 Task: Explore Airbnb listings in Palm Springs, California, known for its mid-century modern architecture and design.
Action: Mouse moved to (512, 100)
Screenshot: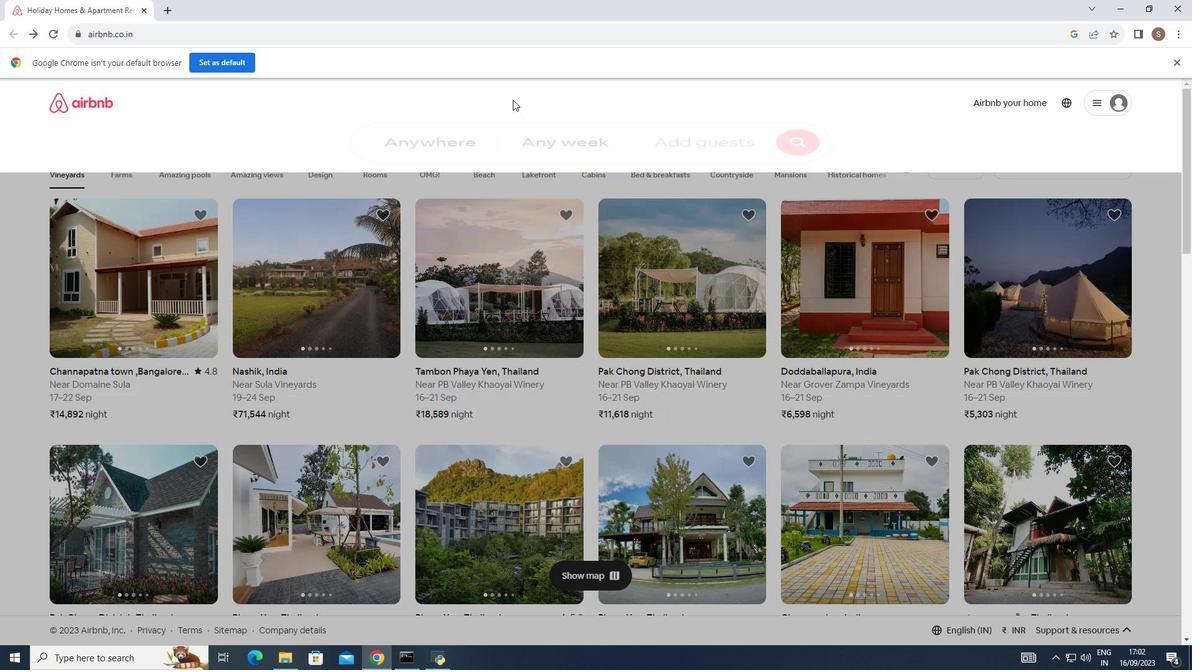
Action: Mouse pressed left at (512, 100)
Screenshot: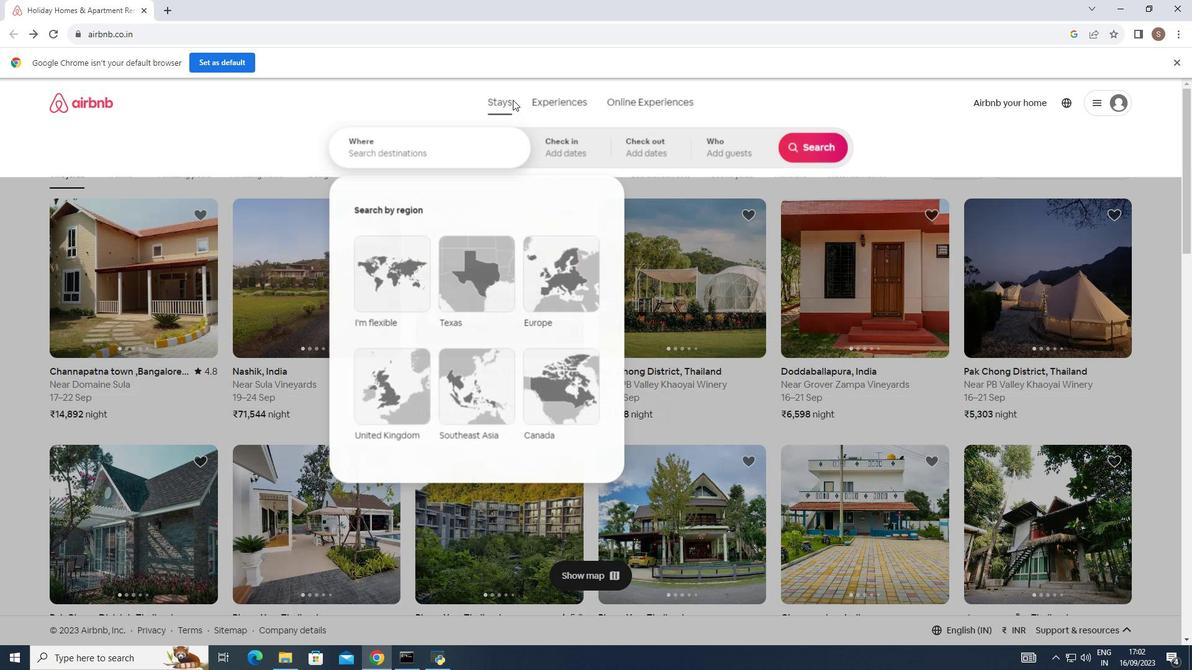 
Action: Mouse moved to (416, 137)
Screenshot: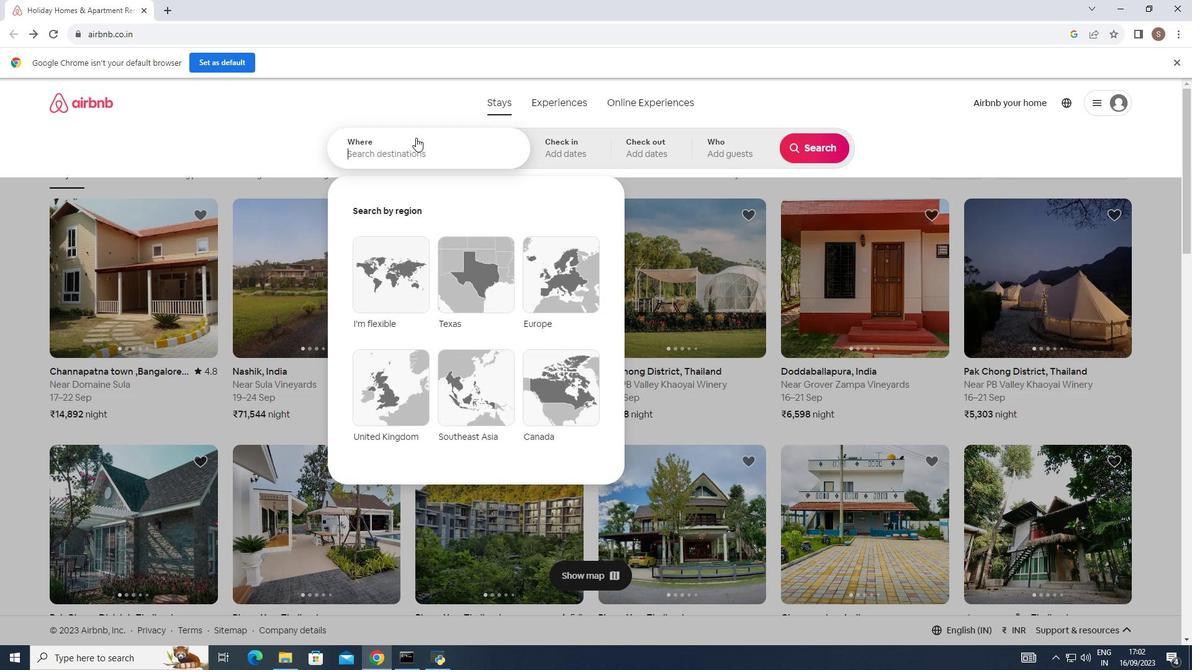 
Action: Mouse pressed left at (416, 137)
Screenshot: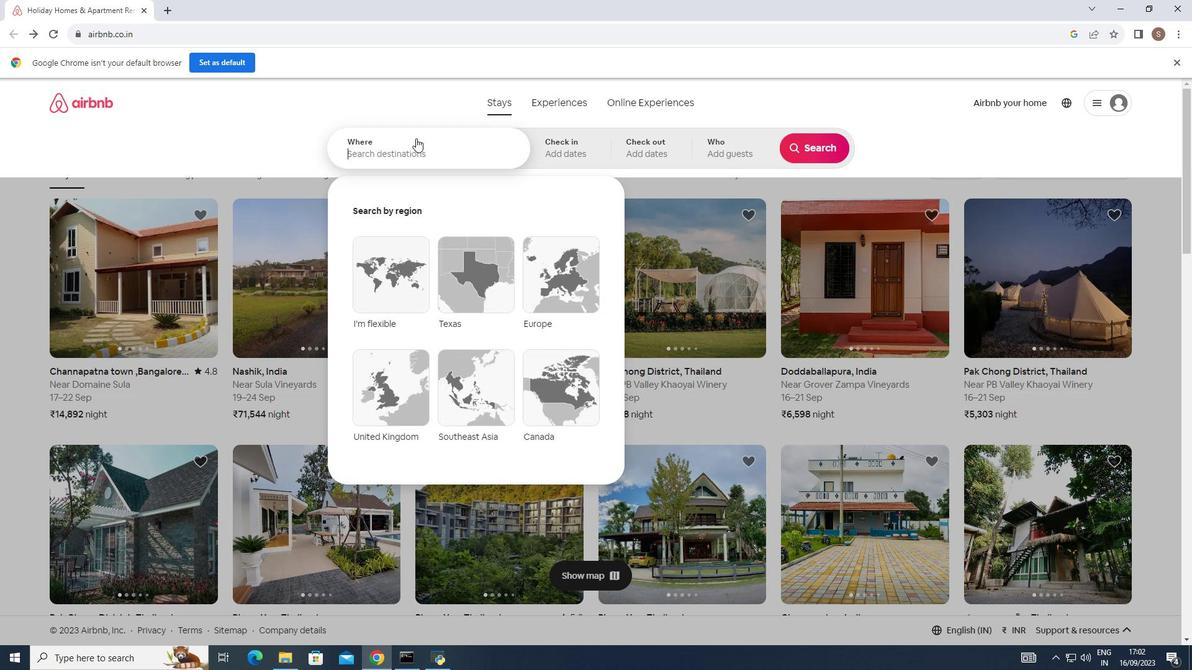 
Action: Mouse moved to (416, 138)
Screenshot: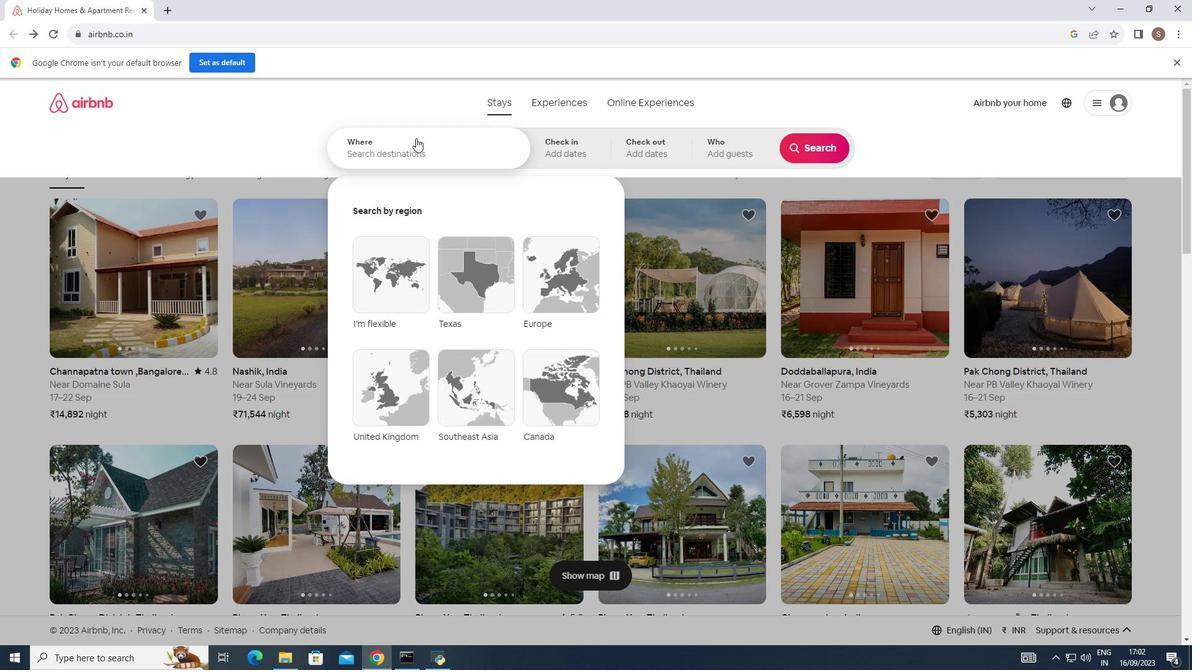 
Action: Key pressed palm<Key.space>springs<Key.space>calo<Key.backspace>ifornia<Key.enter>
Screenshot: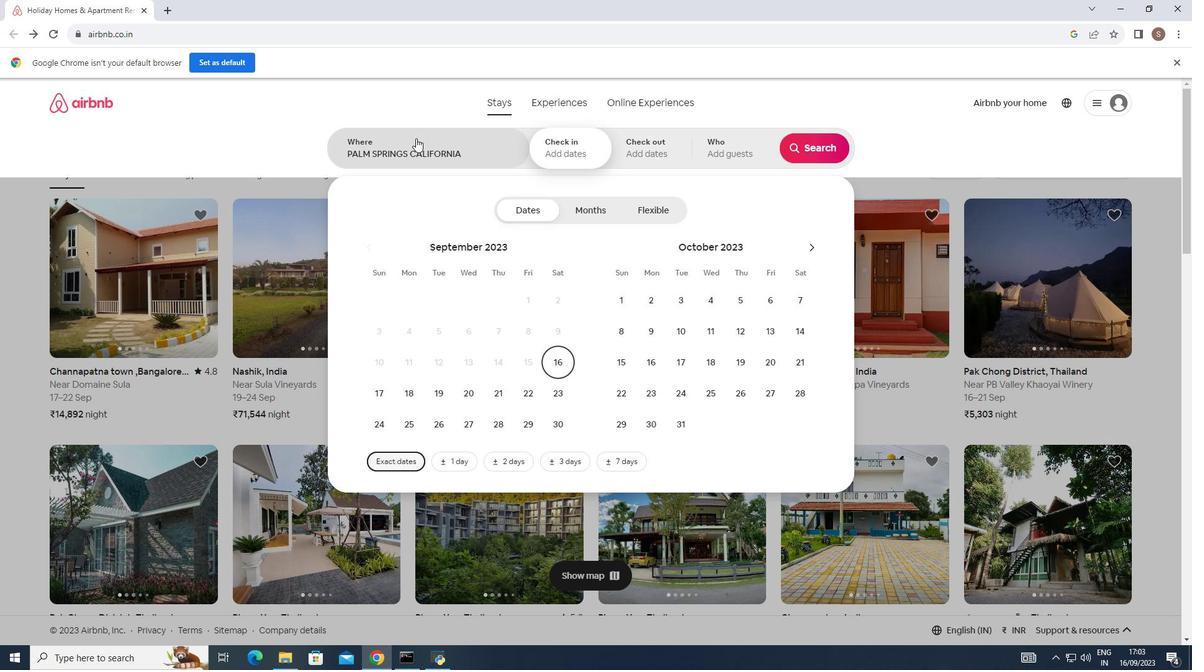 
Action: Mouse moved to (823, 149)
Screenshot: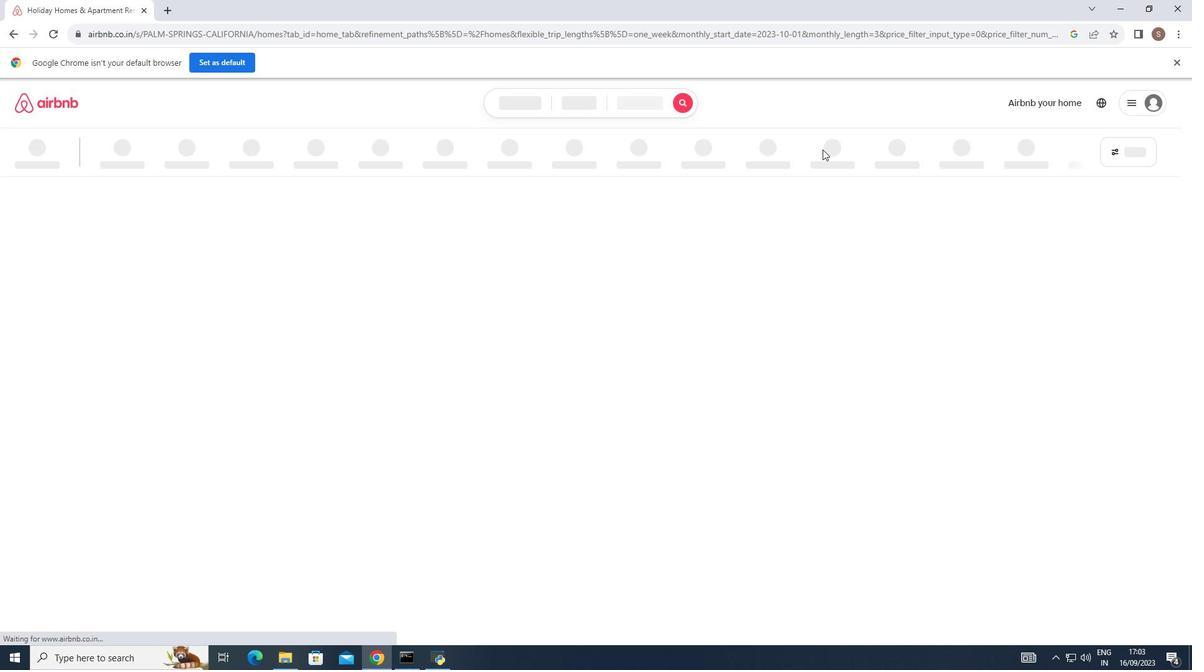 
Action: Mouse pressed left at (823, 149)
Screenshot: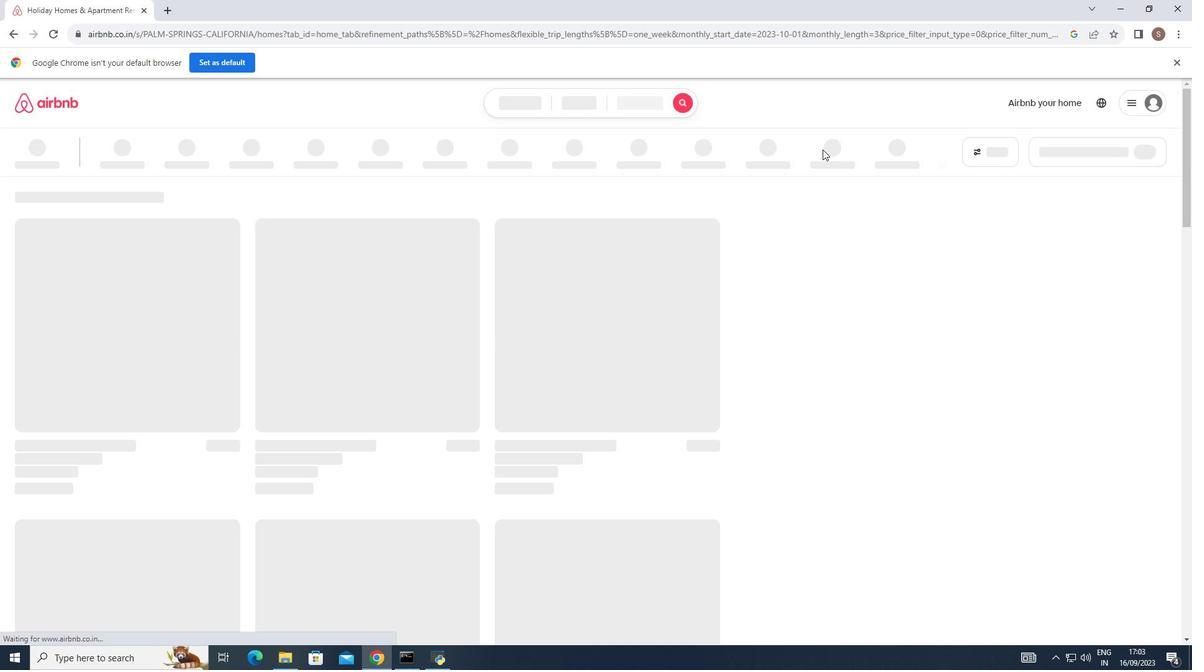 
Action: Mouse moved to (544, 329)
Screenshot: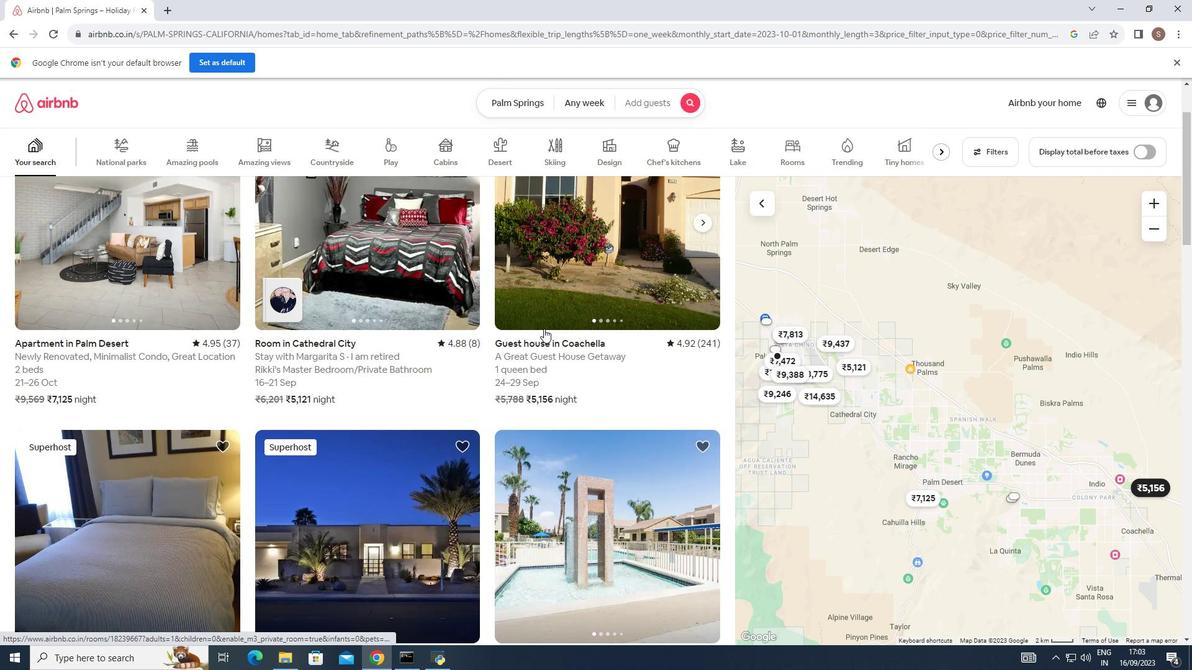 
Action: Mouse scrolled (544, 328) with delta (0, 0)
Screenshot: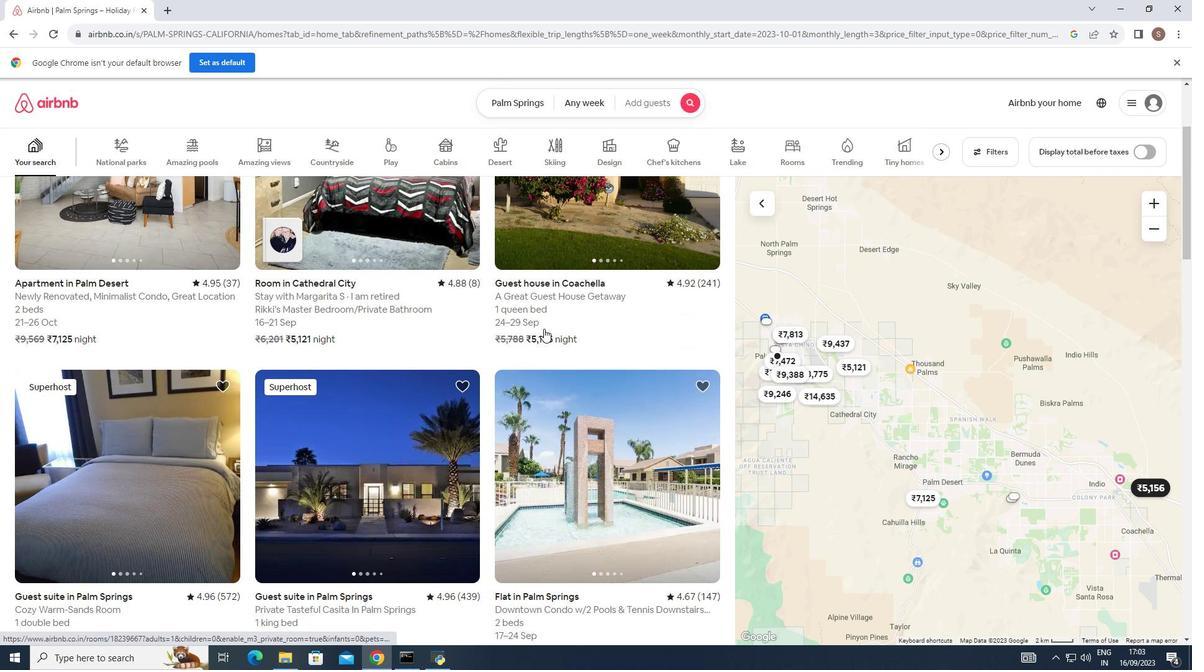 
Action: Mouse scrolled (544, 328) with delta (0, 0)
Screenshot: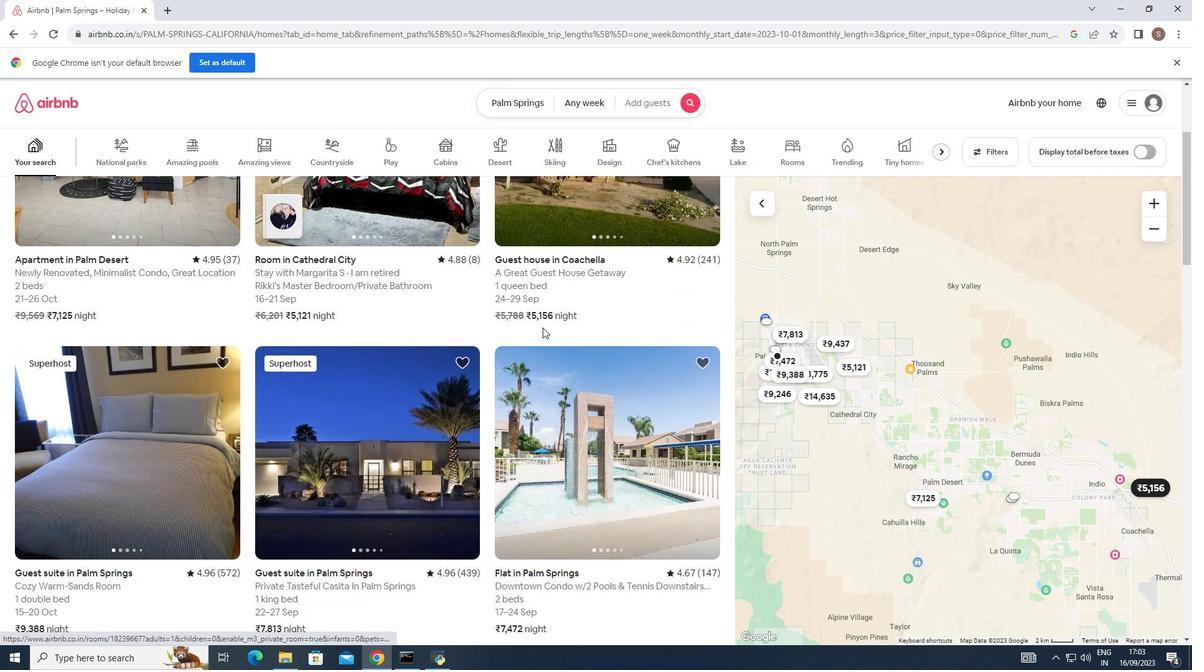 
Action: Mouse scrolled (544, 328) with delta (0, 0)
Screenshot: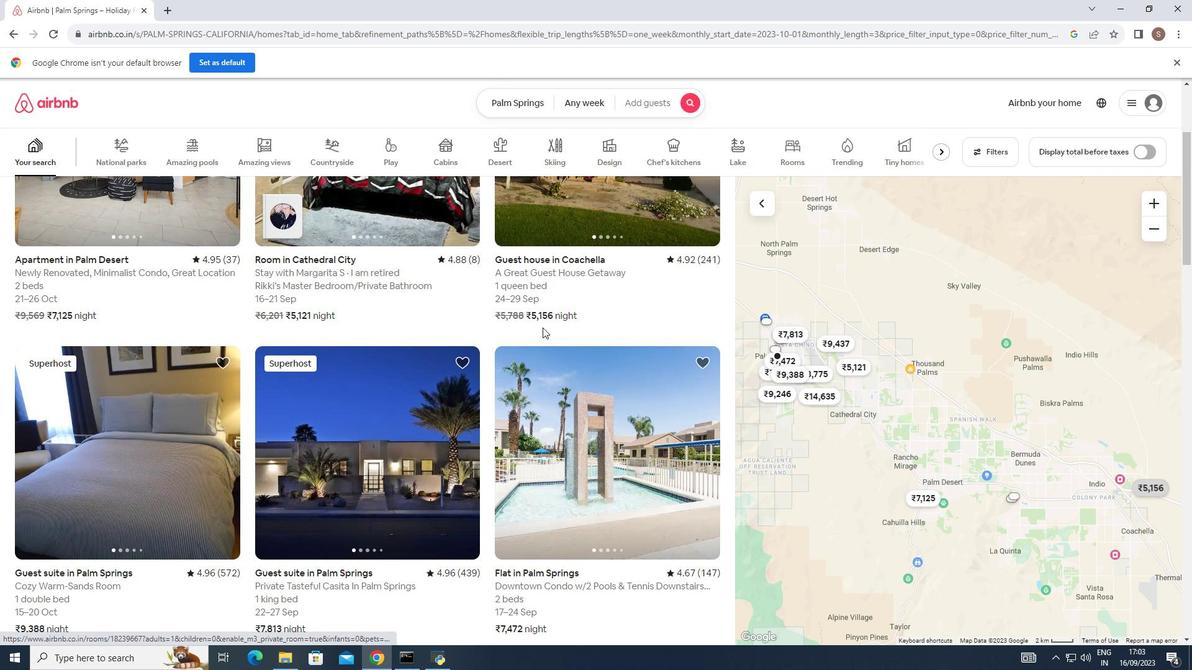 
Action: Mouse moved to (543, 328)
Screenshot: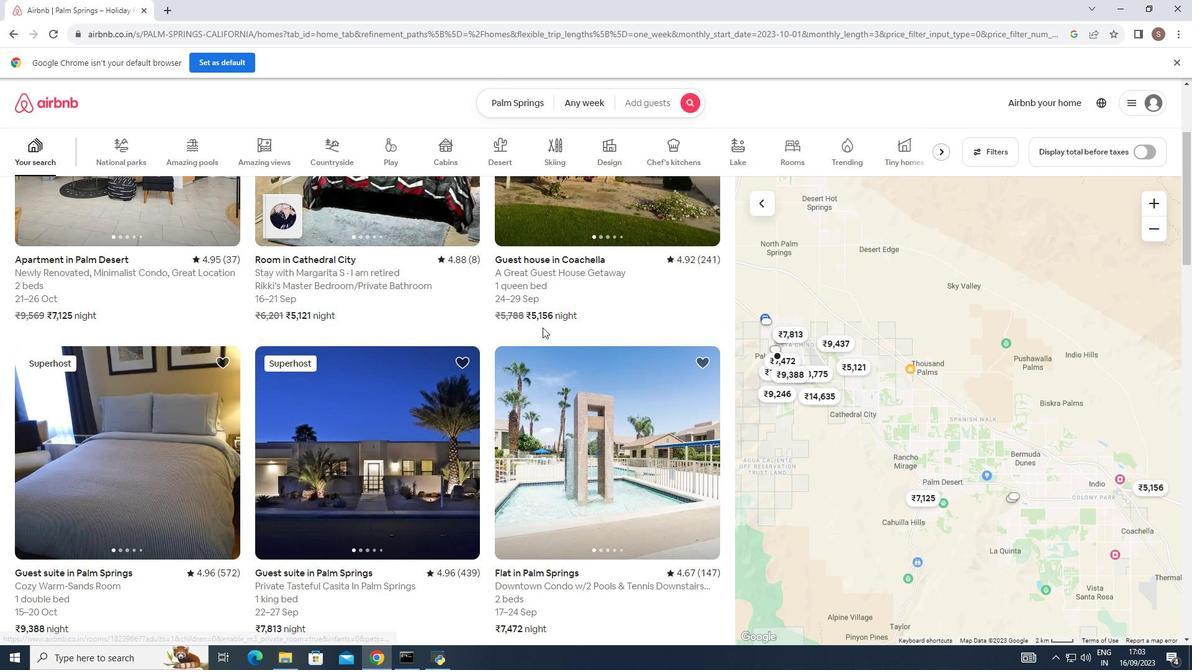 
Action: Mouse scrolled (543, 327) with delta (0, 0)
Screenshot: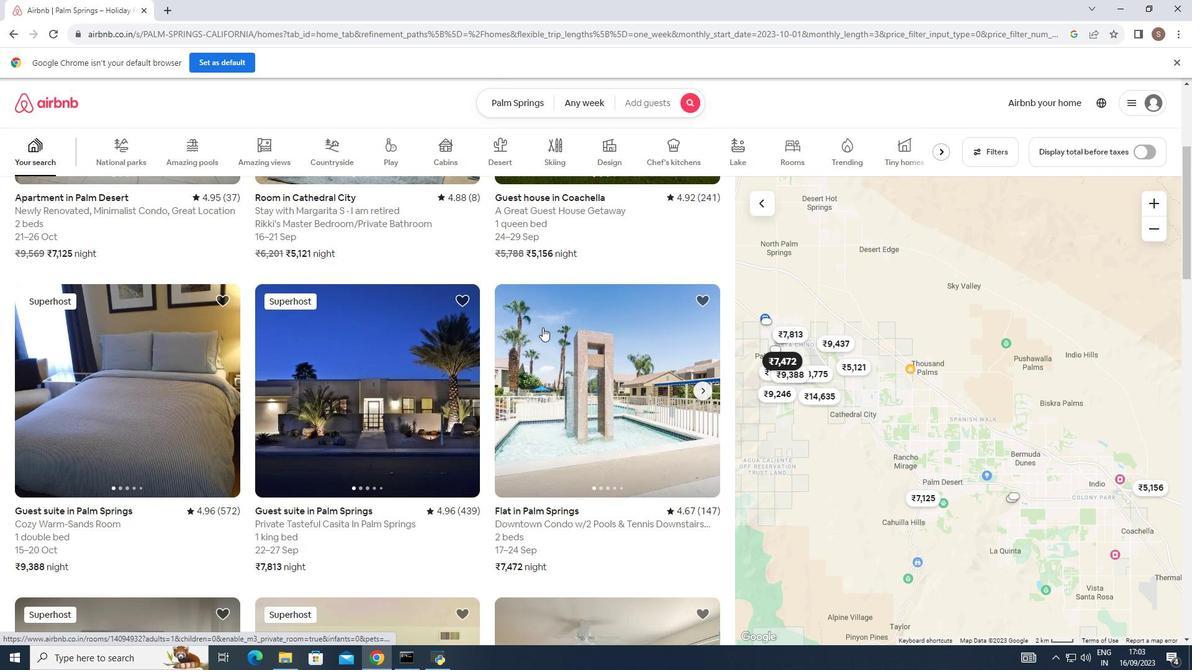 
Action: Mouse scrolled (543, 327) with delta (0, 0)
Screenshot: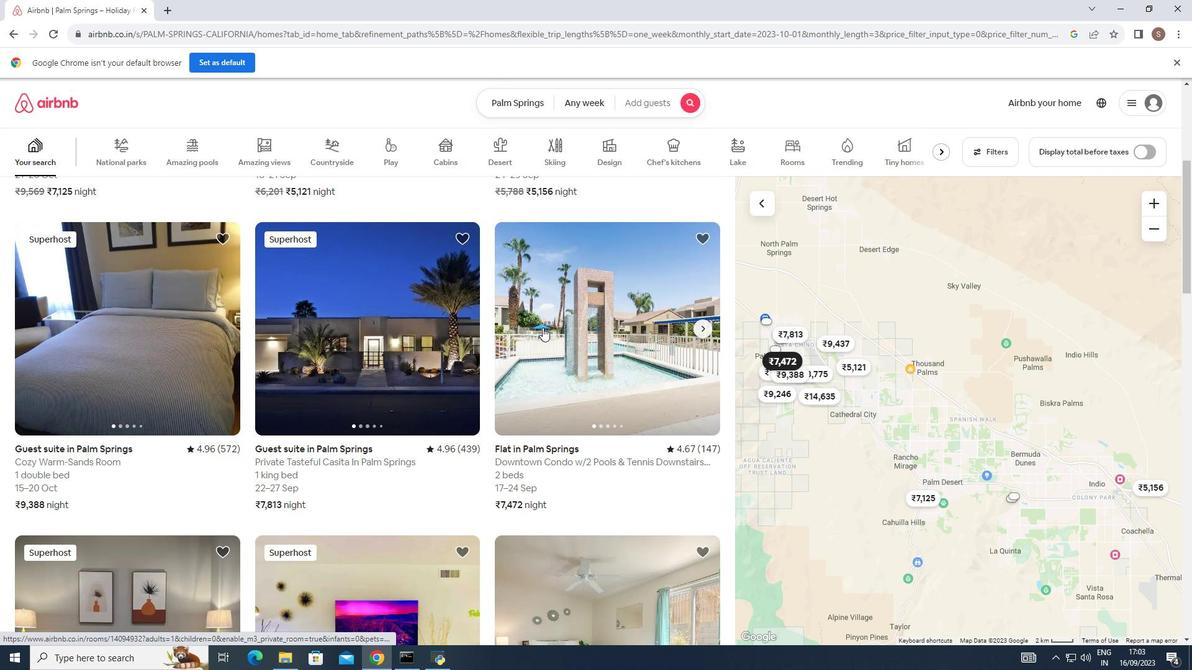 
Action: Mouse moved to (543, 326)
Screenshot: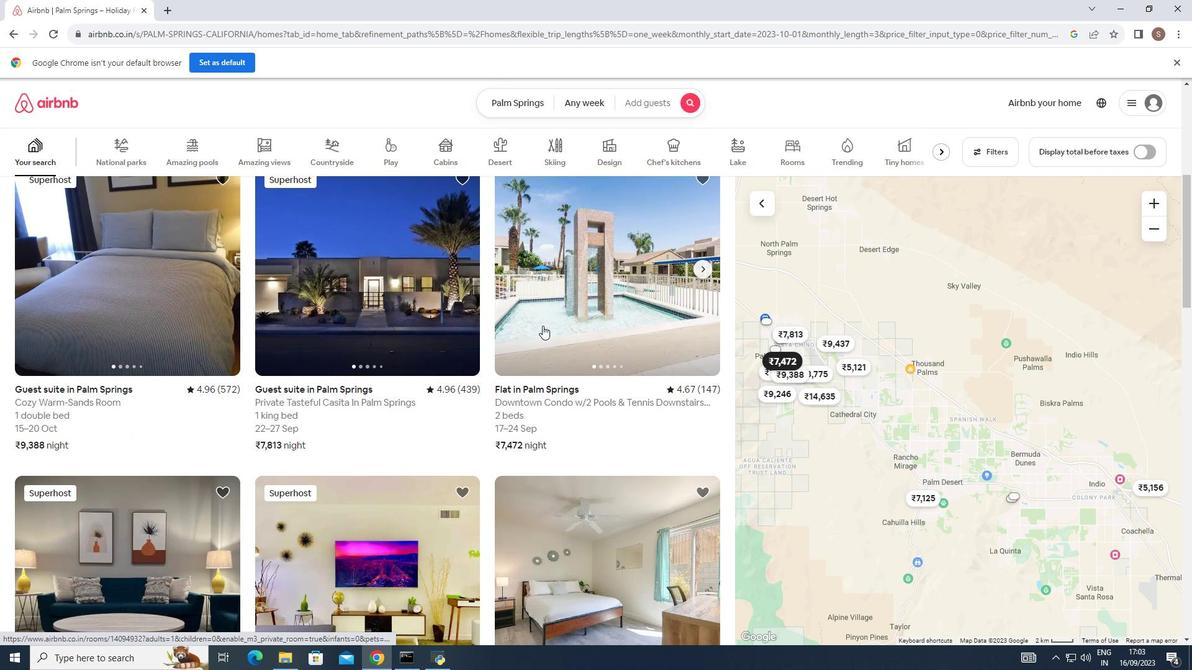 
Action: Mouse scrolled (543, 325) with delta (0, 0)
Screenshot: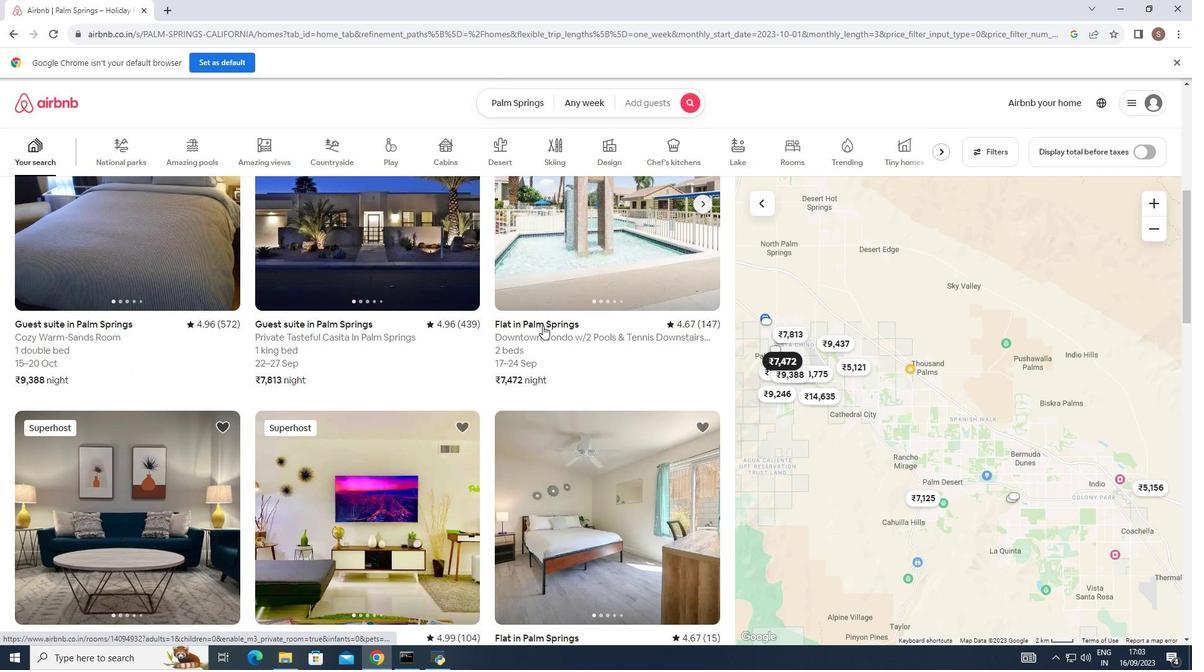 
Action: Mouse scrolled (543, 325) with delta (0, 0)
Screenshot: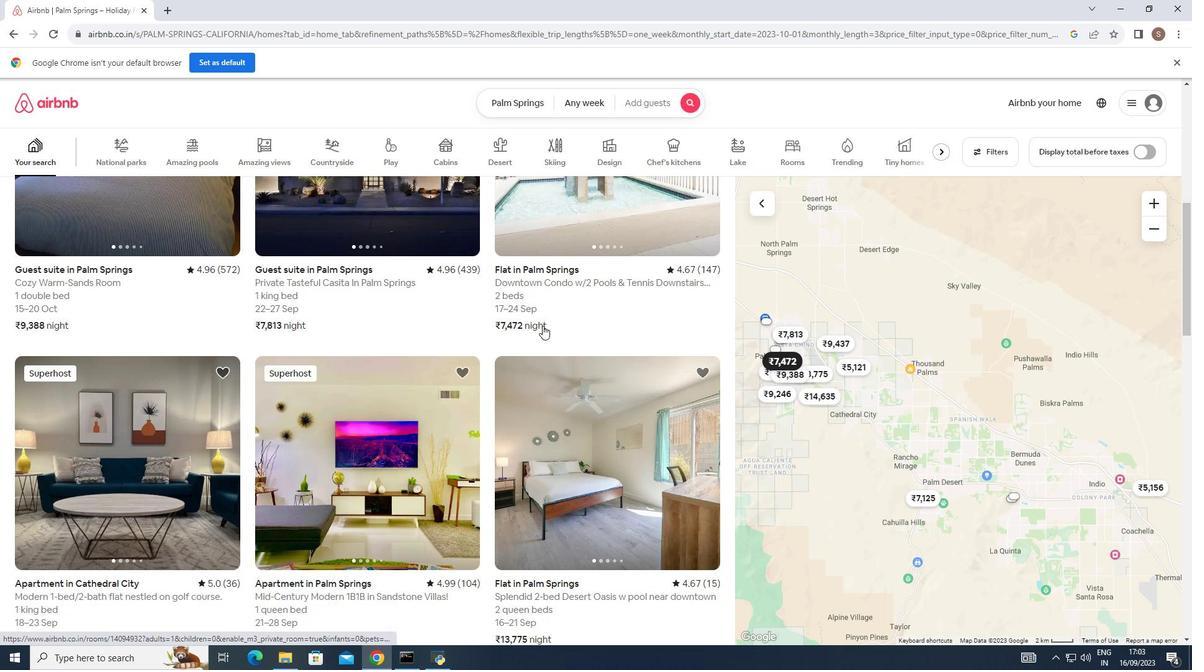 
Action: Mouse scrolled (543, 325) with delta (0, 0)
Screenshot: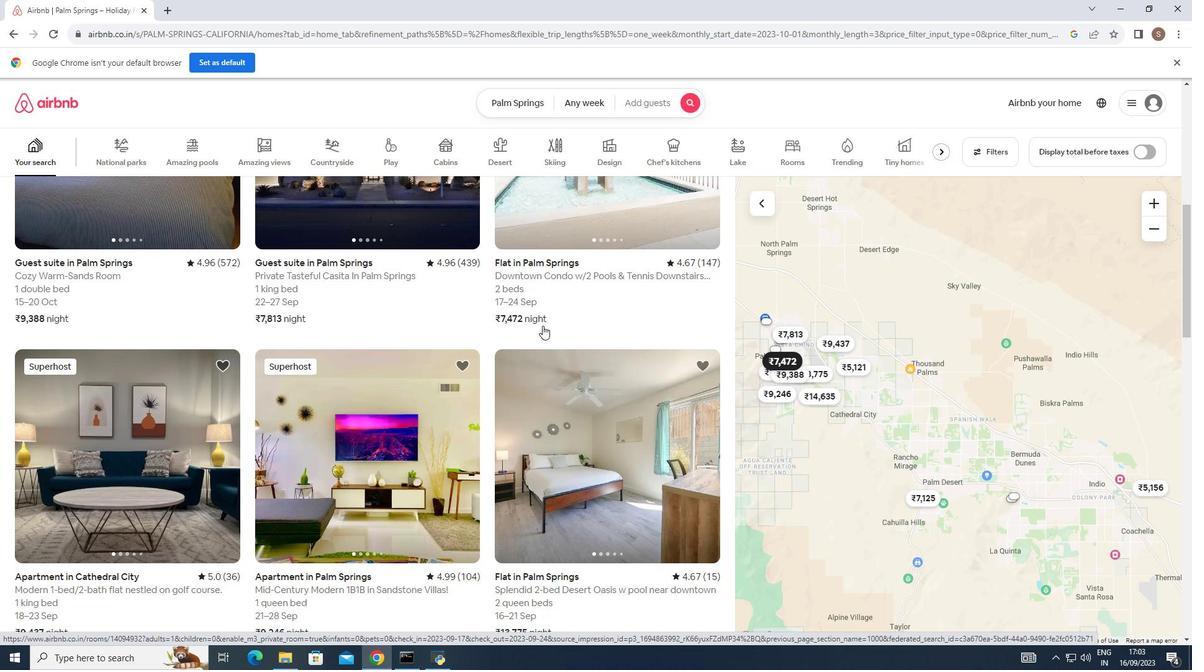 
Action: Mouse scrolled (543, 325) with delta (0, 0)
Screenshot: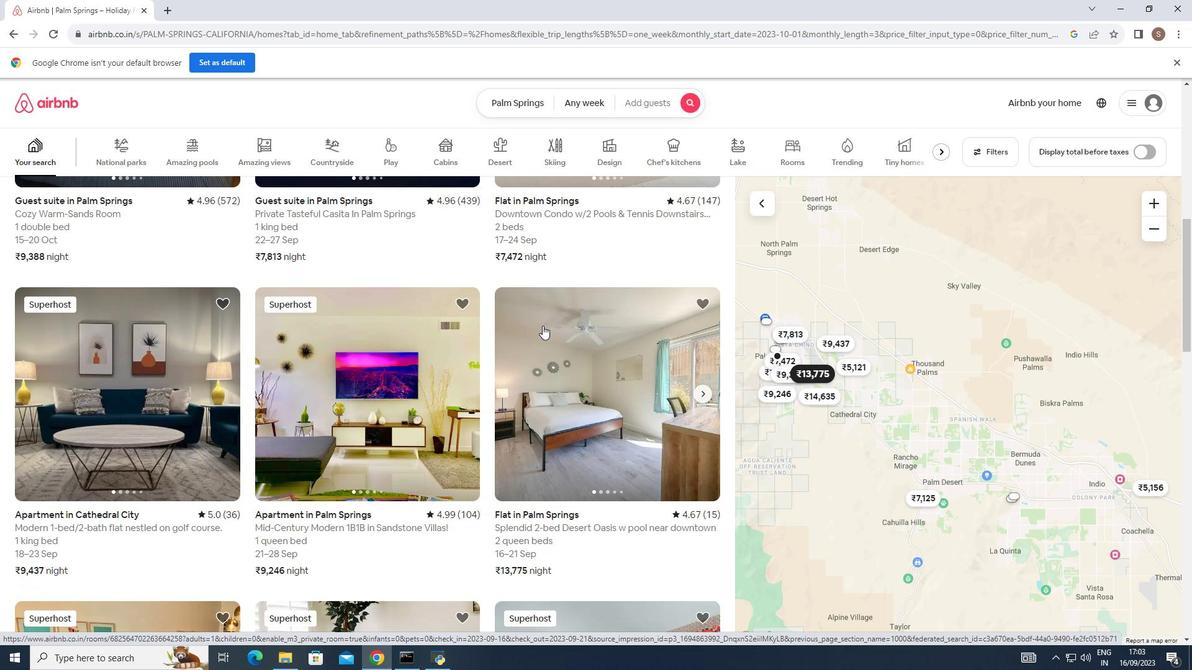 
Action: Mouse moved to (543, 321)
Screenshot: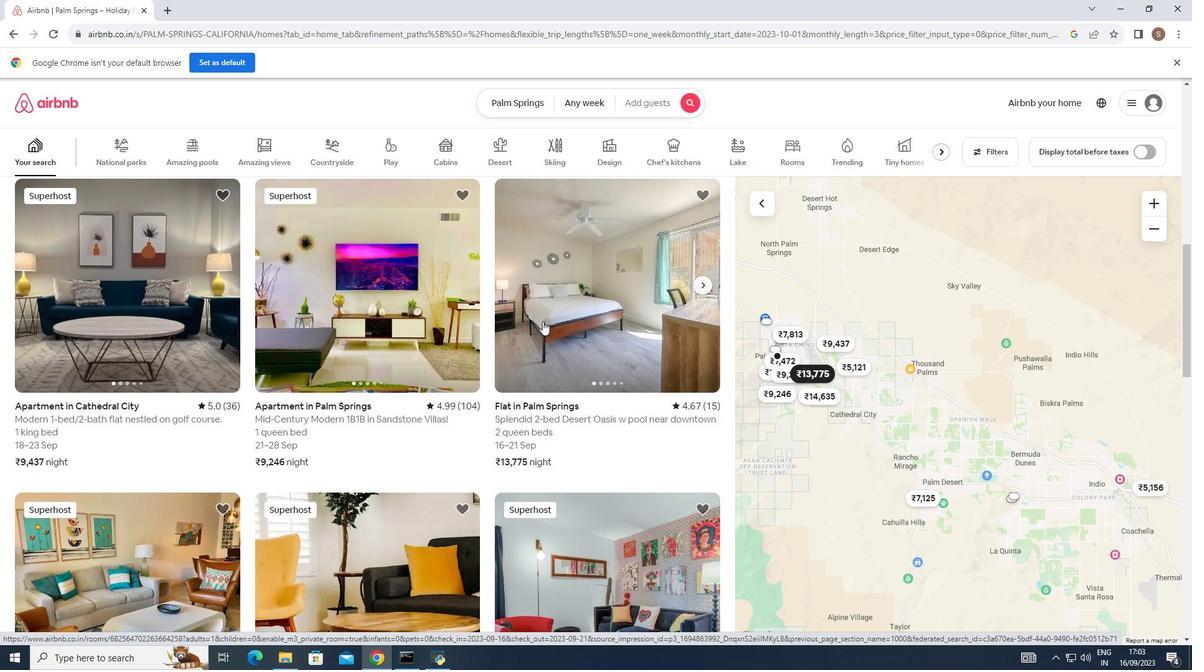 
Action: Mouse scrolled (543, 321) with delta (0, 0)
Screenshot: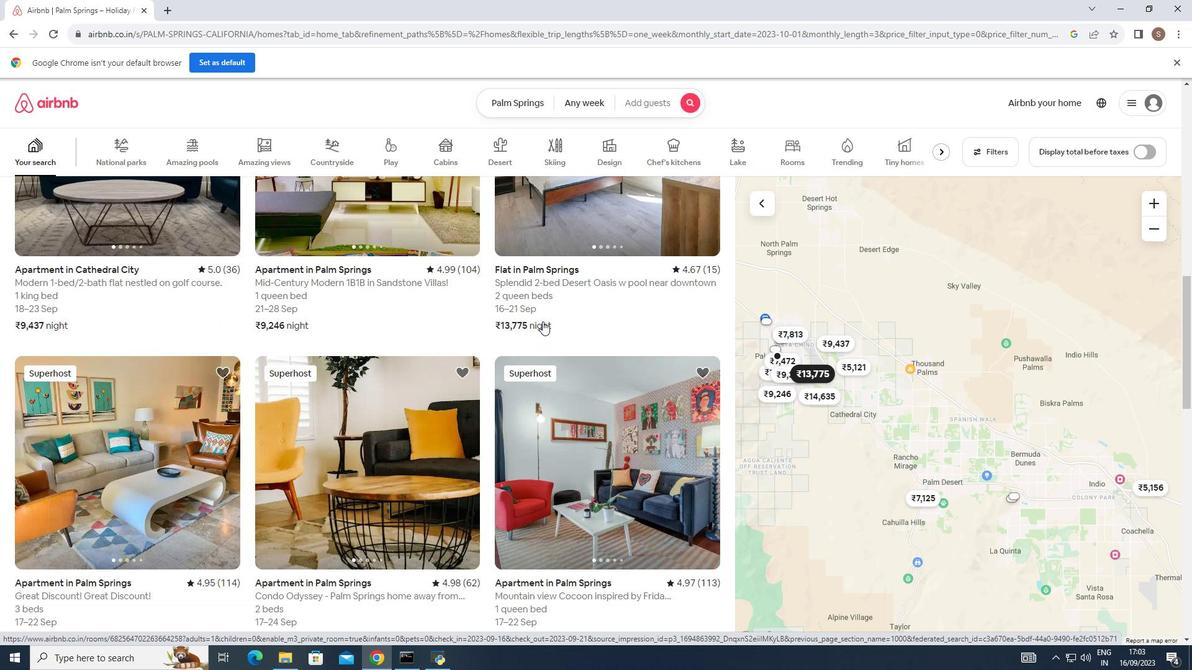 
Action: Mouse scrolled (543, 321) with delta (0, 0)
Screenshot: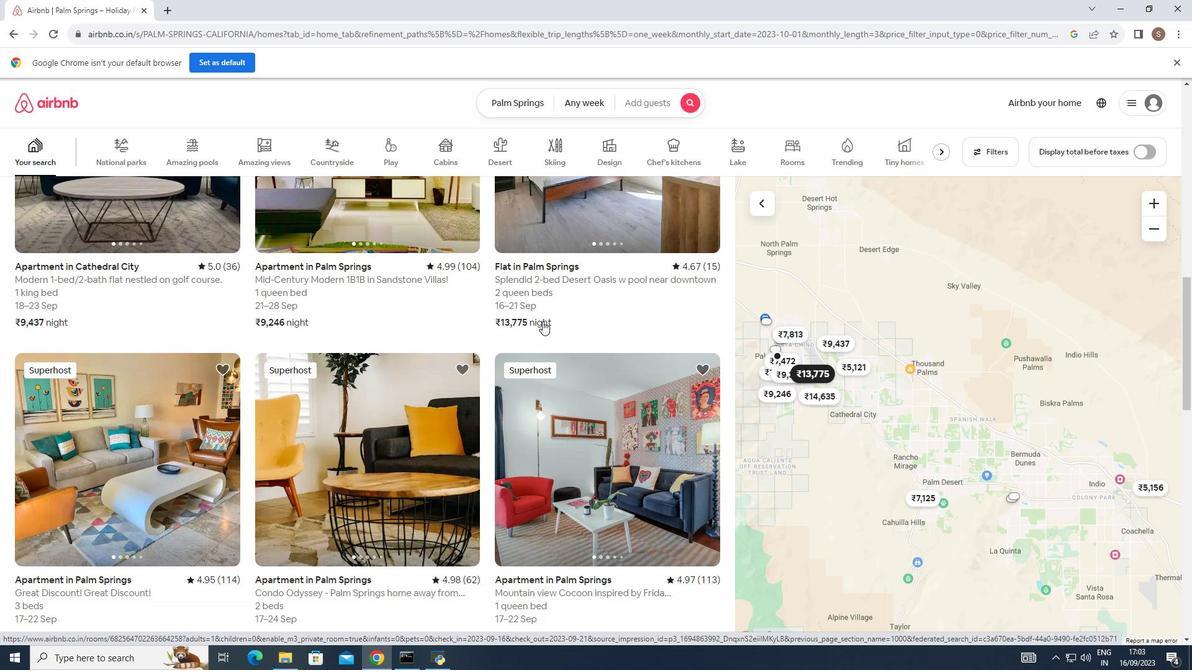 
Action: Mouse scrolled (543, 321) with delta (0, 0)
Screenshot: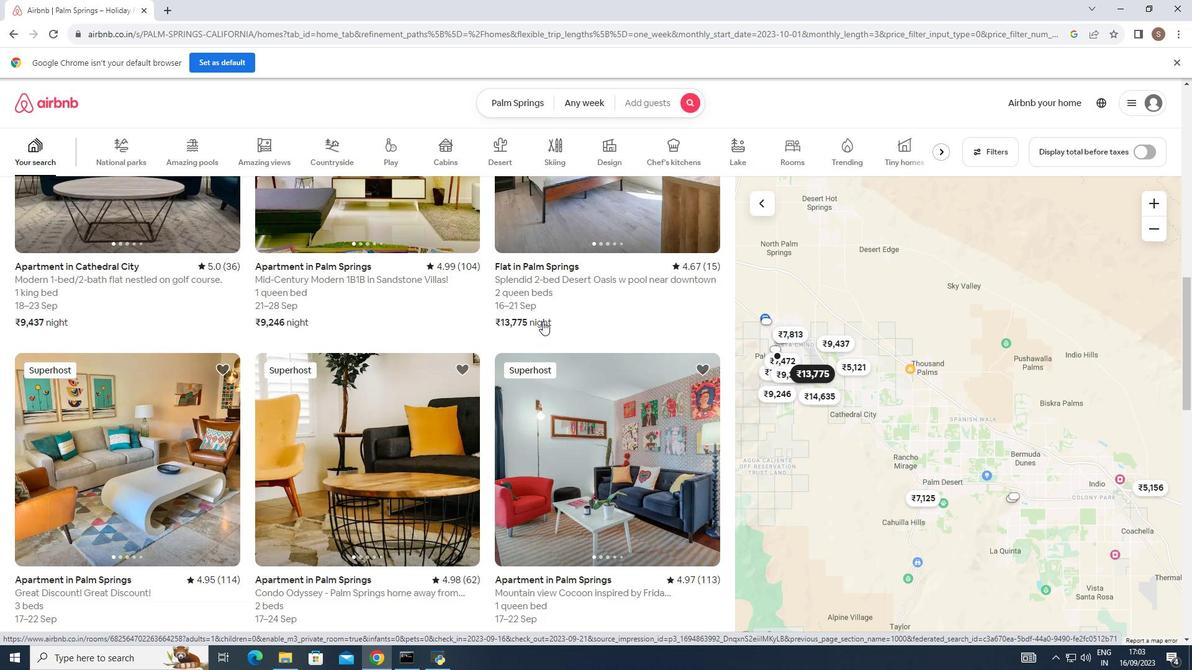 
Action: Mouse scrolled (543, 321) with delta (0, 0)
Screenshot: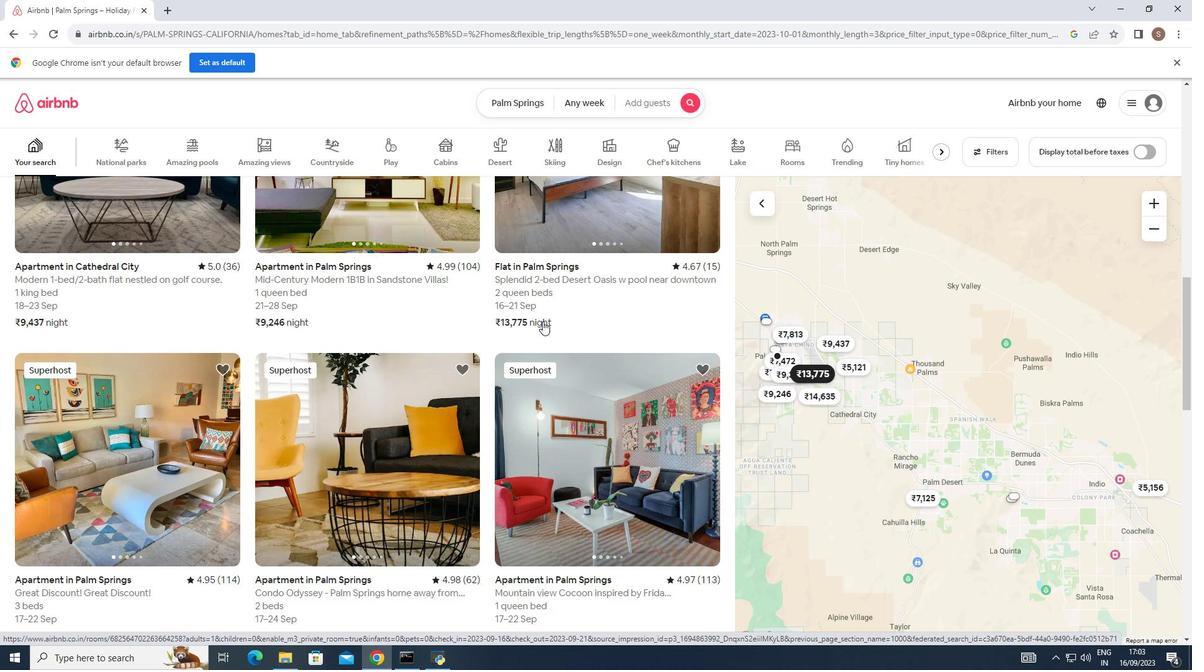 
Action: Mouse moved to (543, 319)
Screenshot: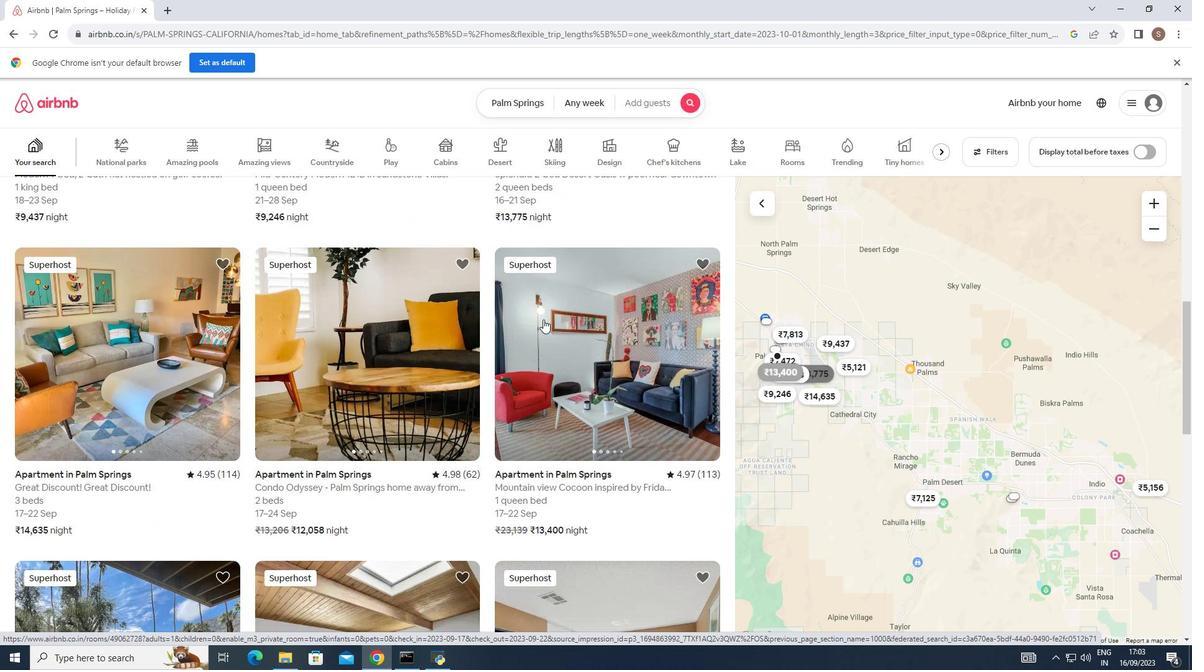
Action: Mouse scrolled (543, 319) with delta (0, 0)
Screenshot: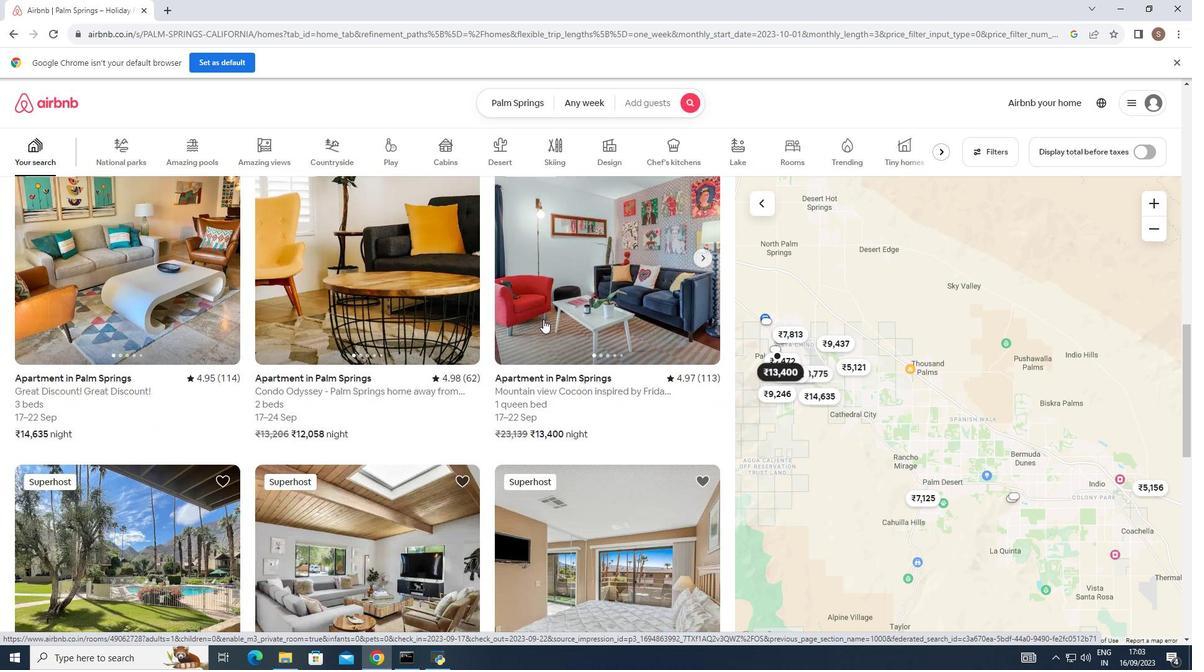 
Action: Mouse scrolled (543, 319) with delta (0, 0)
Screenshot: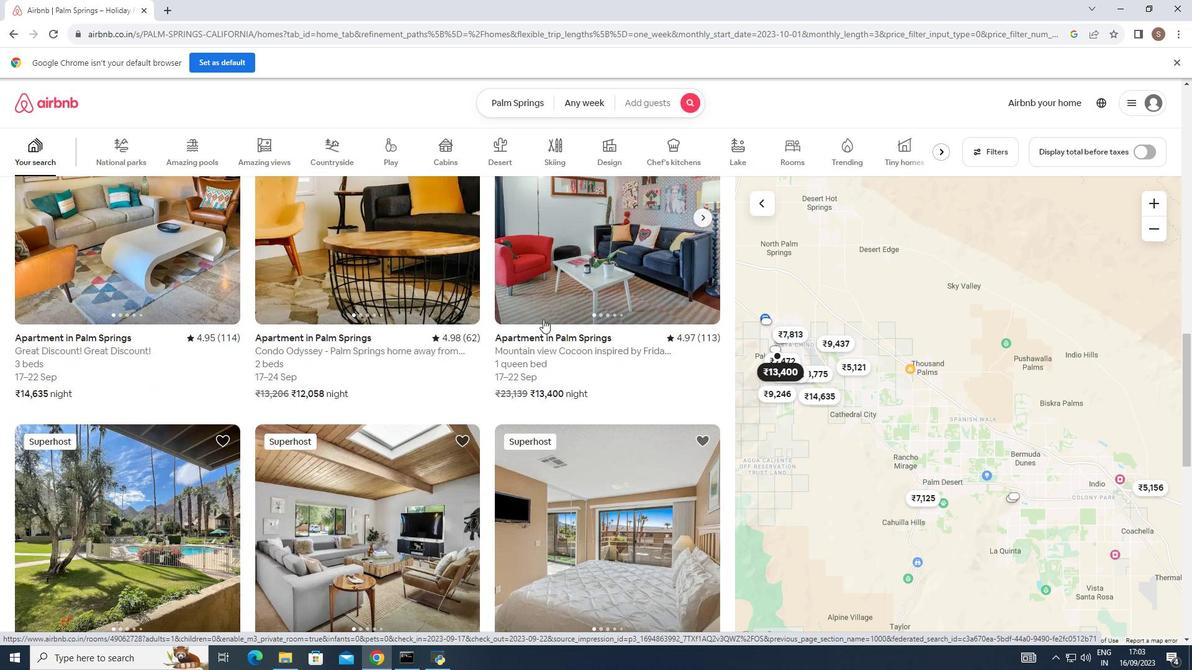 
Action: Mouse scrolled (543, 319) with delta (0, 0)
Screenshot: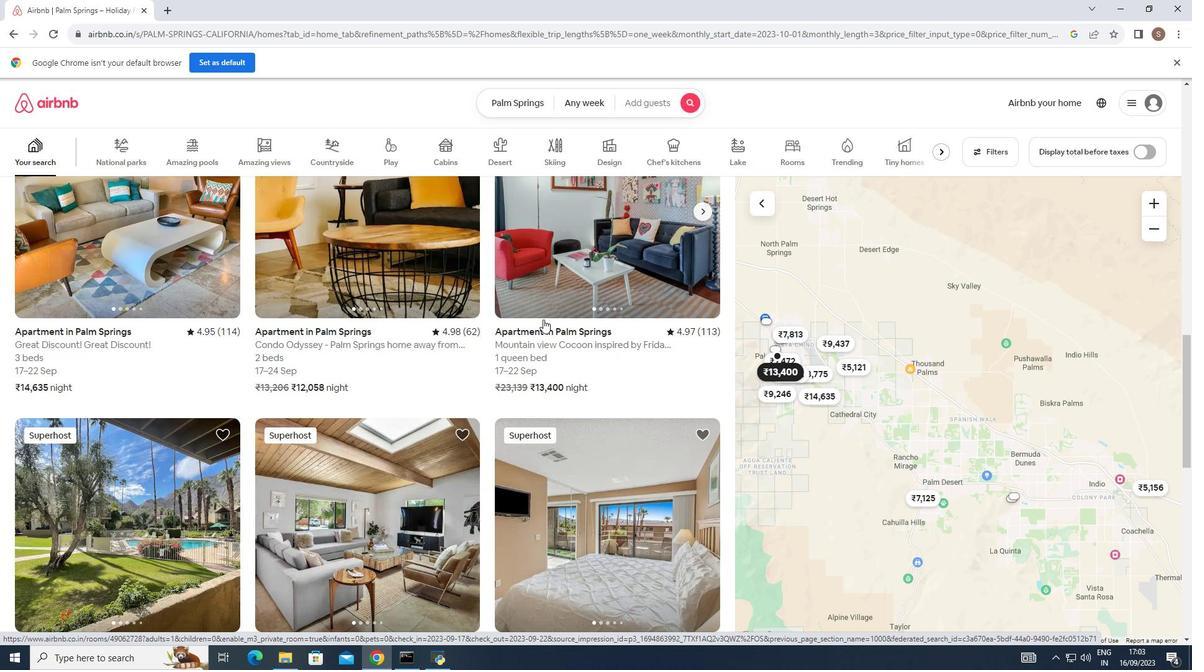 
Action: Mouse scrolled (543, 319) with delta (0, 0)
Screenshot: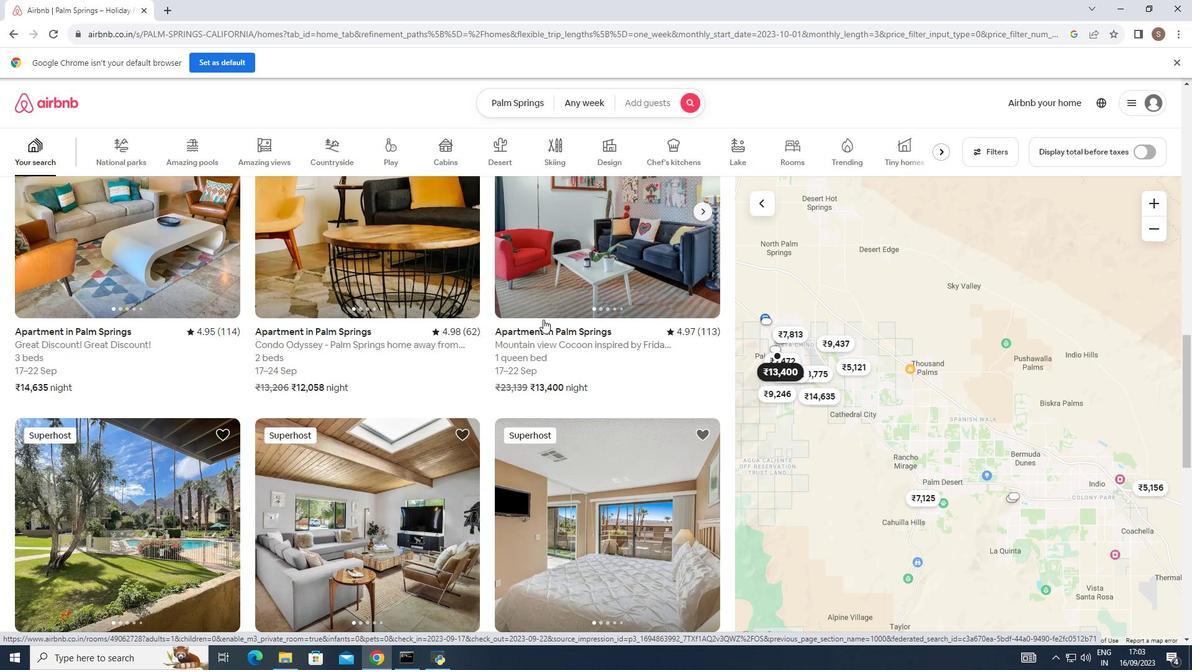
Action: Mouse moved to (544, 318)
Screenshot: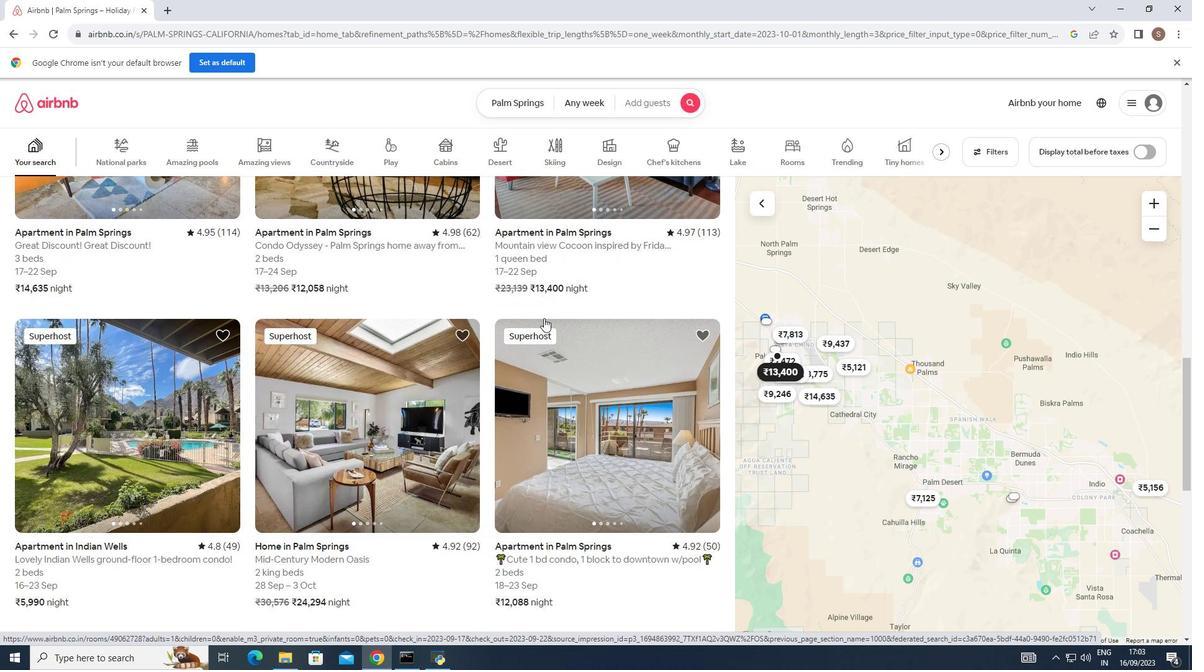 
Action: Mouse scrolled (544, 318) with delta (0, 0)
Screenshot: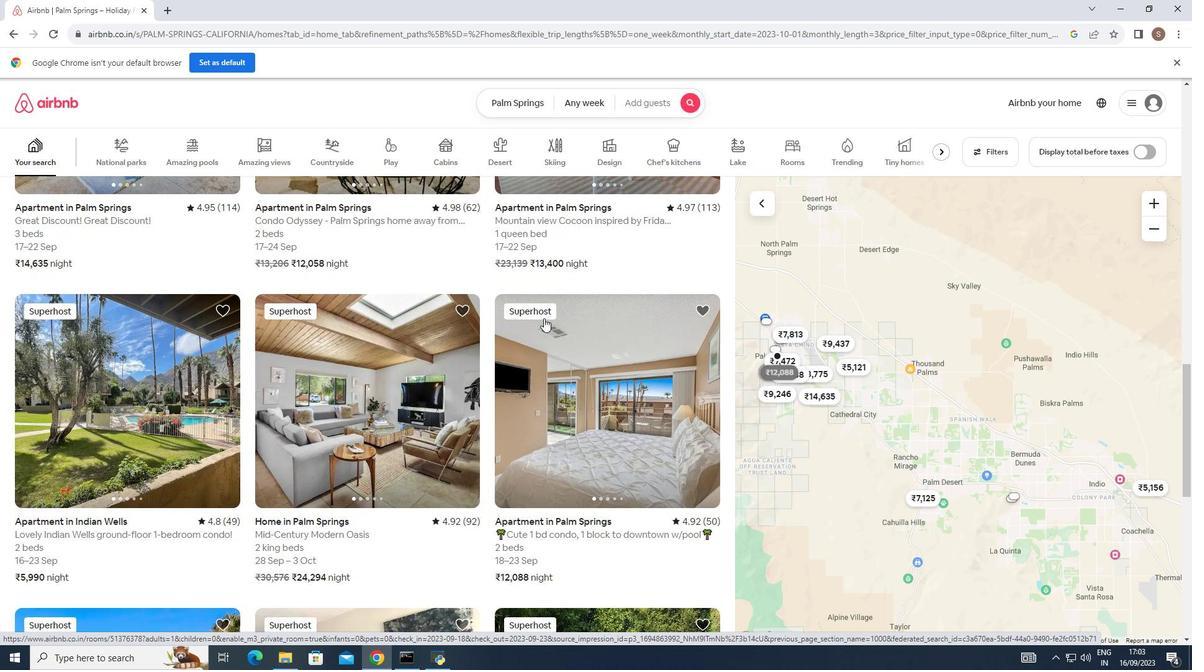 
Action: Mouse scrolled (544, 318) with delta (0, 0)
Screenshot: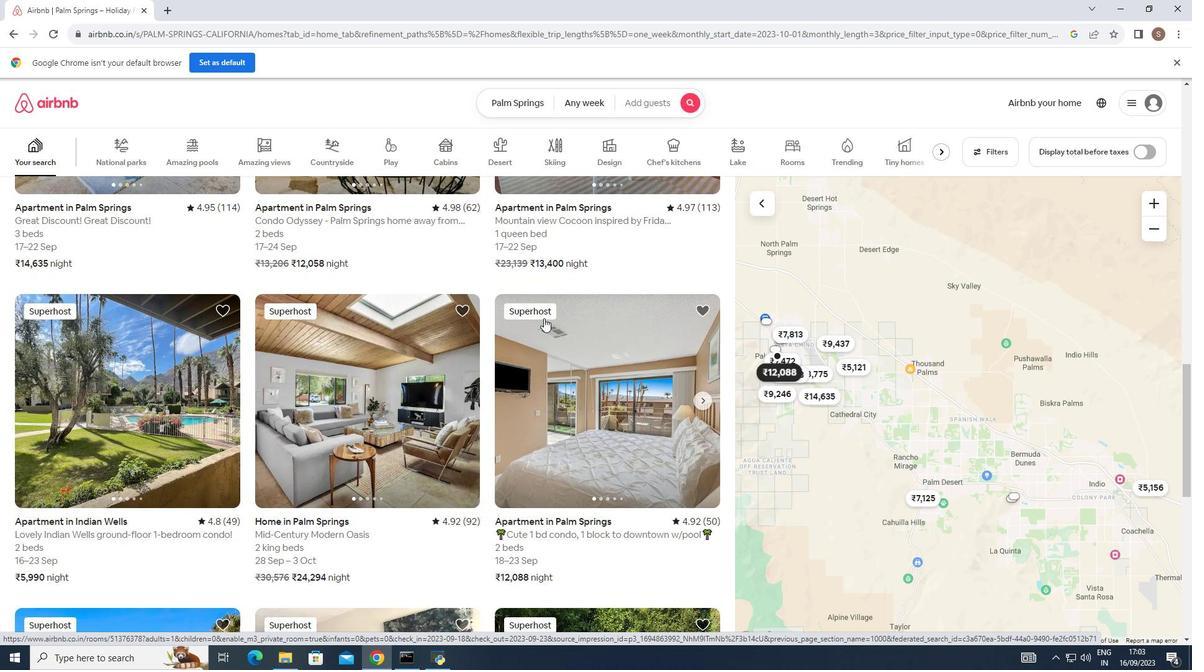 
Action: Mouse scrolled (544, 318) with delta (0, 0)
Screenshot: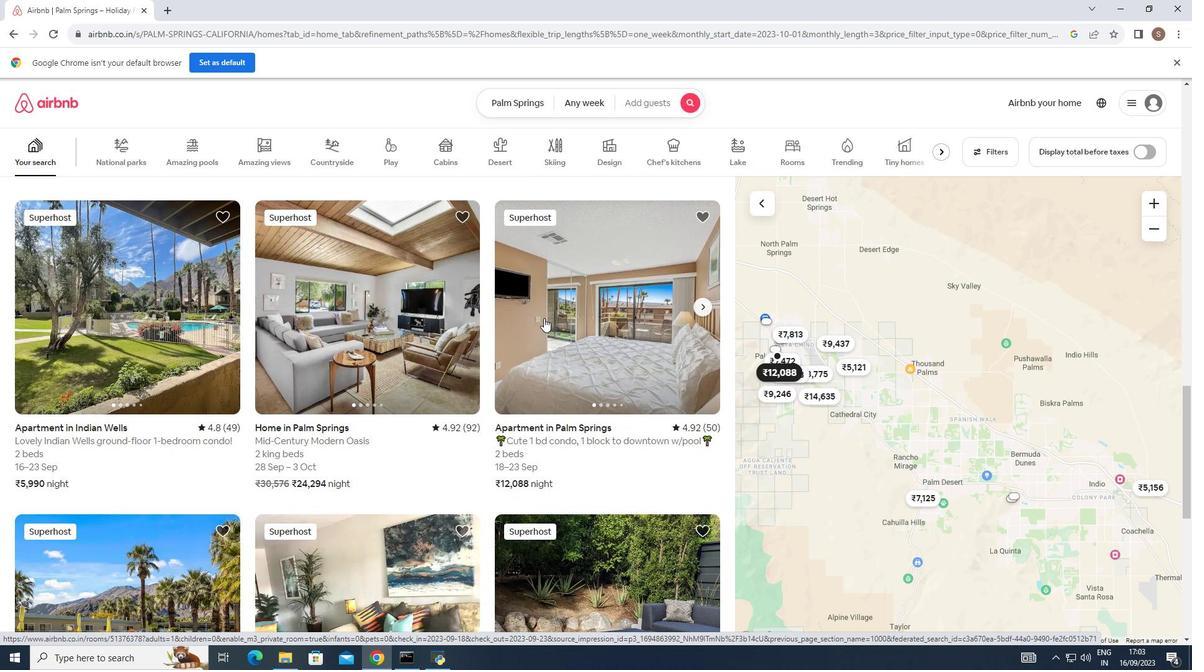 
Action: Mouse scrolled (544, 318) with delta (0, 0)
Screenshot: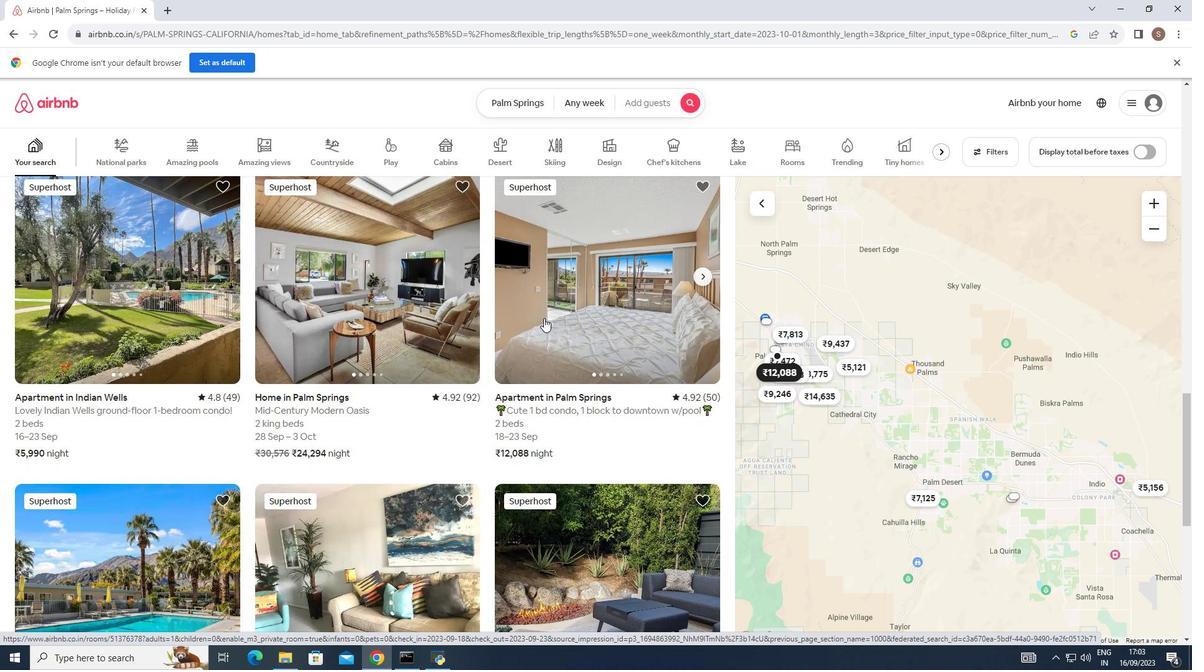 
Action: Mouse scrolled (544, 318) with delta (0, 0)
Screenshot: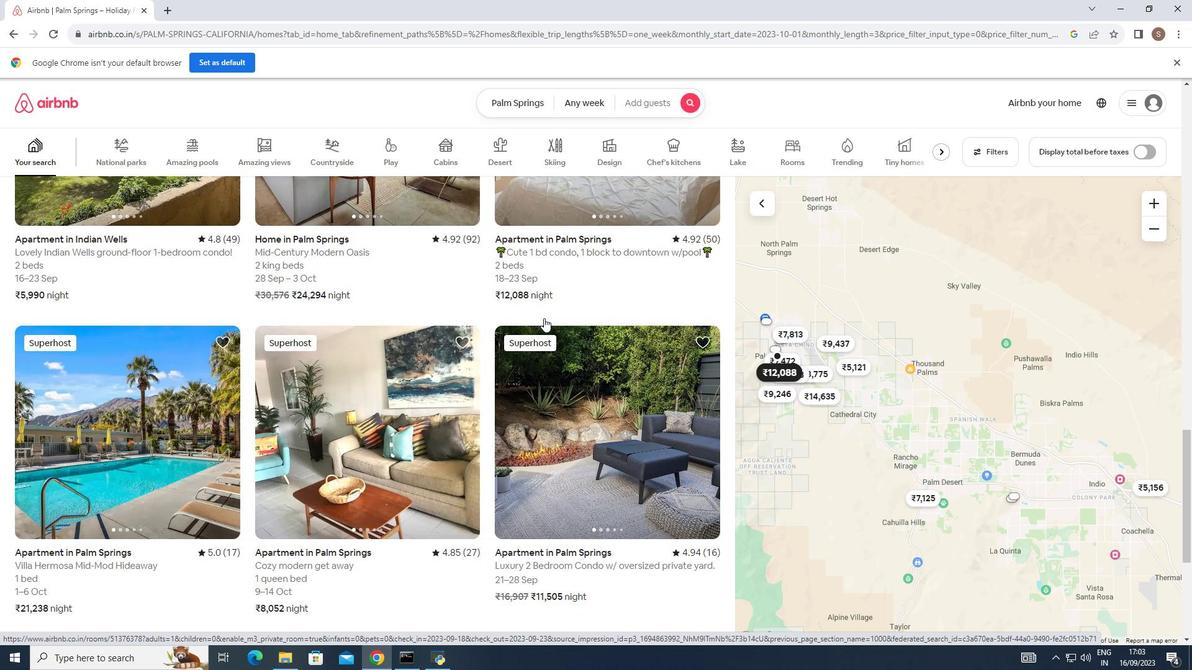 
Action: Mouse scrolled (544, 318) with delta (0, 0)
Screenshot: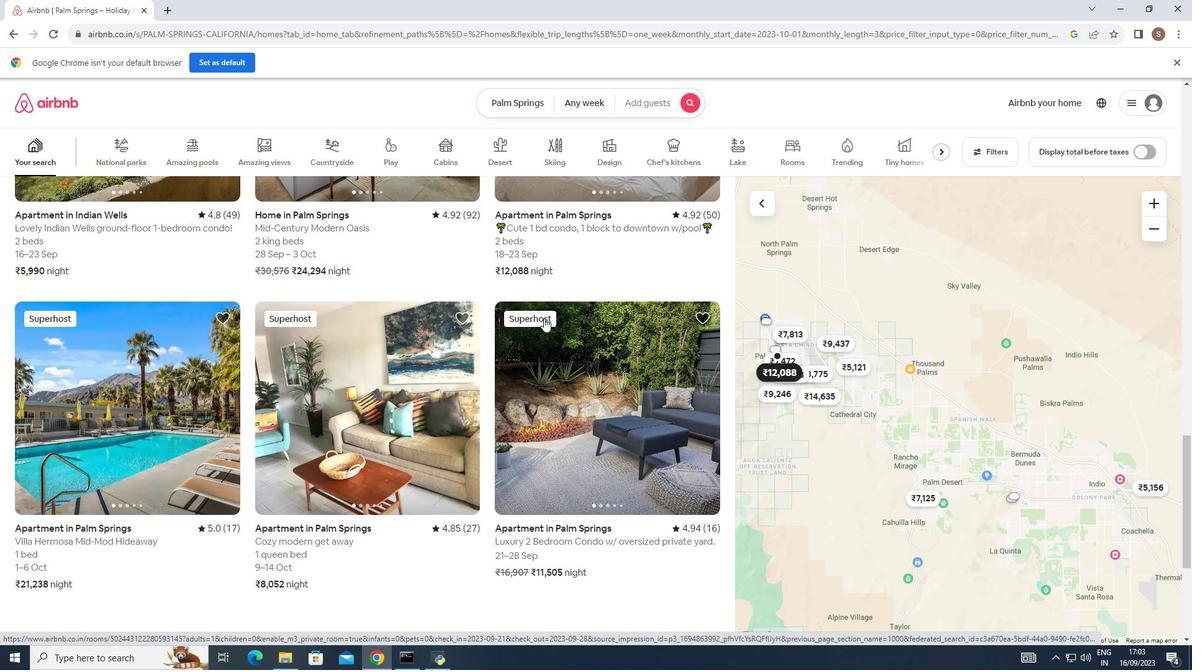 
Action: Mouse scrolled (544, 318) with delta (0, 0)
Screenshot: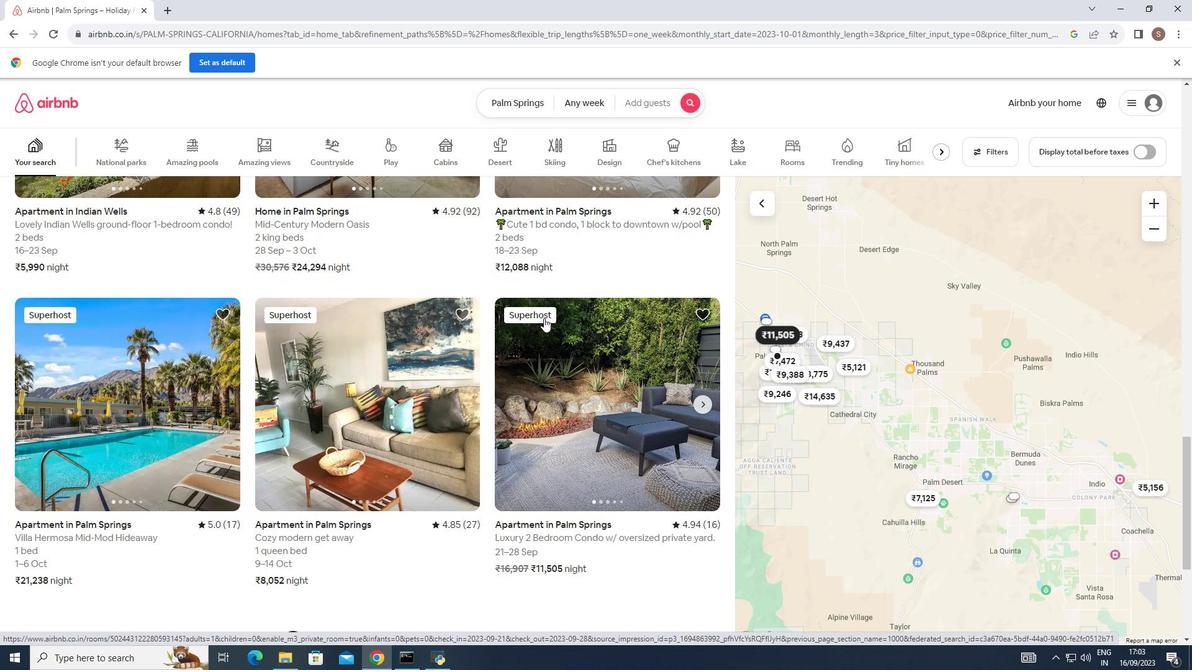 
Action: Mouse moved to (524, 318)
Screenshot: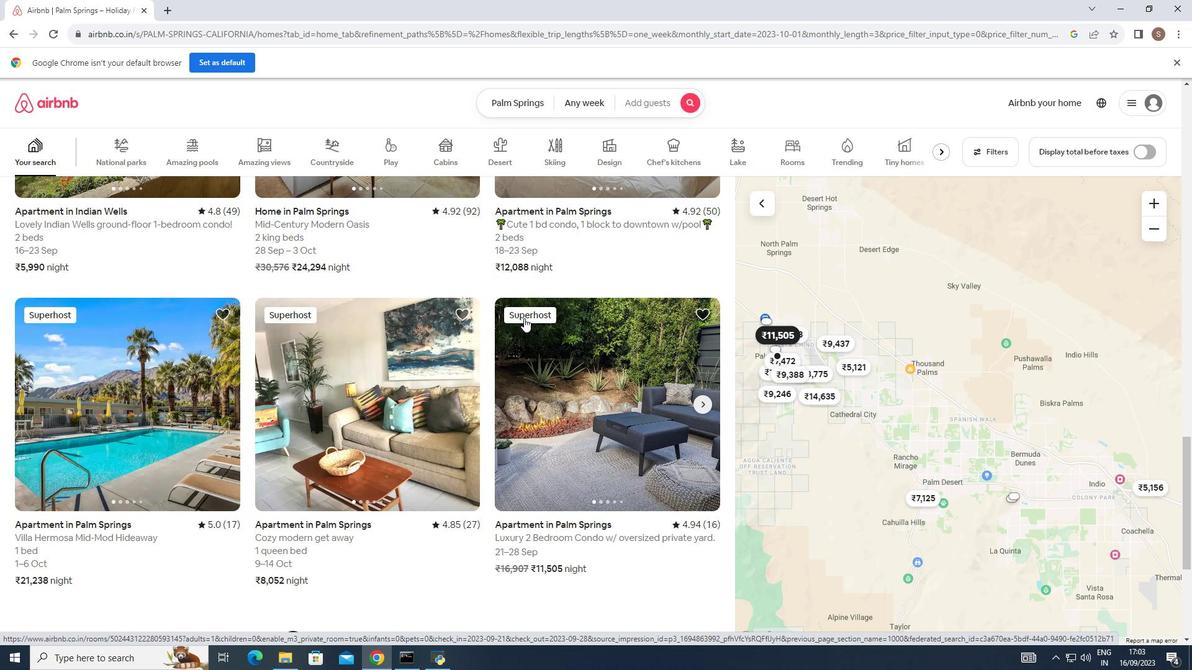 
Action: Mouse scrolled (524, 318) with delta (0, 0)
Screenshot: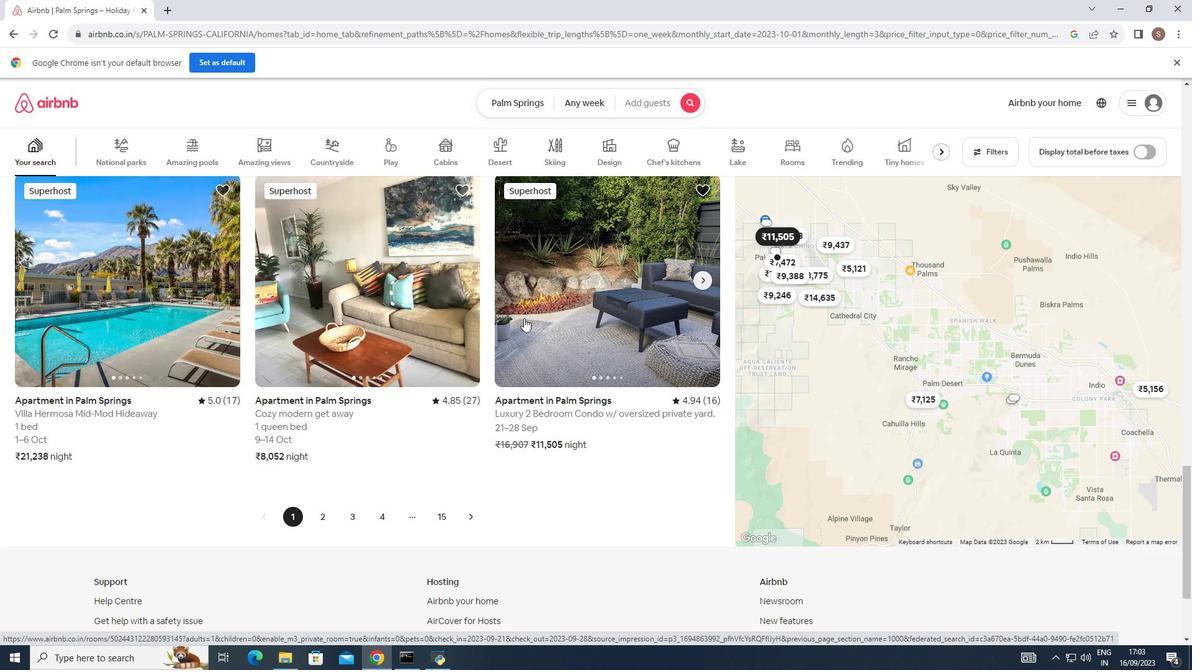 
Action: Mouse scrolled (524, 318) with delta (0, 0)
Screenshot: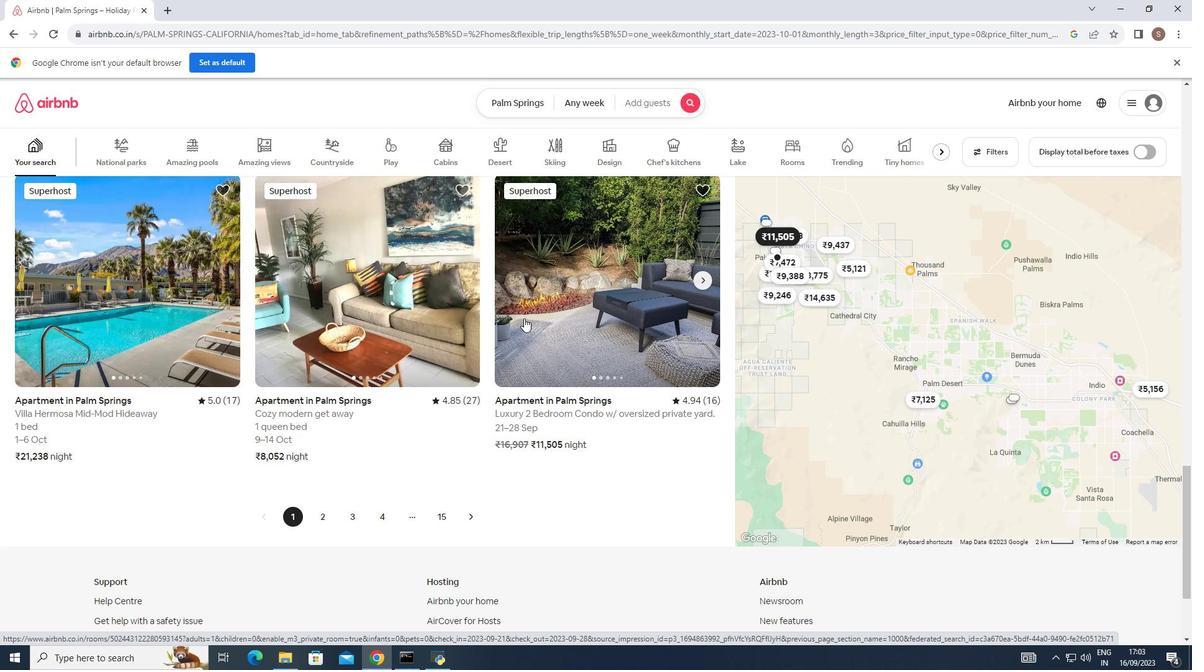 
Action: Mouse scrolled (524, 319) with delta (0, 0)
Screenshot: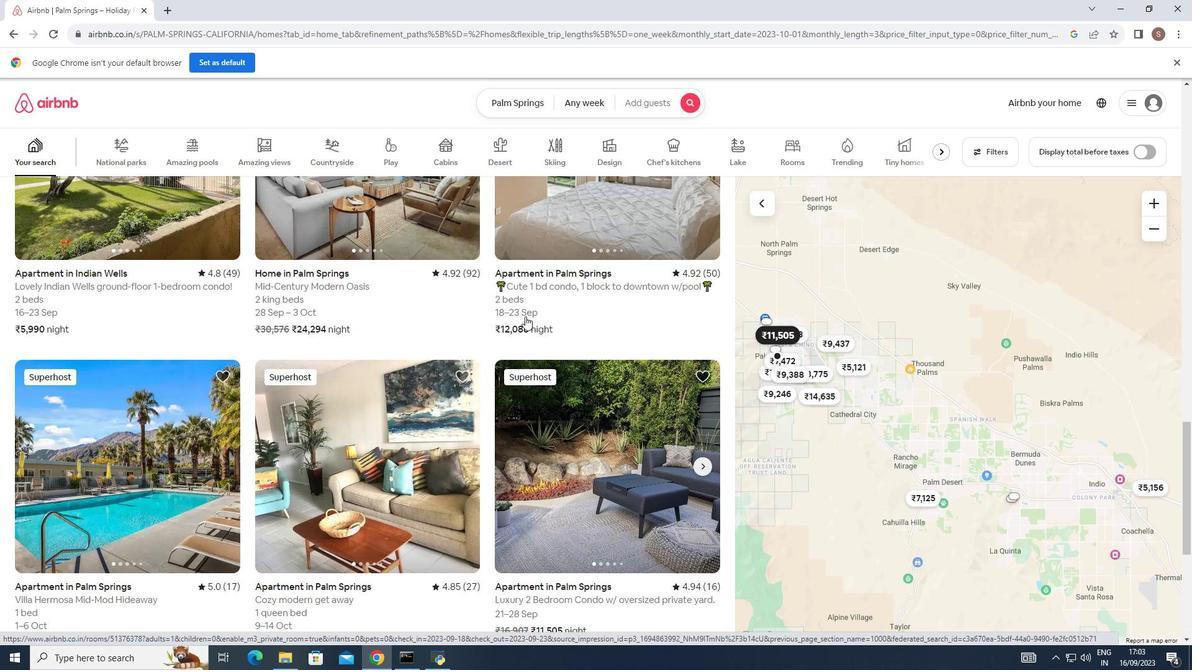 
Action: Mouse scrolled (524, 319) with delta (0, 0)
Screenshot: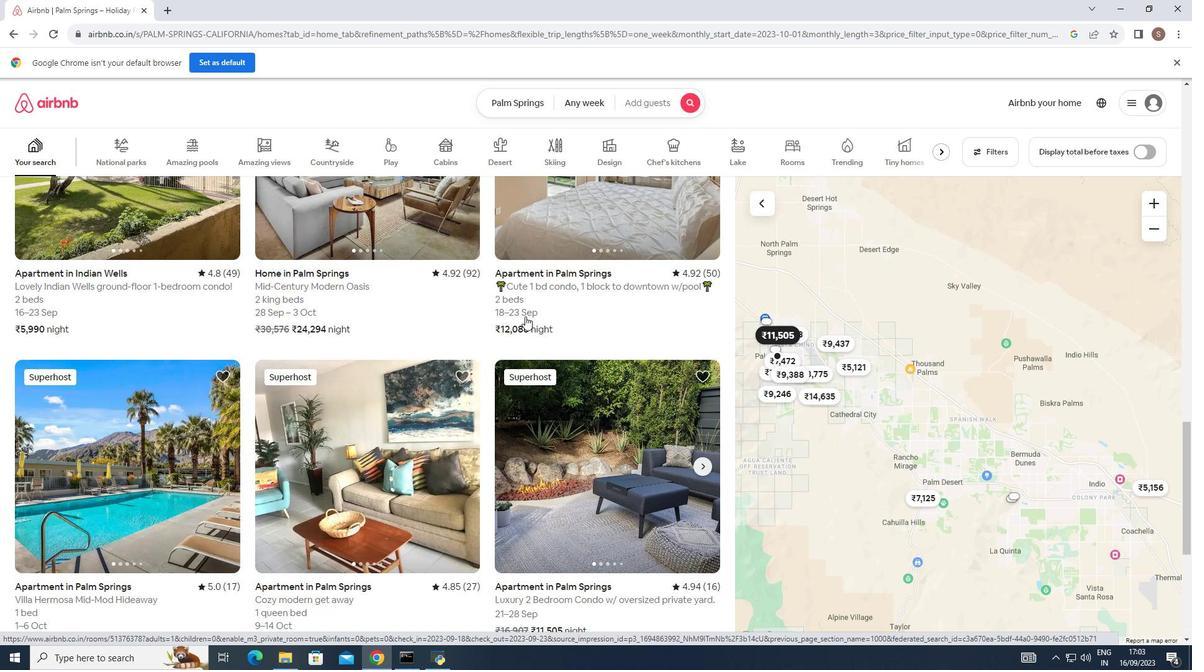 
Action: Mouse moved to (524, 318)
Screenshot: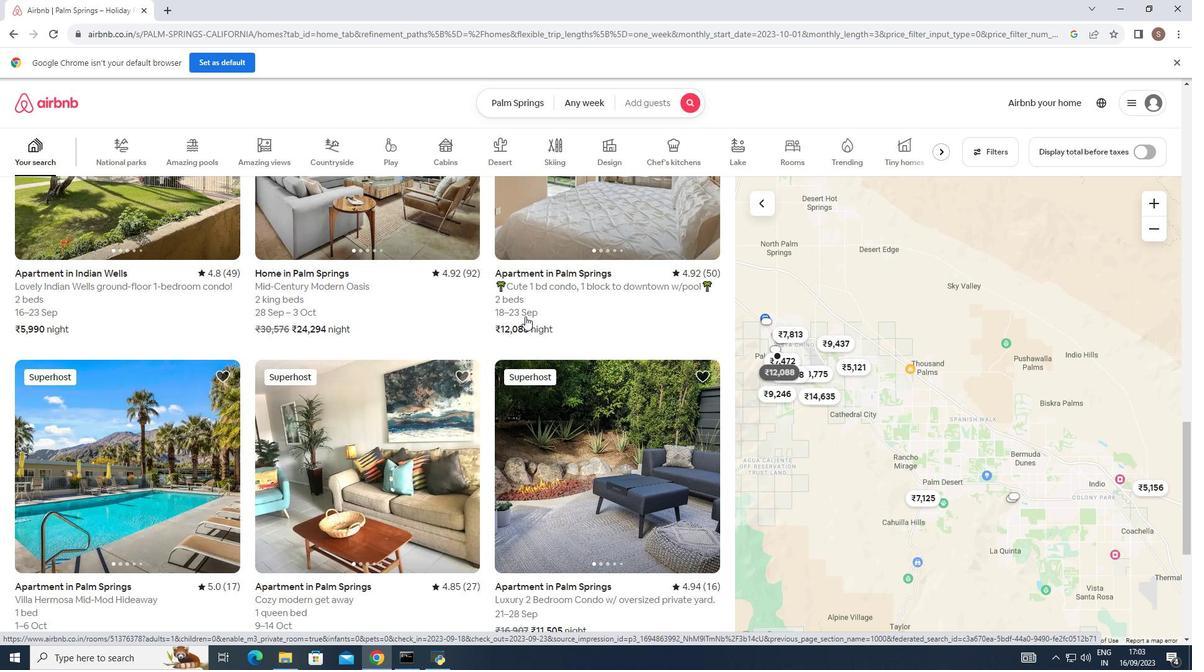 
Action: Mouse scrolled (524, 319) with delta (0, 0)
Screenshot: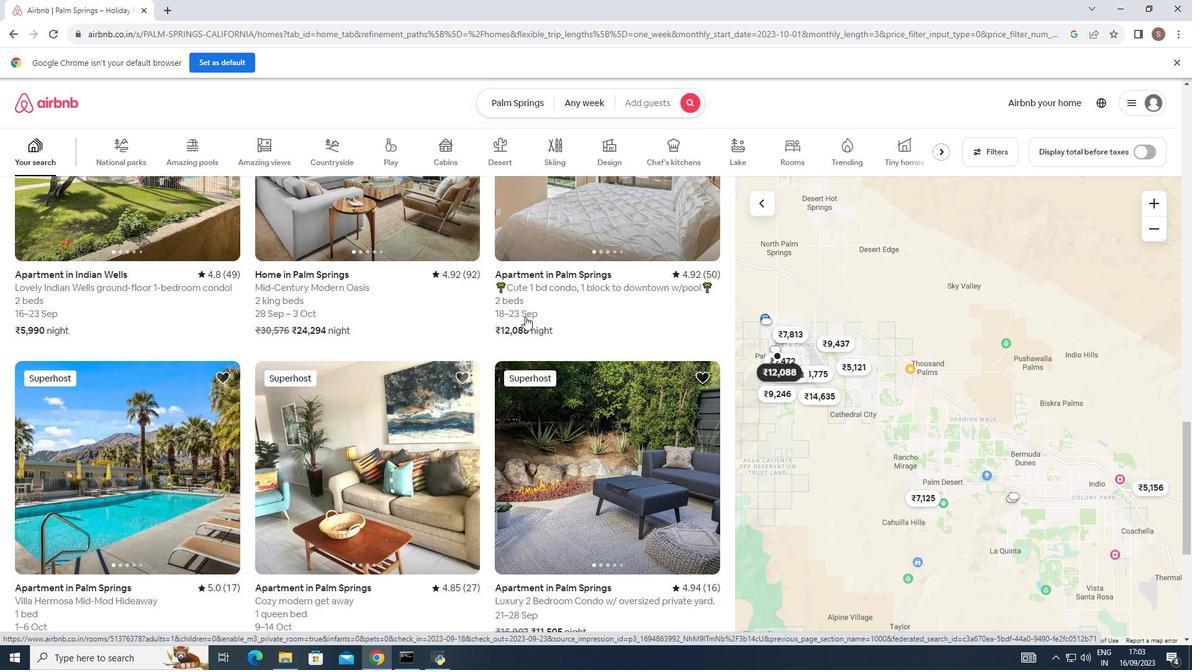 
Action: Mouse moved to (525, 316)
Screenshot: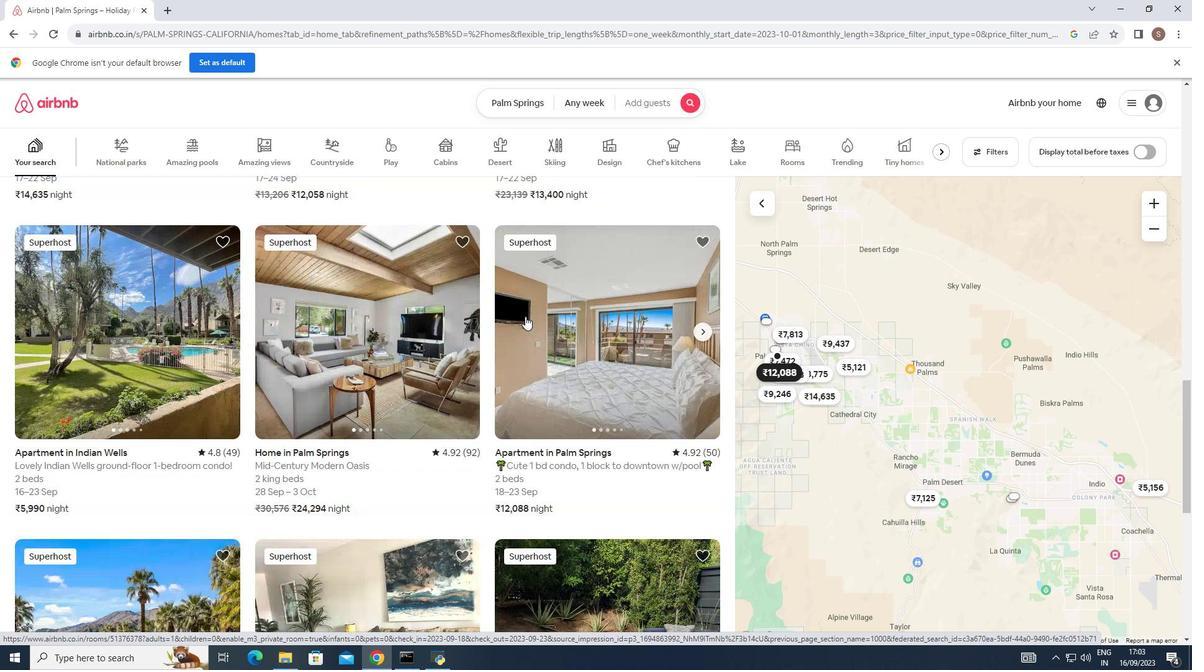 
Action: Mouse scrolled (525, 317) with delta (0, 0)
Screenshot: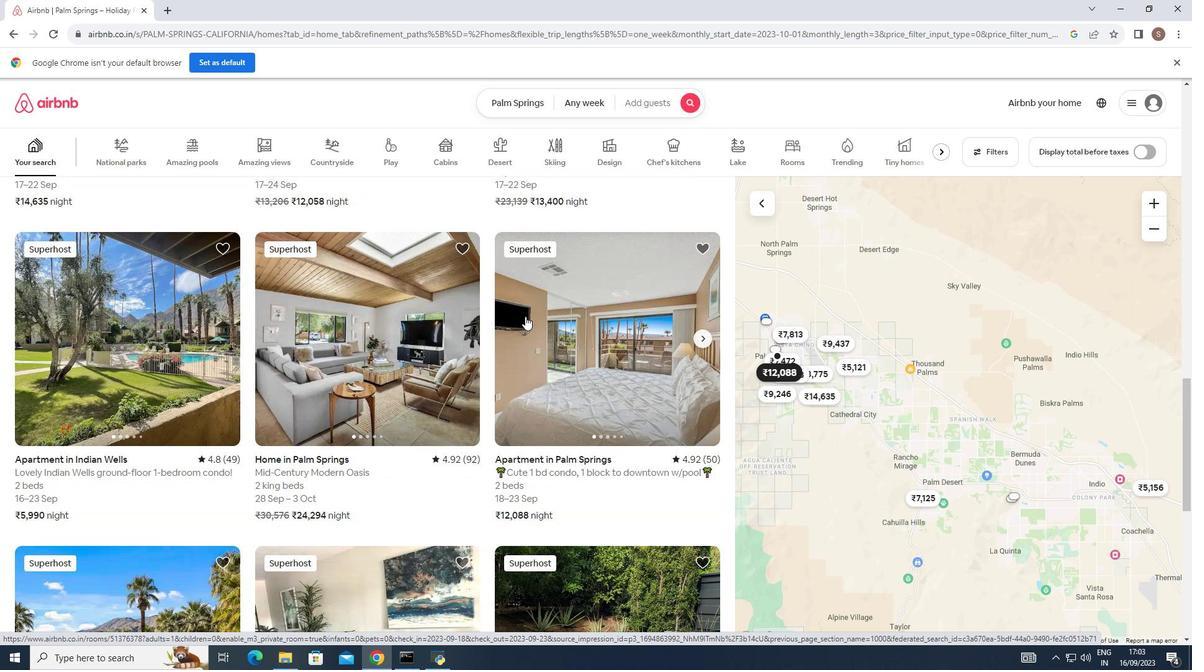 
Action: Mouse scrolled (525, 317) with delta (0, 0)
Screenshot: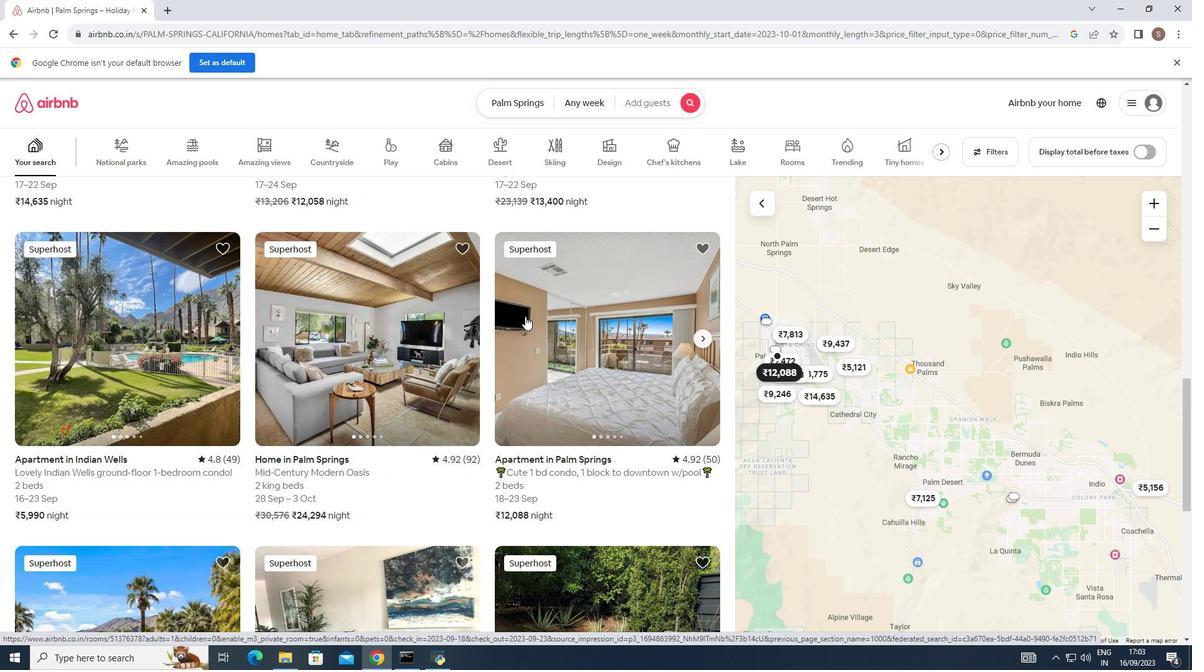 
Action: Mouse scrolled (525, 317) with delta (0, 0)
Screenshot: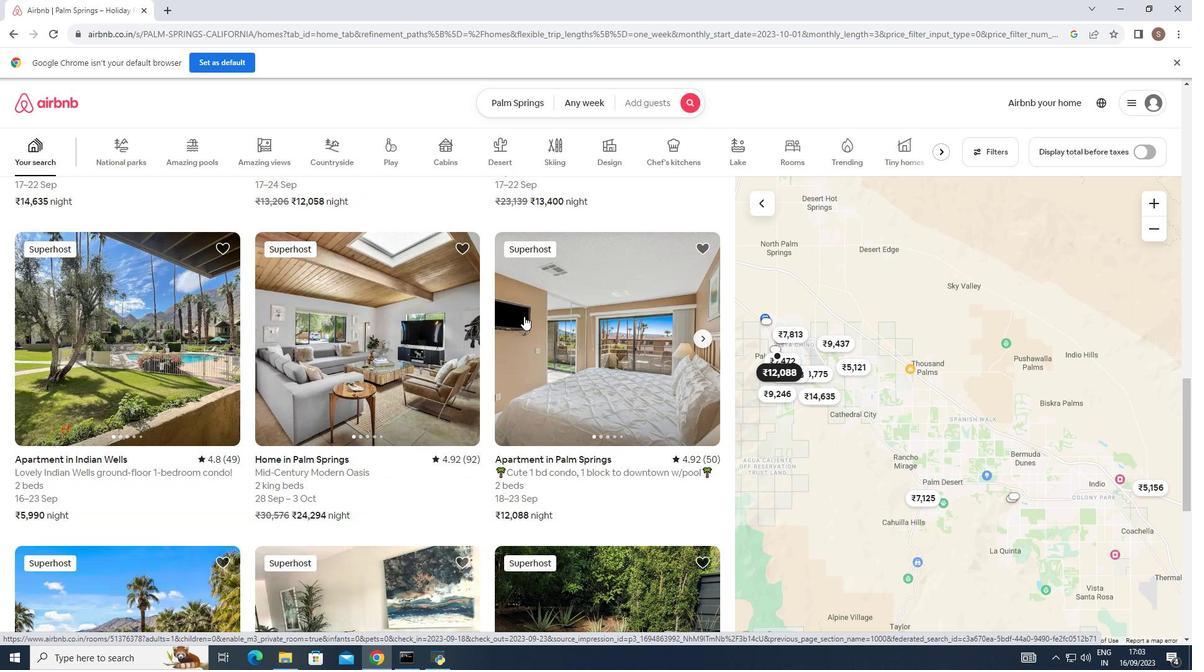 
Action: Mouse moved to (500, 318)
Screenshot: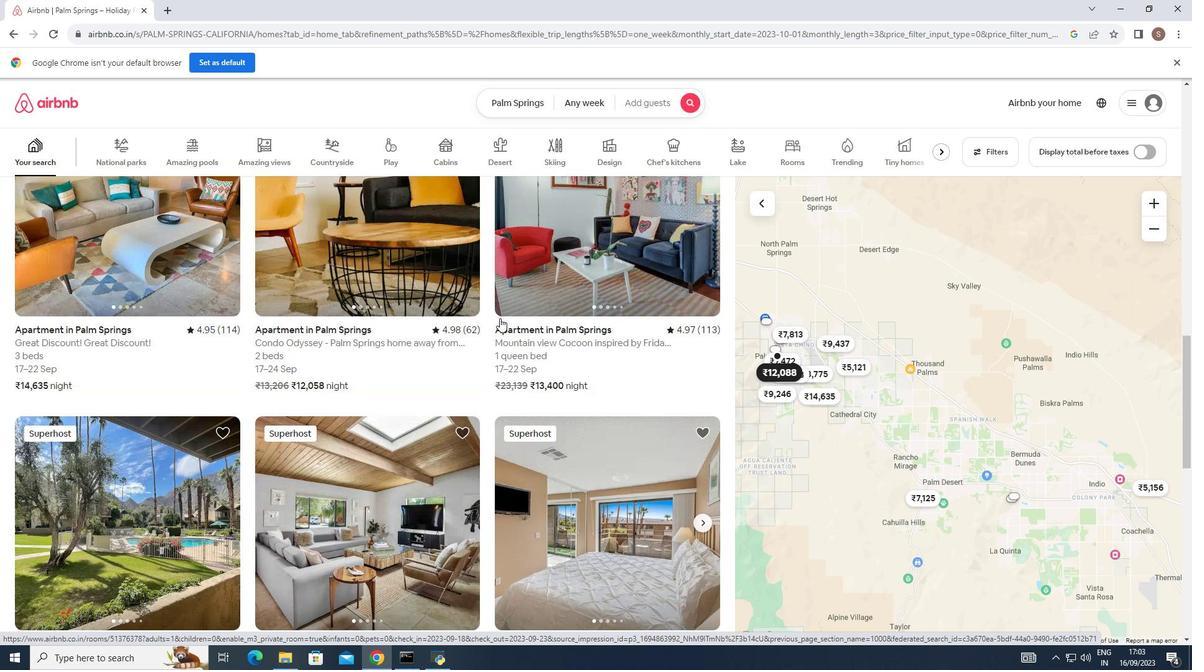 
Action: Mouse scrolled (500, 319) with delta (0, 0)
Screenshot: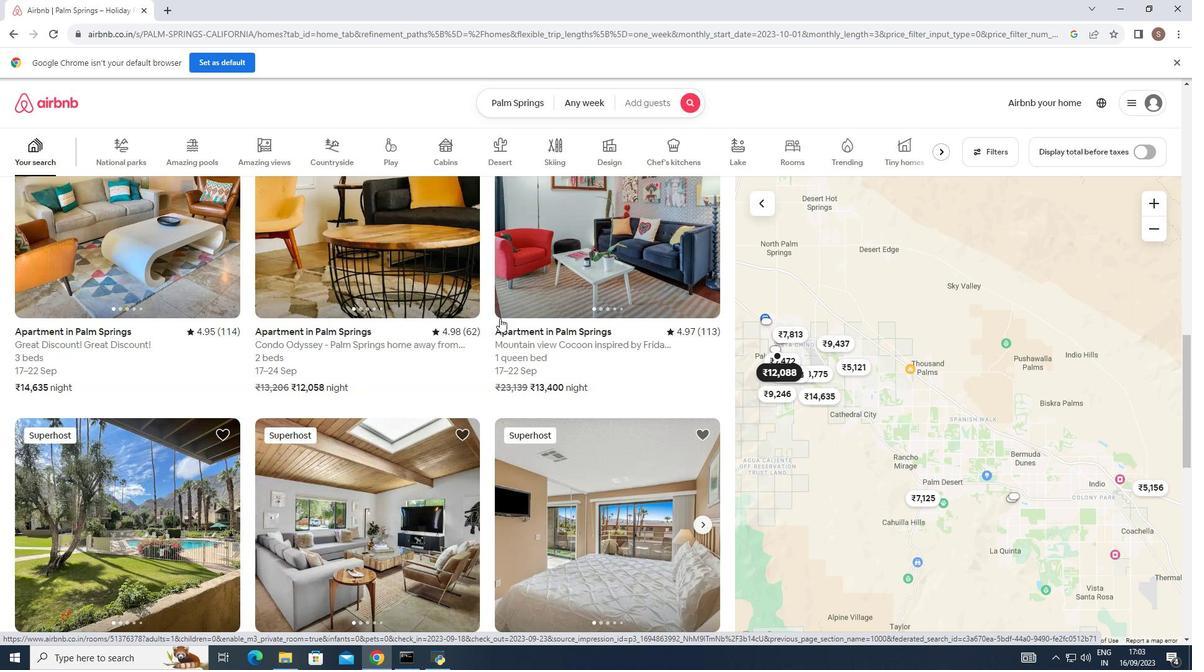 
Action: Mouse scrolled (500, 319) with delta (0, 0)
Screenshot: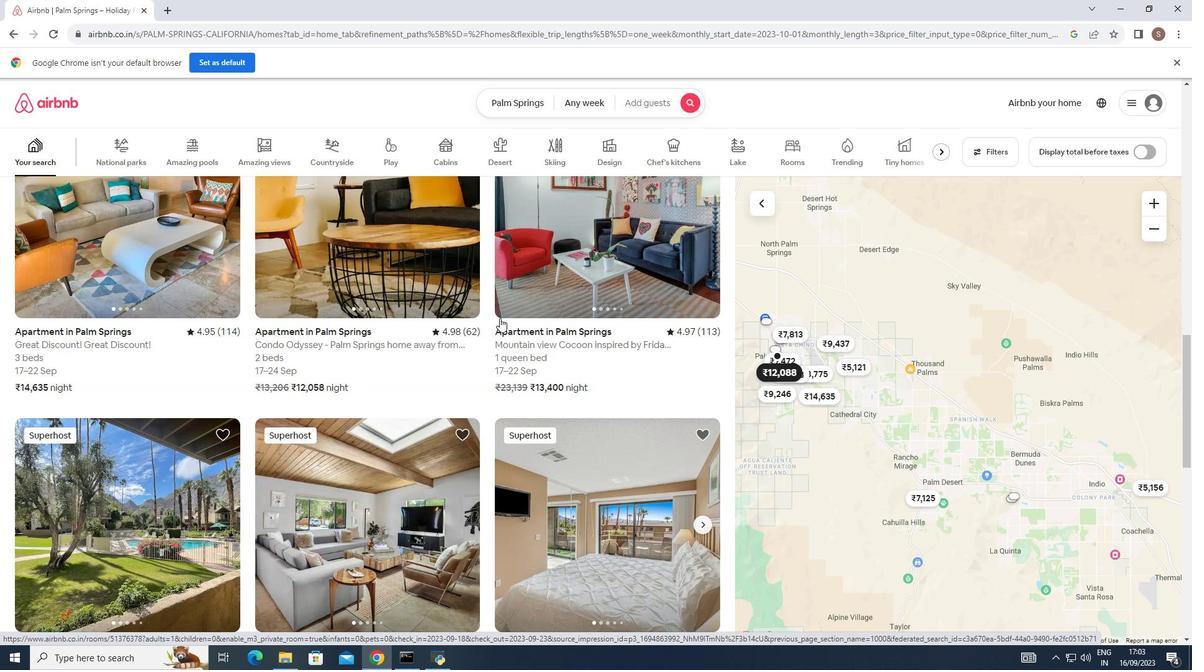 
Action: Mouse scrolled (500, 319) with delta (0, 0)
Screenshot: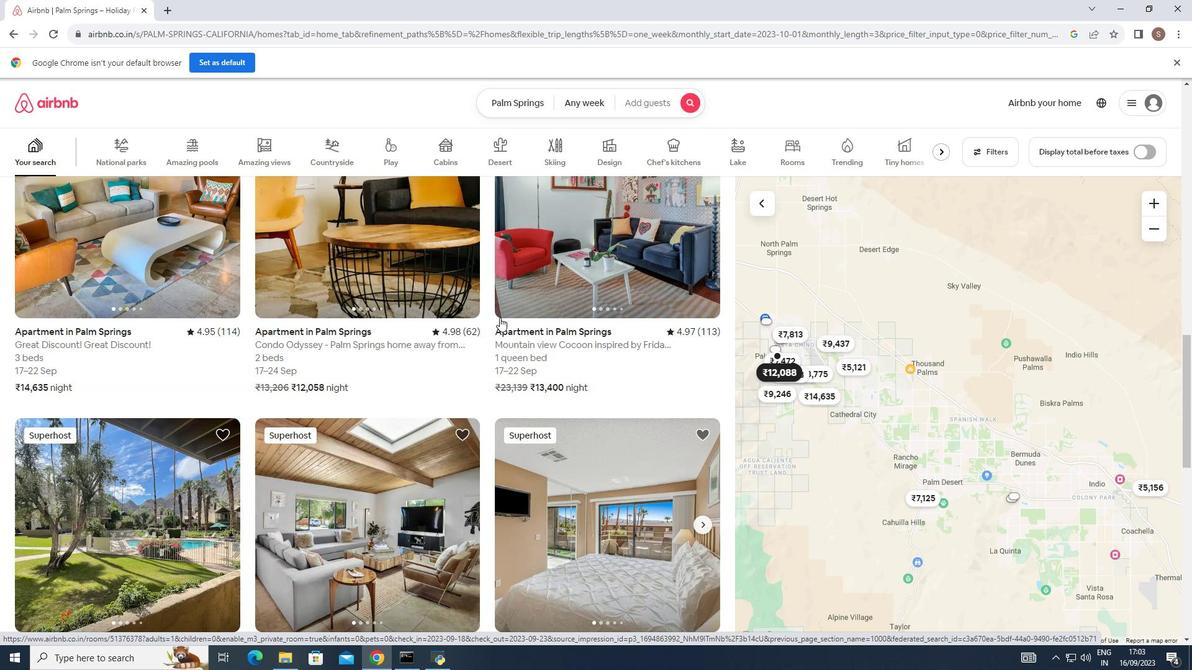 
Action: Mouse moved to (500, 318)
Screenshot: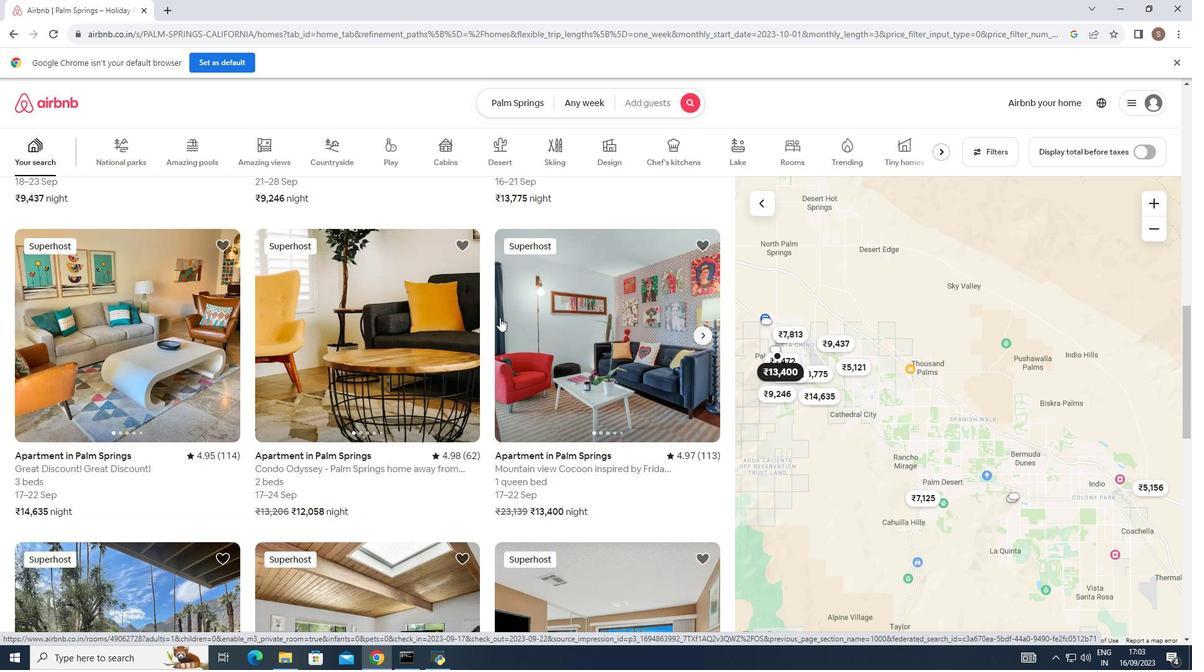 
Action: Mouse scrolled (500, 318) with delta (0, 0)
Screenshot: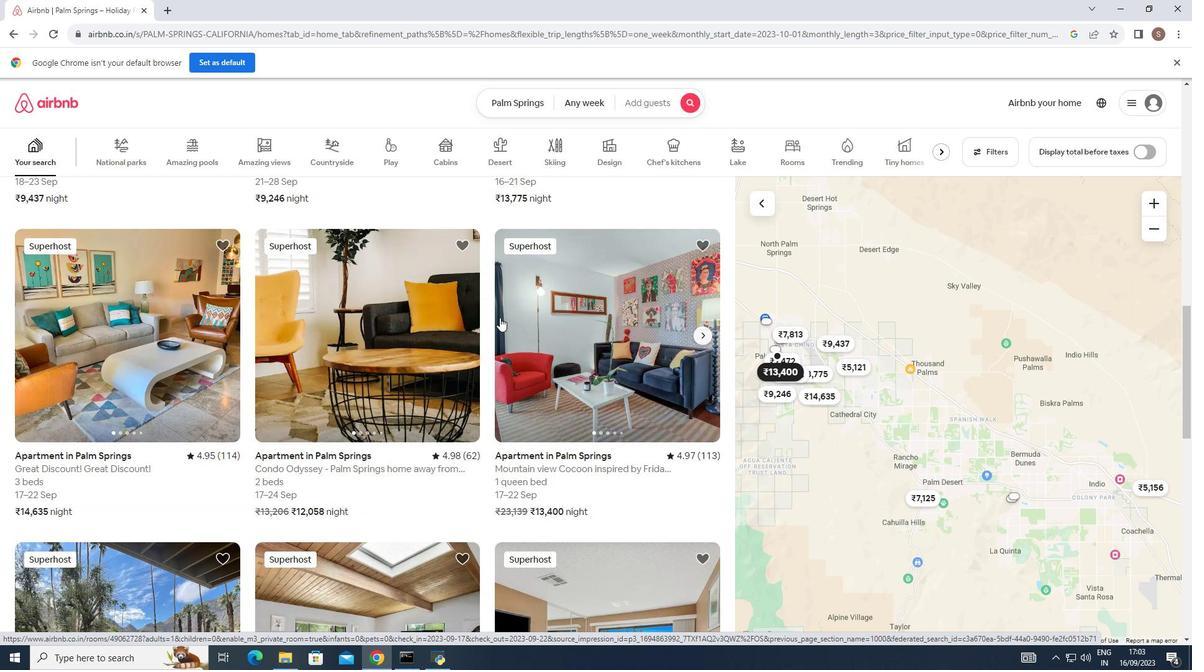 
Action: Mouse scrolled (500, 318) with delta (0, 0)
Screenshot: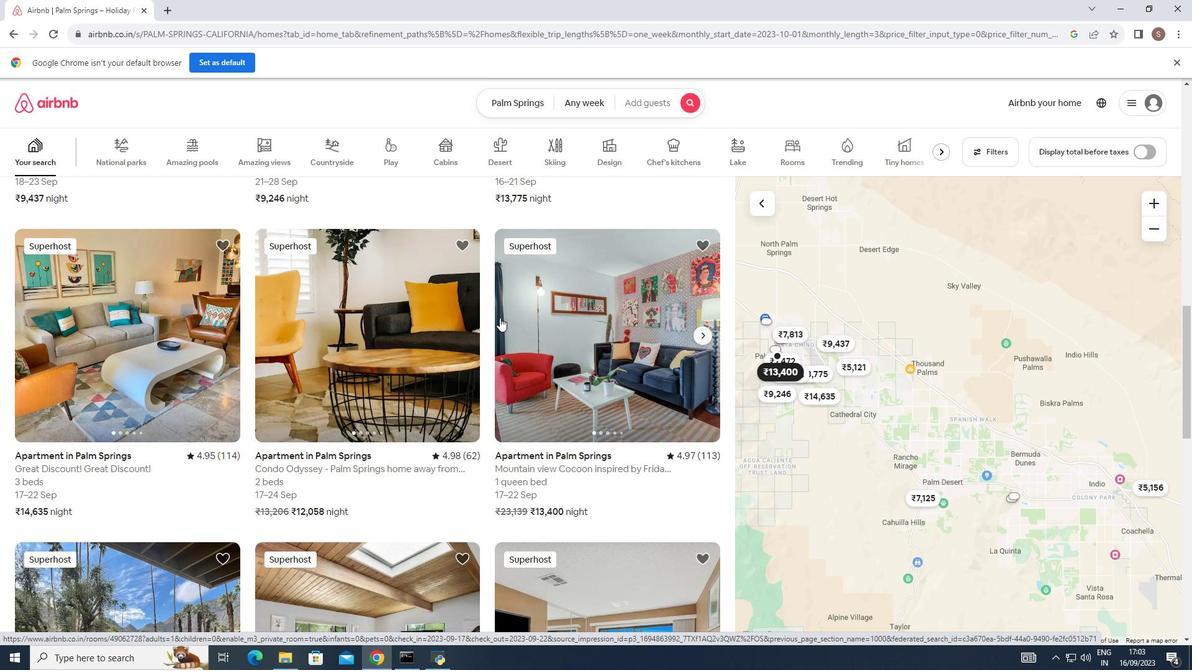 
Action: Mouse scrolled (500, 317) with delta (0, 0)
Screenshot: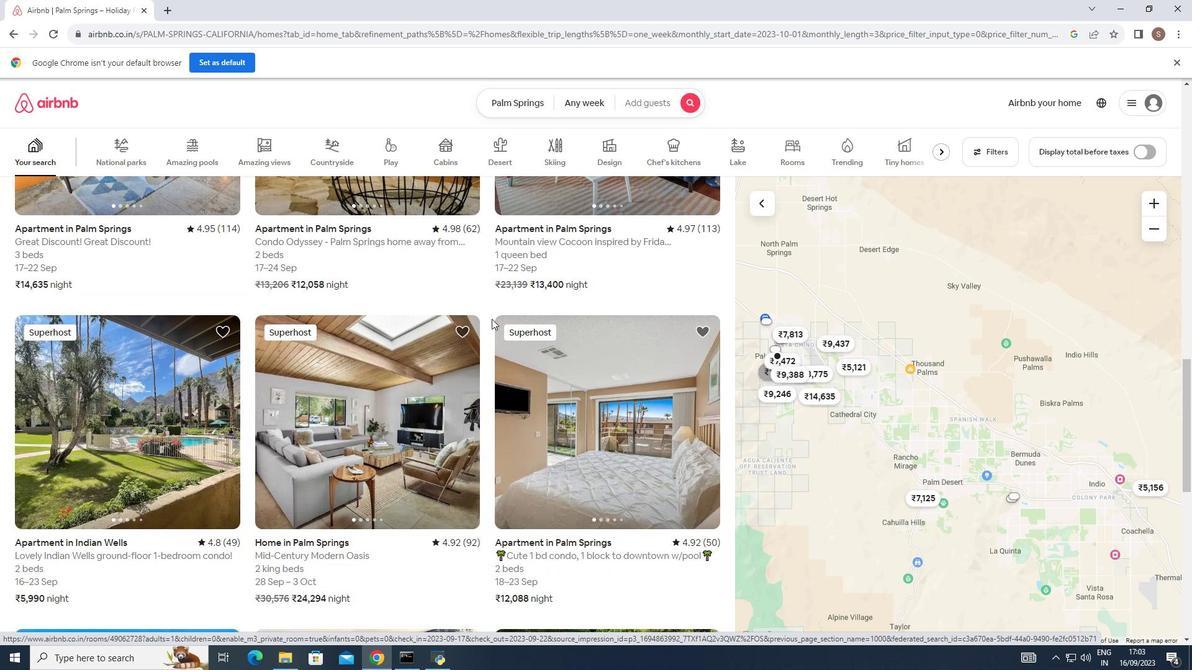 
Action: Mouse scrolled (500, 317) with delta (0, 0)
Screenshot: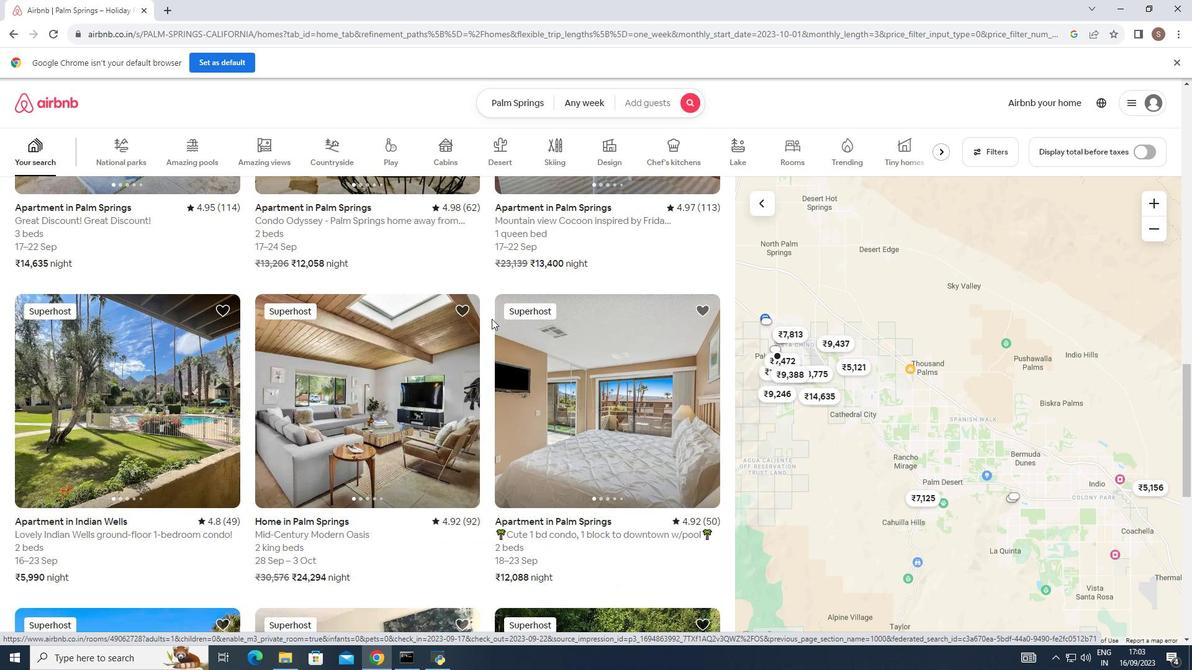
Action: Mouse scrolled (500, 317) with delta (0, 0)
Screenshot: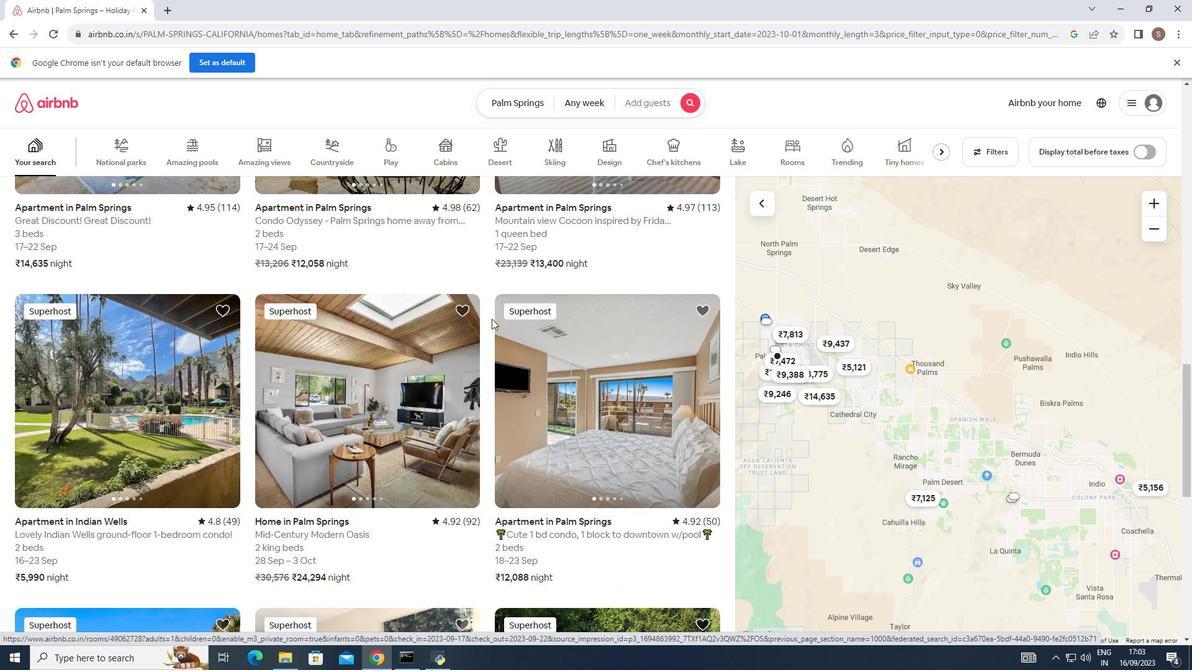 
Action: Mouse moved to (496, 319)
Screenshot: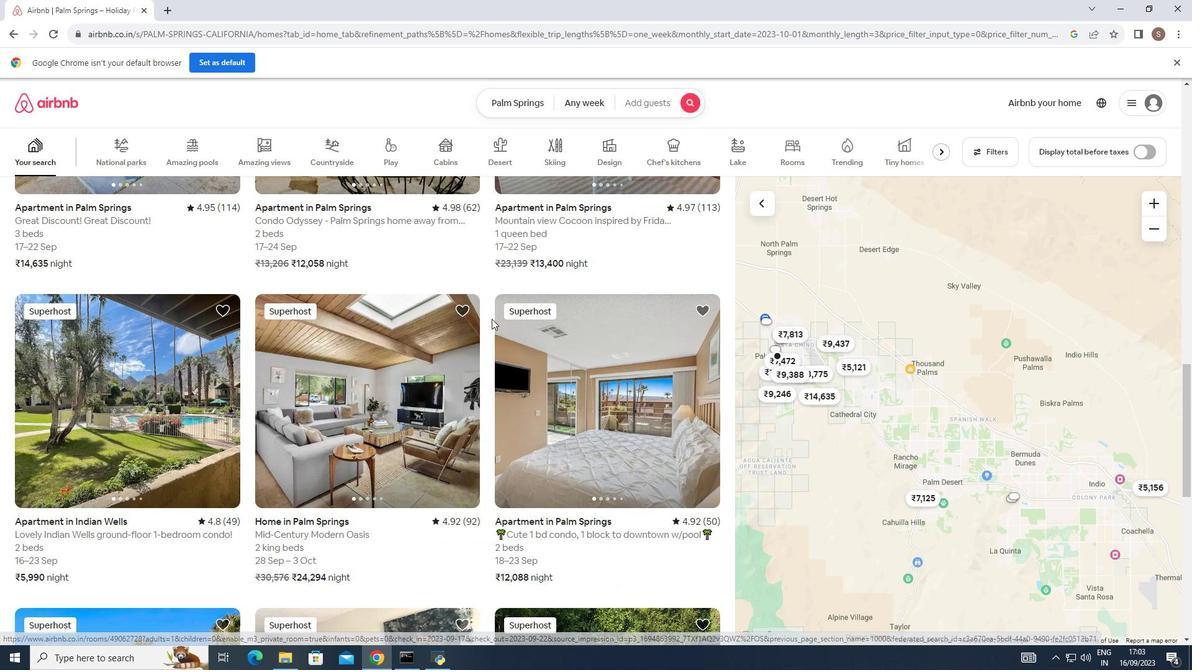 
Action: Mouse scrolled (496, 318) with delta (0, 0)
Screenshot: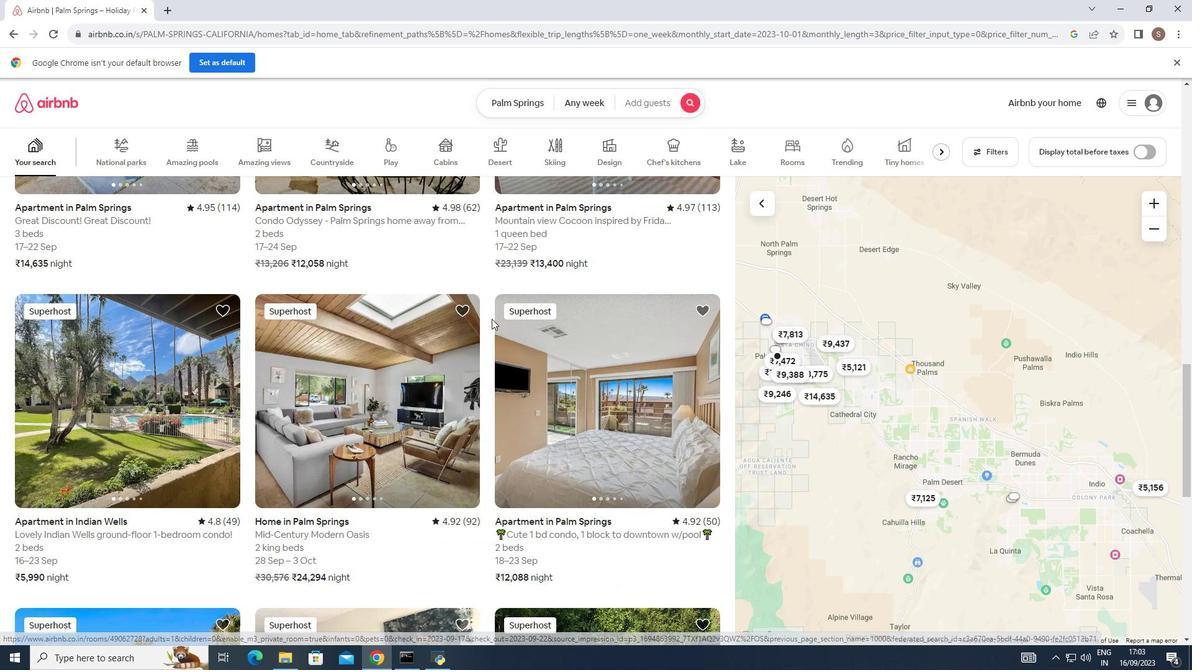 
Action: Mouse moved to (492, 319)
Screenshot: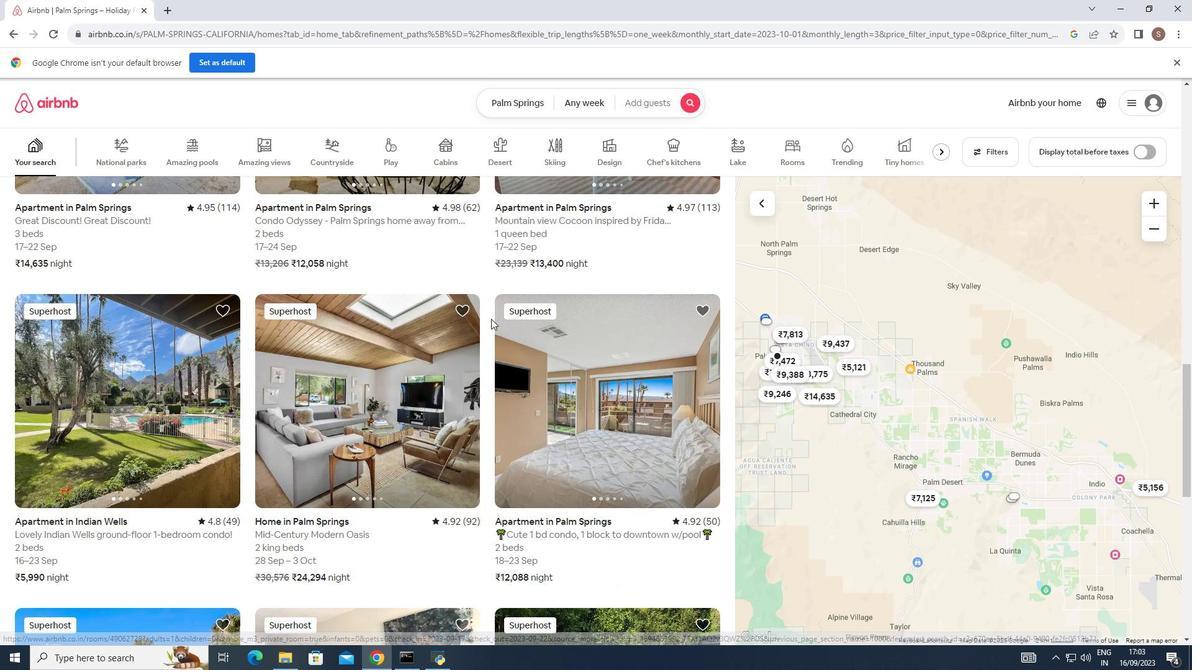 
Action: Mouse scrolled (492, 318) with delta (0, 0)
Screenshot: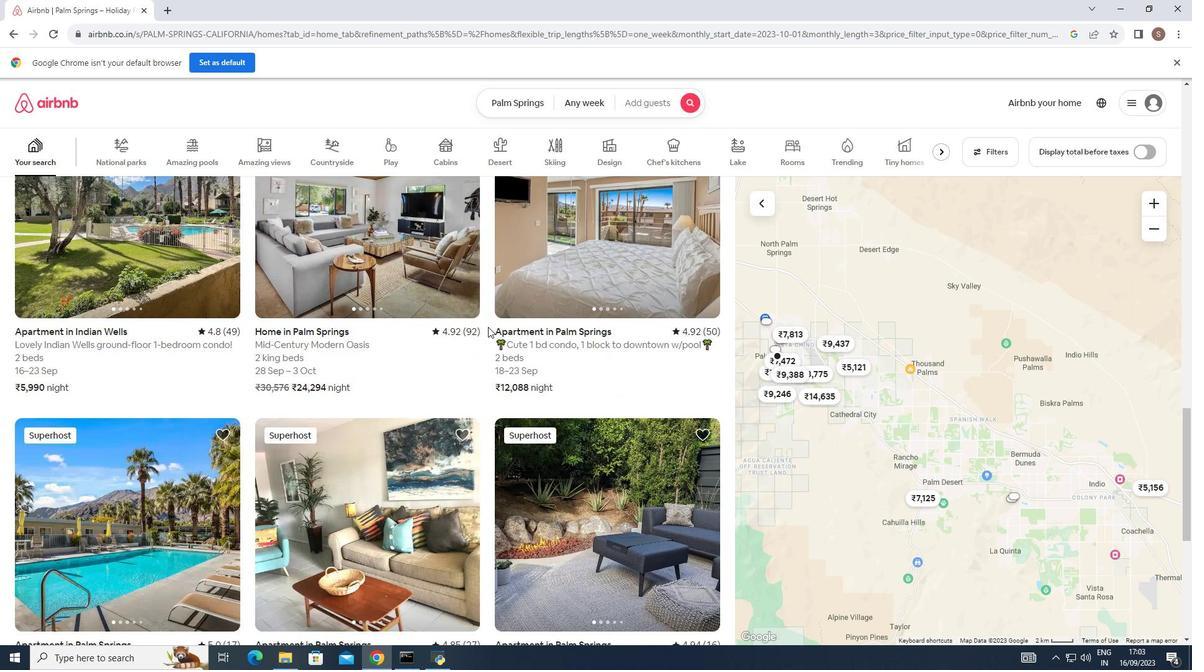 
Action: Mouse moved to (489, 322)
Screenshot: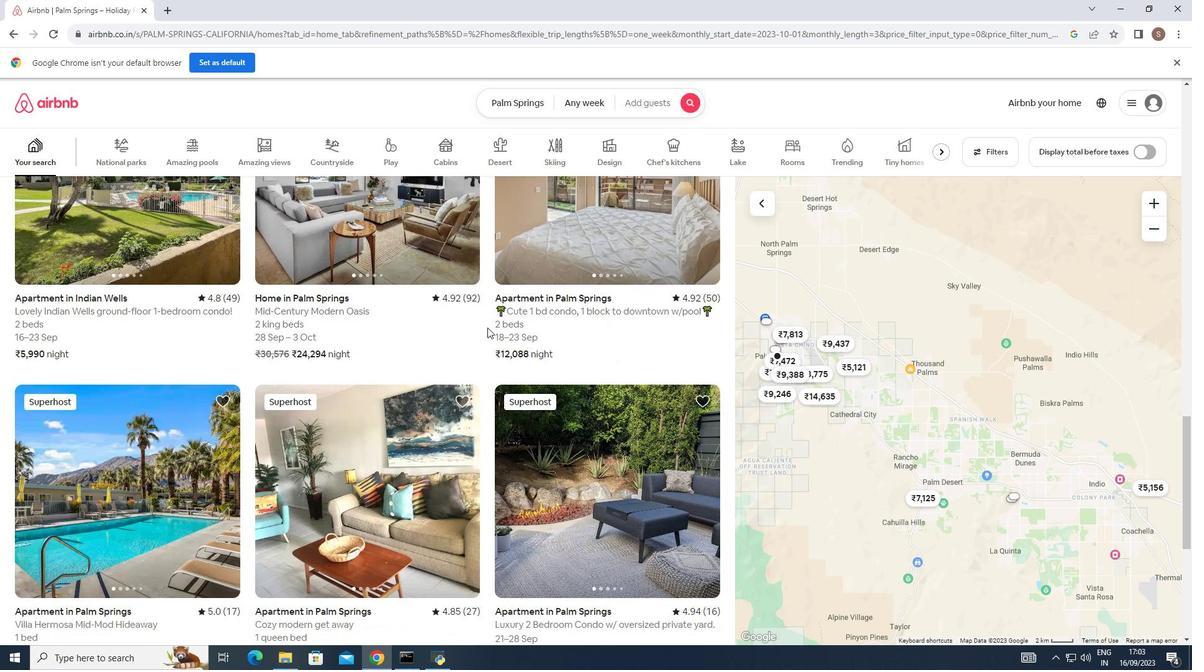 
Action: Mouse scrolled (489, 321) with delta (0, 0)
Screenshot: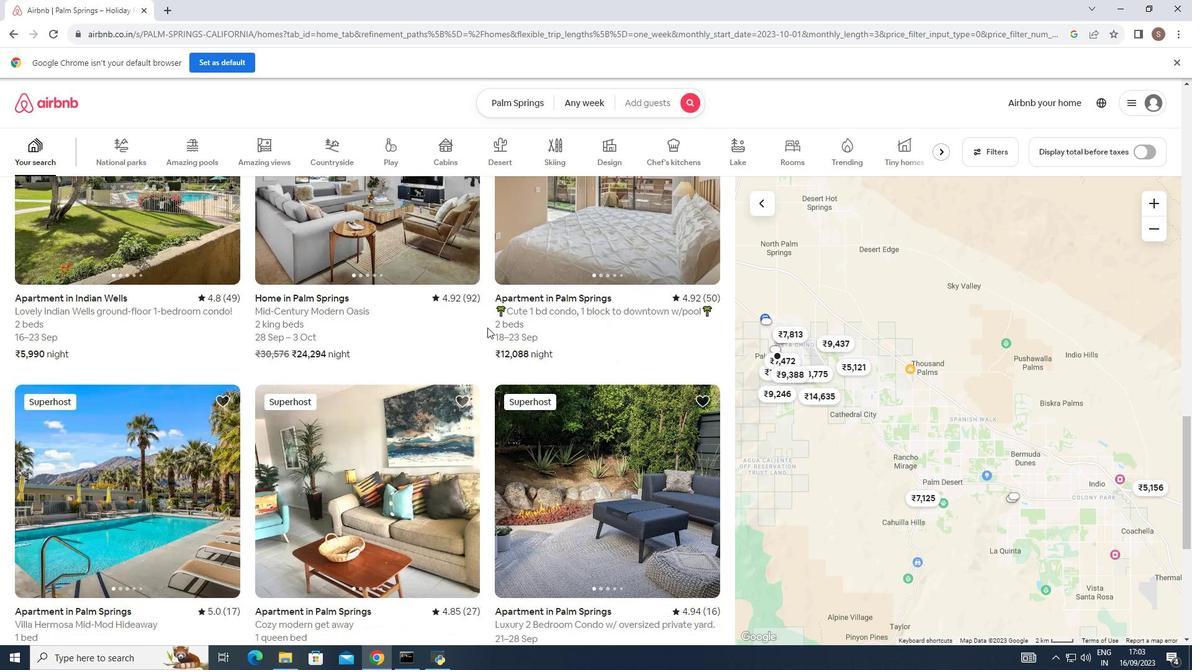 
Action: Mouse moved to (488, 325)
Screenshot: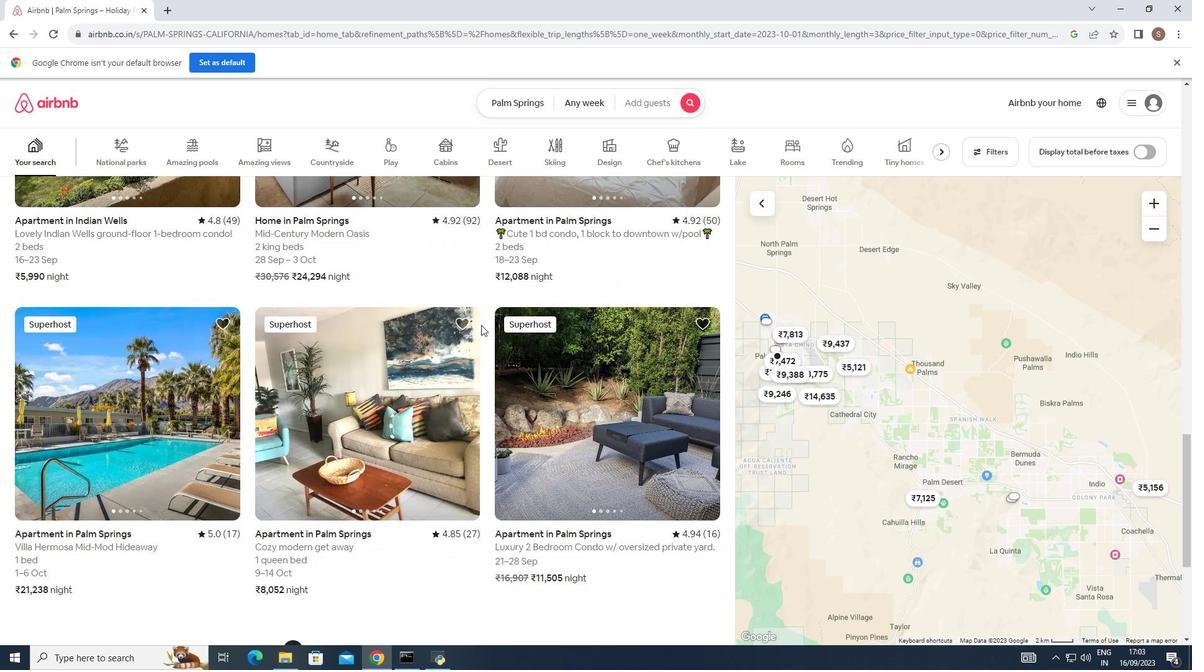
Action: Mouse scrolled (488, 324) with delta (0, 0)
Screenshot: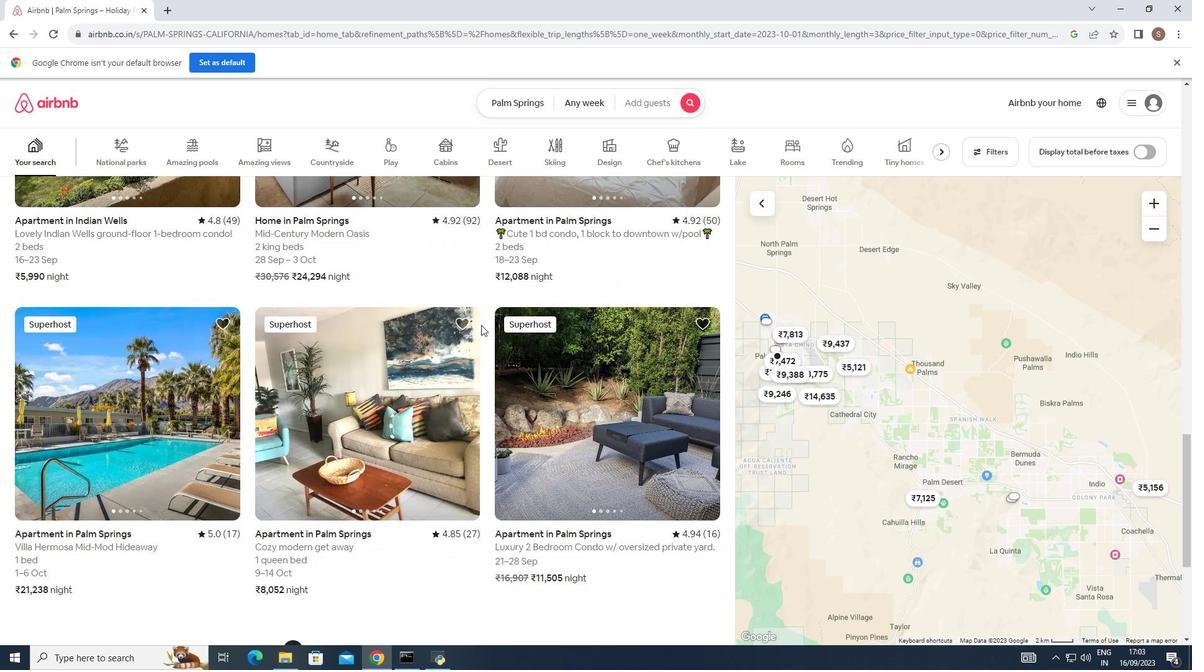 
Action: Mouse moved to (488, 327)
Screenshot: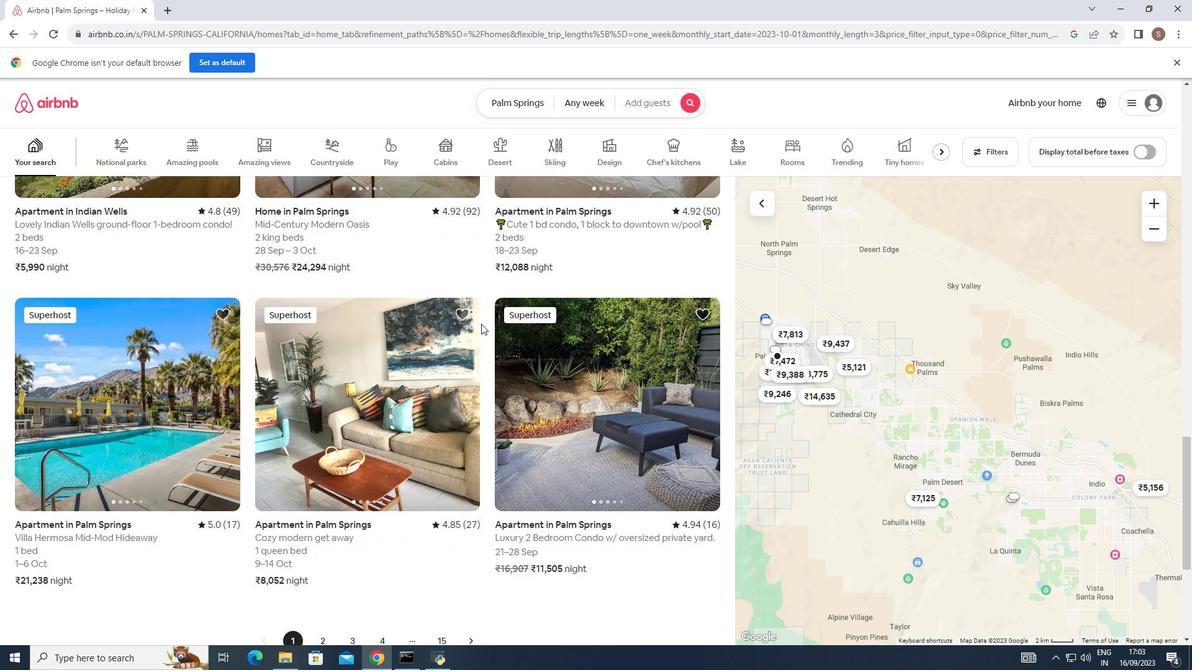 
Action: Mouse scrolled (488, 326) with delta (0, 0)
Screenshot: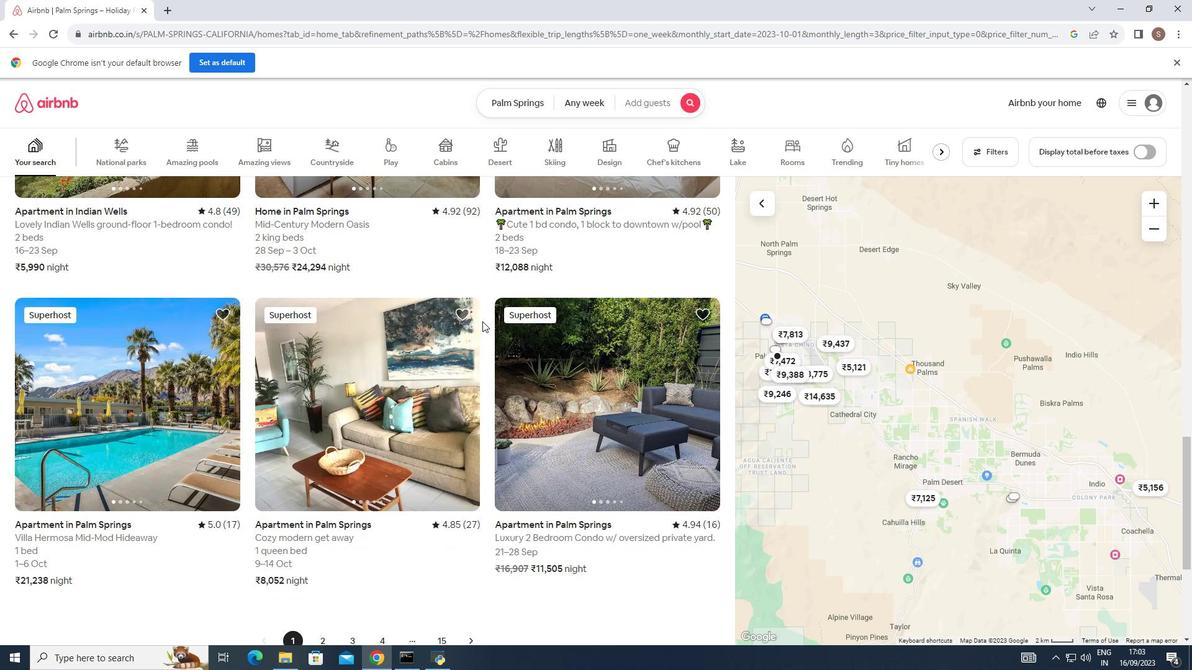 
Action: Mouse moved to (488, 328)
Screenshot: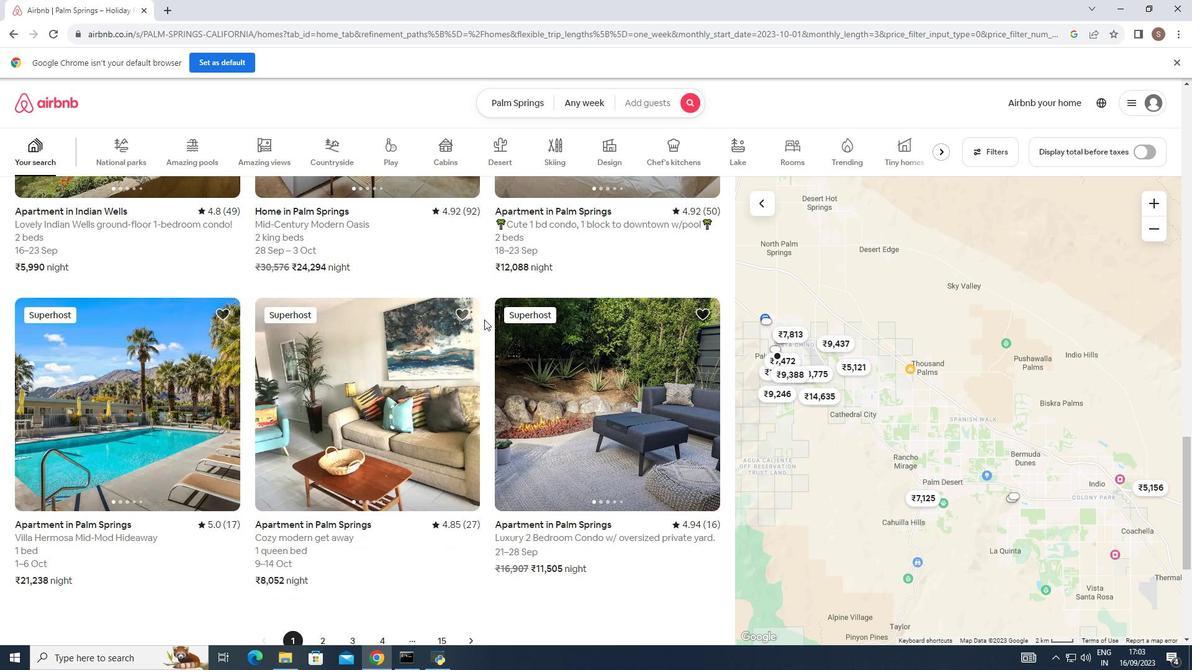 
Action: Mouse scrolled (488, 327) with delta (0, 0)
Screenshot: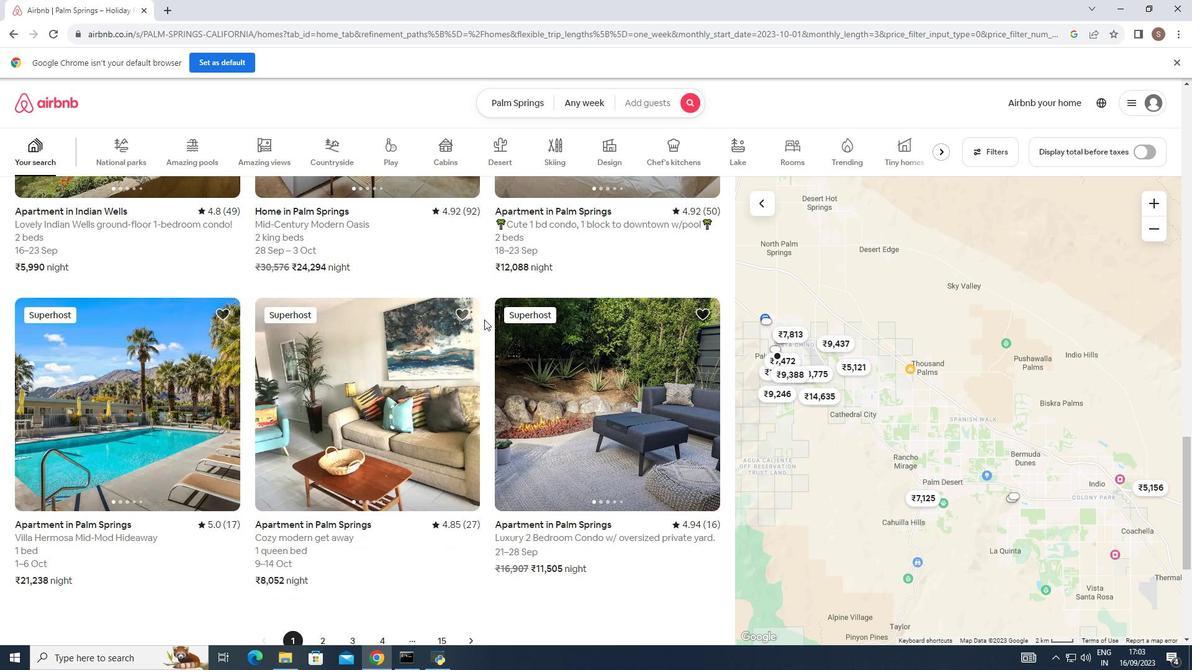 
Action: Mouse moved to (484, 323)
Screenshot: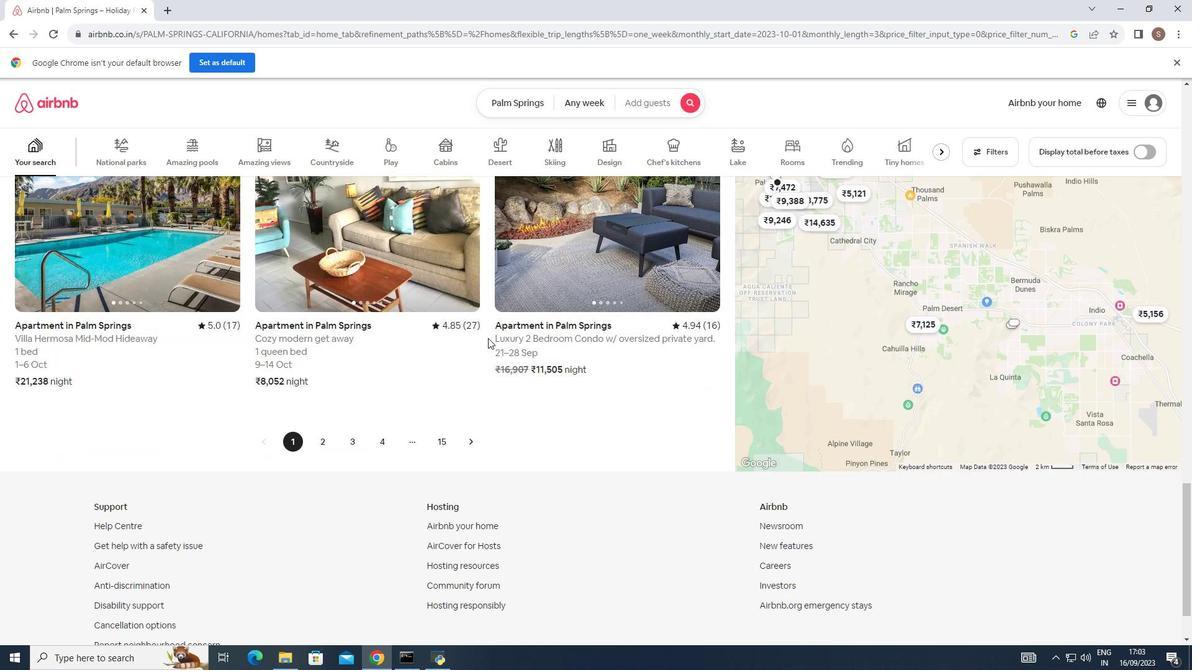 
Action: Mouse scrolled (484, 323) with delta (0, 0)
Screenshot: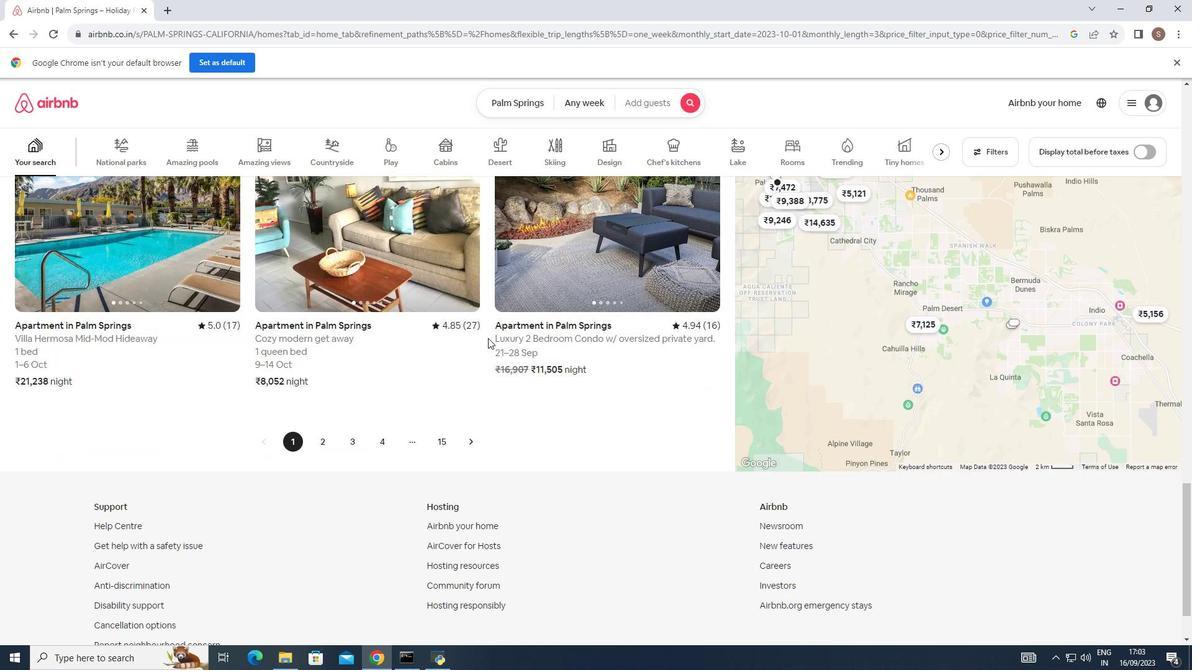 
Action: Mouse moved to (484, 329)
Screenshot: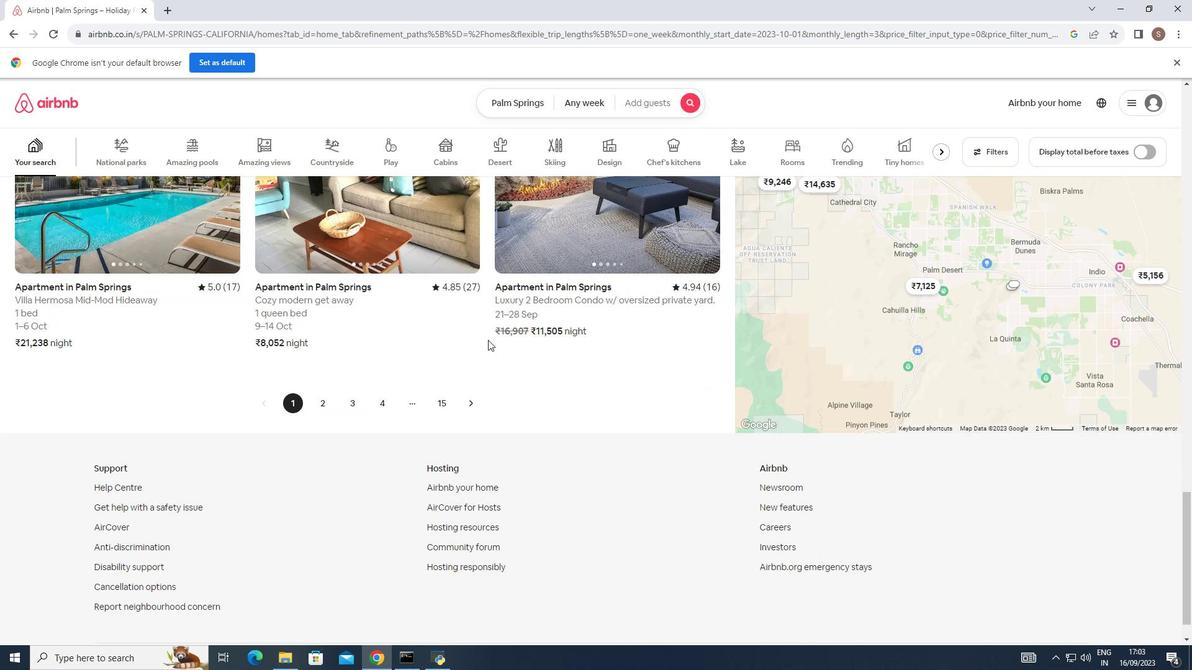 
Action: Mouse scrolled (484, 329) with delta (0, 0)
Screenshot: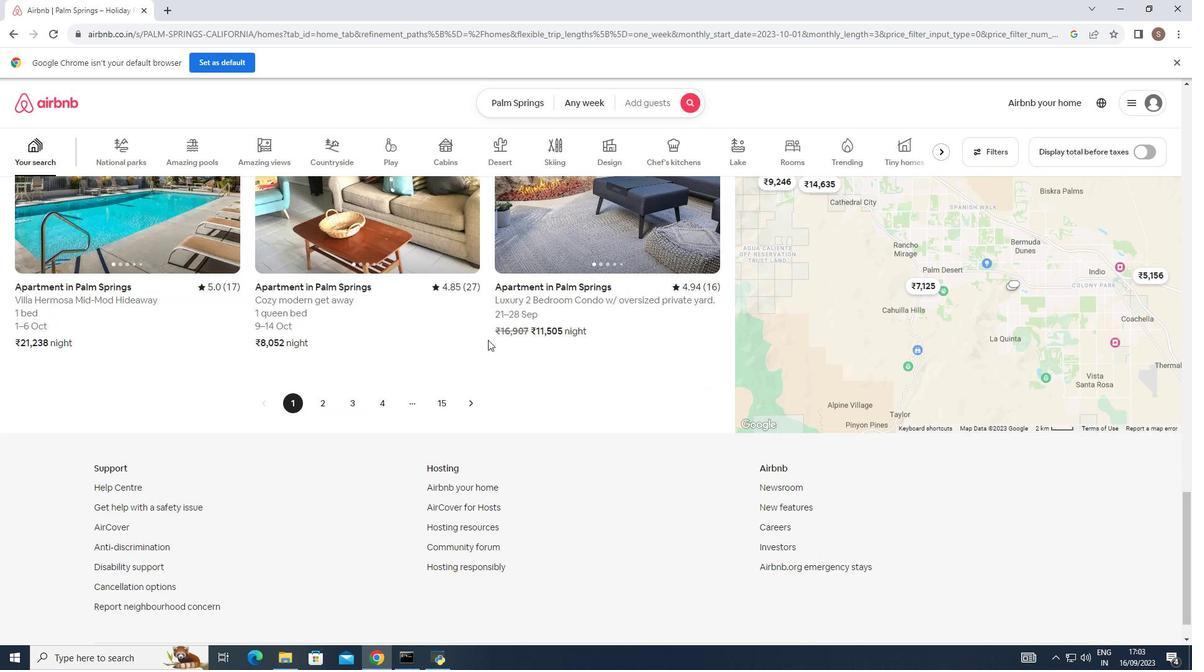 
Action: Mouse moved to (487, 334)
Screenshot: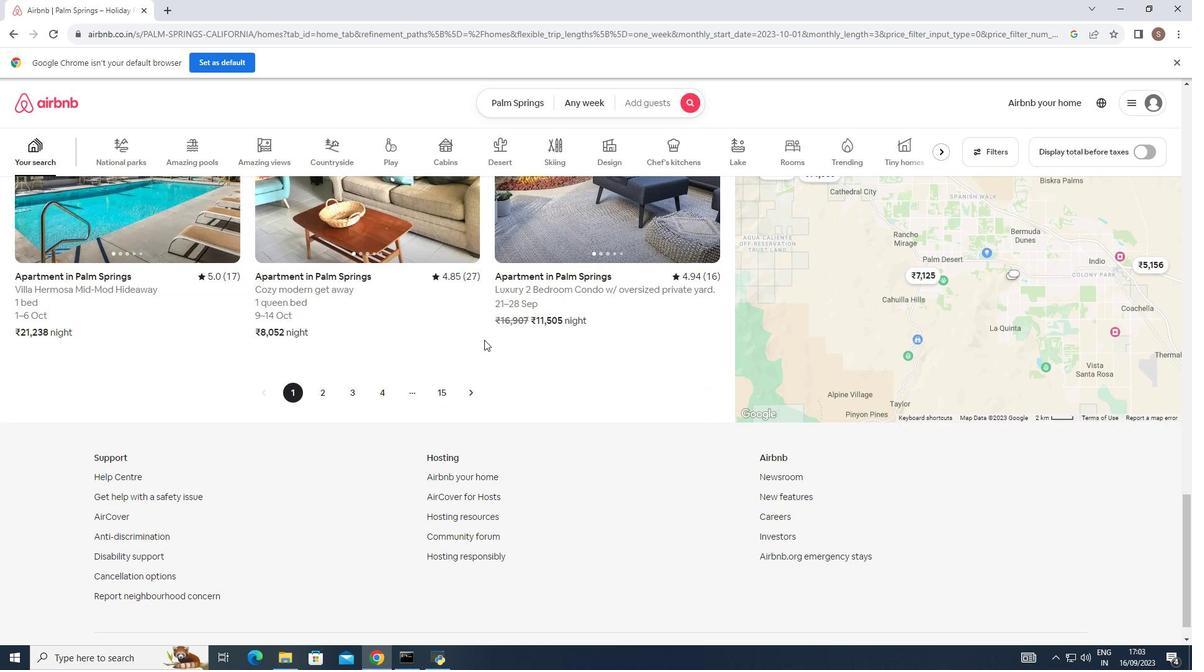 
Action: Mouse scrolled (487, 334) with delta (0, 0)
Screenshot: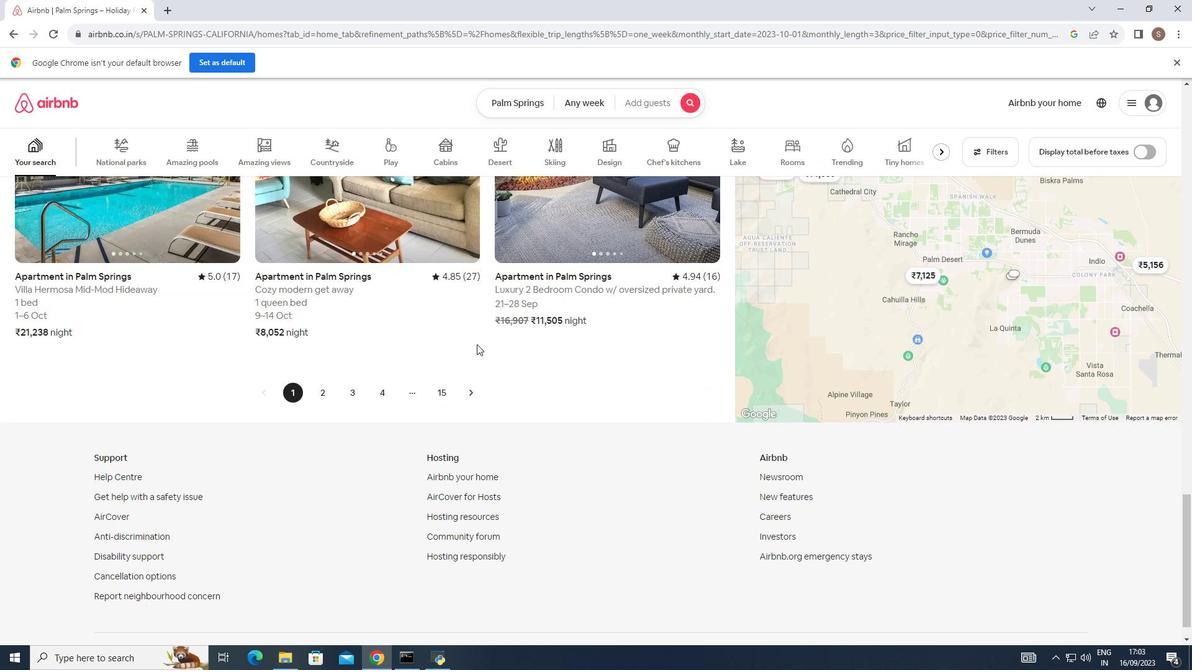 
Action: Mouse moved to (488, 337)
Screenshot: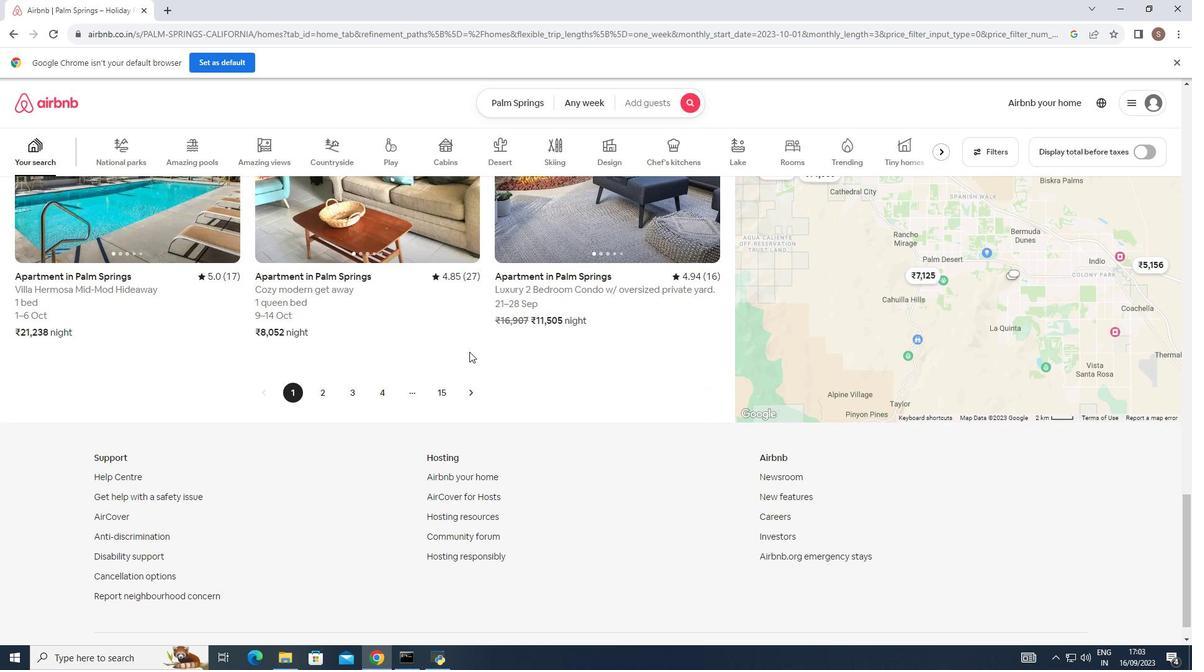 
Action: Mouse scrolled (488, 337) with delta (0, 0)
Screenshot: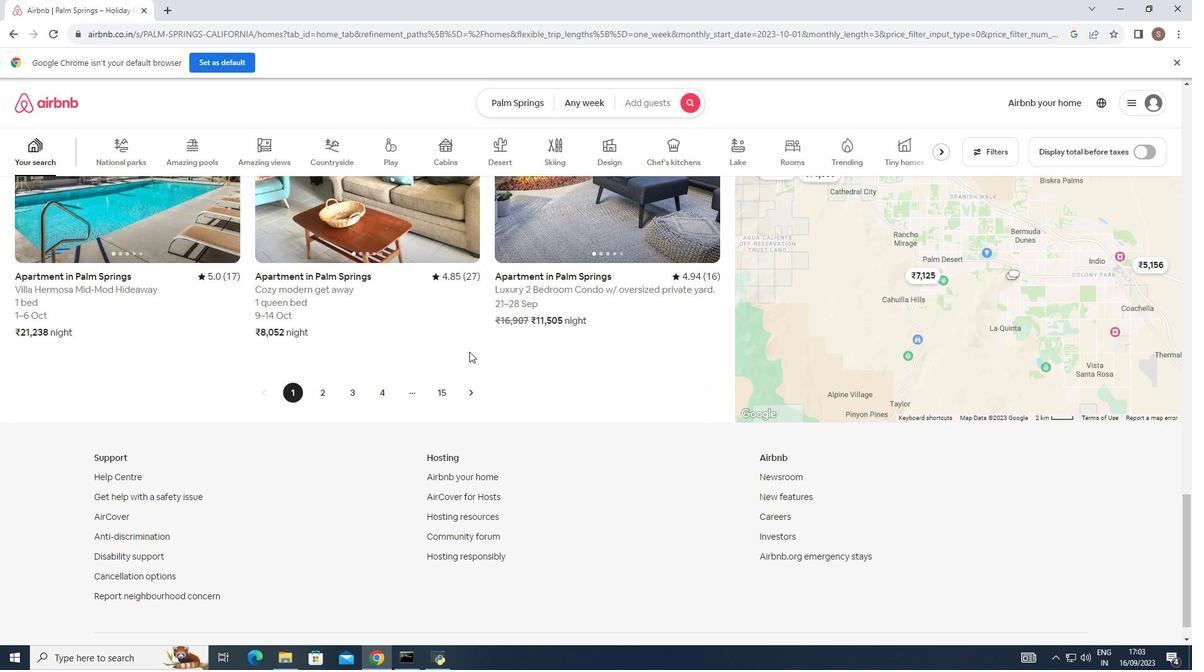 
Action: Mouse moved to (474, 395)
Screenshot: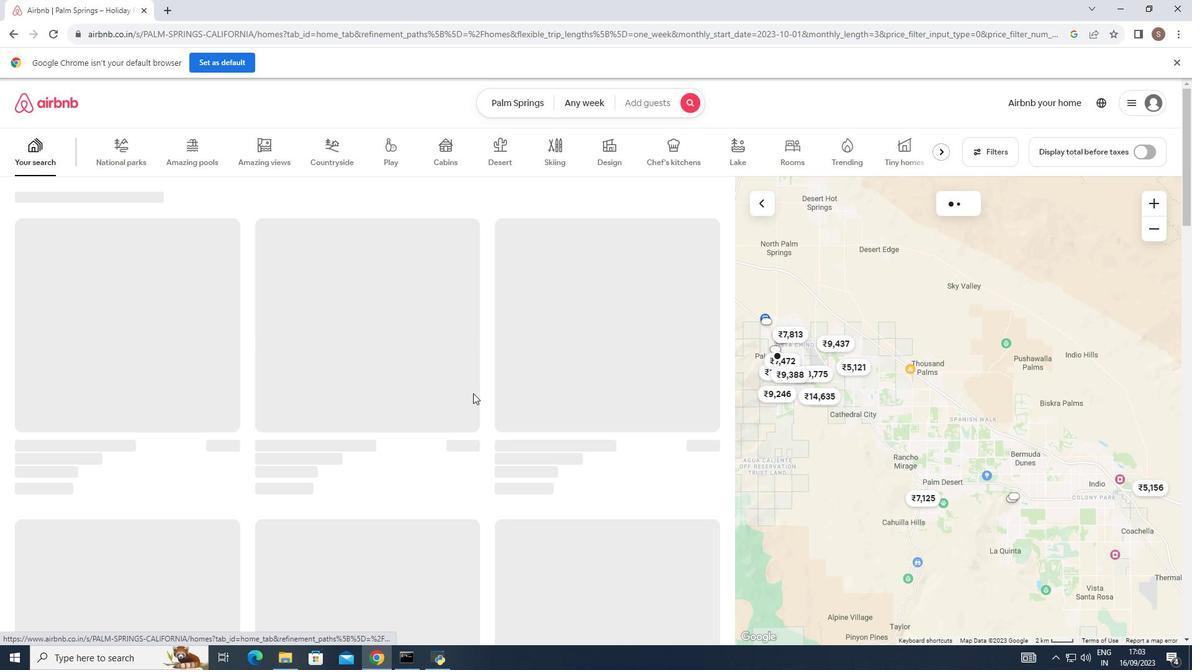 
Action: Mouse pressed left at (474, 395)
Screenshot: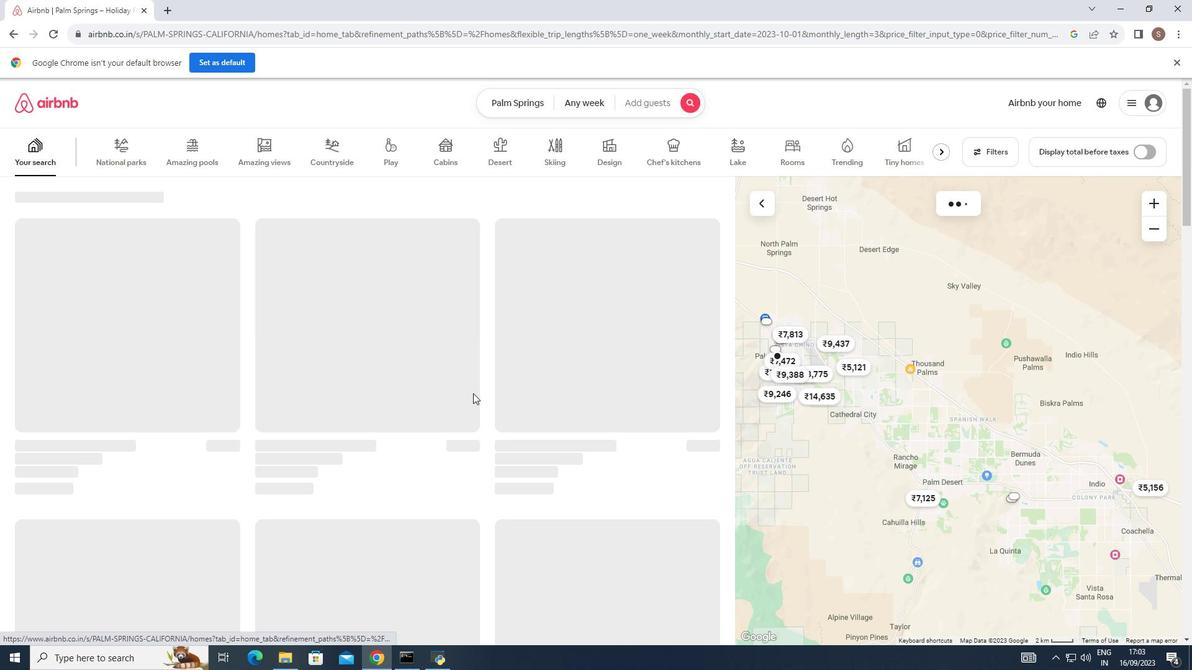 
Action: Mouse moved to (446, 346)
Screenshot: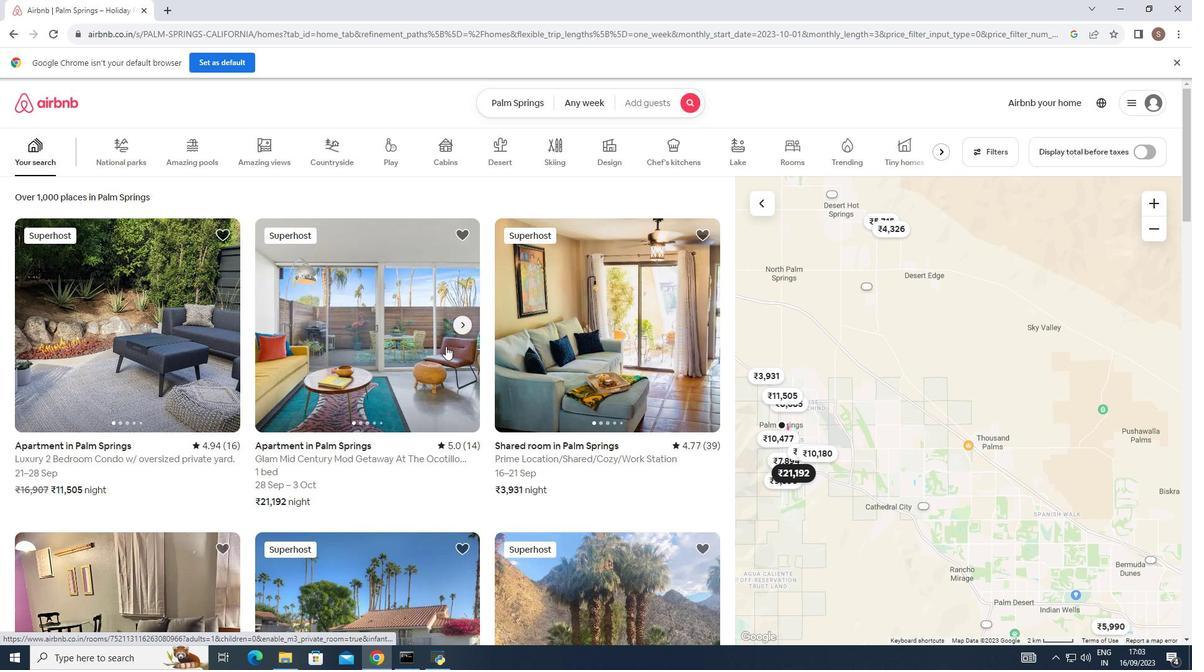 
Action: Mouse scrolled (446, 346) with delta (0, 0)
Screenshot: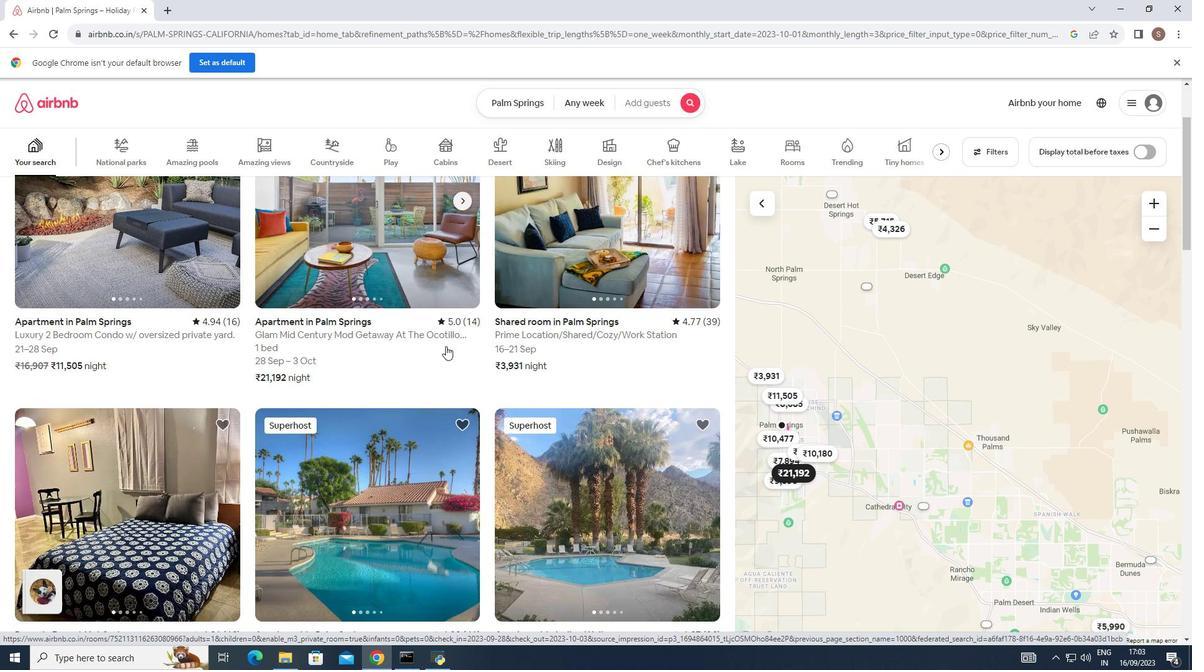 
Action: Mouse scrolled (446, 346) with delta (0, 0)
Screenshot: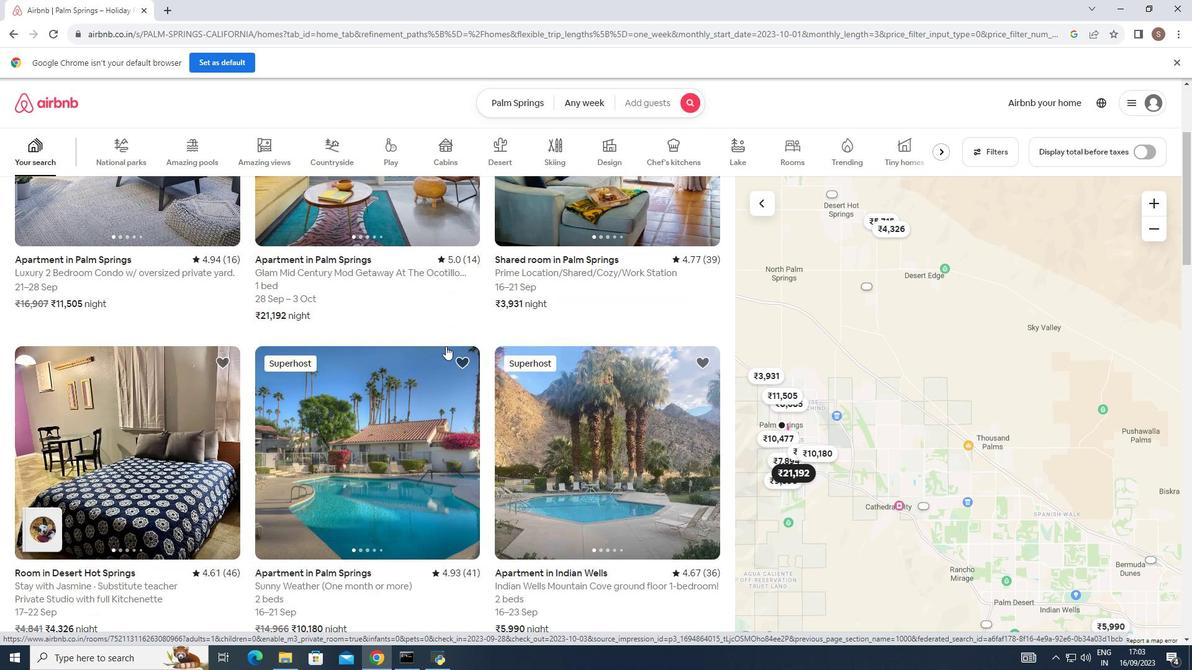 
Action: Mouse scrolled (446, 346) with delta (0, 0)
Screenshot: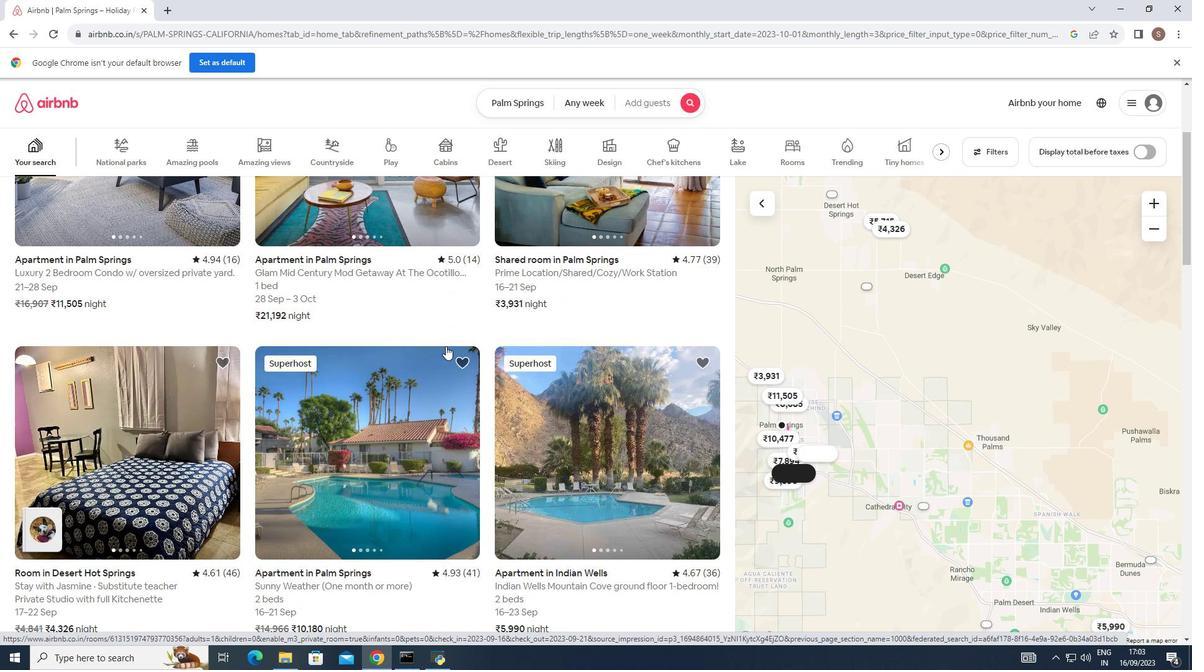 
Action: Mouse moved to (446, 346)
Screenshot: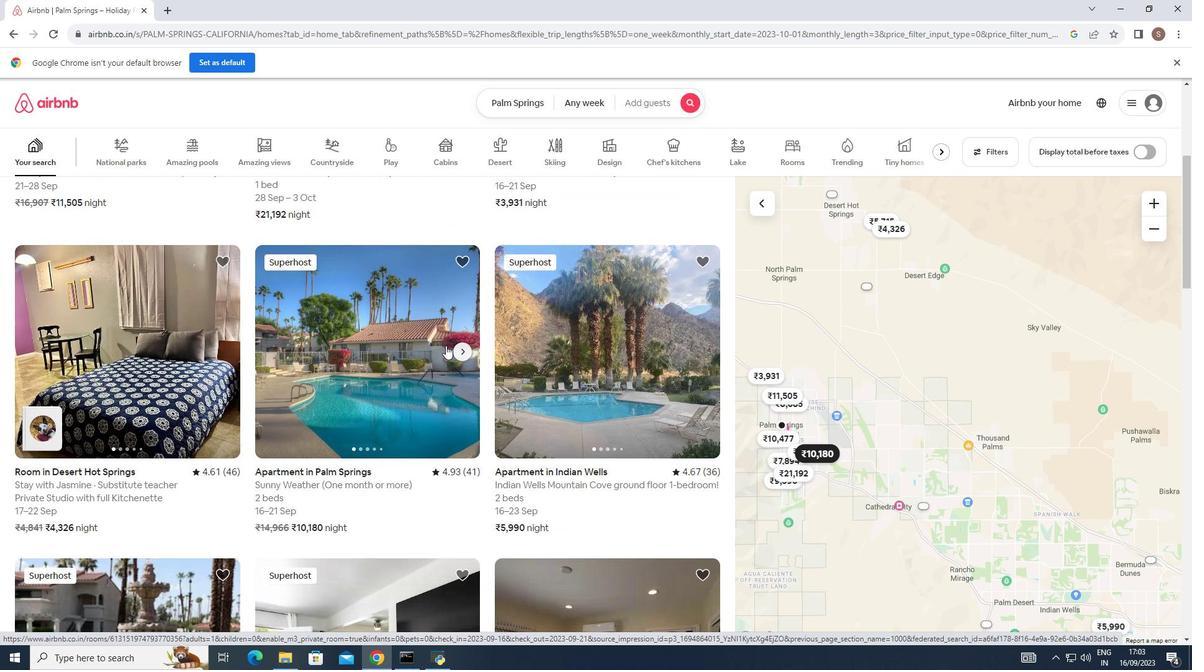 
Action: Mouse scrolled (446, 345) with delta (0, 0)
Screenshot: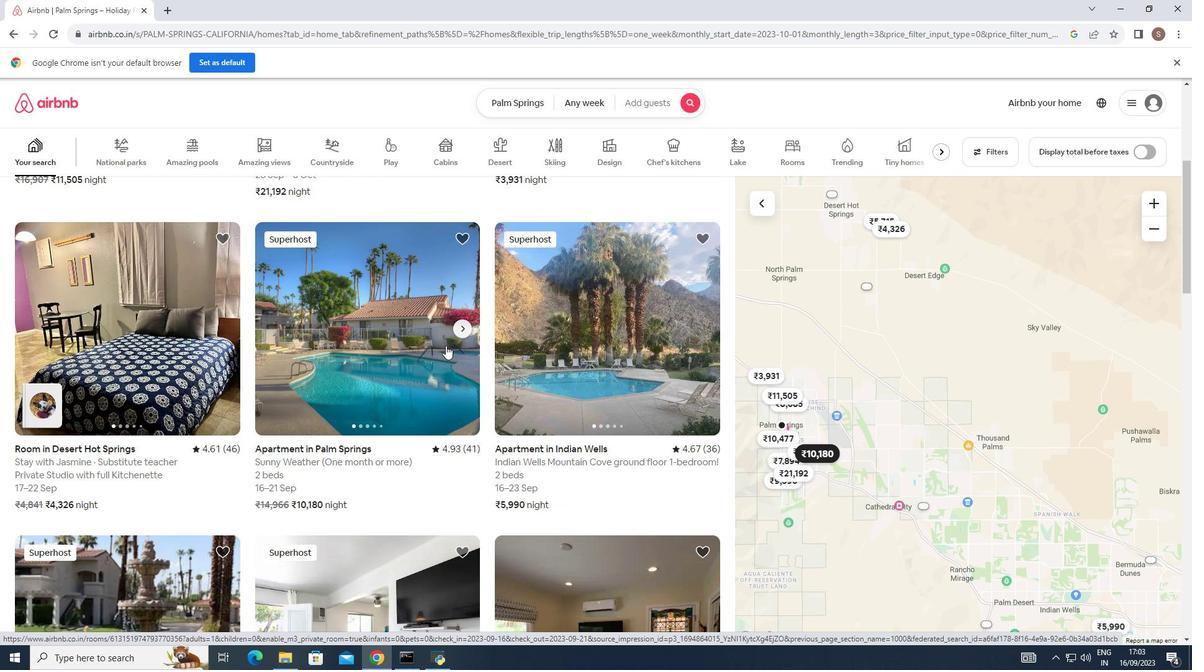 
Action: Mouse scrolled (446, 345) with delta (0, 0)
Screenshot: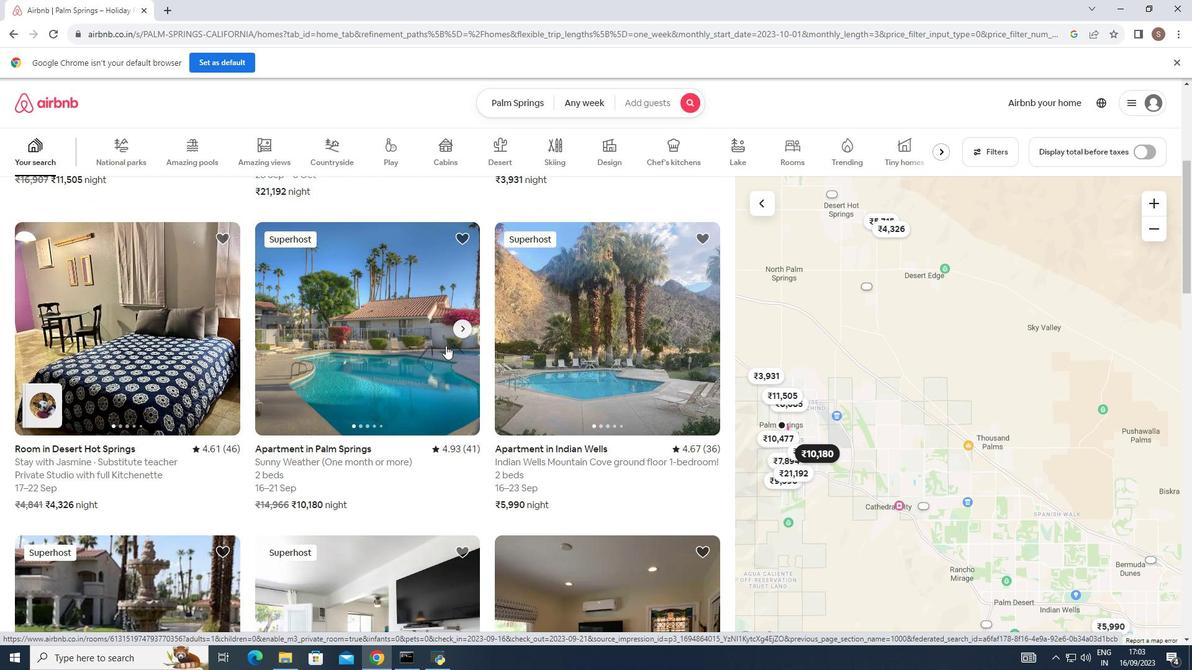 
Action: Mouse moved to (446, 346)
Screenshot: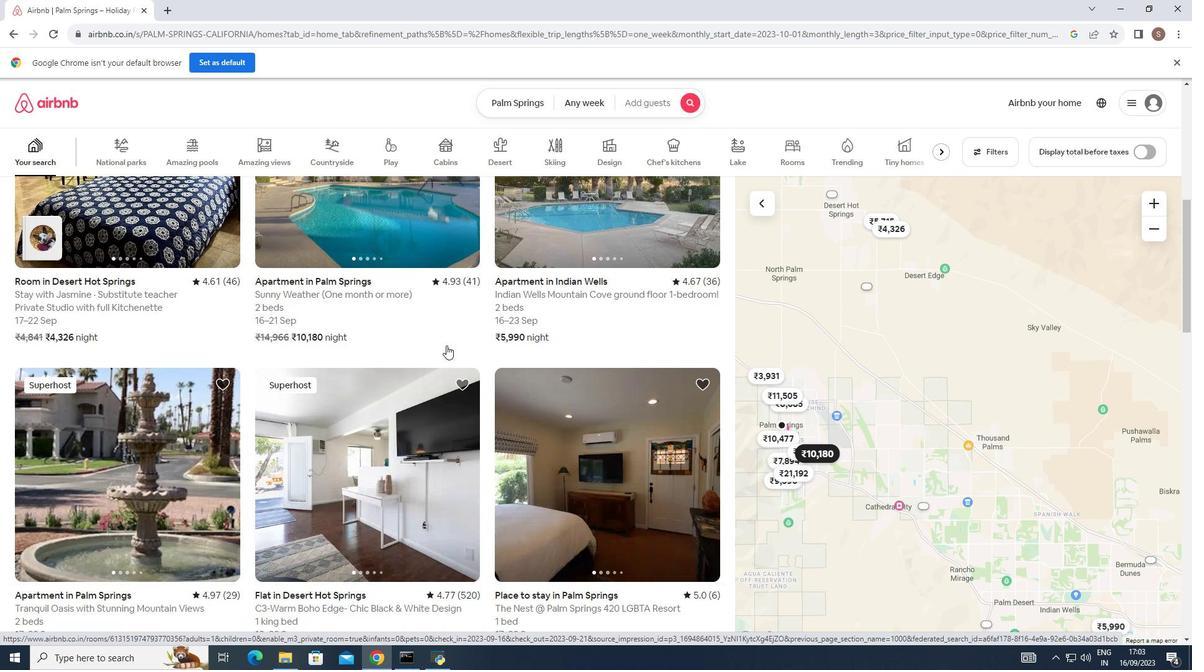 
Action: Mouse scrolled (446, 345) with delta (0, 0)
Screenshot: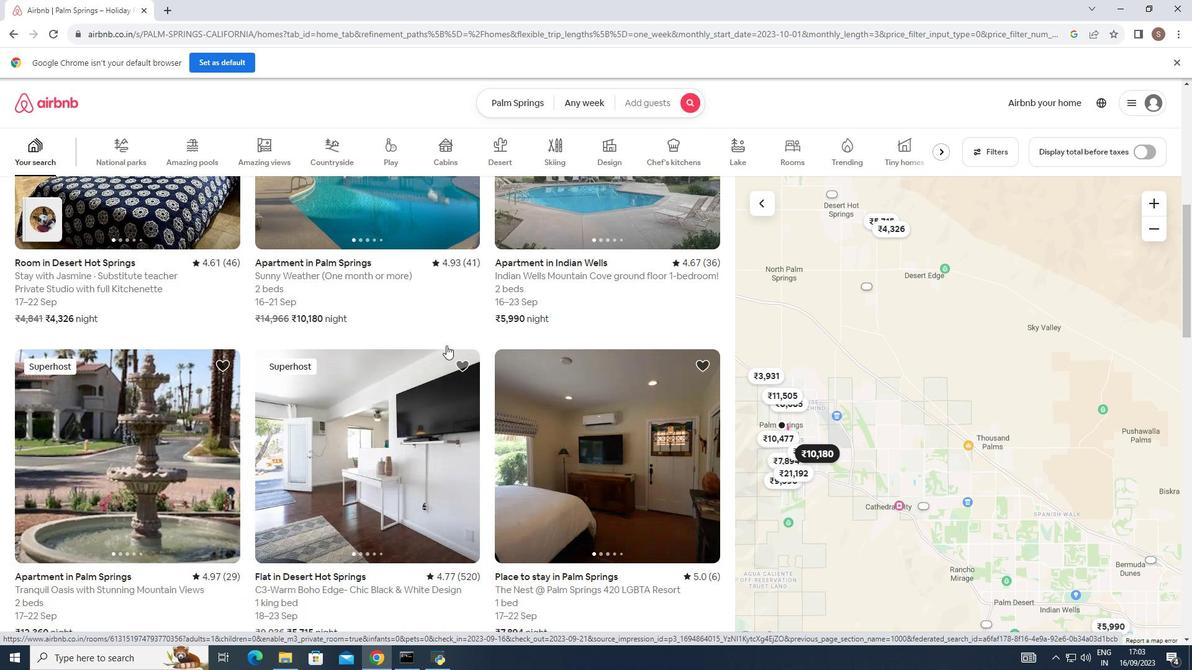 
Action: Mouse scrolled (446, 345) with delta (0, 0)
Screenshot: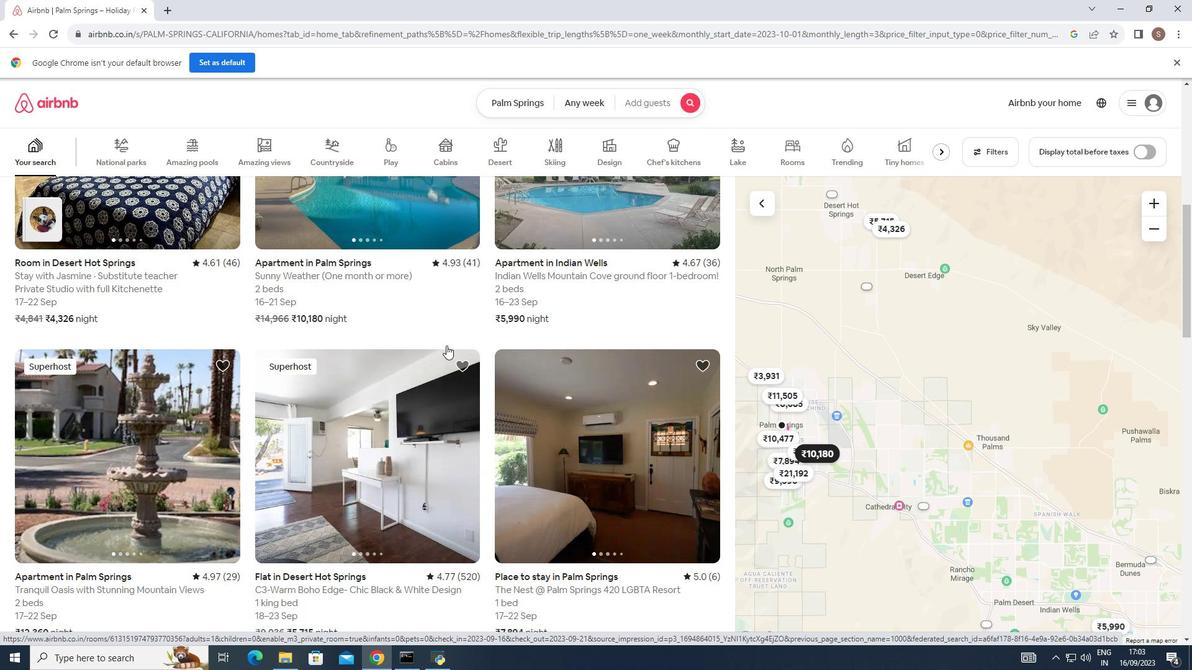 
Action: Mouse scrolled (446, 345) with delta (0, 0)
Screenshot: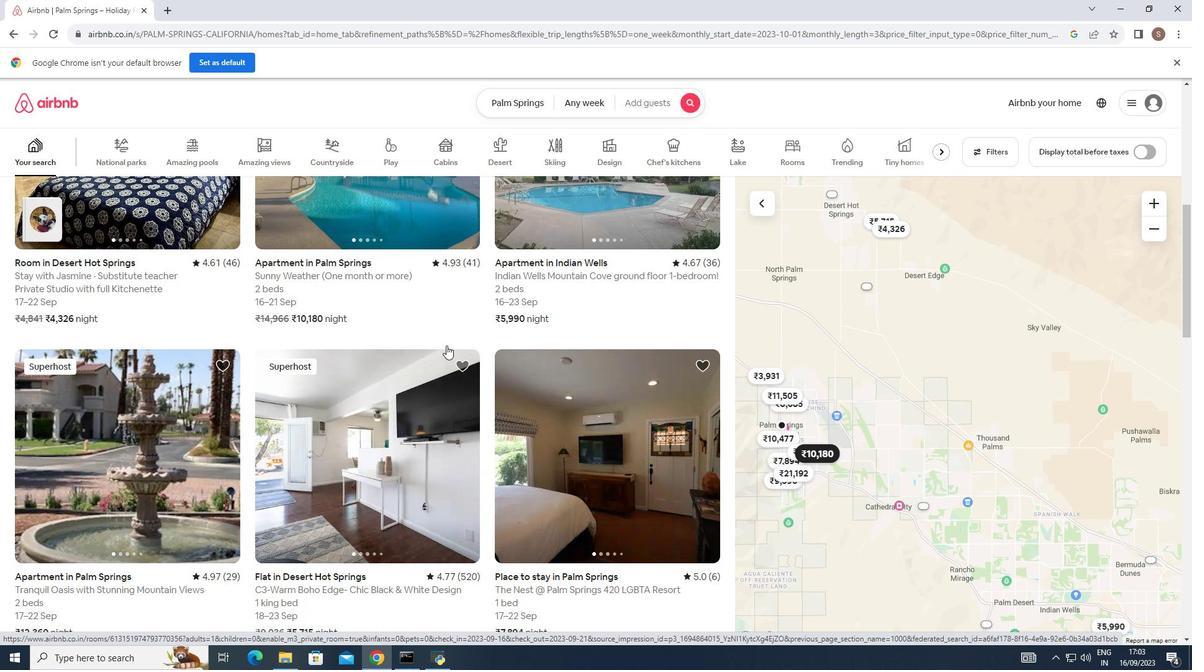 
Action: Mouse moved to (447, 345)
Screenshot: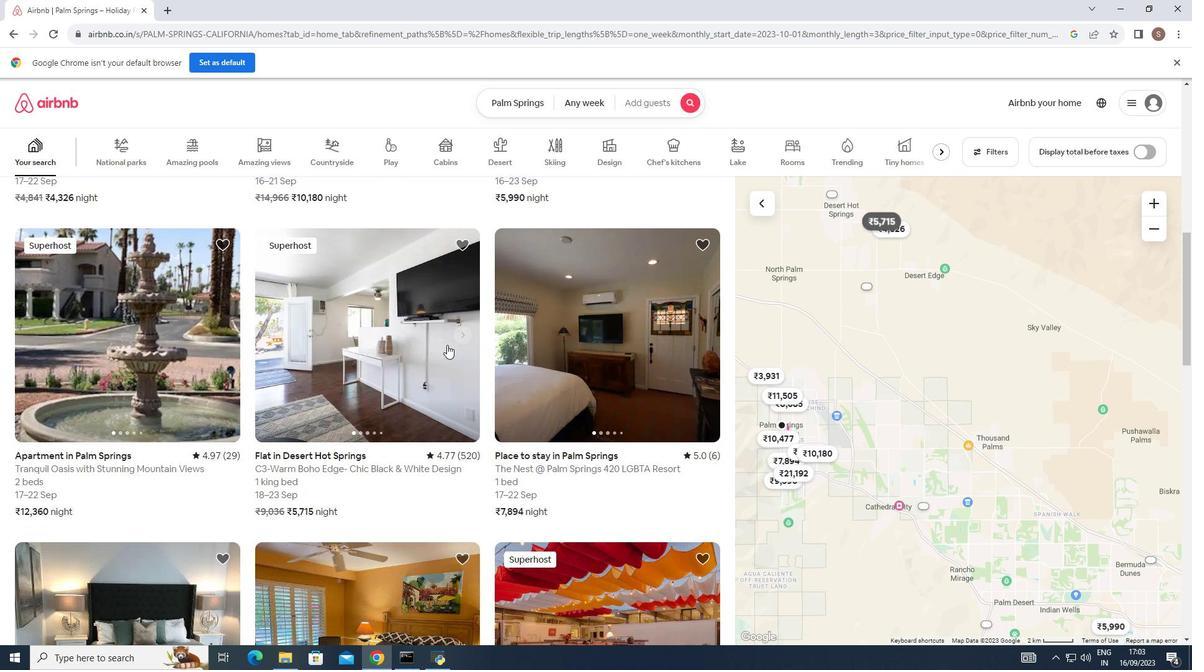 
Action: Mouse scrolled (447, 344) with delta (0, 0)
Screenshot: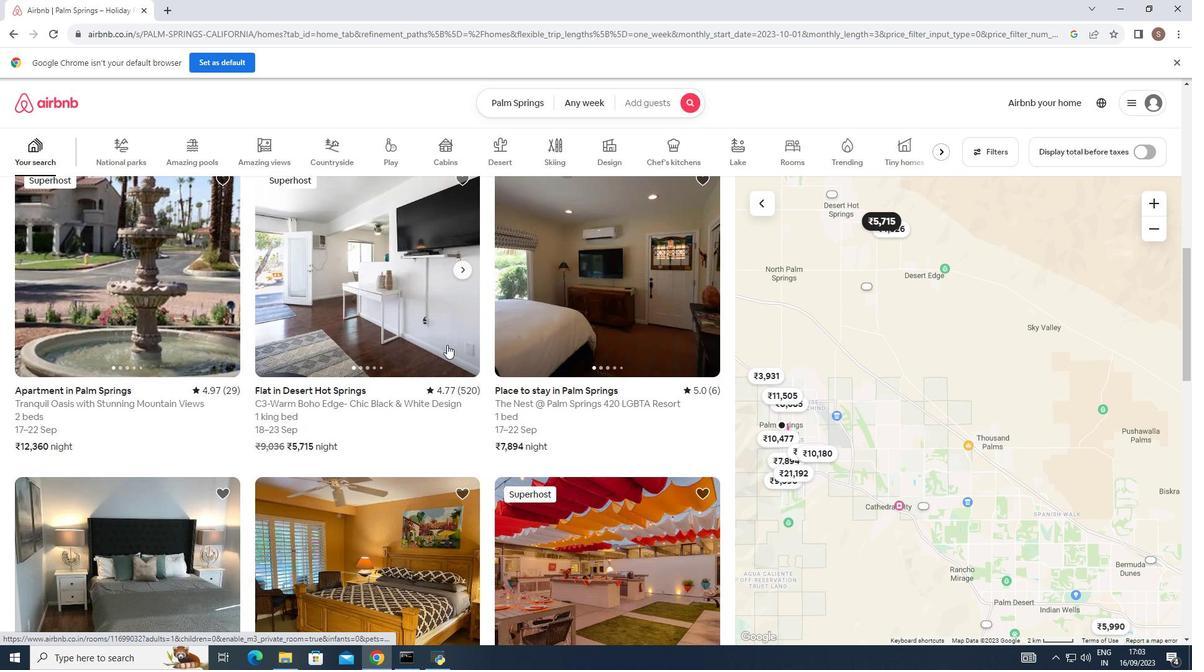 
Action: Mouse scrolled (447, 344) with delta (0, 0)
Screenshot: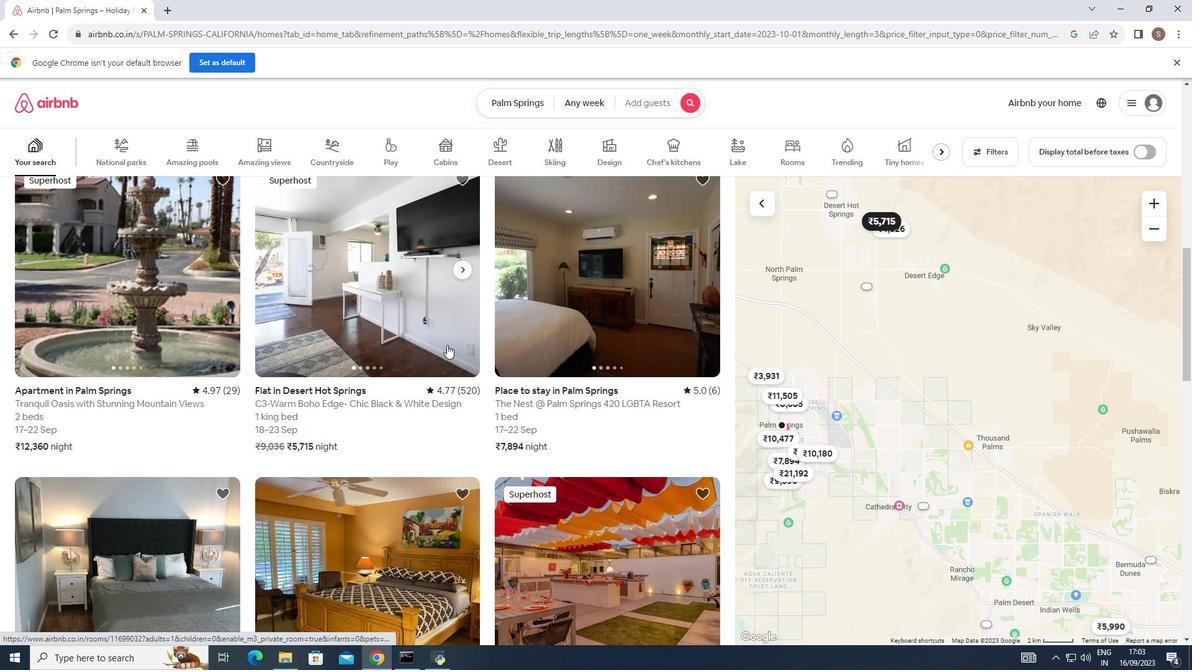 
Action: Mouse scrolled (447, 344) with delta (0, 0)
Screenshot: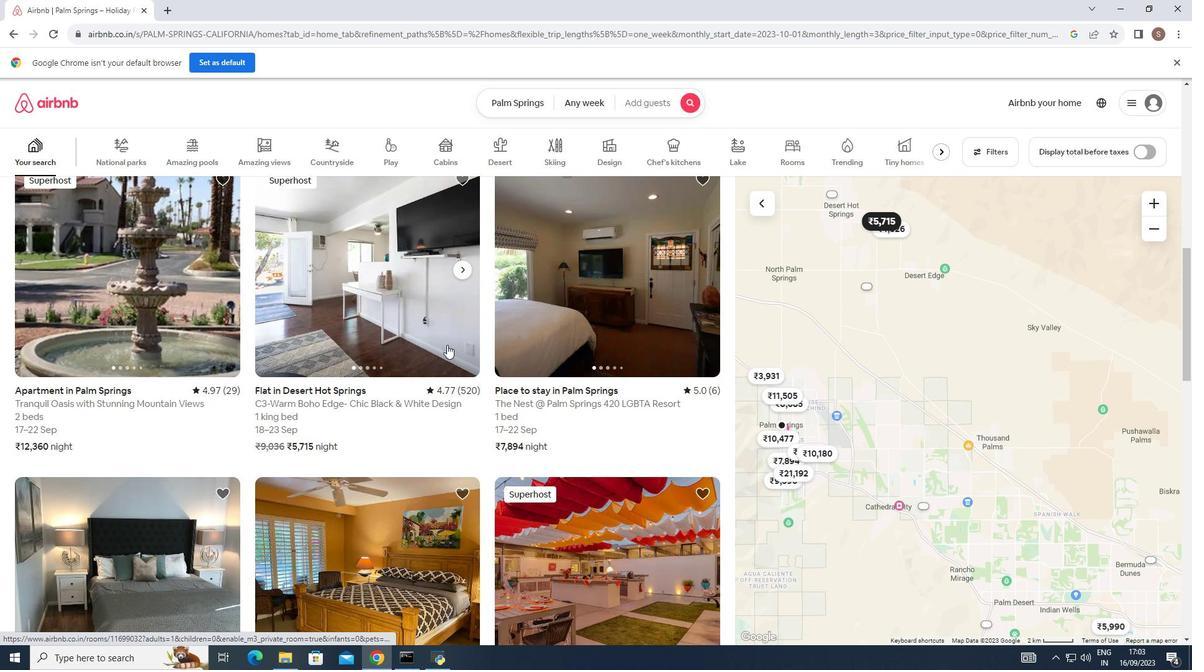 
Action: Mouse scrolled (447, 344) with delta (0, 0)
Screenshot: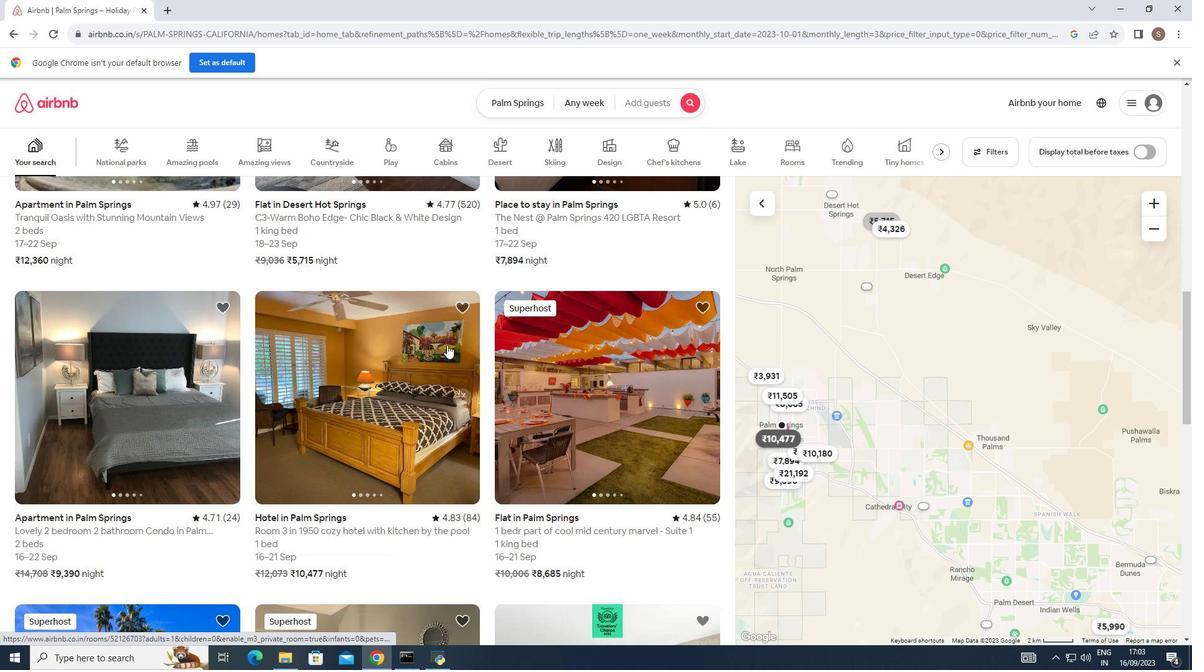
Action: Mouse scrolled (447, 344) with delta (0, 0)
Screenshot: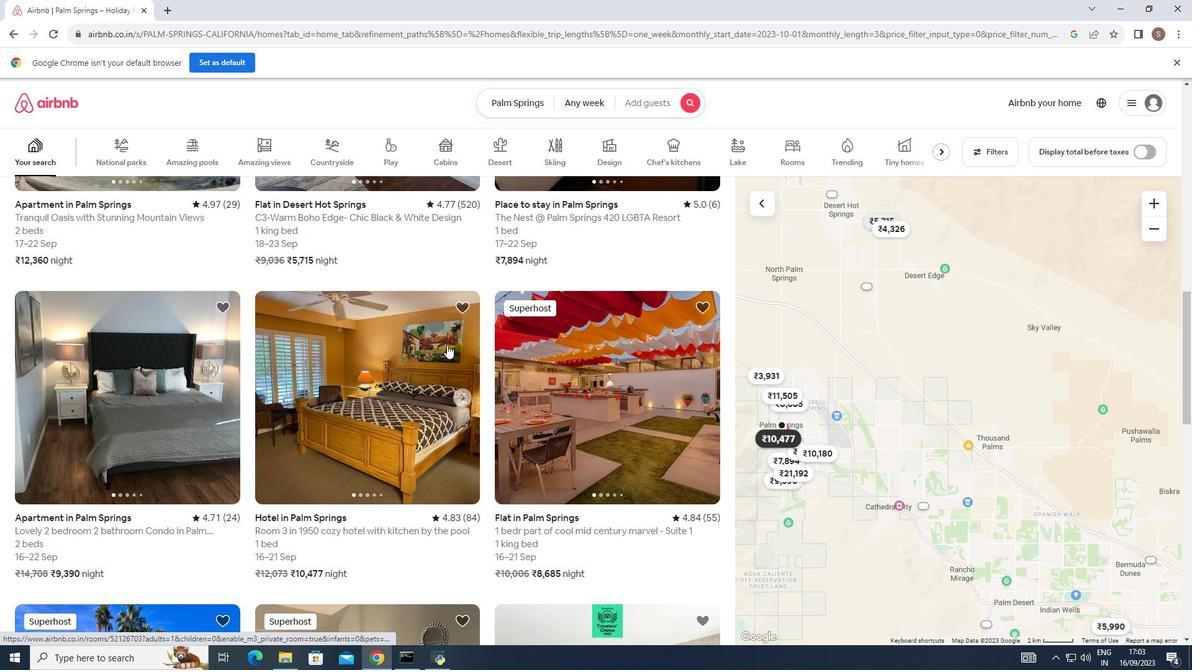 
Action: Mouse scrolled (447, 344) with delta (0, 0)
Screenshot: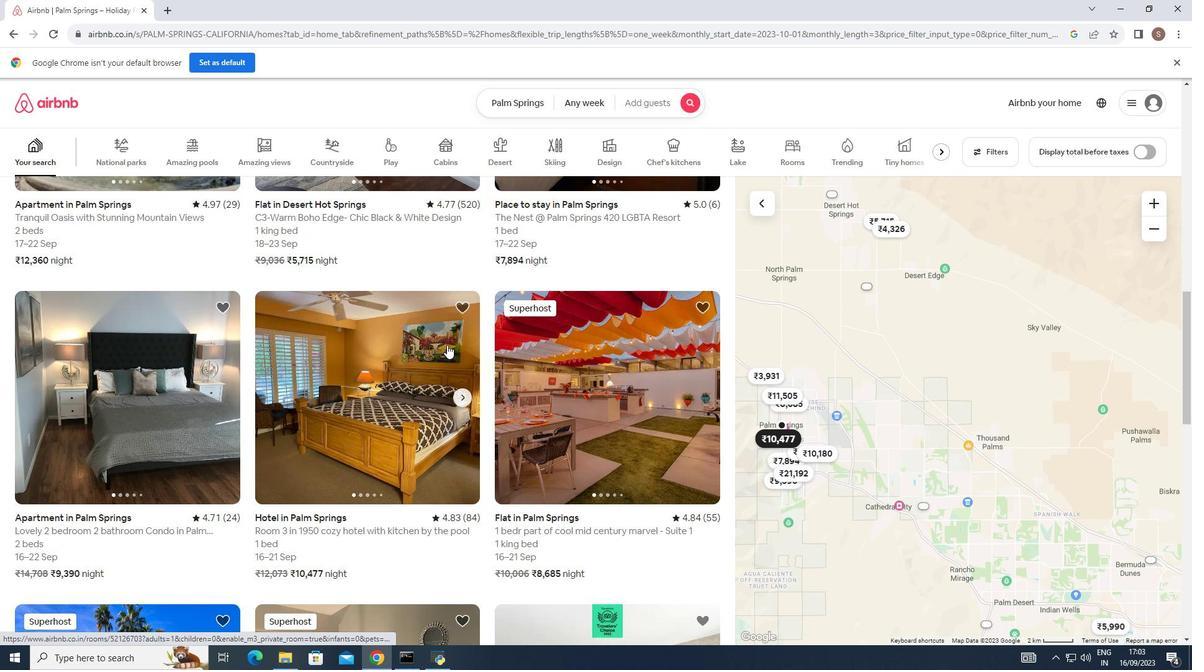 
Action: Mouse moved to (447, 345)
Screenshot: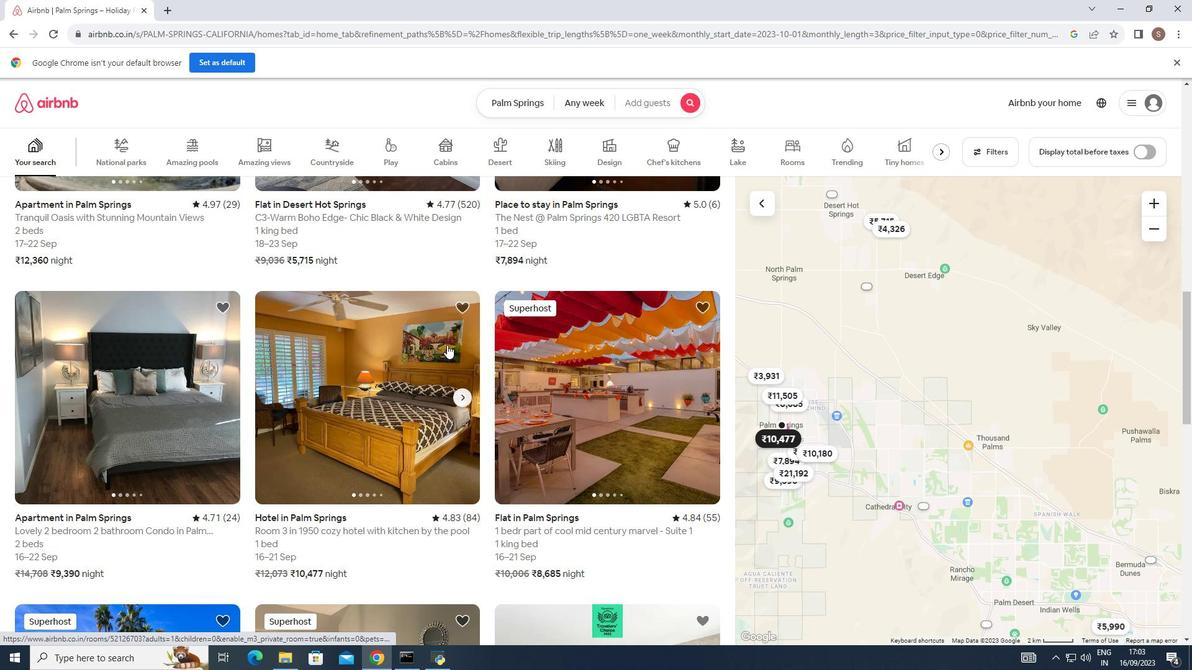 
Action: Mouse scrolled (447, 344) with delta (0, 0)
Screenshot: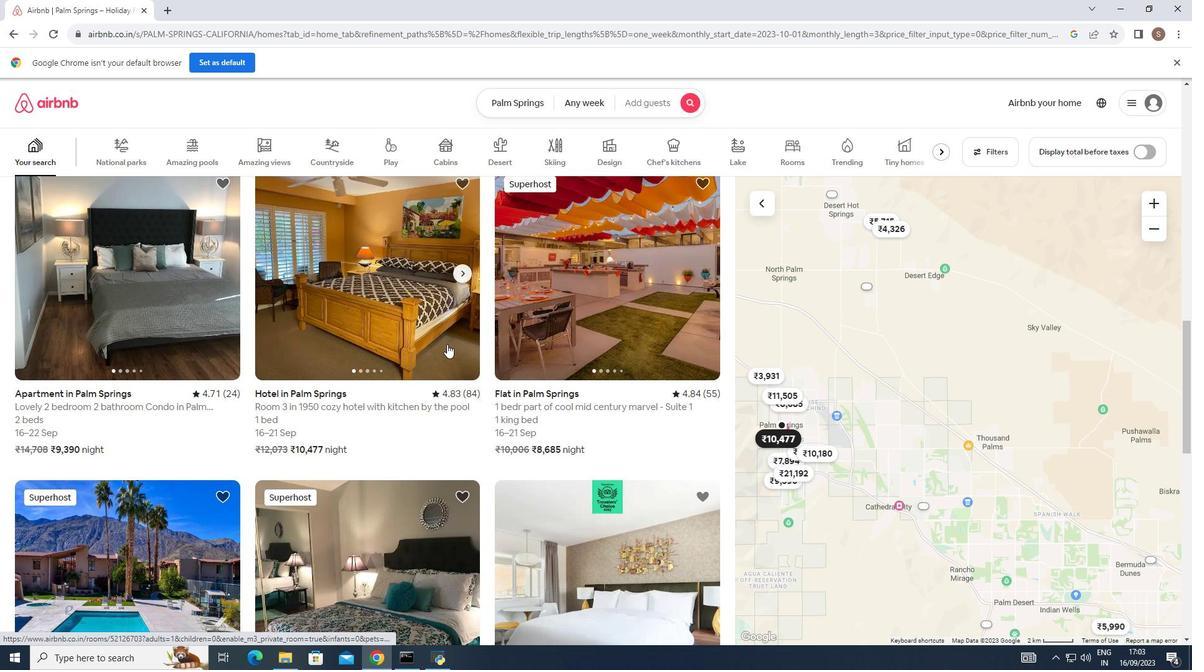 
Action: Mouse scrolled (447, 344) with delta (0, 0)
Screenshot: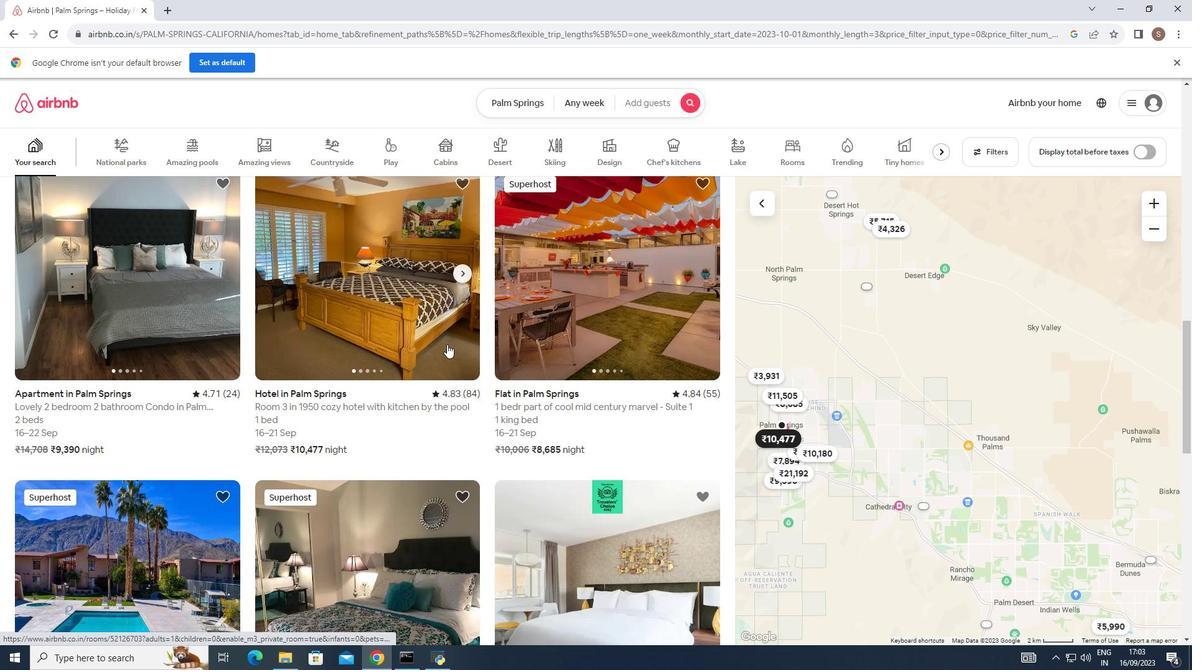 
Action: Mouse moved to (579, 281)
Screenshot: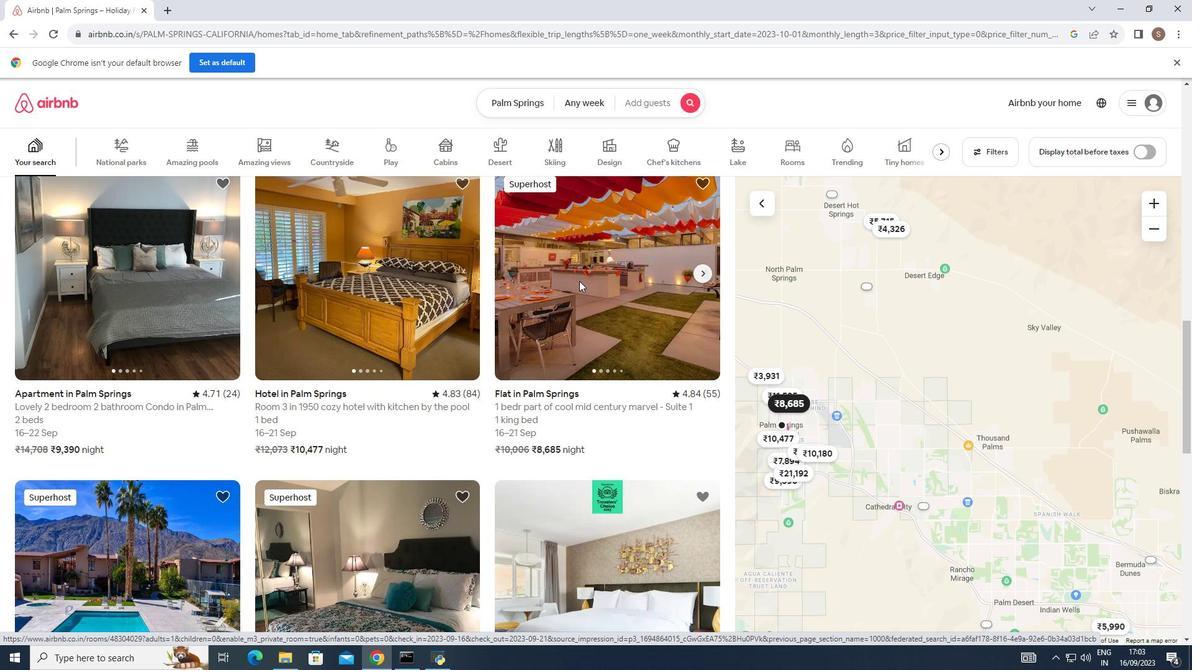 
Action: Mouse pressed left at (579, 281)
Screenshot: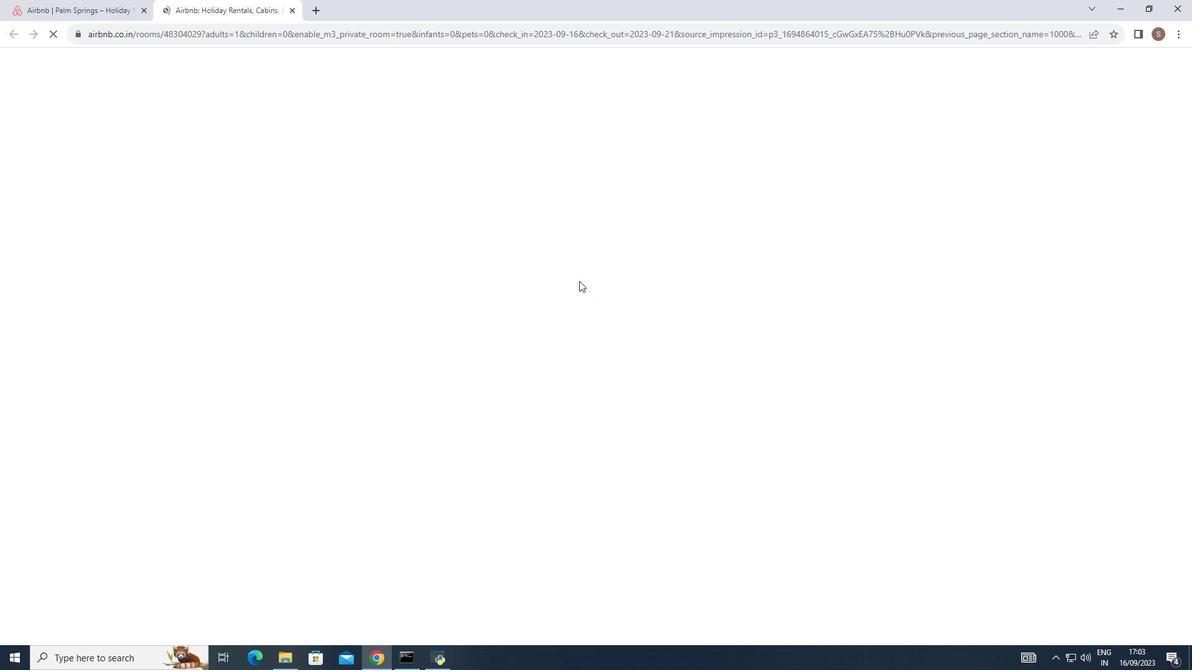 
Action: Mouse moved to (476, 348)
Screenshot: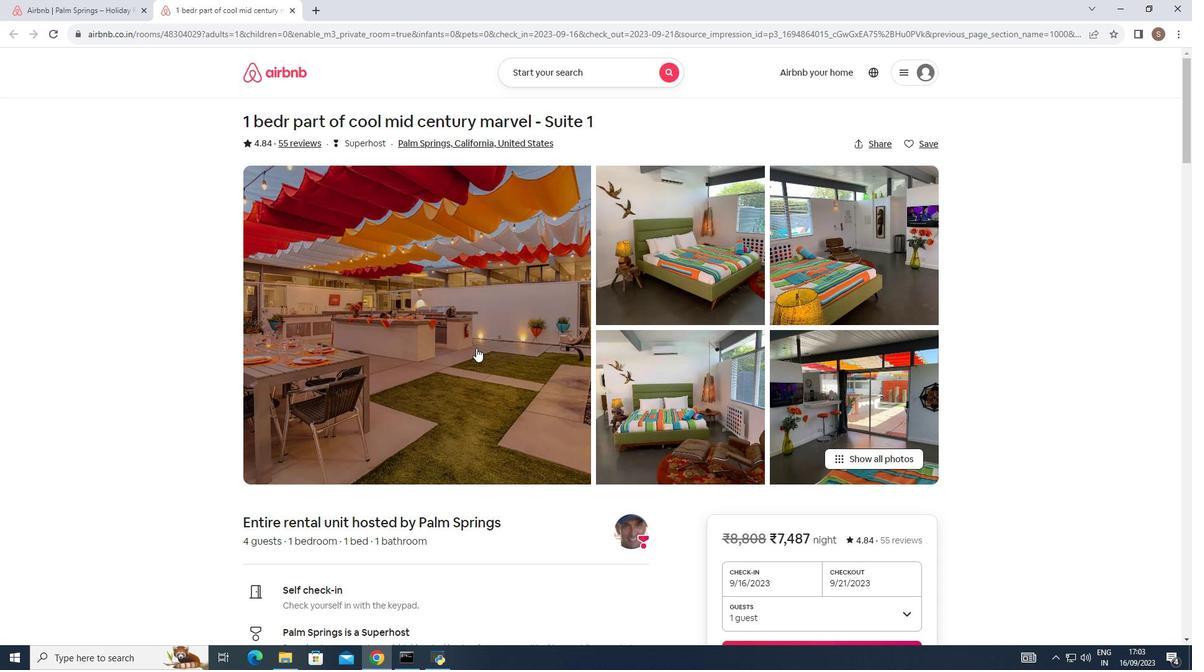 
Action: Mouse scrolled (476, 347) with delta (0, 0)
Screenshot: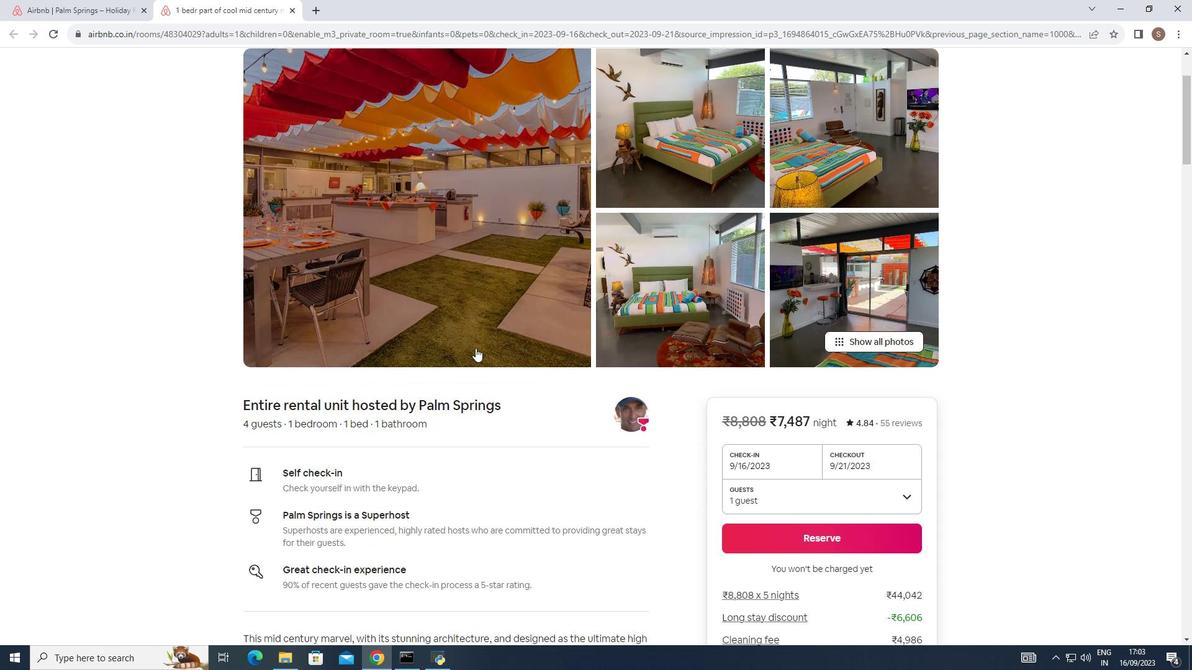 
Action: Mouse moved to (475, 348)
Screenshot: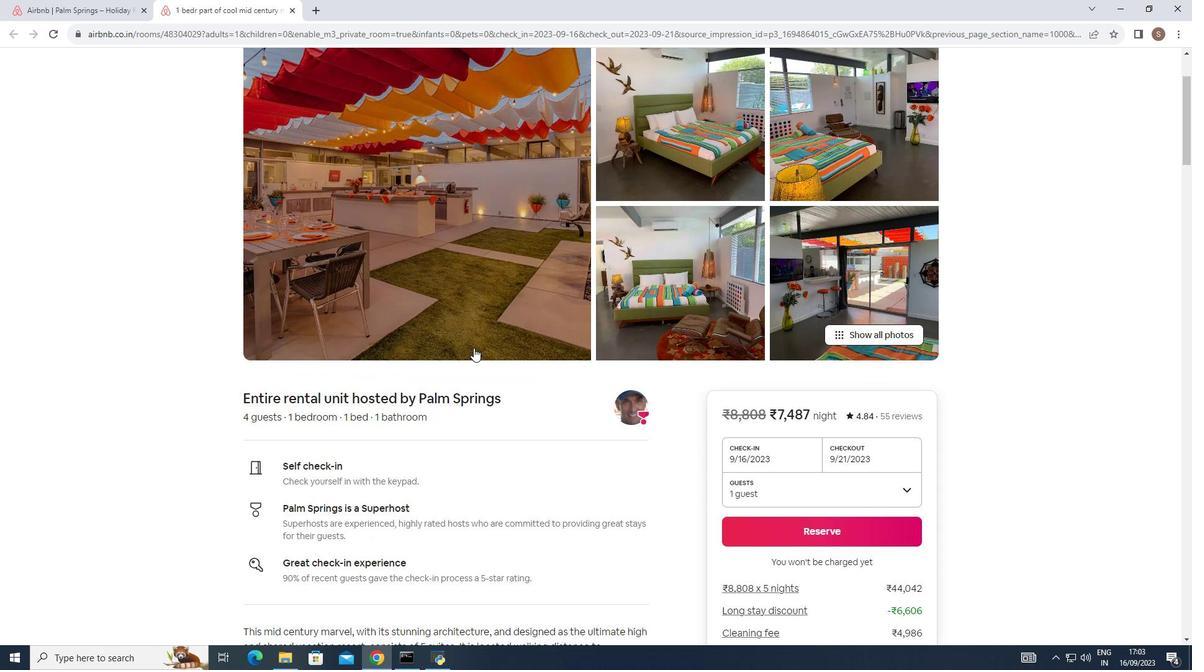
Action: Mouse scrolled (475, 347) with delta (0, 0)
Screenshot: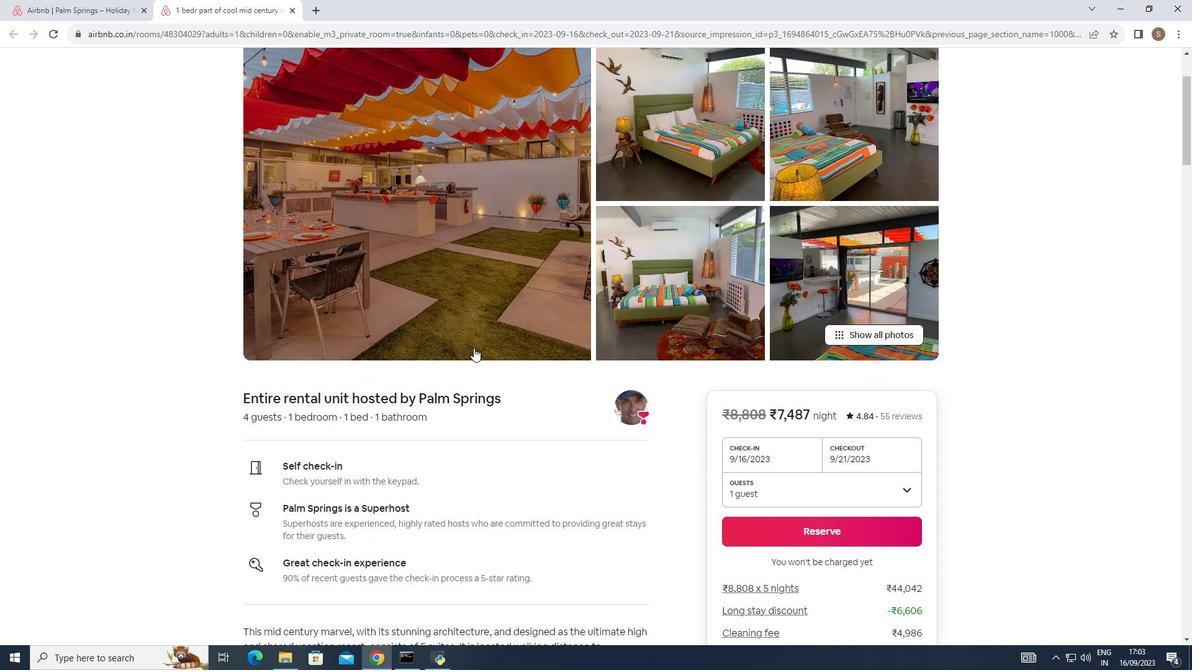 
Action: Mouse moved to (474, 348)
Screenshot: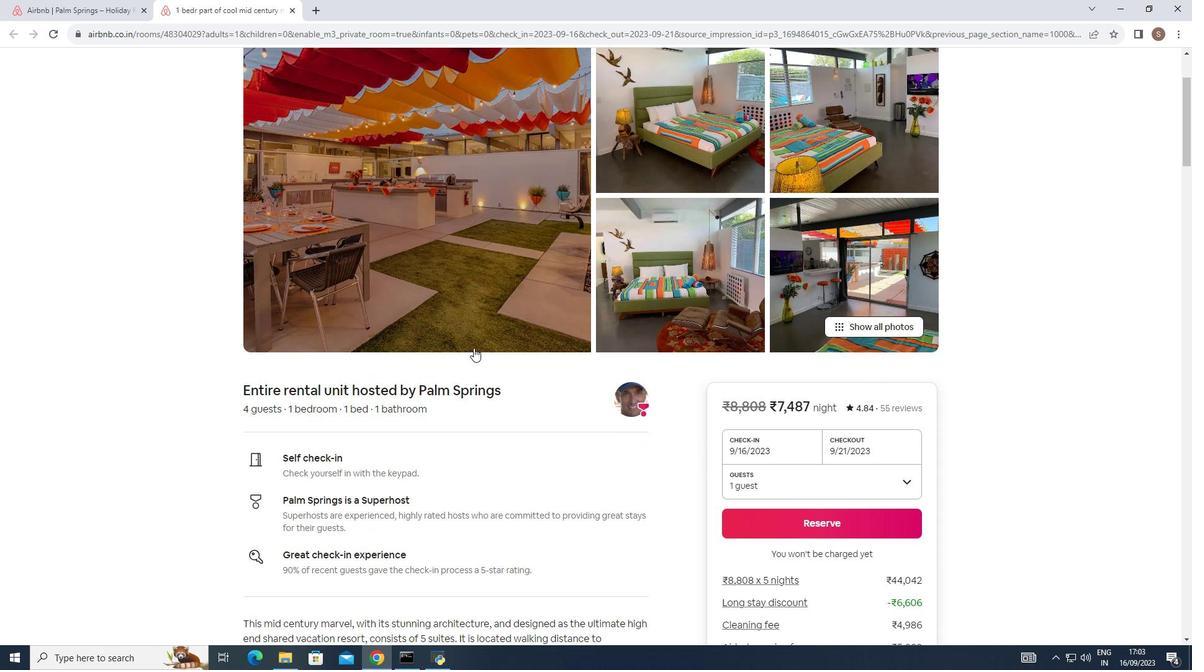 
Action: Mouse scrolled (474, 347) with delta (0, 0)
Screenshot: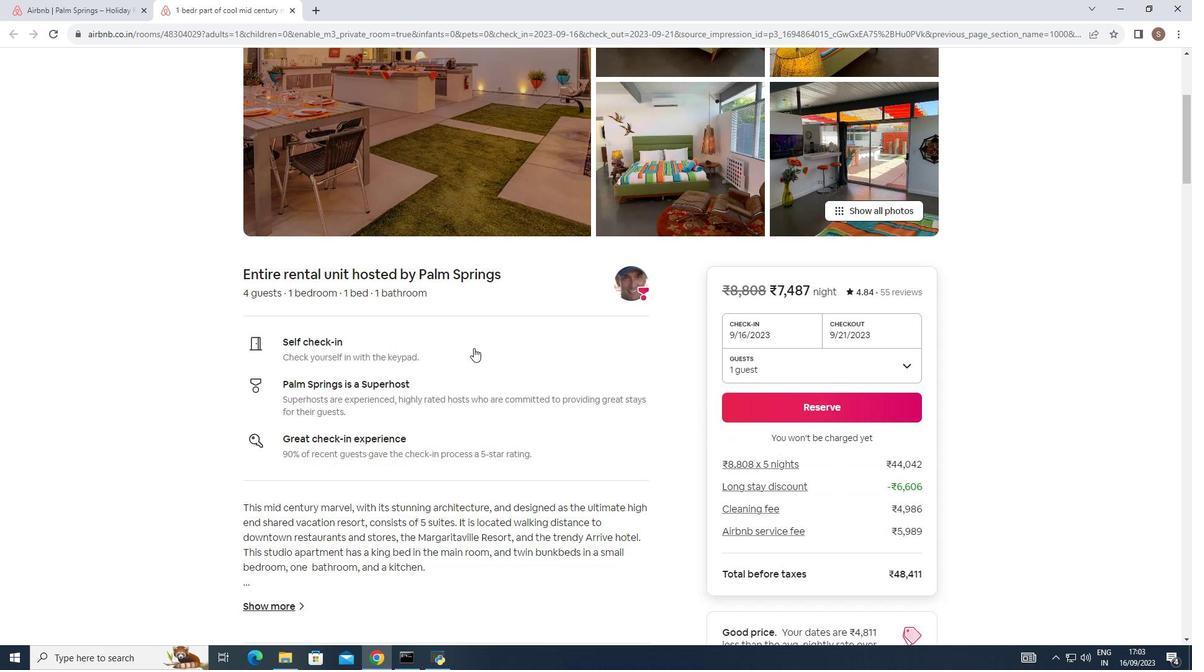 
Action: Mouse scrolled (474, 347) with delta (0, 0)
Screenshot: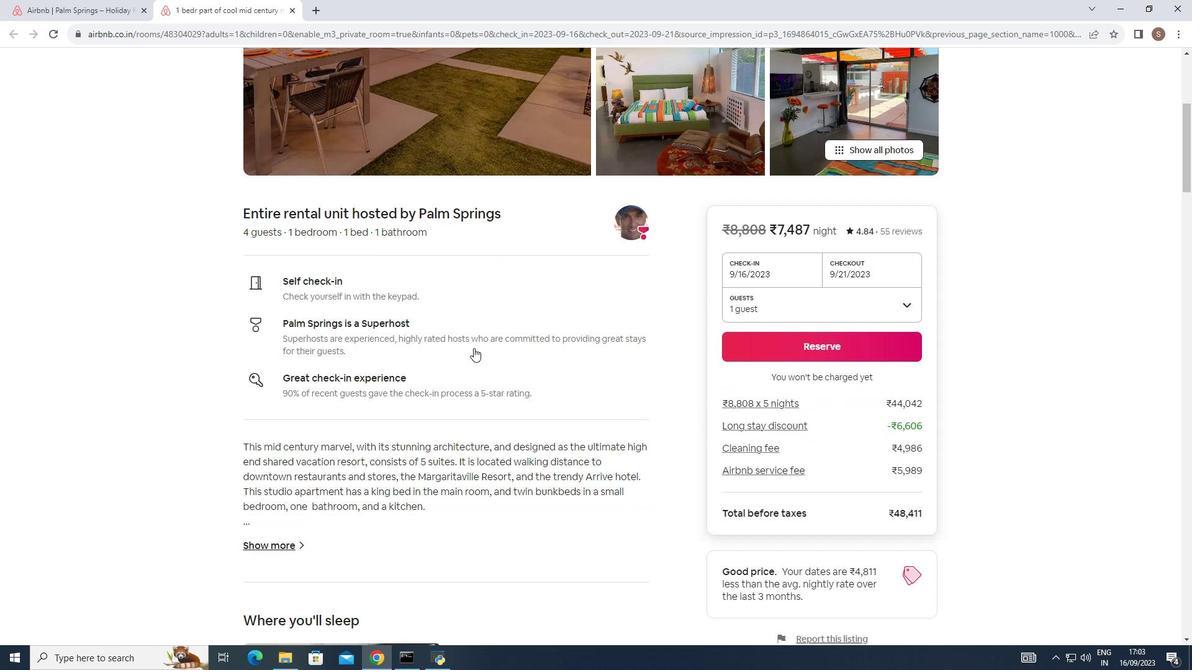 
Action: Mouse scrolled (474, 347) with delta (0, 0)
Screenshot: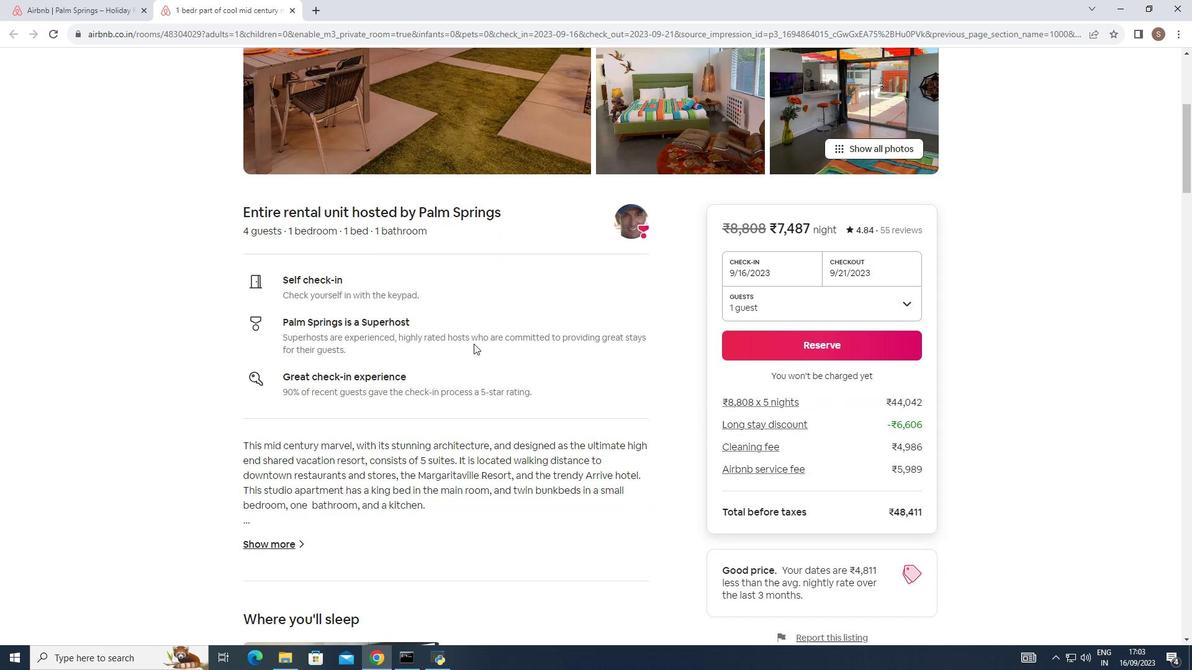 
Action: Mouse moved to (474, 343)
Screenshot: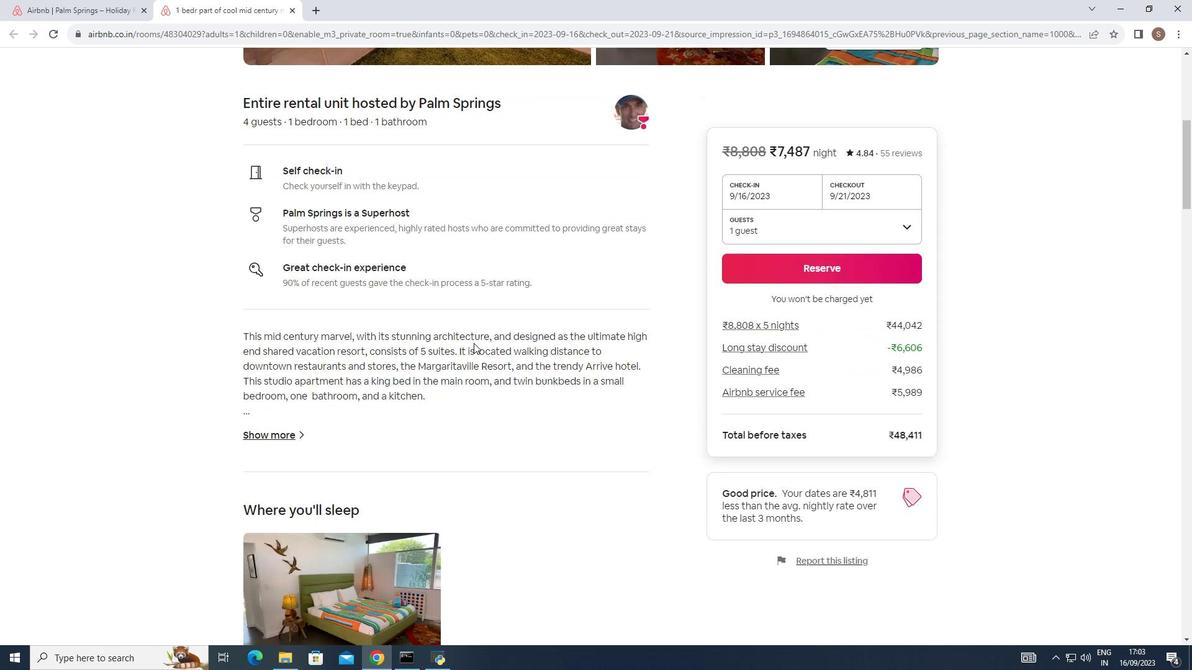 
Action: Mouse scrolled (474, 342) with delta (0, 0)
Screenshot: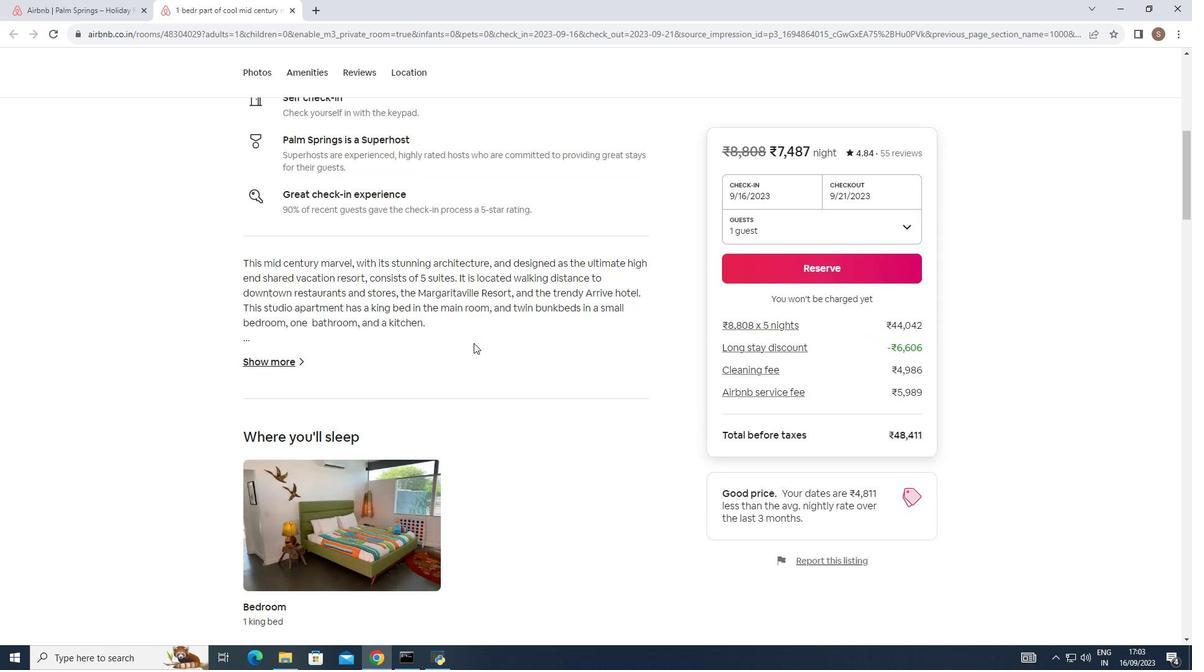 
Action: Mouse scrolled (474, 342) with delta (0, 0)
Screenshot: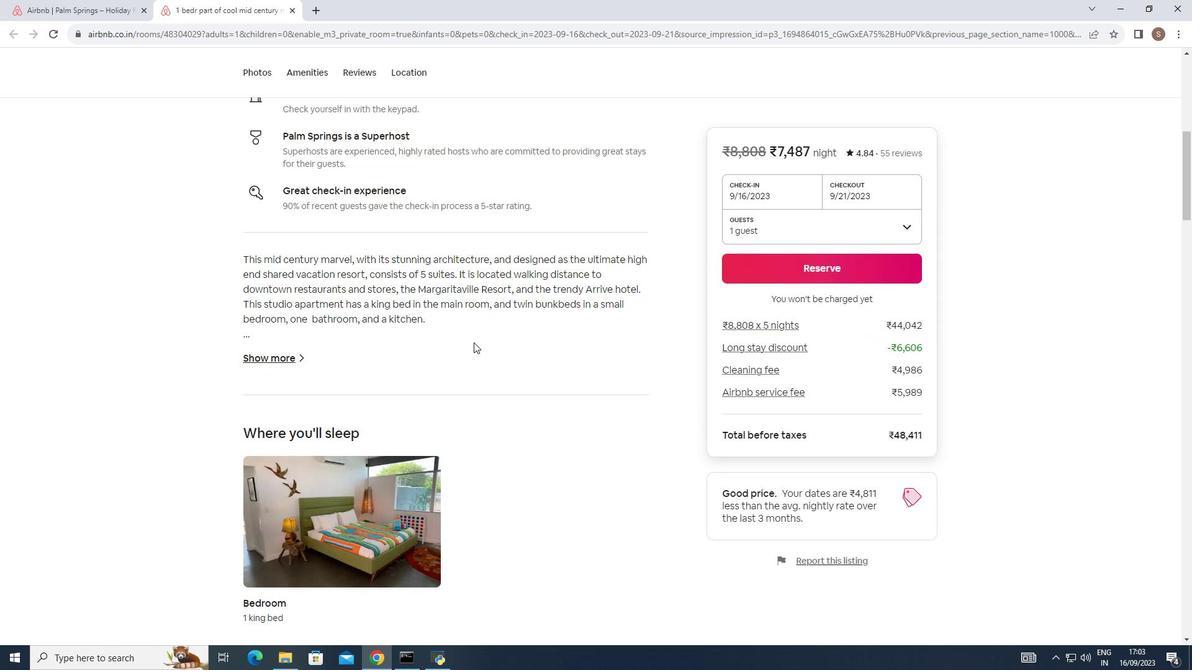 
Action: Mouse scrolled (474, 342) with delta (0, 0)
Screenshot: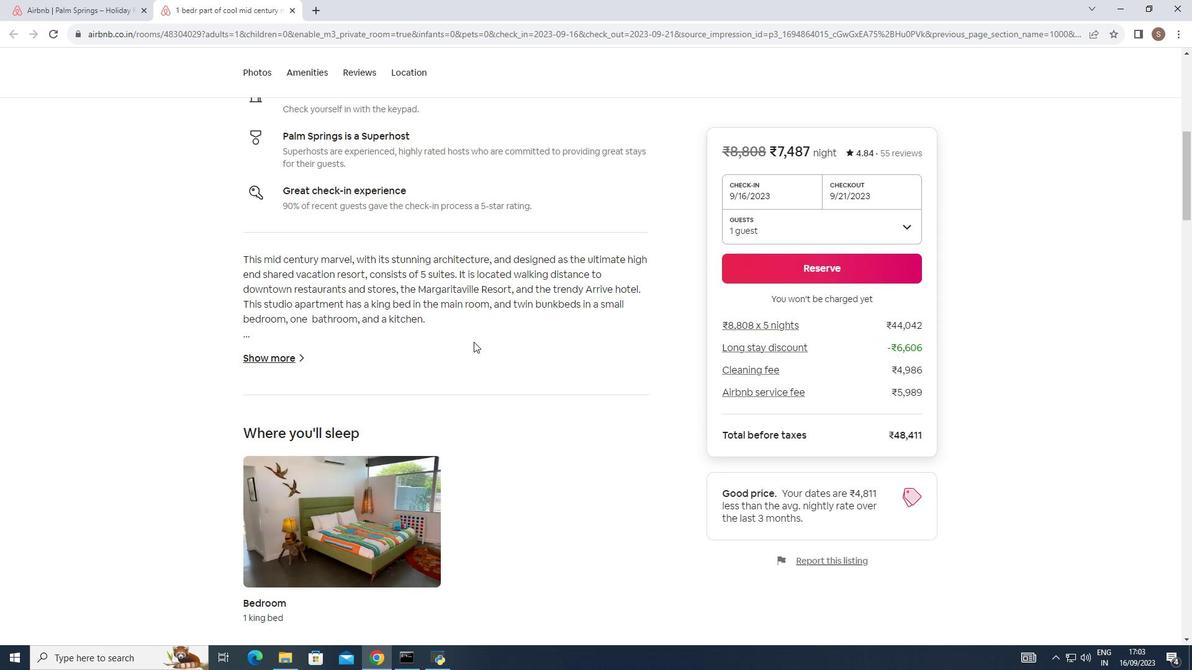 
Action: Mouse moved to (474, 342)
Screenshot: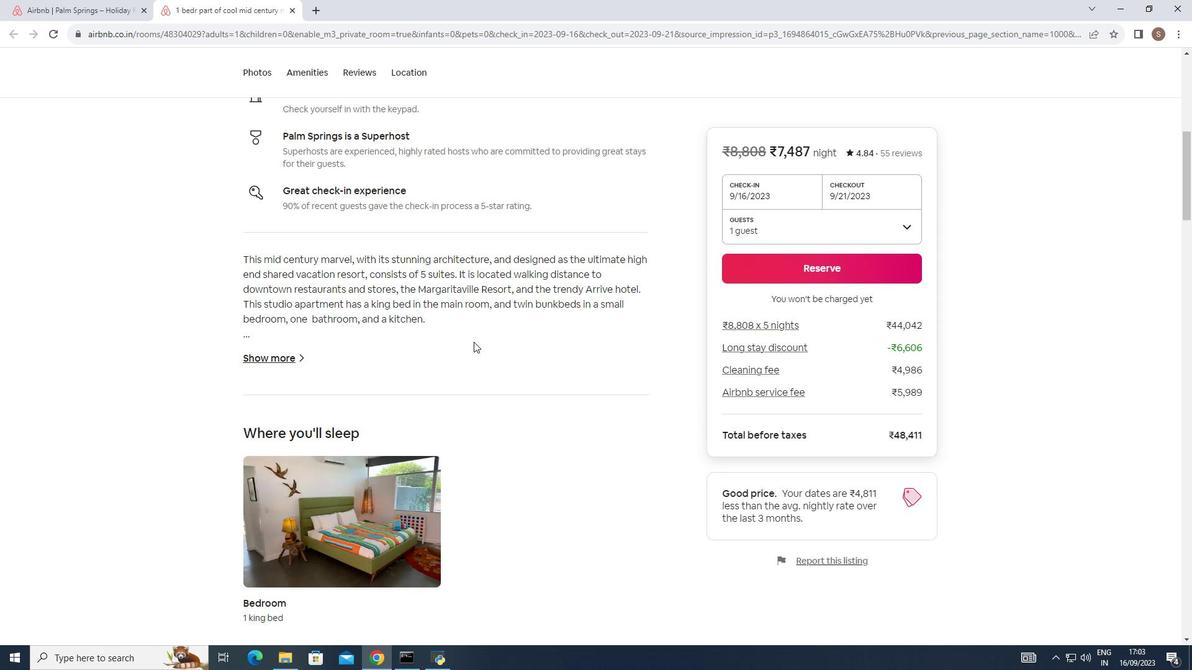 
Action: Mouse scrolled (474, 341) with delta (0, 0)
Screenshot: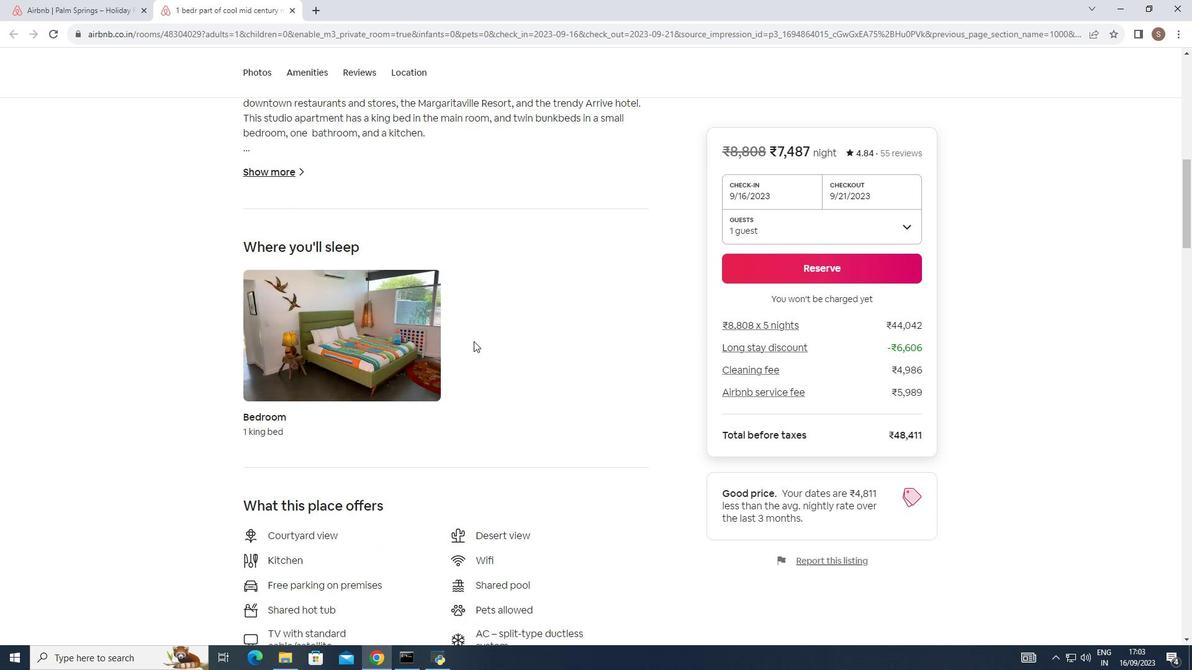 
Action: Mouse scrolled (474, 341) with delta (0, 0)
Screenshot: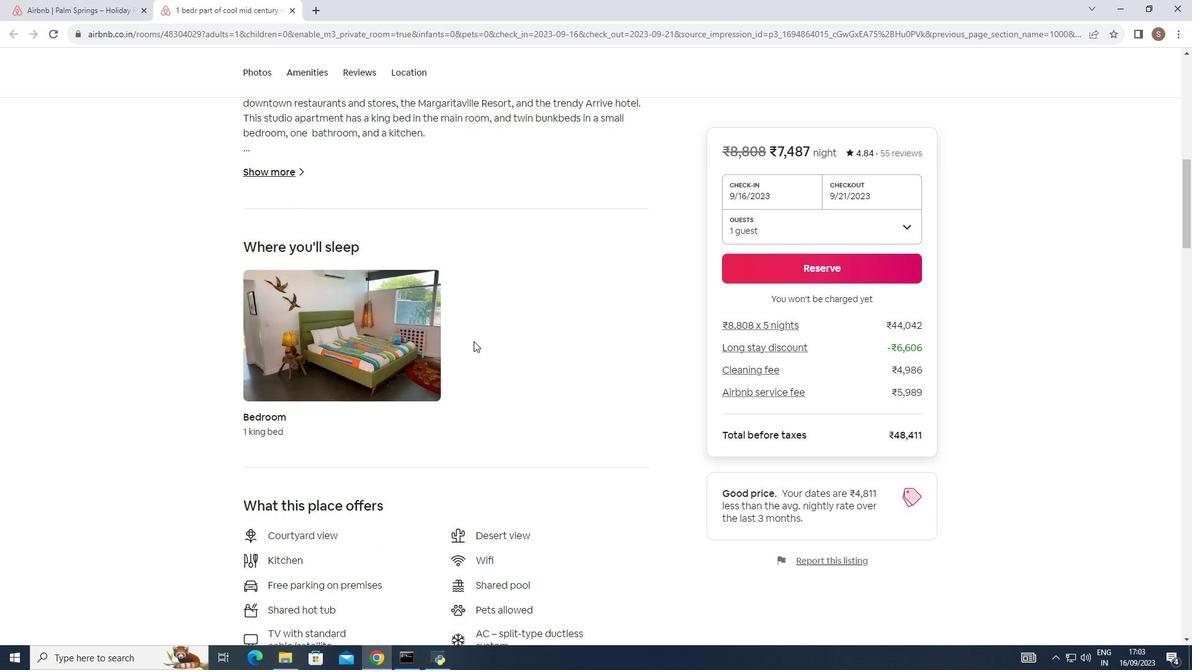 
Action: Mouse scrolled (474, 341) with delta (0, 0)
Screenshot: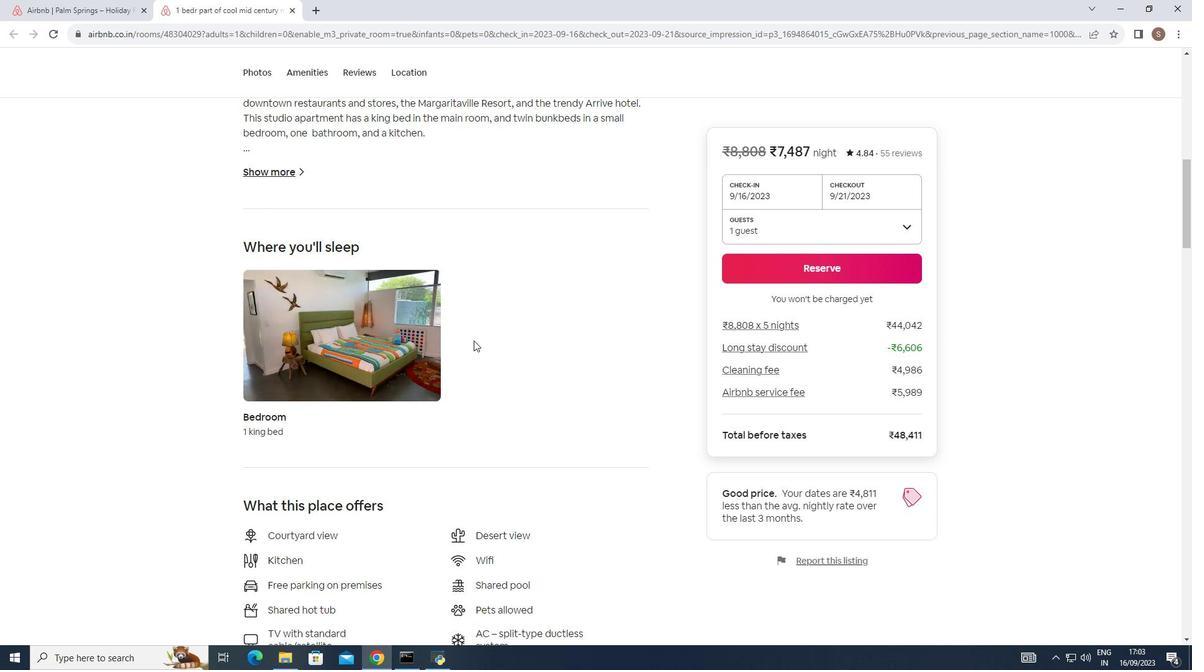 
Action: Mouse moved to (474, 341)
Screenshot: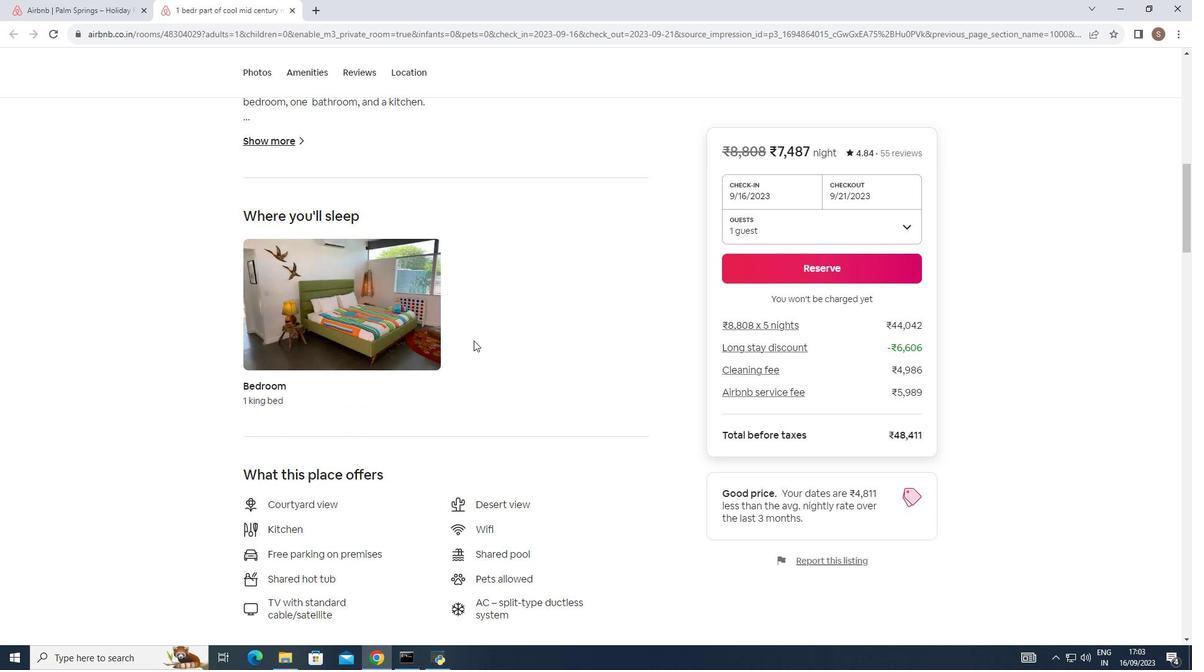 
Action: Mouse scrolled (474, 340) with delta (0, 0)
Screenshot: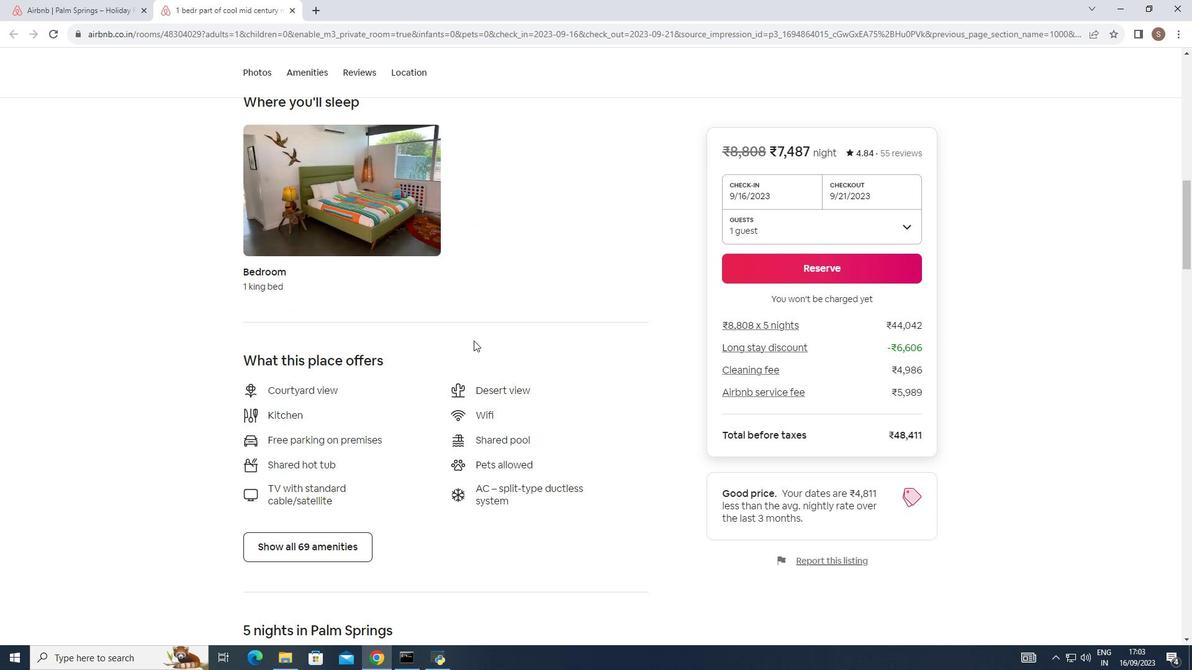 
Action: Mouse scrolled (474, 340) with delta (0, 0)
Screenshot: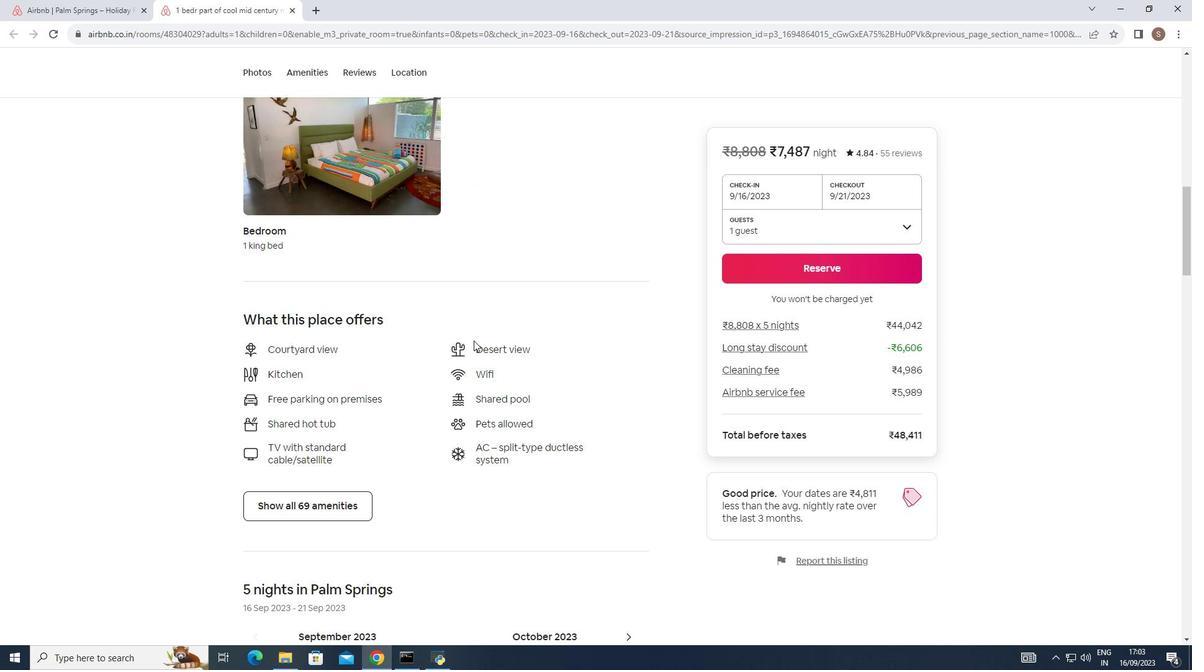 
Action: Mouse scrolled (474, 340) with delta (0, 0)
Screenshot: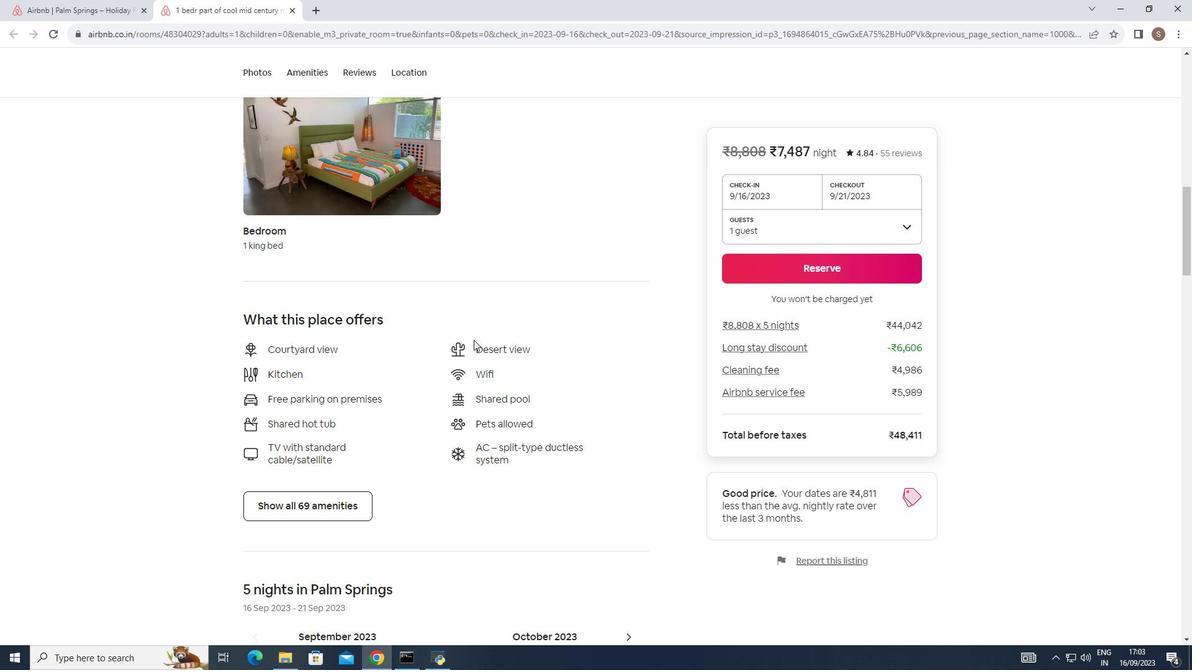 
Action: Mouse moved to (474, 339)
Screenshot: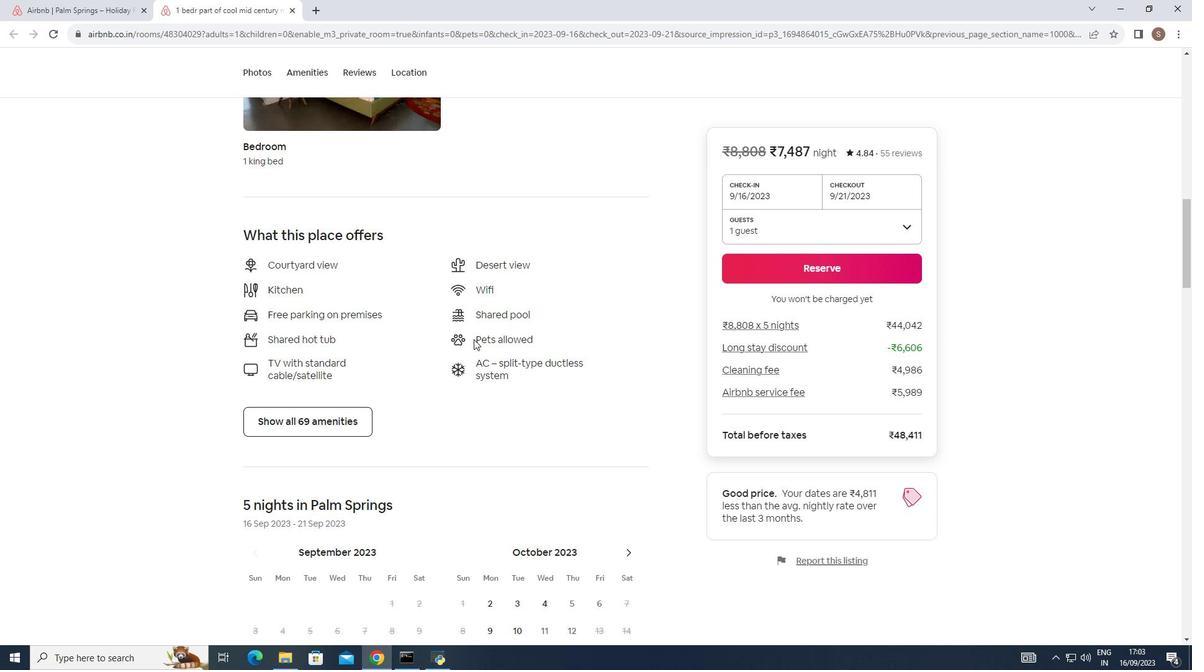 
Action: Mouse scrolled (474, 339) with delta (0, 0)
Screenshot: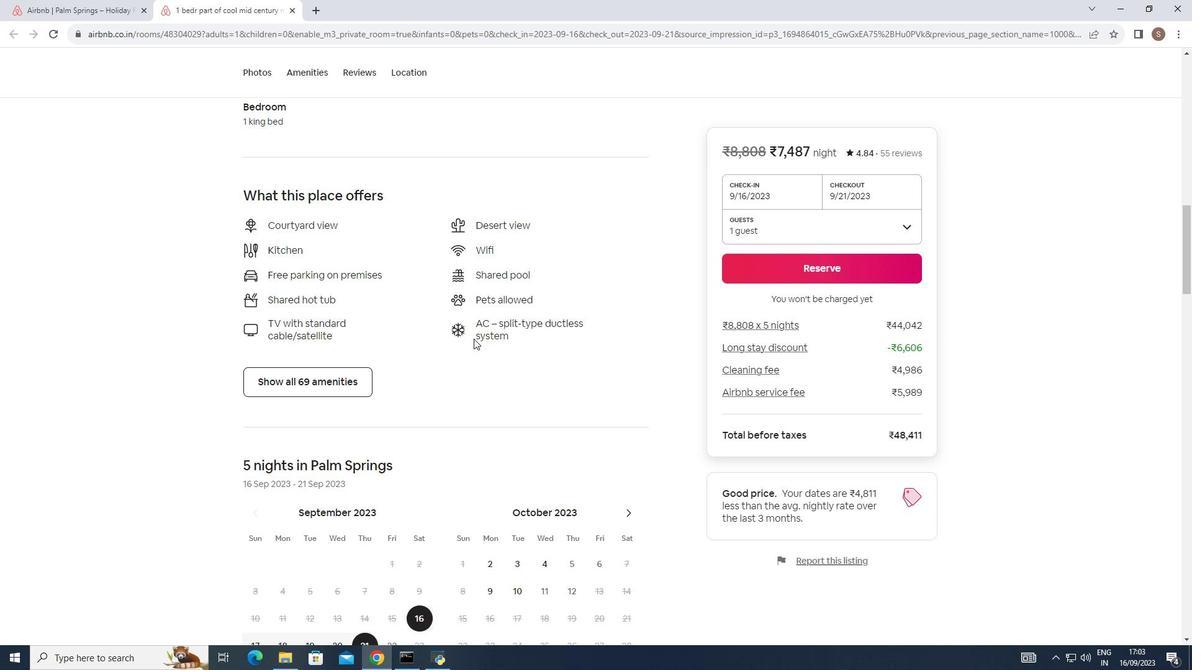 
Action: Mouse scrolled (474, 339) with delta (0, 0)
Screenshot: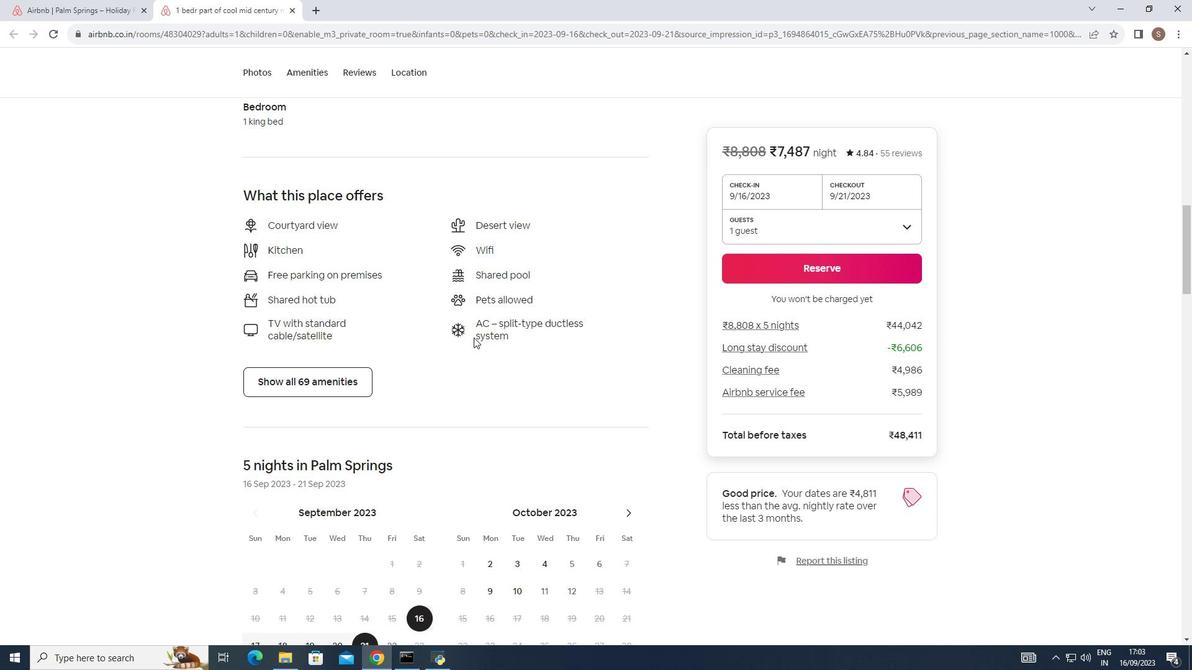 
Action: Mouse moved to (474, 336)
Screenshot: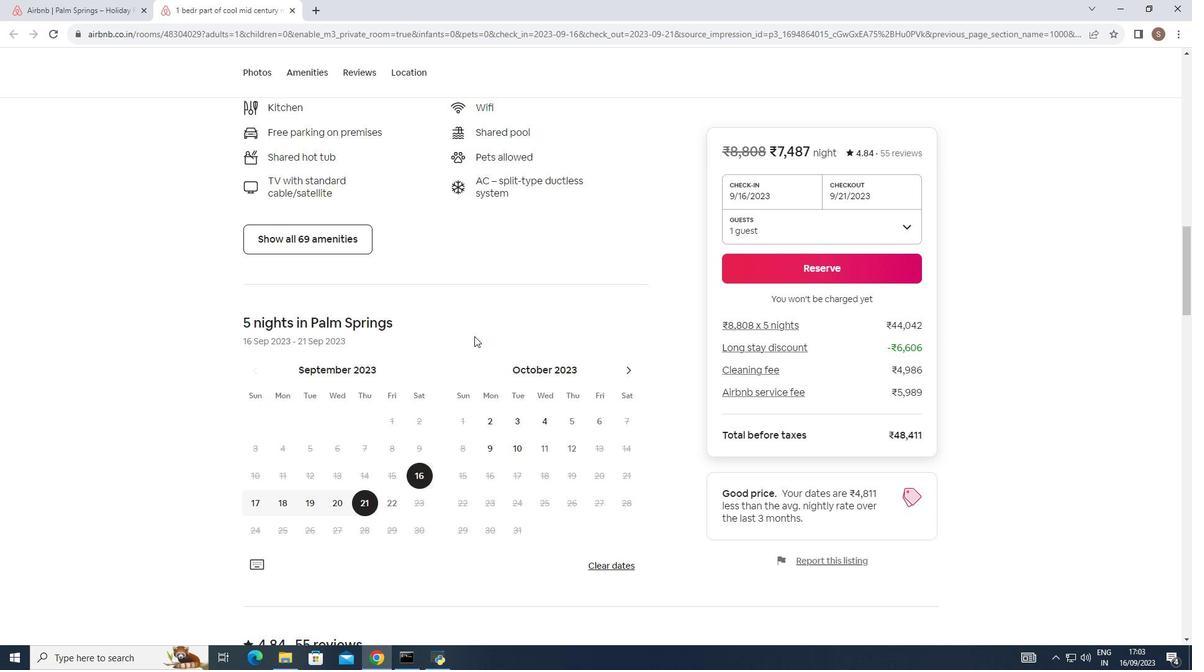 
Action: Mouse scrolled (474, 336) with delta (0, 0)
Screenshot: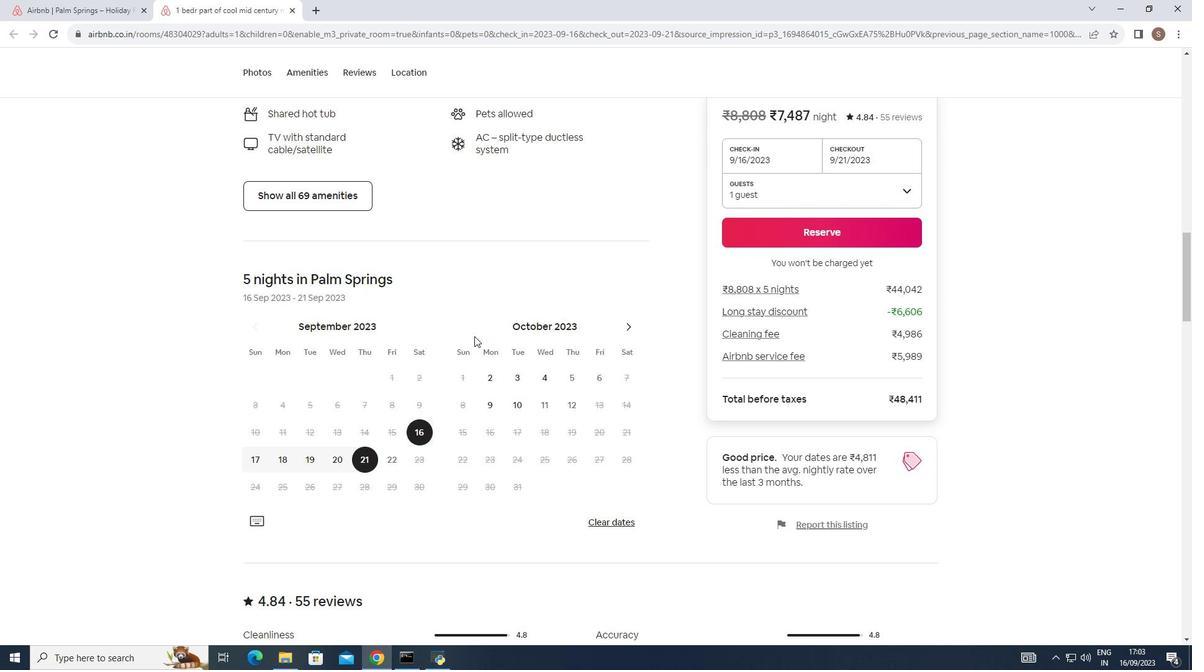 
Action: Mouse scrolled (474, 336) with delta (0, 0)
Screenshot: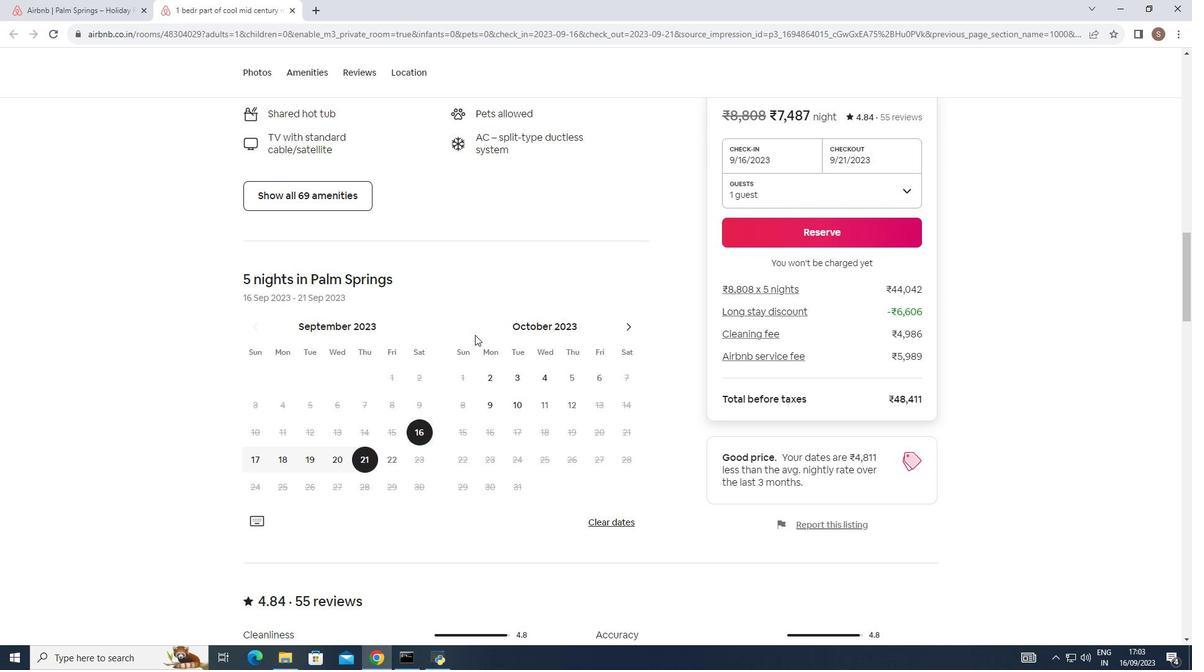 
Action: Mouse scrolled (474, 336) with delta (0, 0)
Screenshot: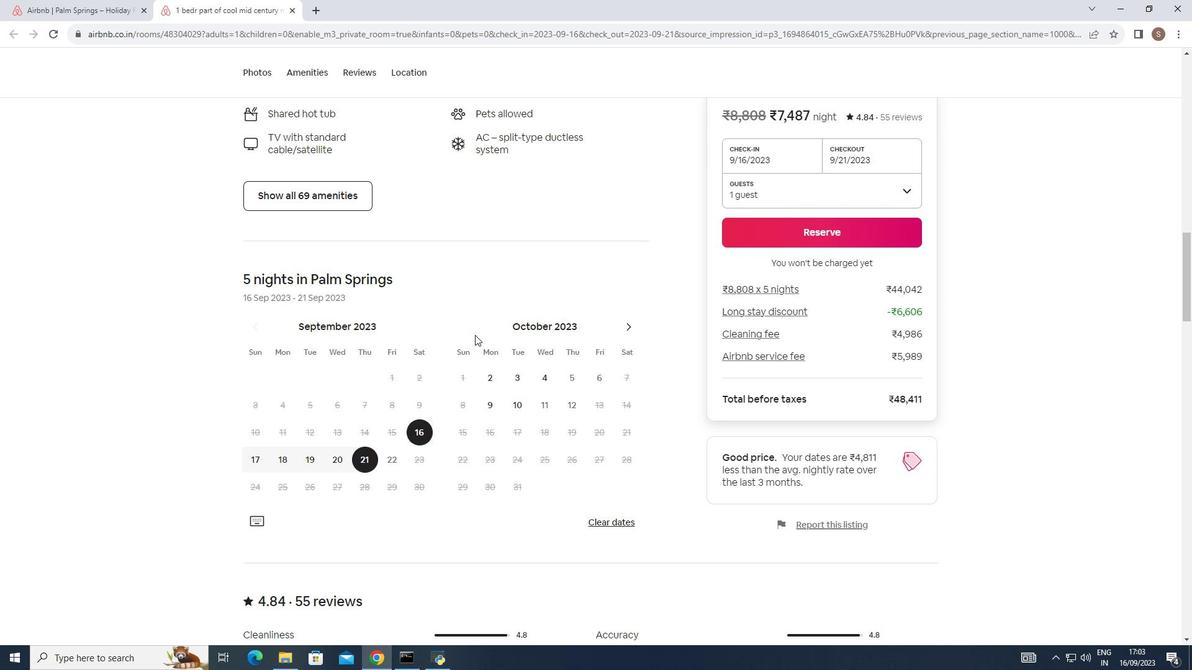 
Action: Mouse moved to (475, 335)
Screenshot: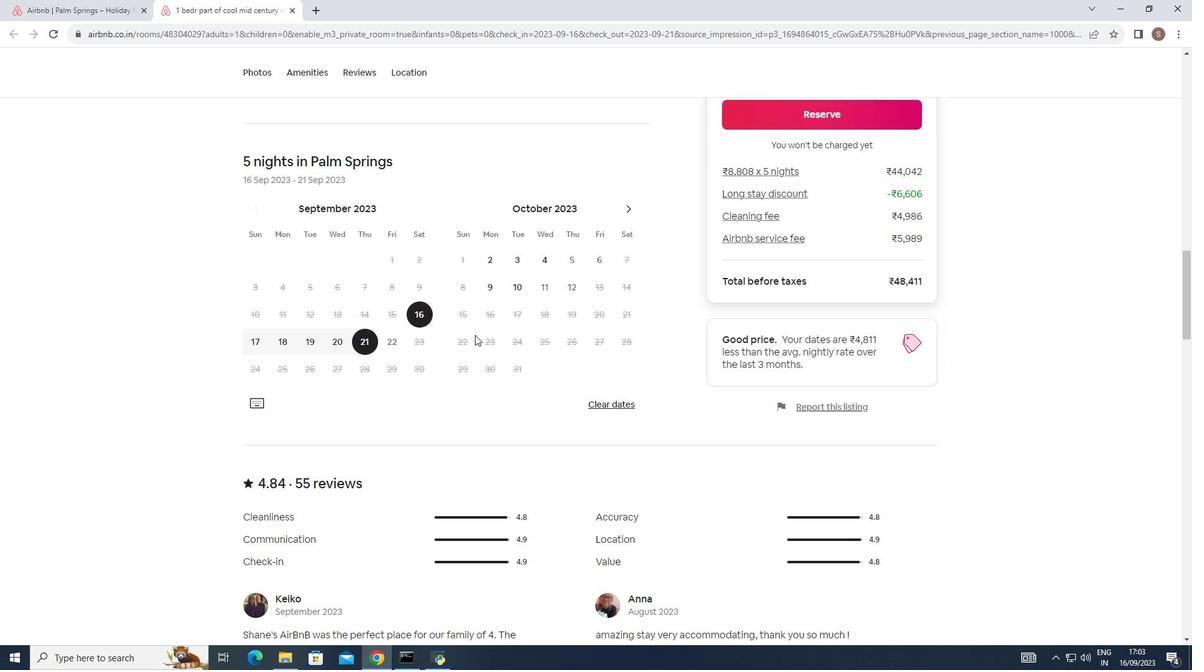 
Action: Mouse scrolled (475, 334) with delta (0, 0)
Screenshot: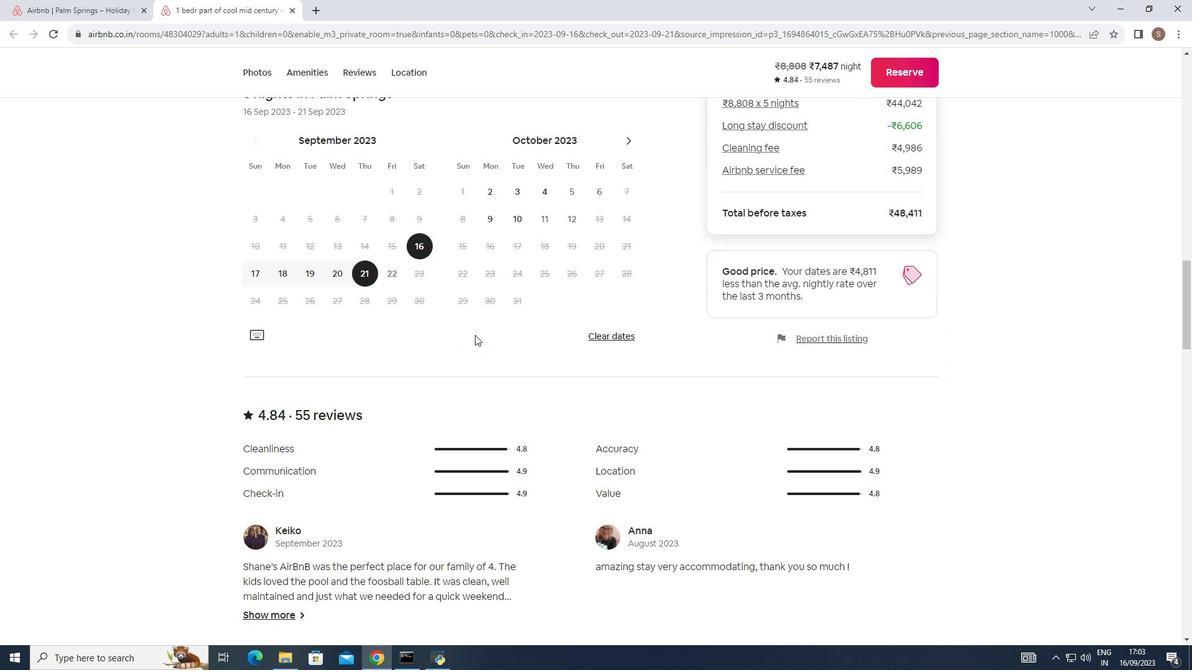 
Action: Mouse scrolled (475, 334) with delta (0, 0)
Screenshot: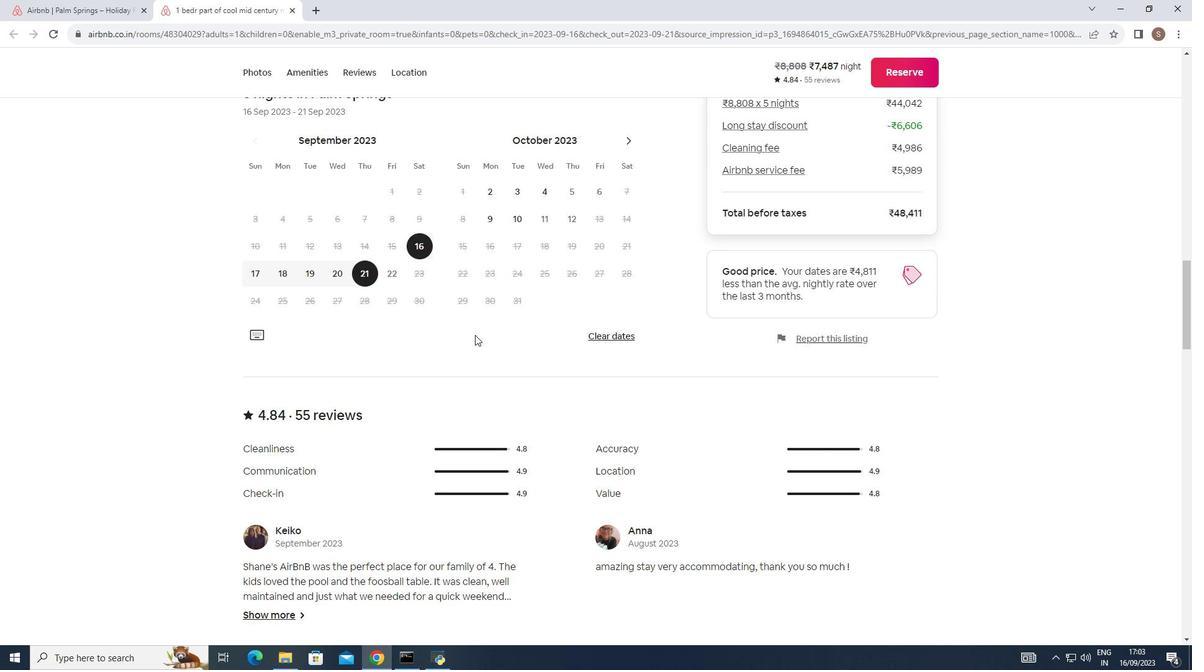 
Action: Mouse scrolled (475, 334) with delta (0, 0)
Screenshot: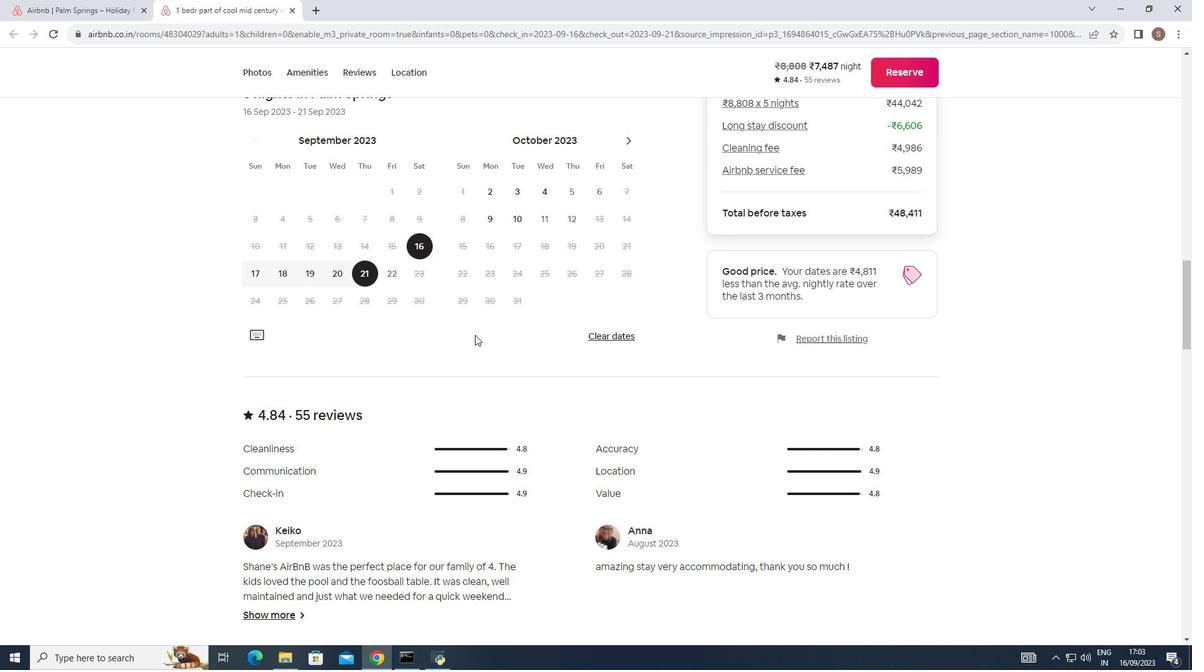 
Action: Mouse moved to (476, 334)
Screenshot: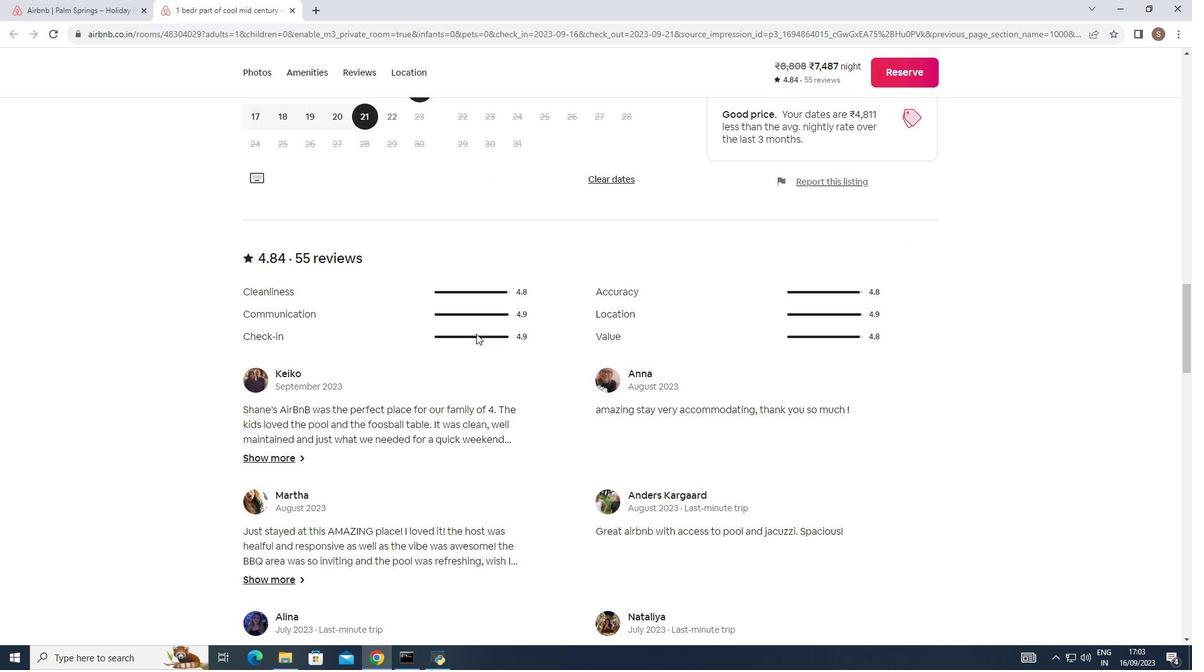 
Action: Mouse scrolled (476, 333) with delta (0, 0)
Screenshot: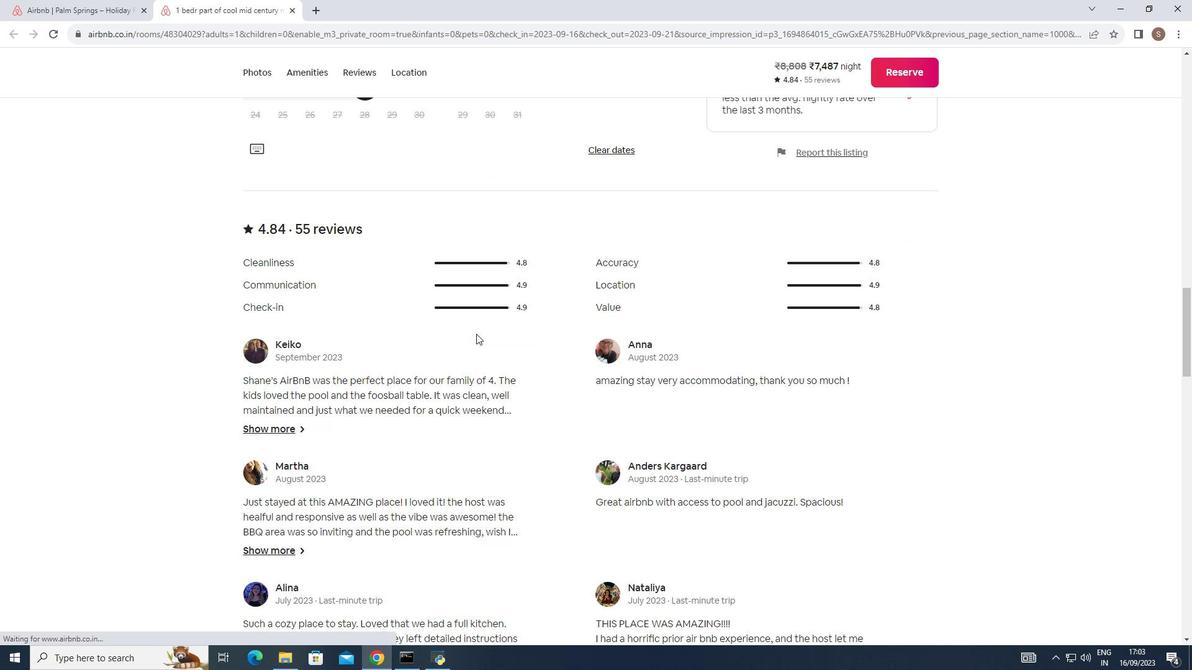 
Action: Mouse scrolled (476, 333) with delta (0, 0)
Screenshot: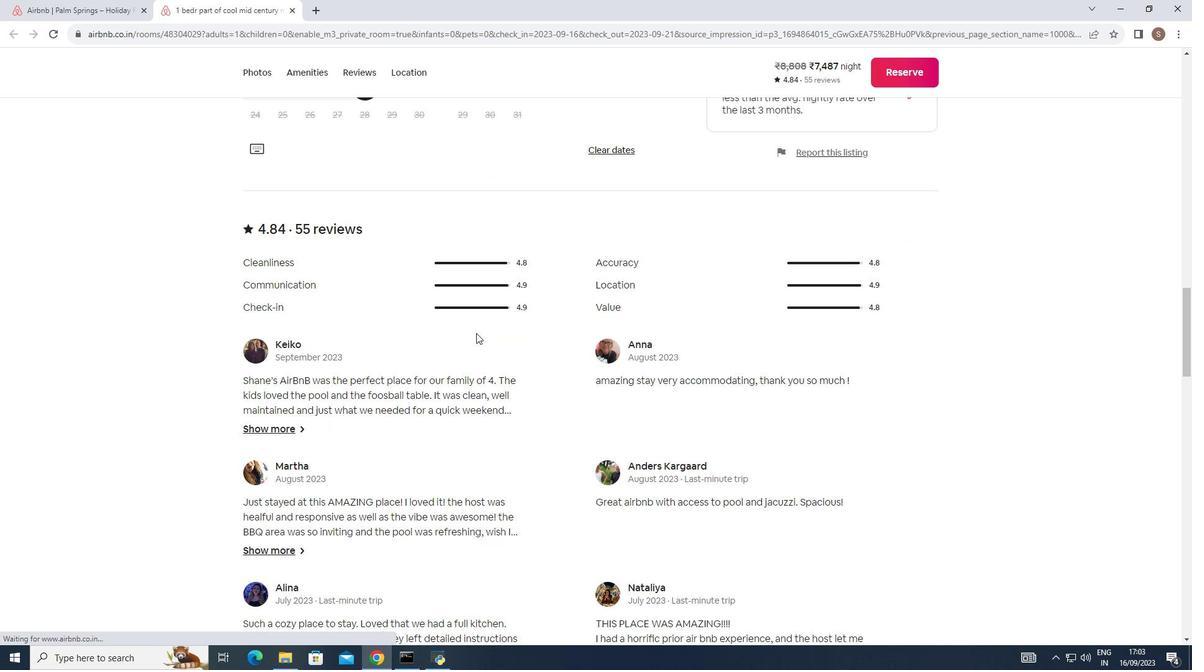 
Action: Mouse scrolled (476, 333) with delta (0, 0)
Screenshot: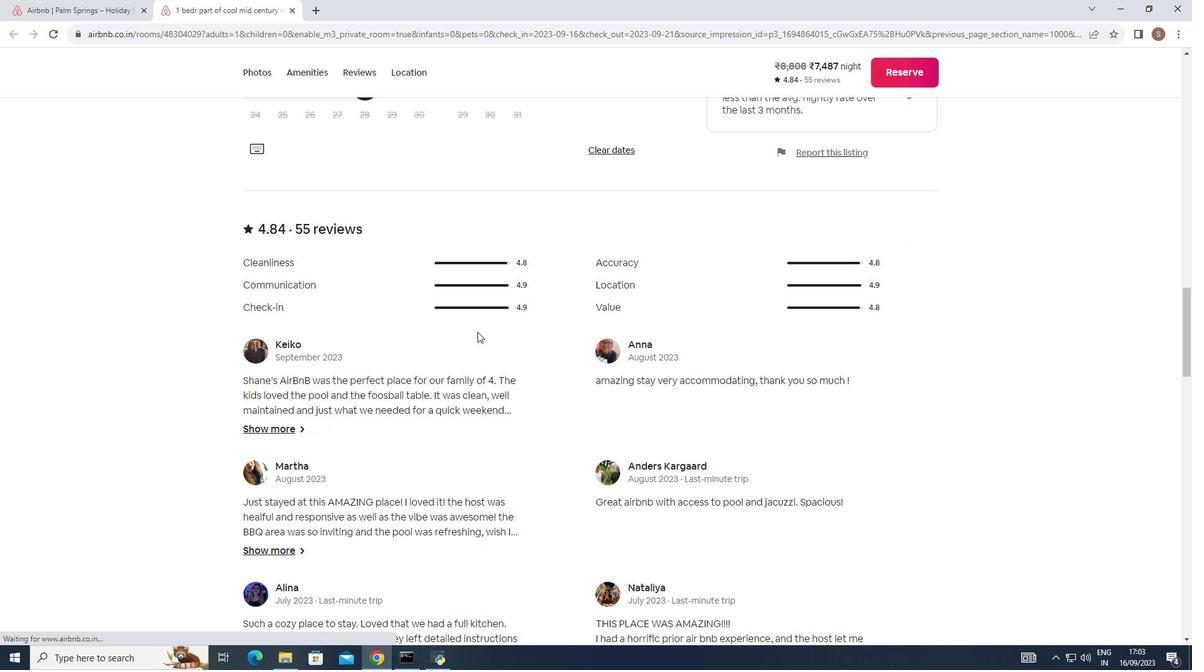 
Action: Mouse moved to (478, 331)
Screenshot: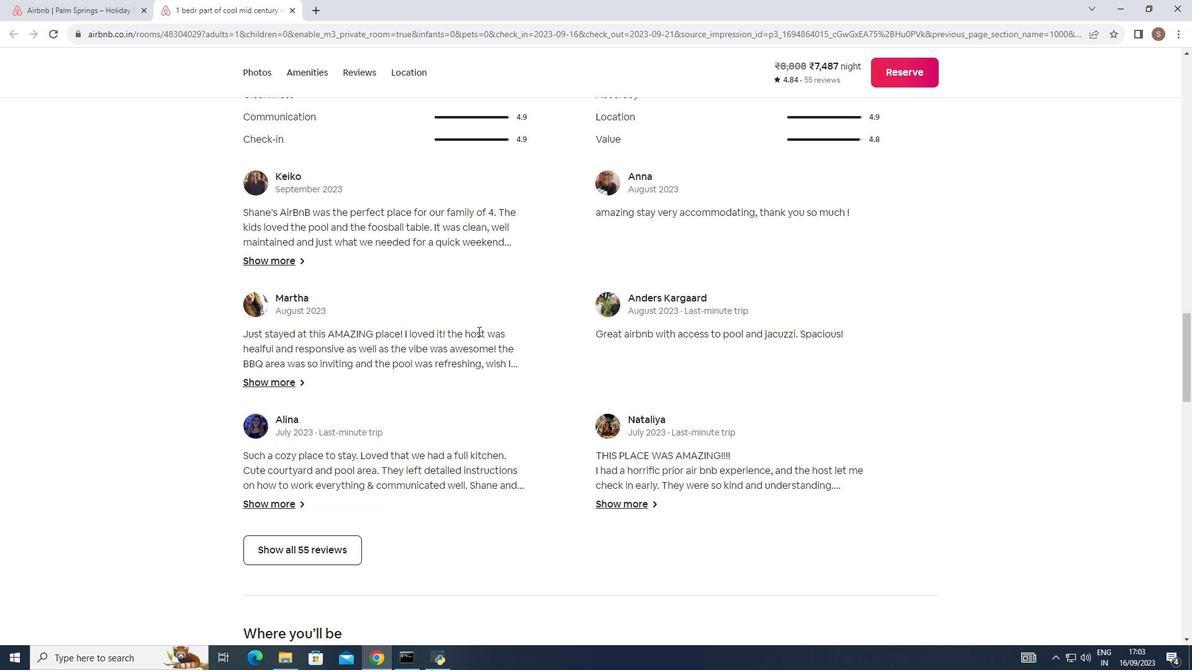 
Action: Mouse scrolled (478, 331) with delta (0, 0)
Screenshot: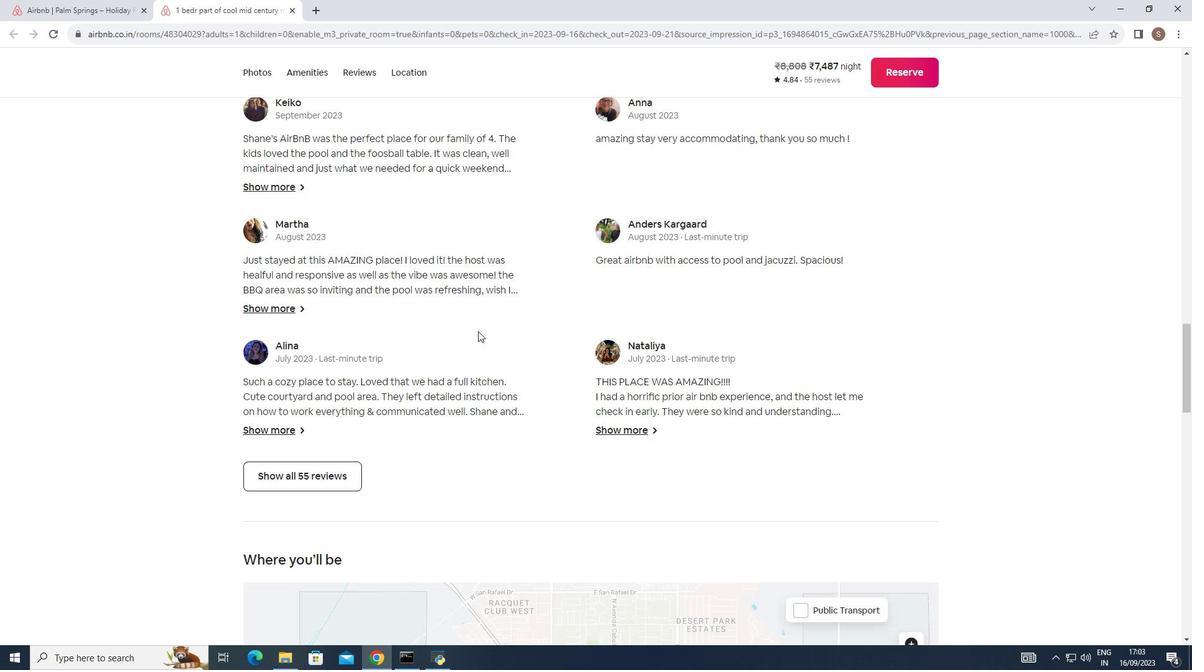 
Action: Mouse scrolled (478, 331) with delta (0, 0)
Screenshot: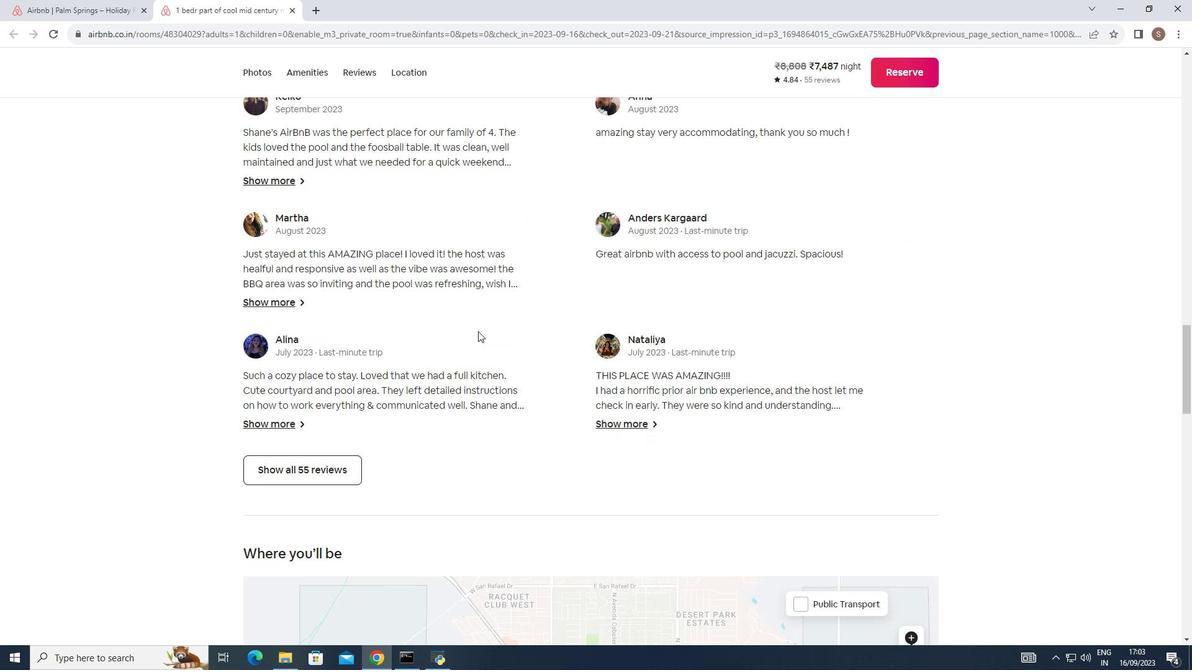 
Action: Mouse scrolled (478, 331) with delta (0, 0)
Screenshot: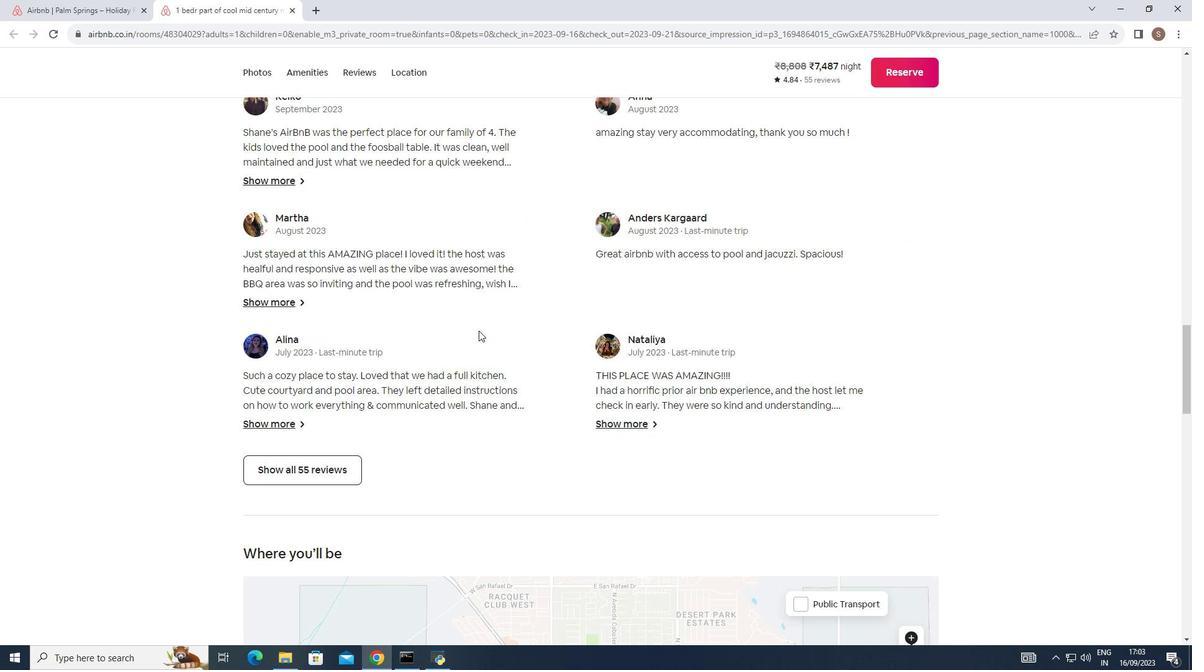 
Action: Mouse scrolled (478, 331) with delta (0, 0)
Screenshot: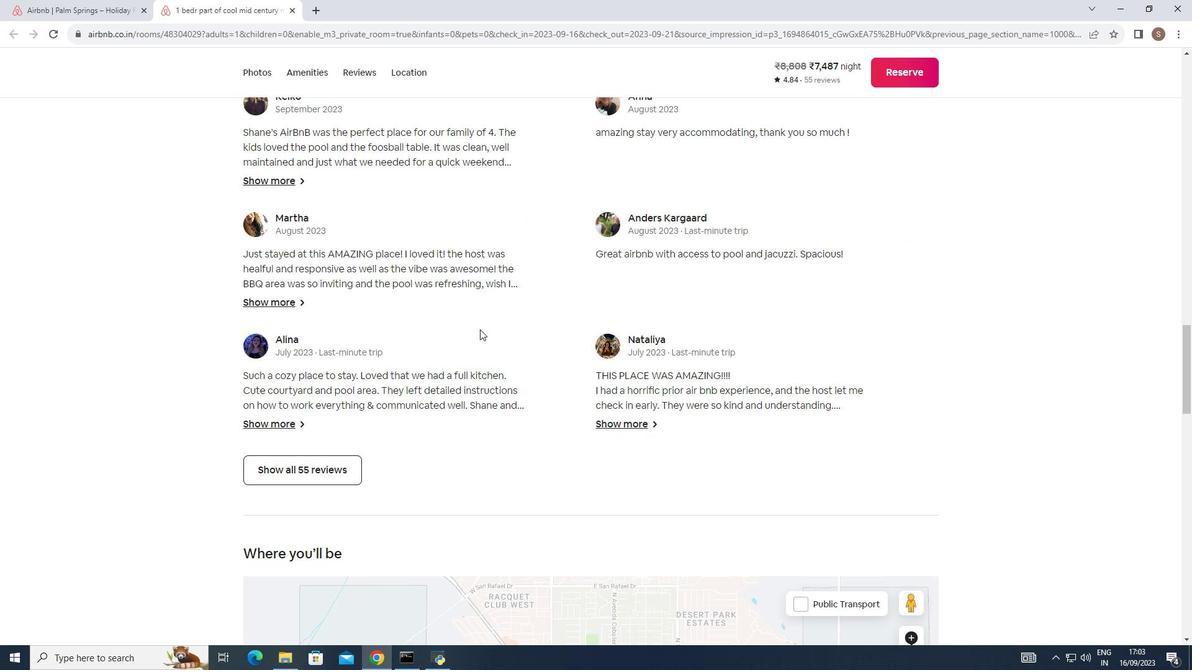 
Action: Mouse moved to (480, 329)
Screenshot: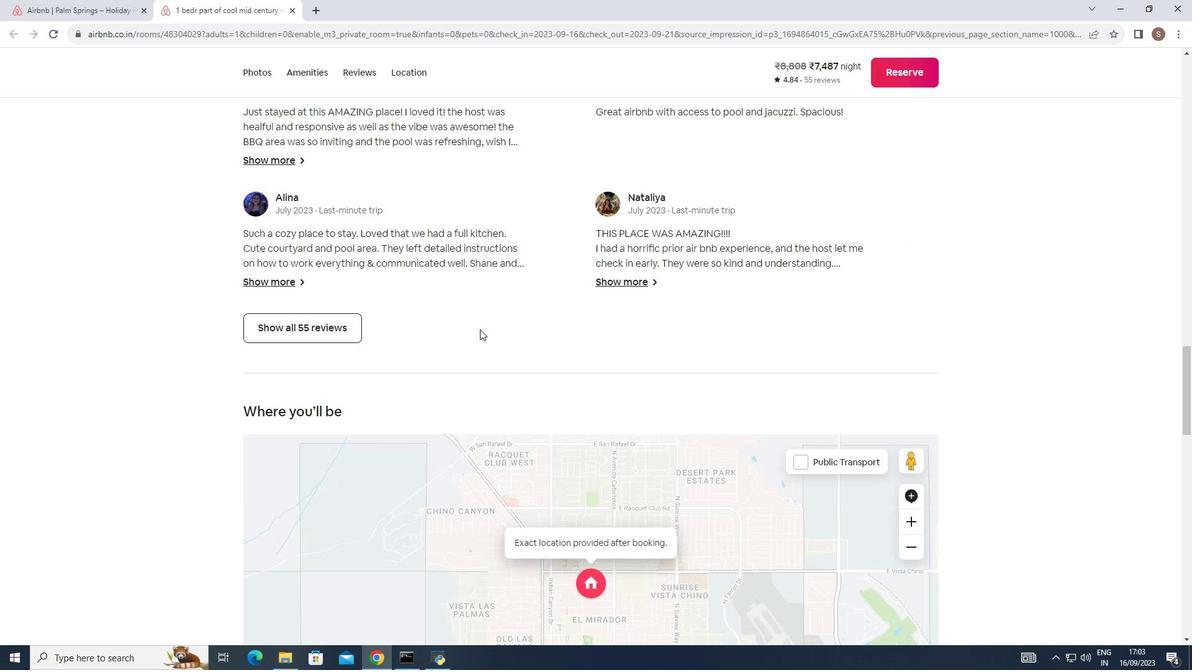 
Action: Mouse scrolled (480, 329) with delta (0, 0)
Screenshot: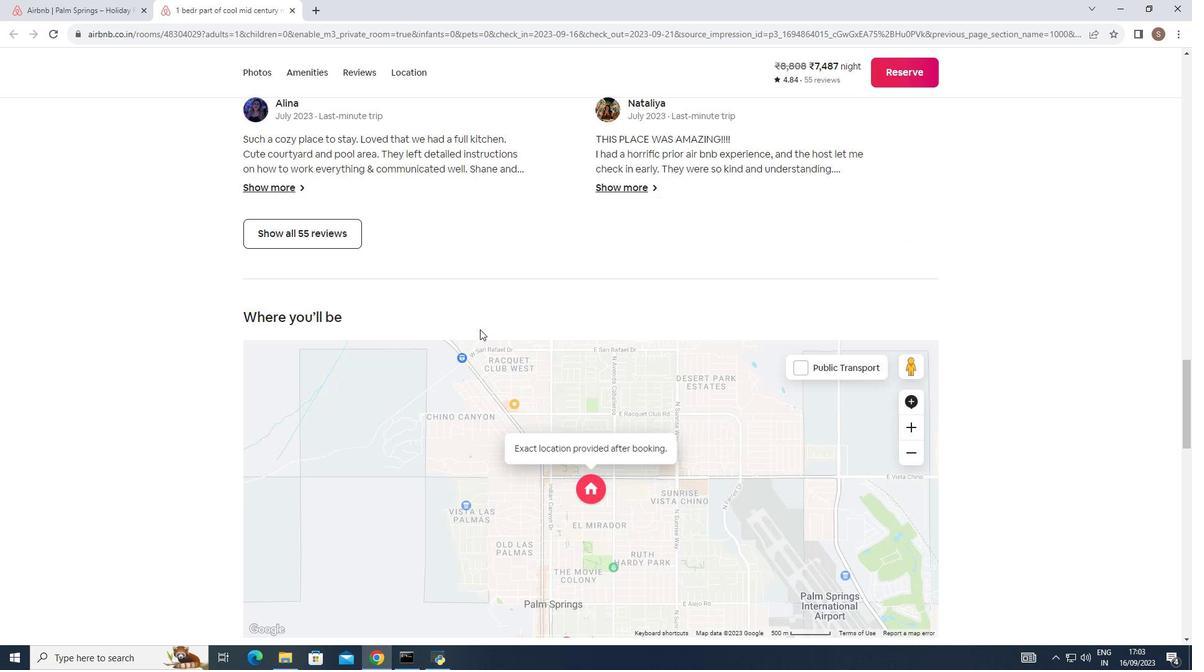 
Action: Mouse scrolled (480, 329) with delta (0, 0)
Screenshot: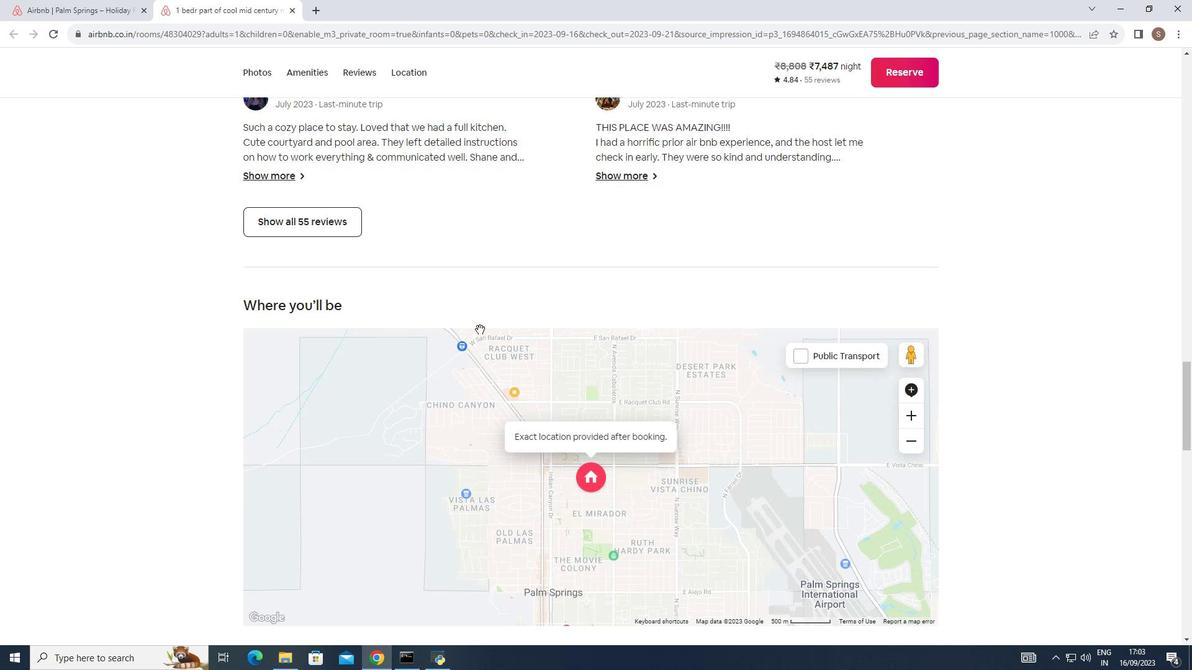 
Action: Mouse scrolled (480, 329) with delta (0, 0)
Screenshot: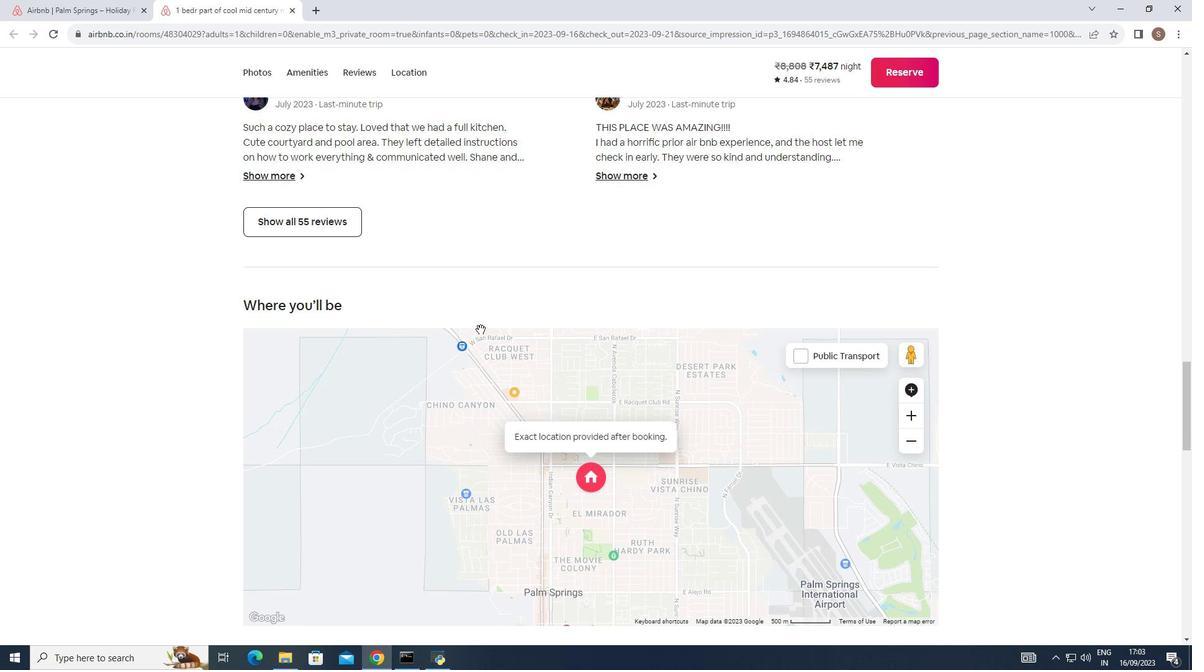 
Action: Mouse scrolled (480, 329) with delta (0, 0)
Screenshot: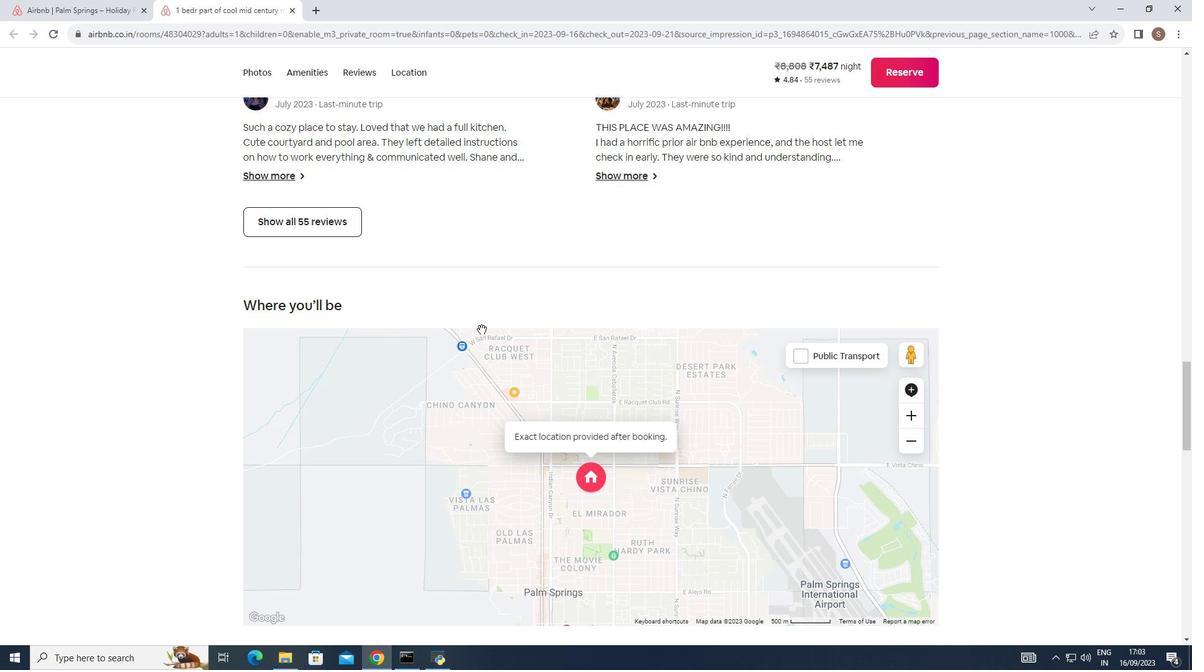 
Action: Mouse moved to (484, 328)
Screenshot: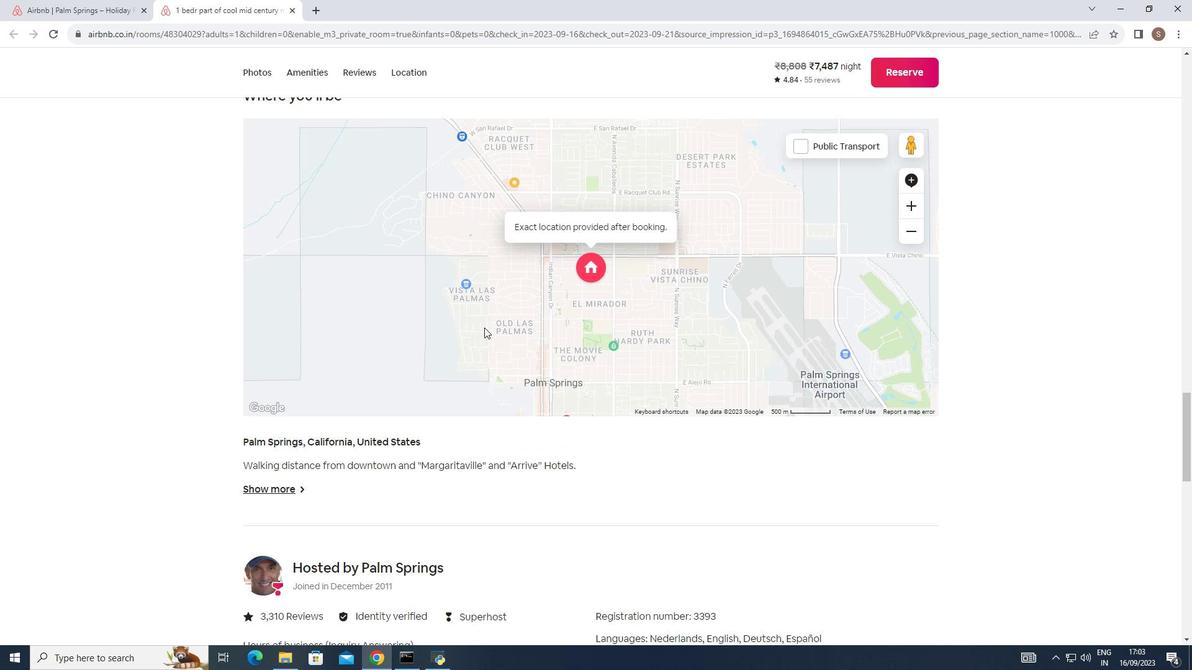 
Action: Mouse scrolled (484, 327) with delta (0, 0)
Screenshot: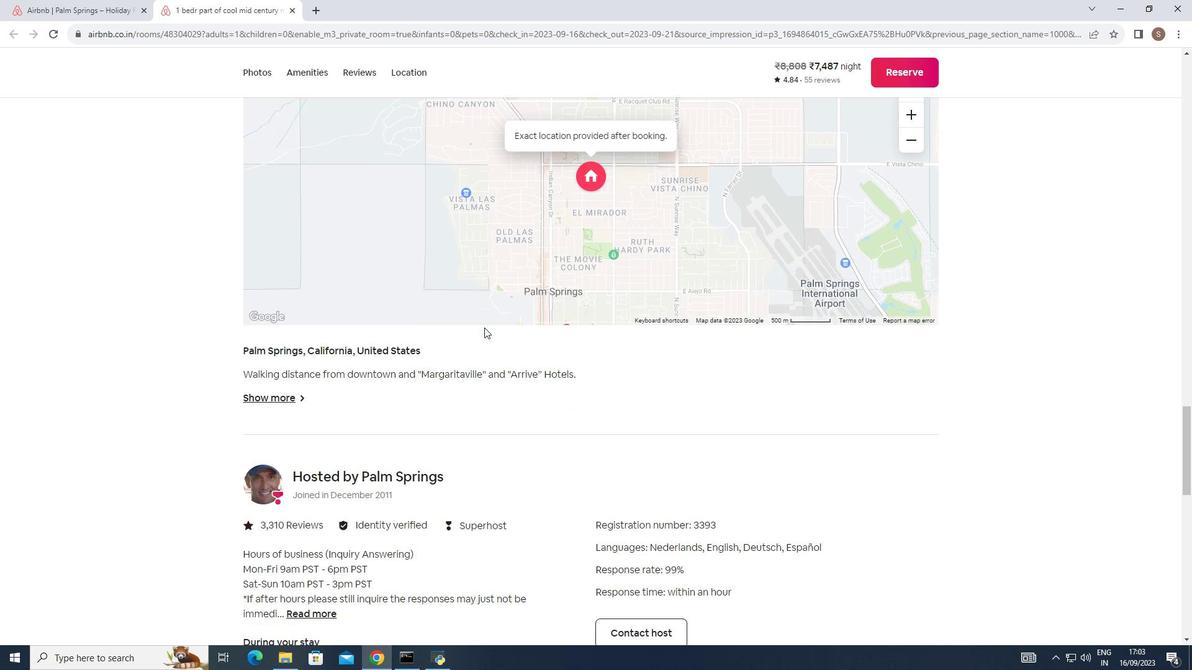 
Action: Mouse scrolled (484, 327) with delta (0, 0)
Screenshot: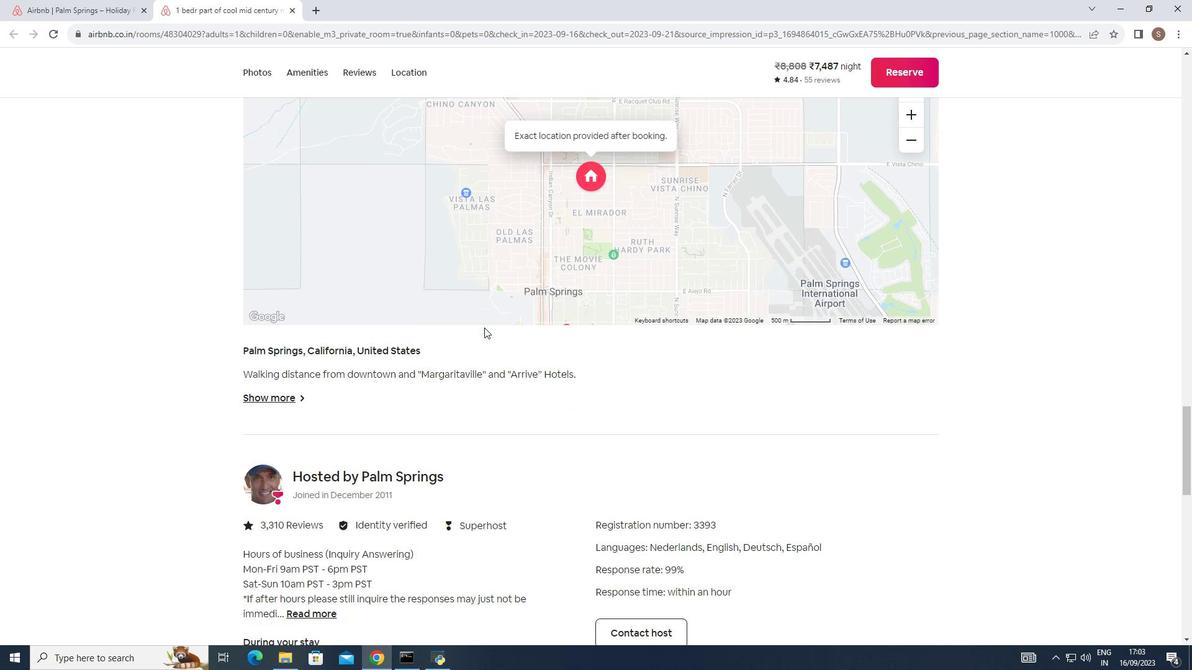 
Action: Mouse scrolled (484, 327) with delta (0, 0)
Screenshot: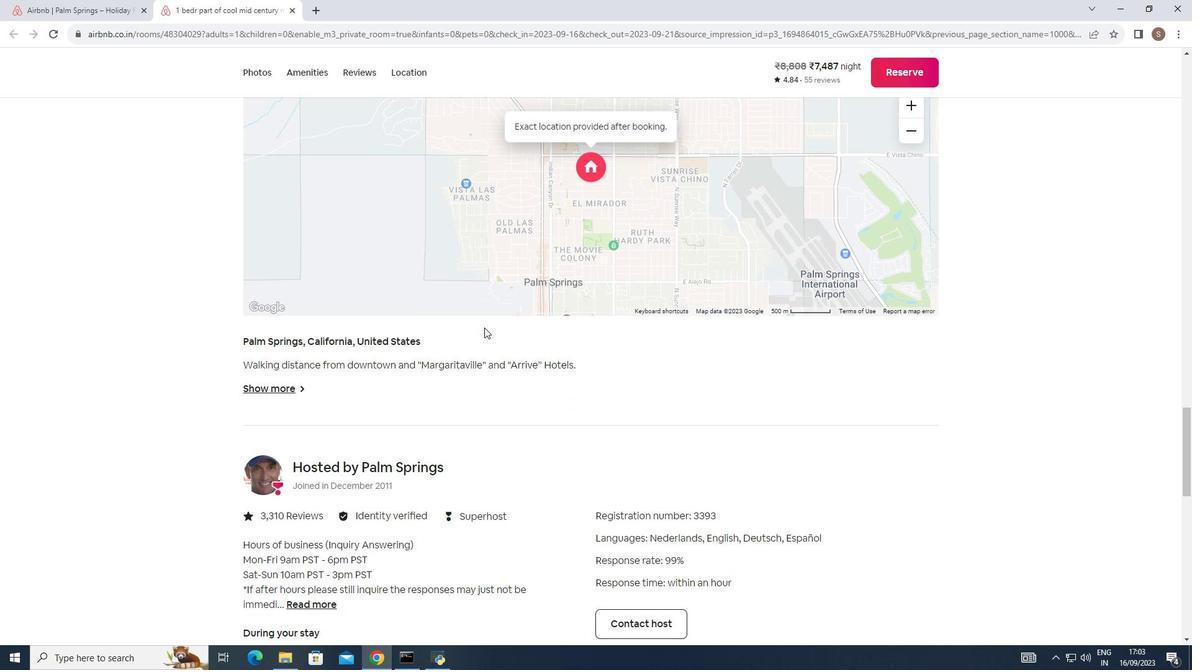 
Action: Mouse moved to (484, 328)
Screenshot: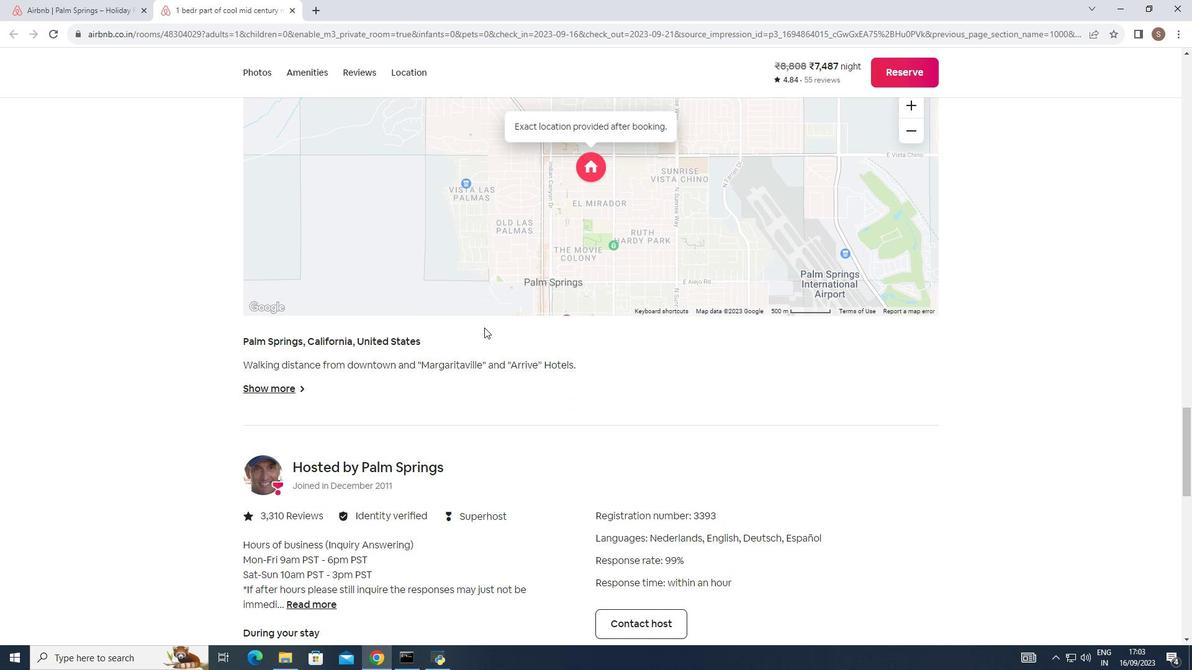 
Action: Mouse scrolled (484, 327) with delta (0, 0)
Screenshot: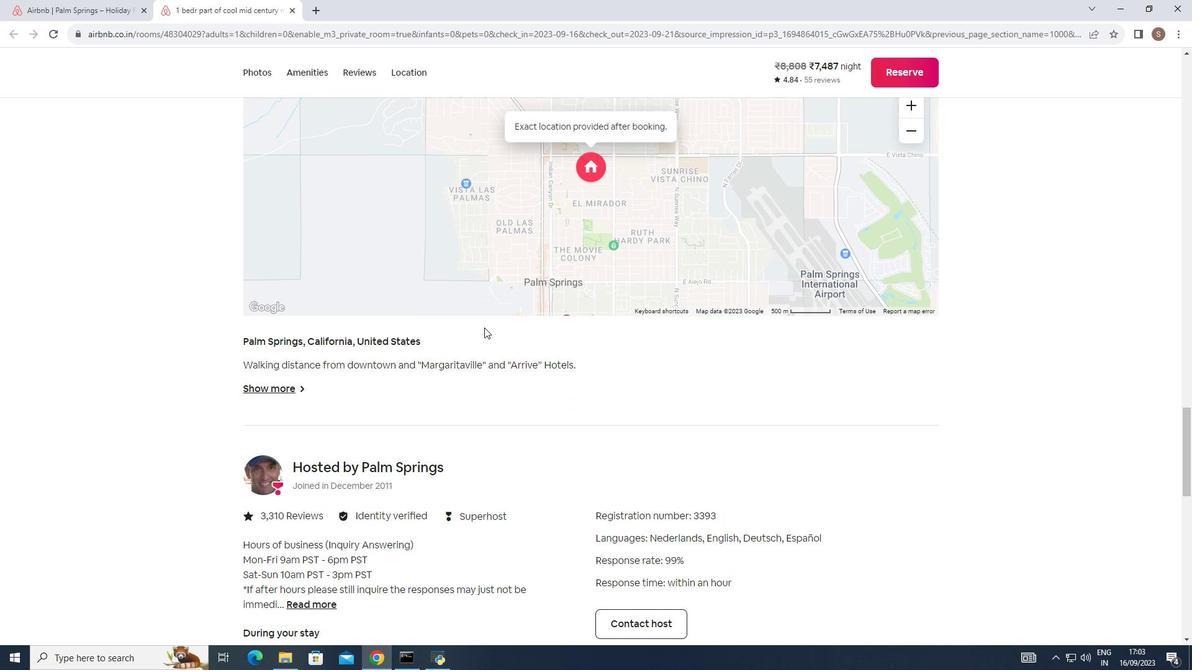 
Action: Mouse scrolled (484, 327) with delta (0, 0)
Screenshot: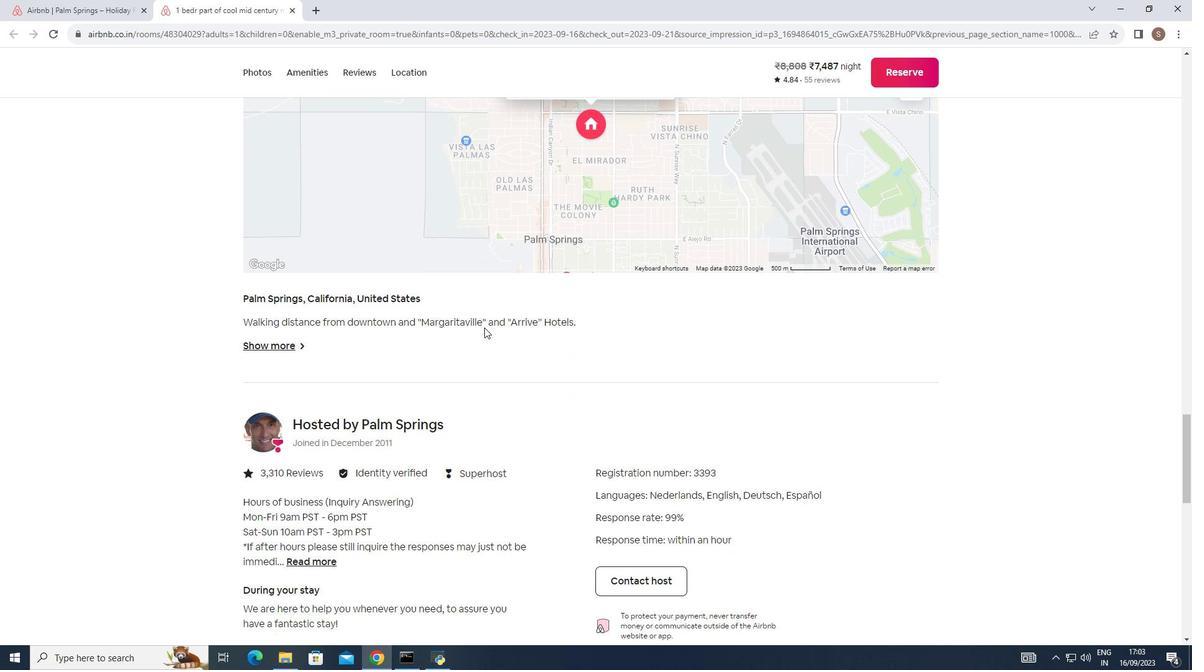 
Action: Mouse scrolled (484, 327) with delta (0, 0)
Screenshot: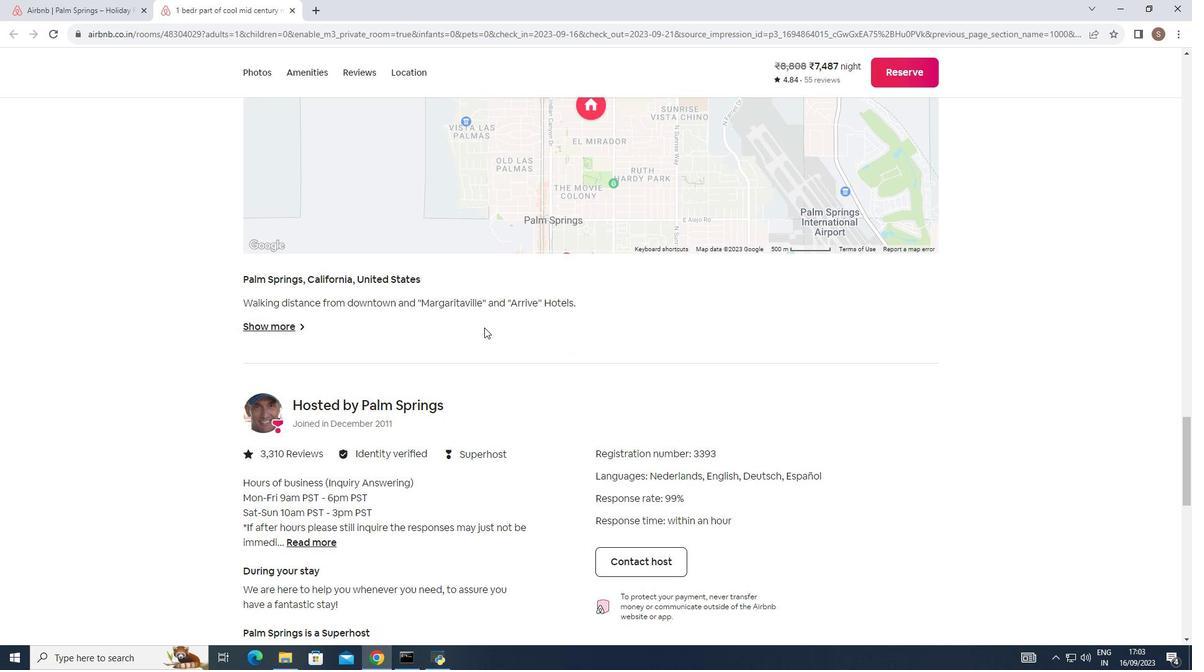 
Action: Mouse scrolled (484, 327) with delta (0, 0)
Screenshot: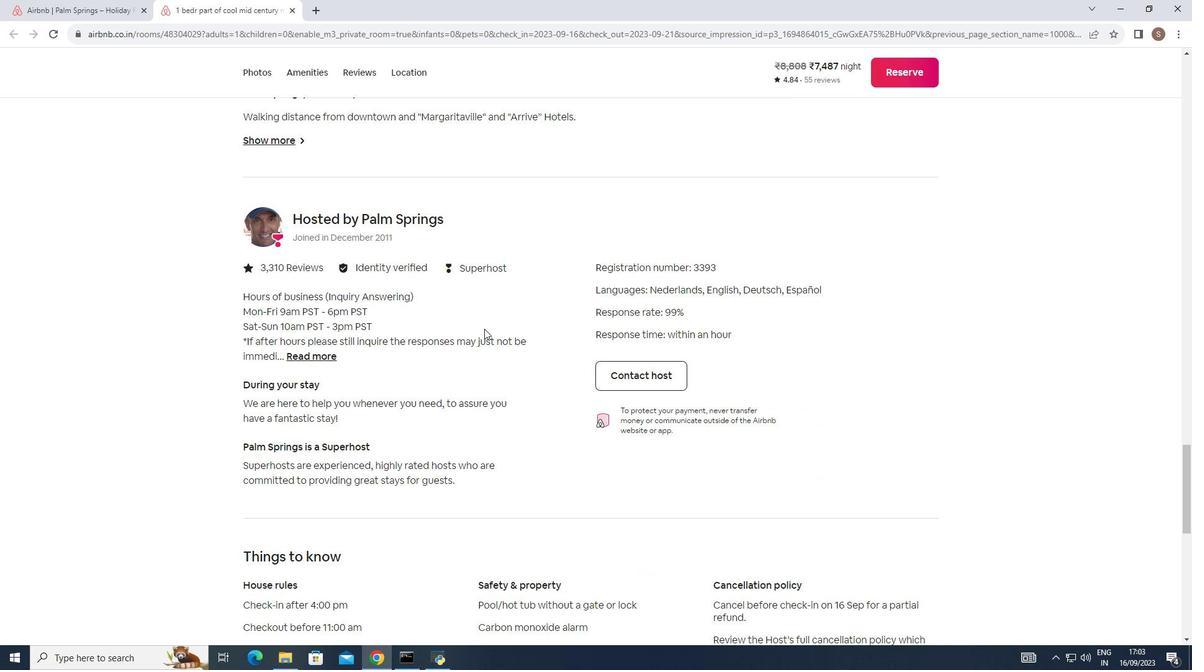 
Action: Mouse scrolled (484, 327) with delta (0, 0)
Screenshot: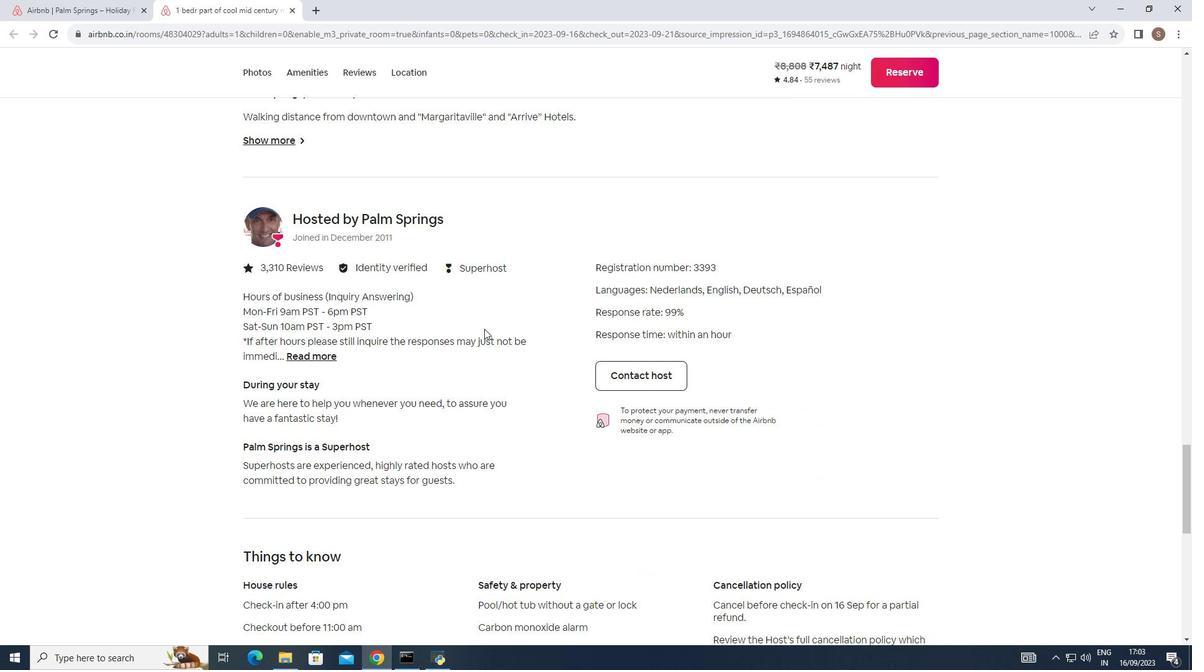 
Action: Mouse moved to (484, 329)
Screenshot: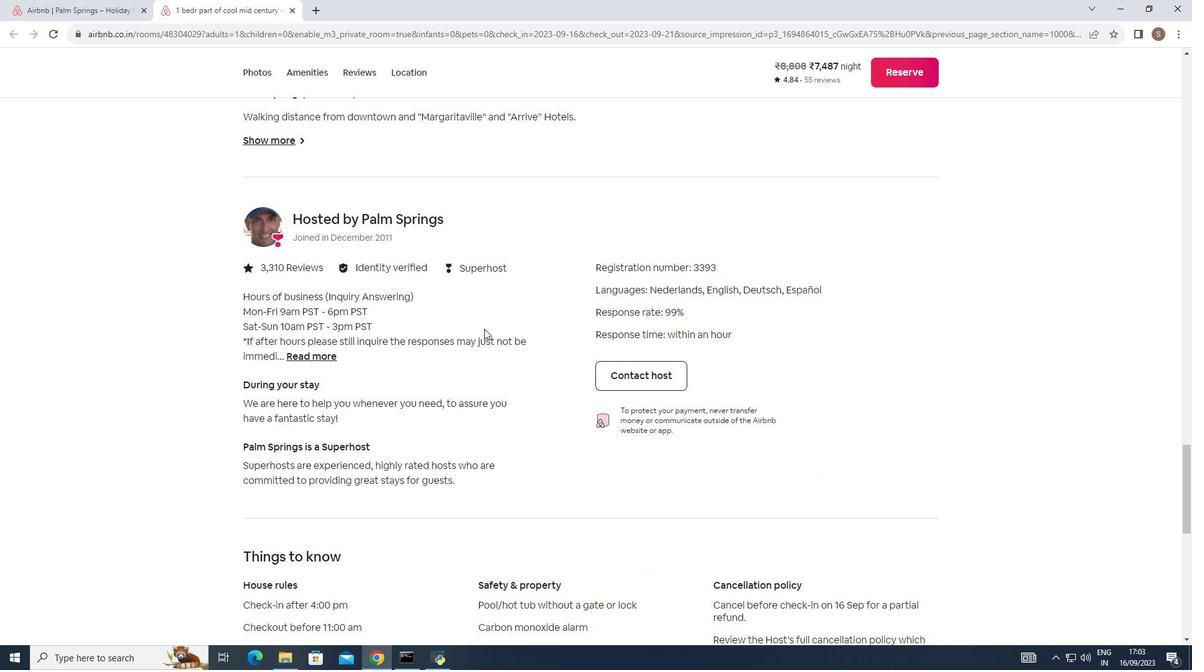 
Action: Mouse scrolled (484, 328) with delta (0, 0)
Screenshot: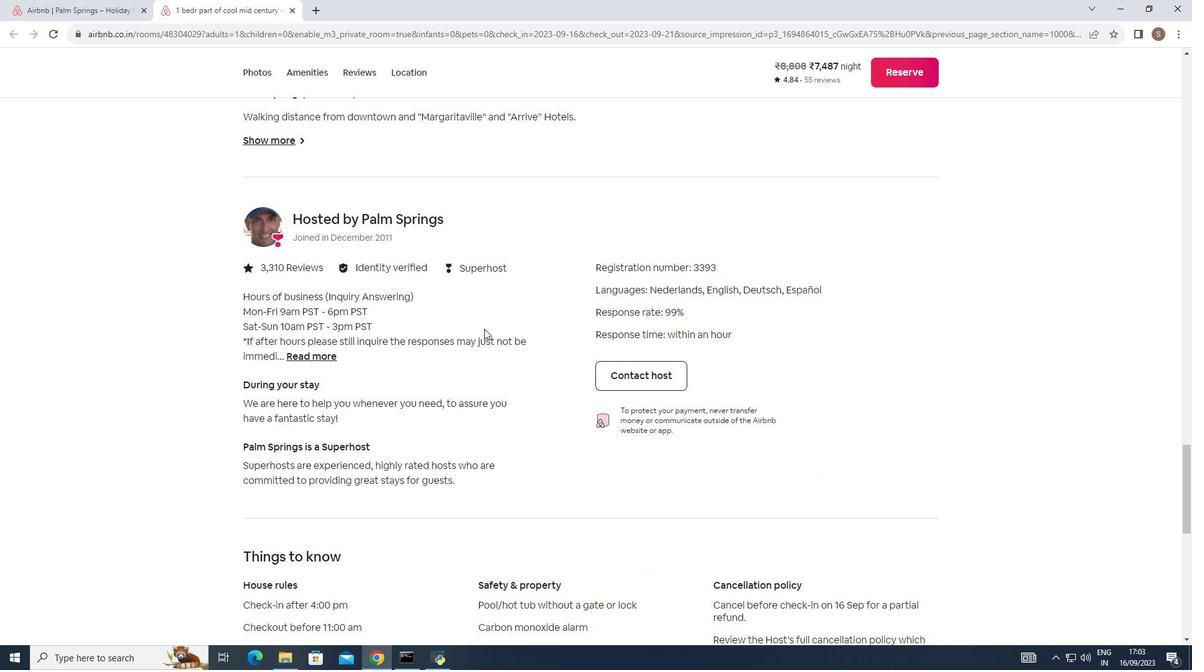 
Action: Mouse moved to (484, 329)
Screenshot: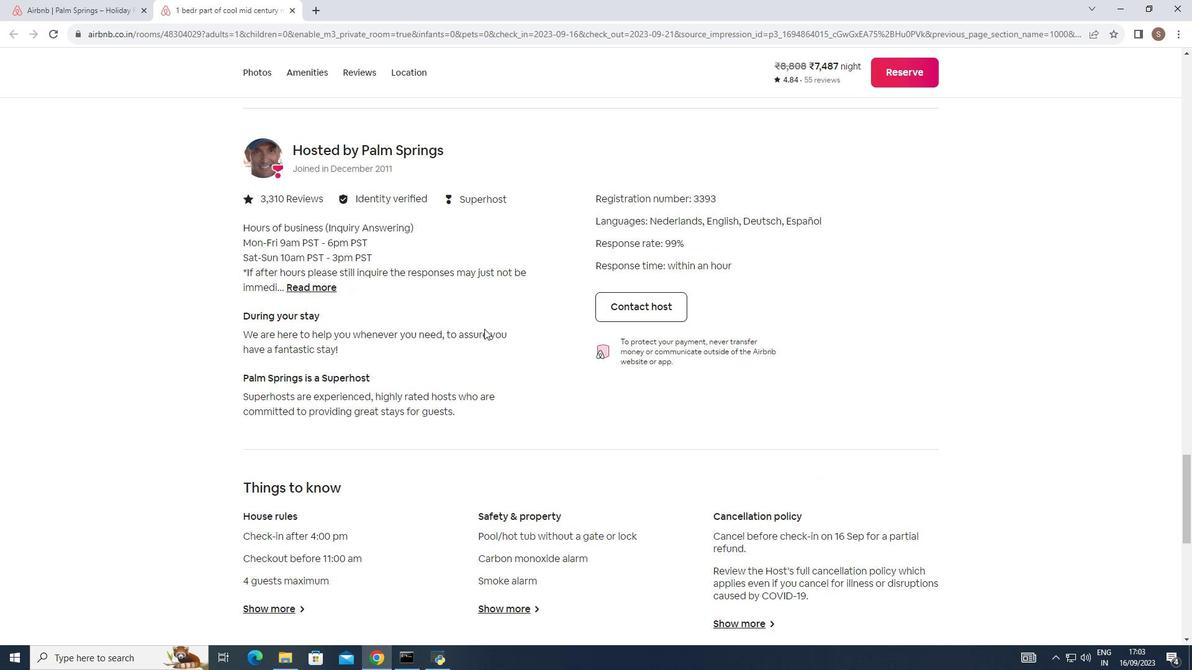 
Action: Mouse scrolled (484, 328) with delta (0, 0)
Screenshot: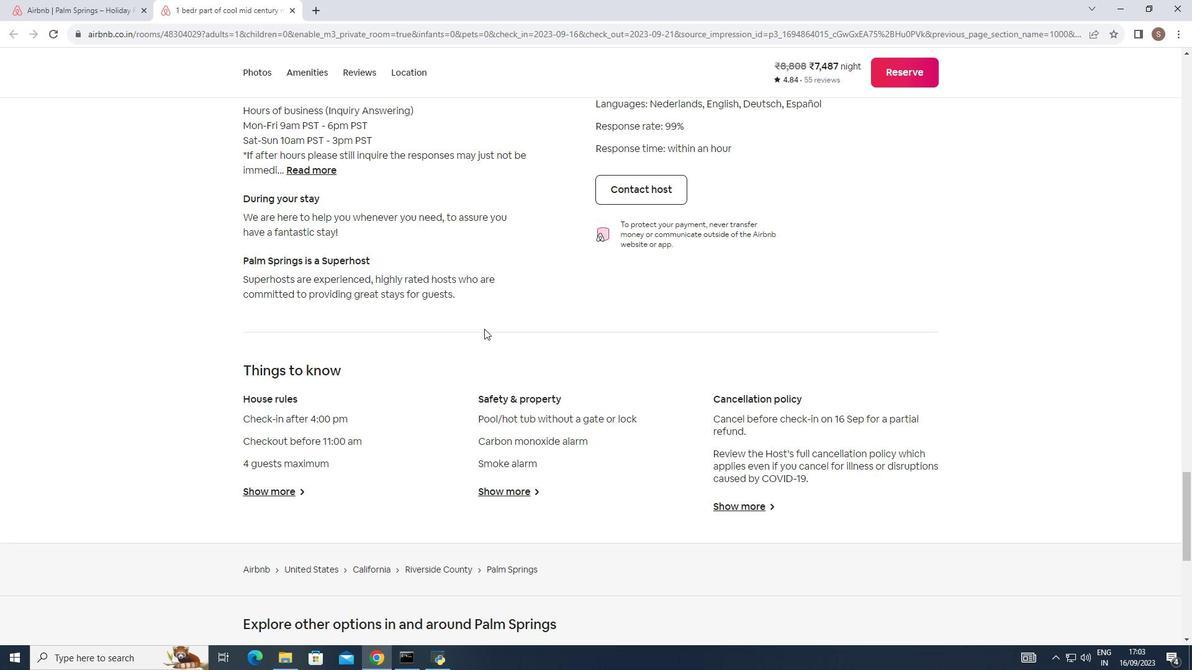 
Action: Mouse scrolled (484, 328) with delta (0, 0)
Screenshot: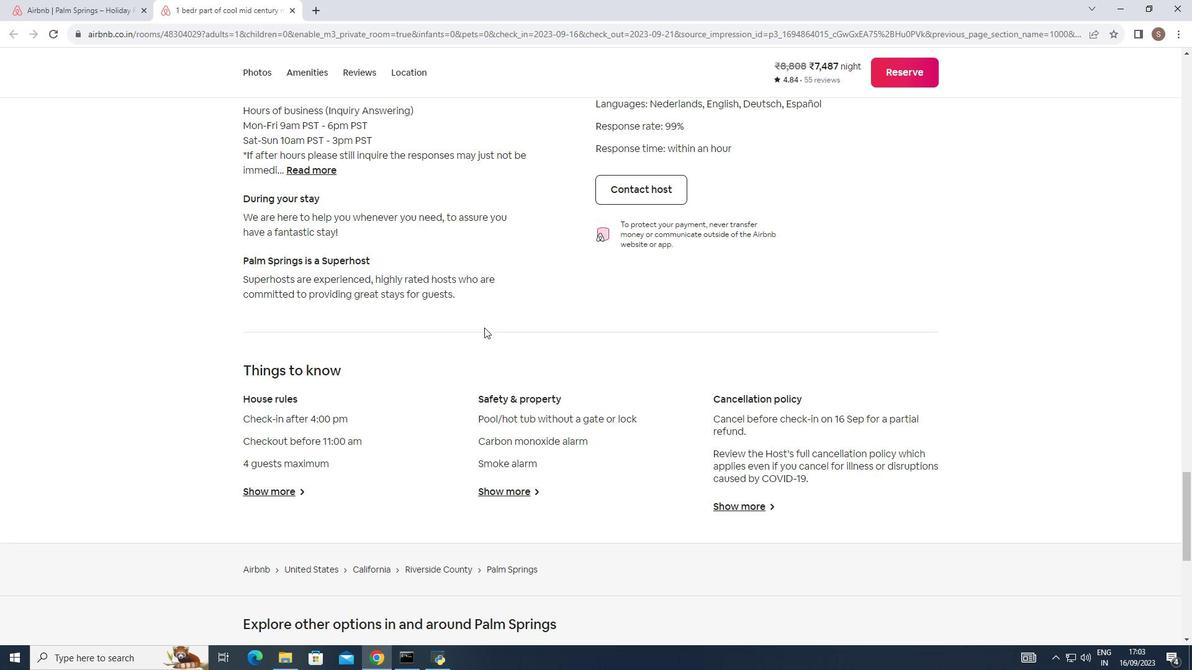 
Action: Mouse scrolled (484, 328) with delta (0, 0)
Screenshot: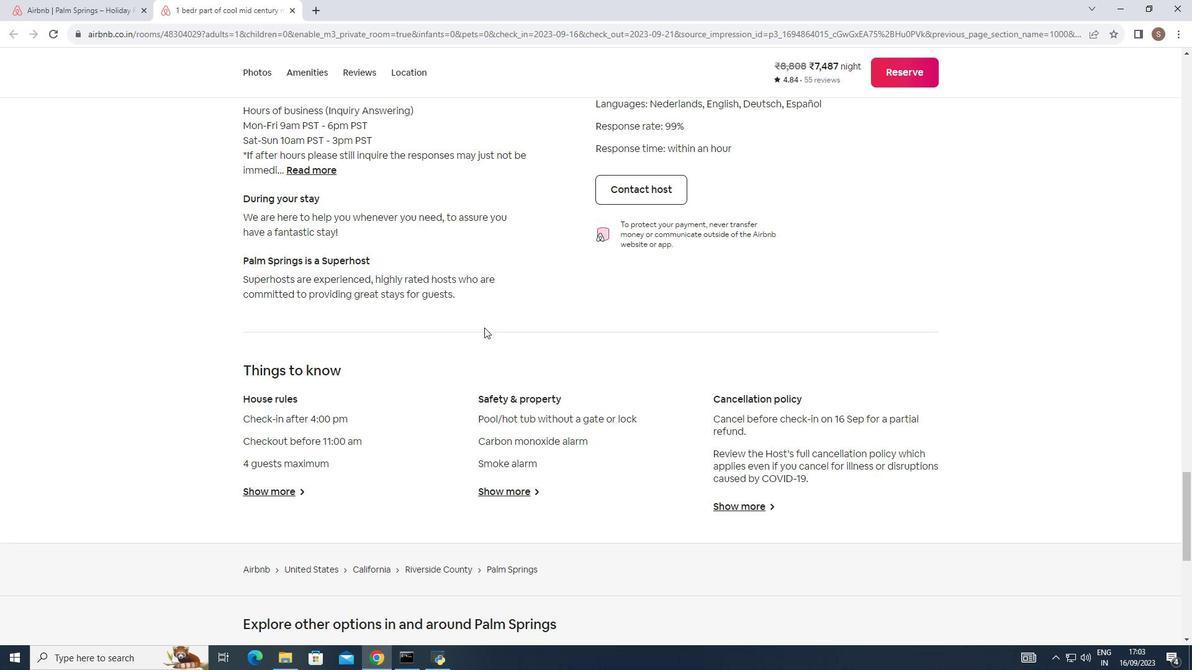 
Action: Mouse moved to (484, 328)
Screenshot: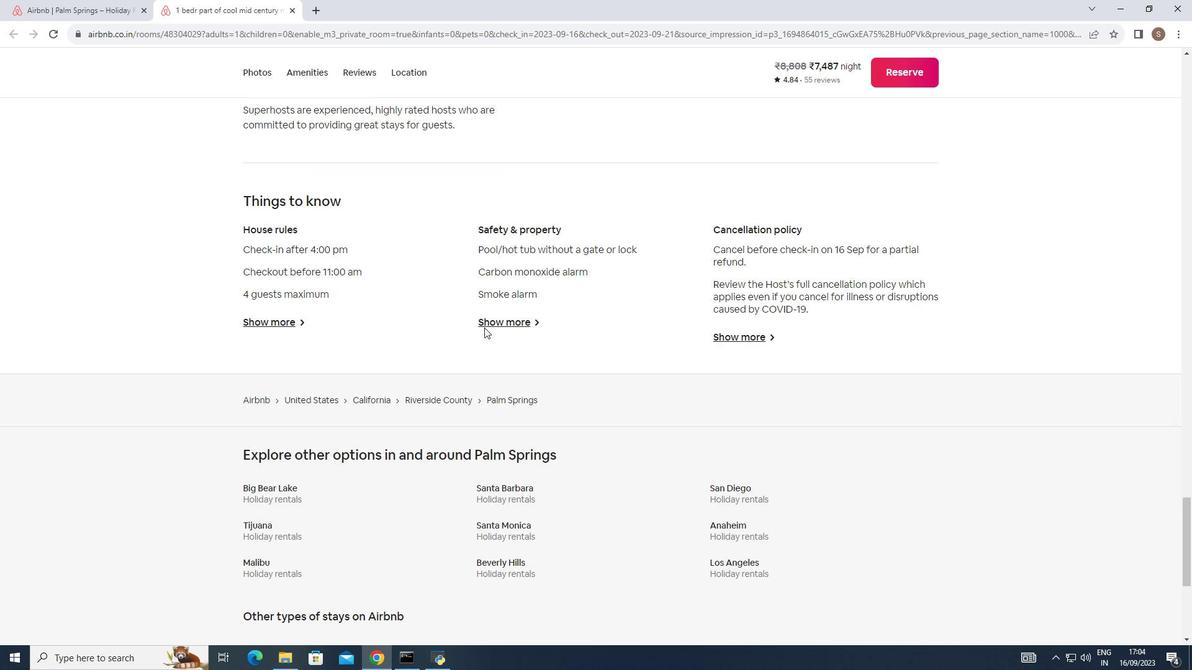 
Action: Mouse scrolled (484, 327) with delta (0, 0)
Screenshot: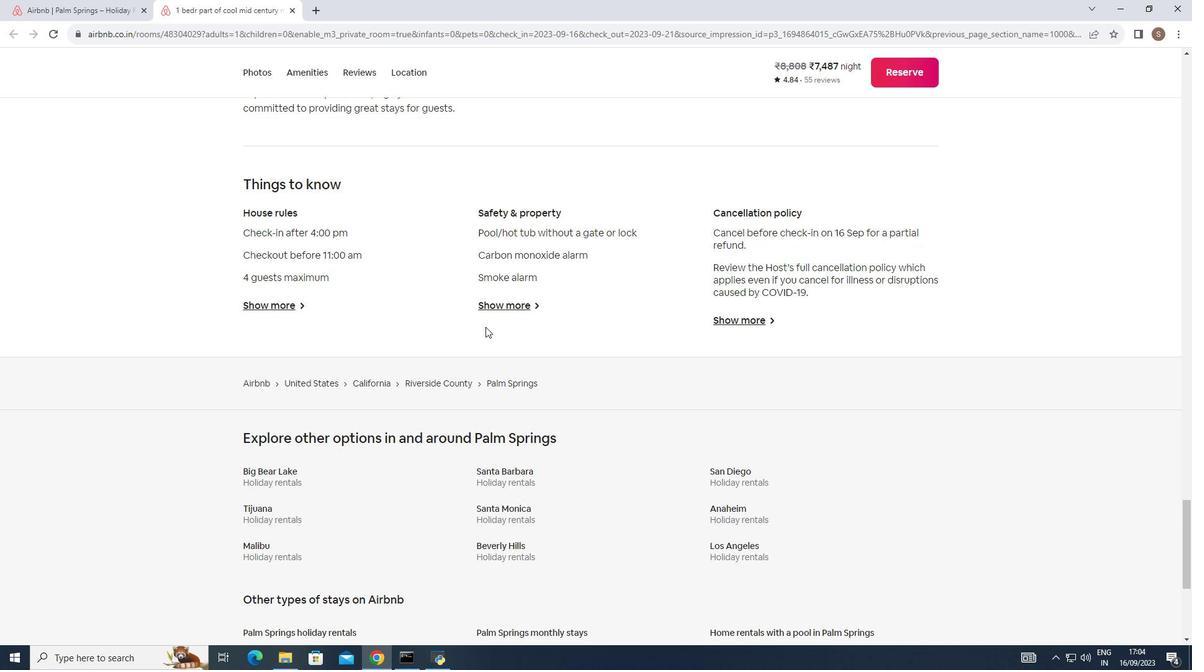 
Action: Mouse scrolled (484, 327) with delta (0, 0)
Screenshot: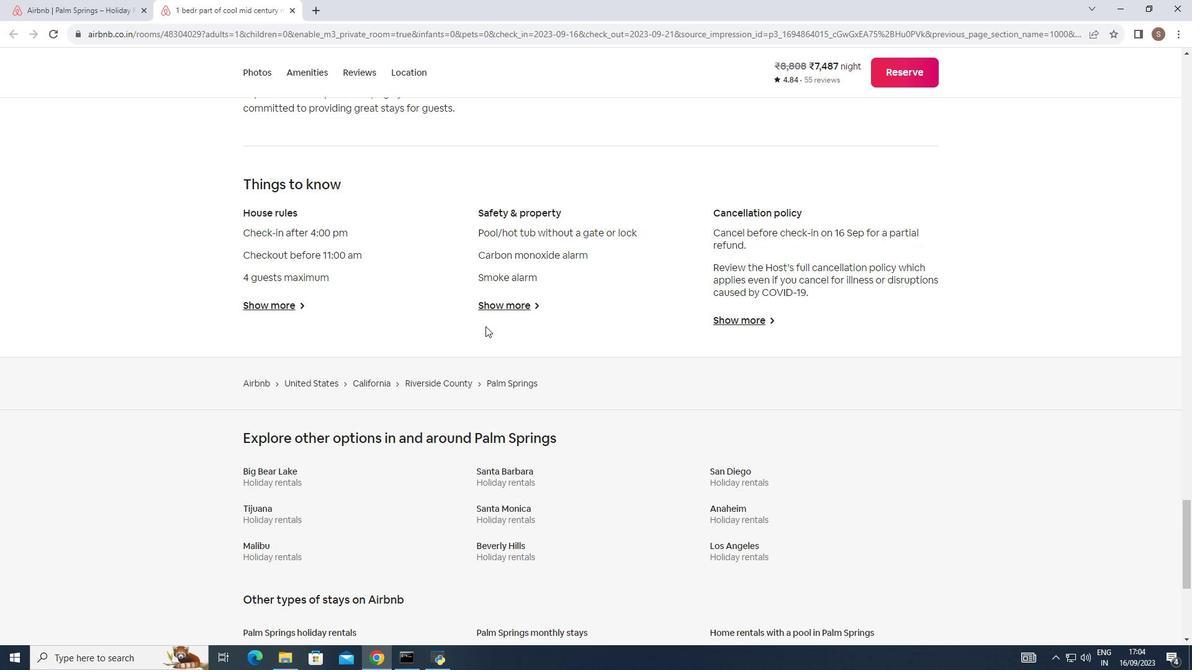 
Action: Mouse scrolled (484, 327) with delta (0, 0)
Screenshot: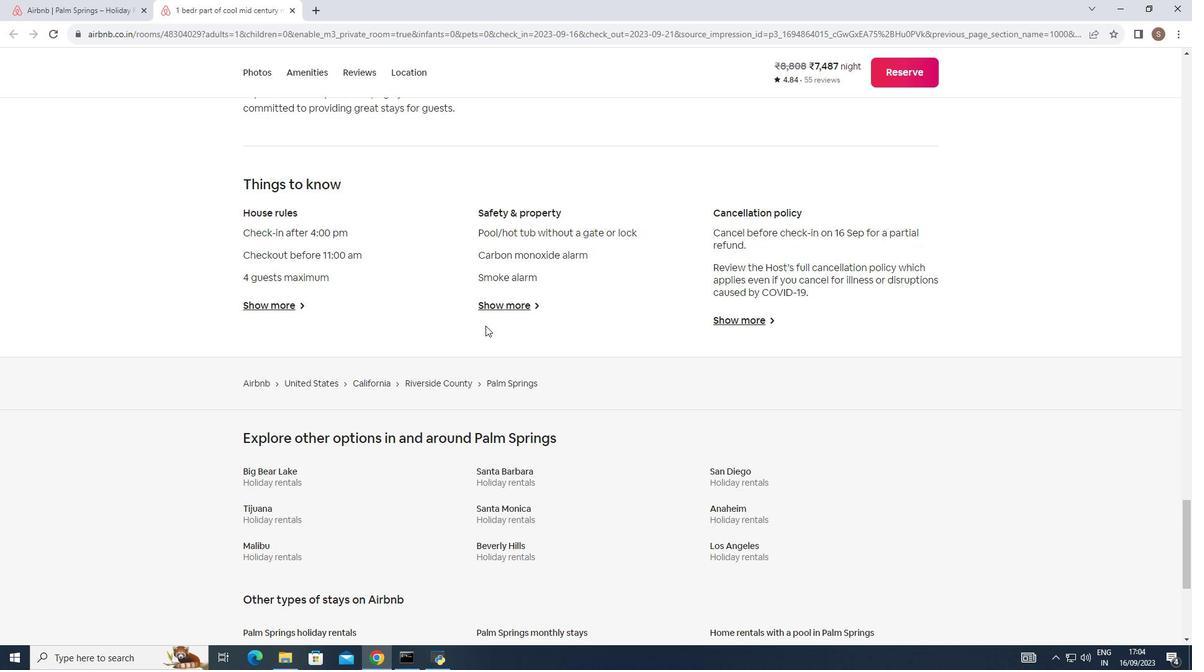 
Action: Mouse moved to (486, 326)
Screenshot: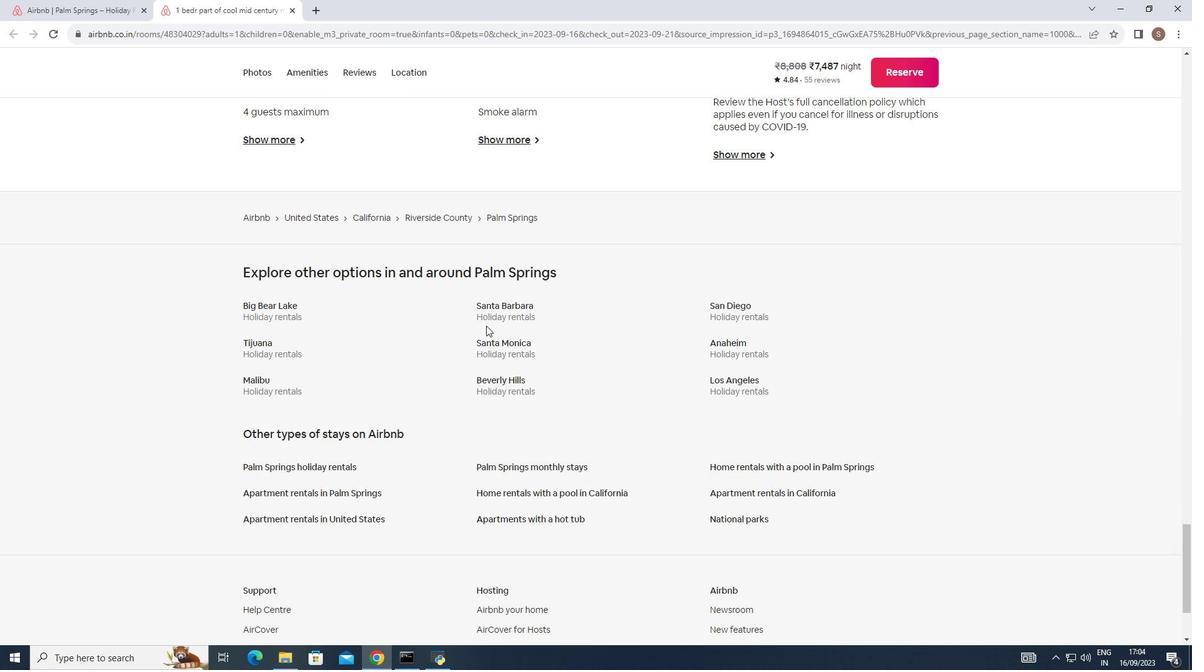 
Action: Mouse scrolled (486, 325) with delta (0, 0)
Screenshot: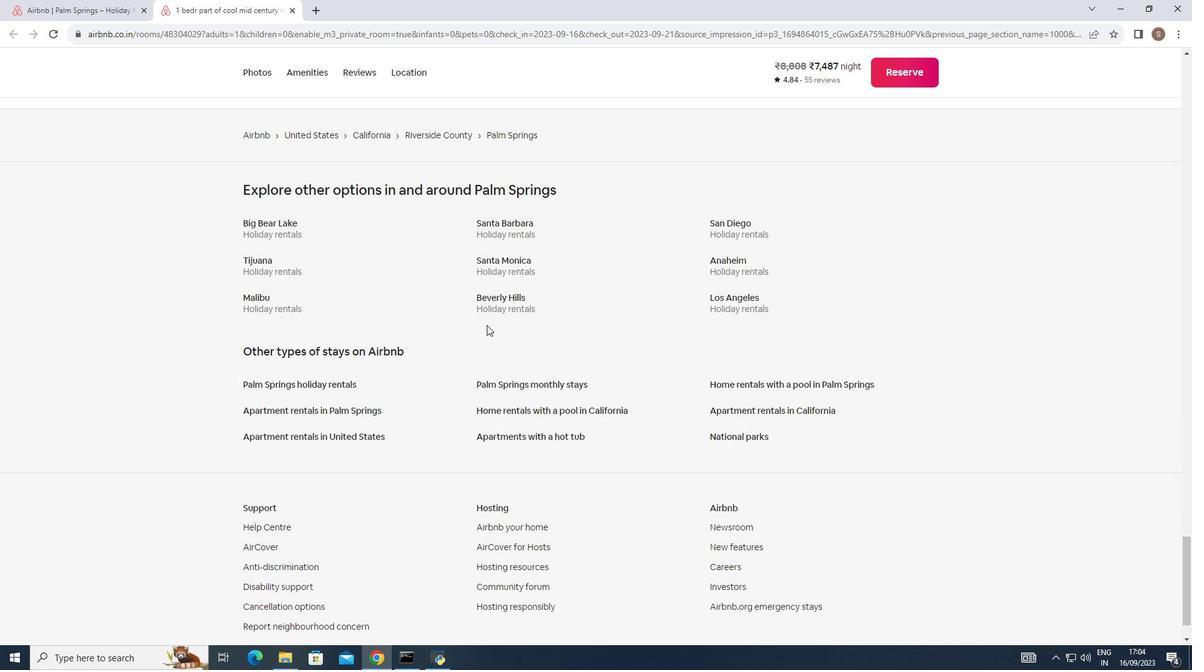 
Action: Mouse scrolled (486, 325) with delta (0, 0)
Screenshot: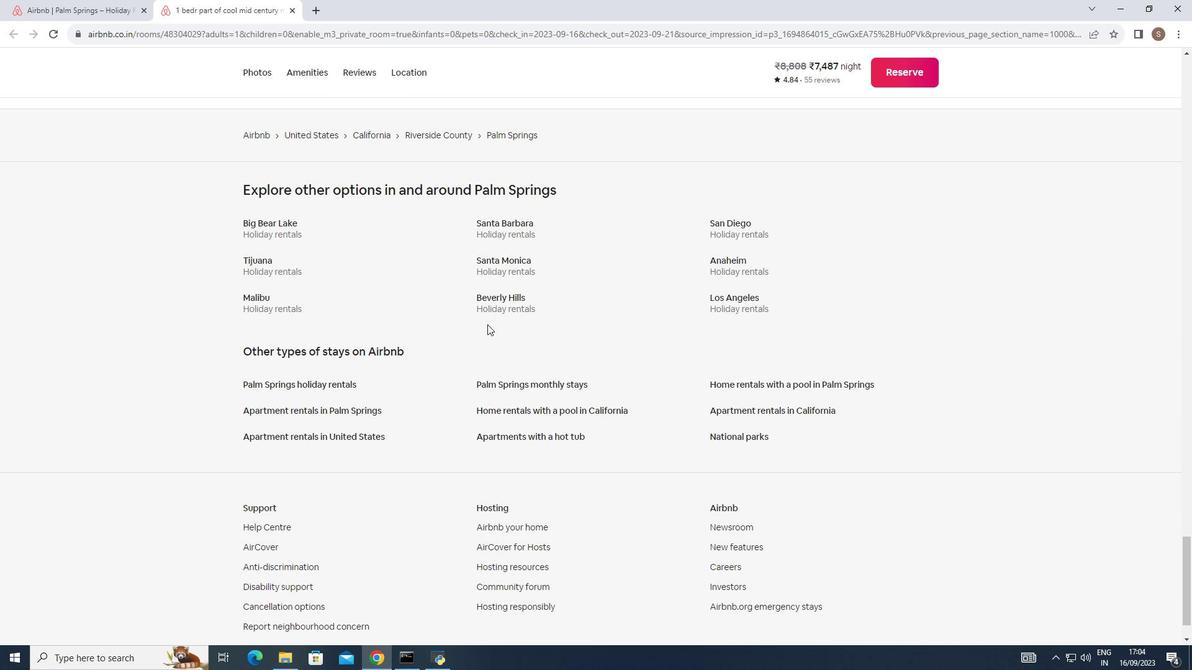 
Action: Mouse scrolled (486, 325) with delta (0, 0)
Screenshot: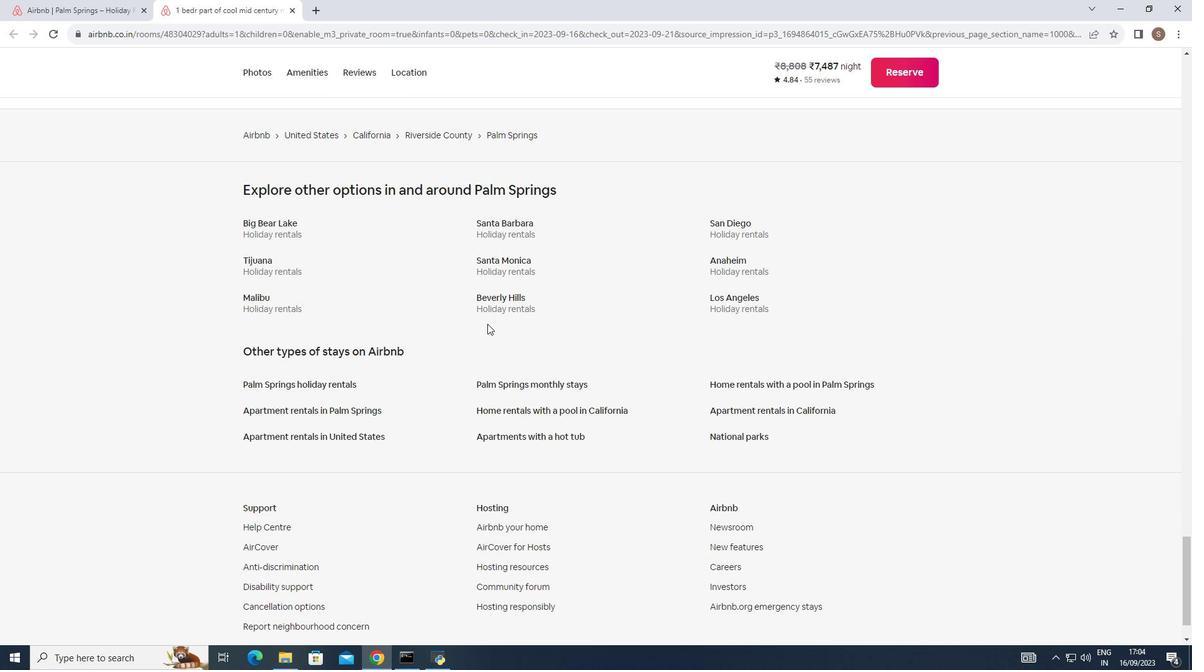 
Action: Mouse scrolled (486, 325) with delta (0, 0)
Screenshot: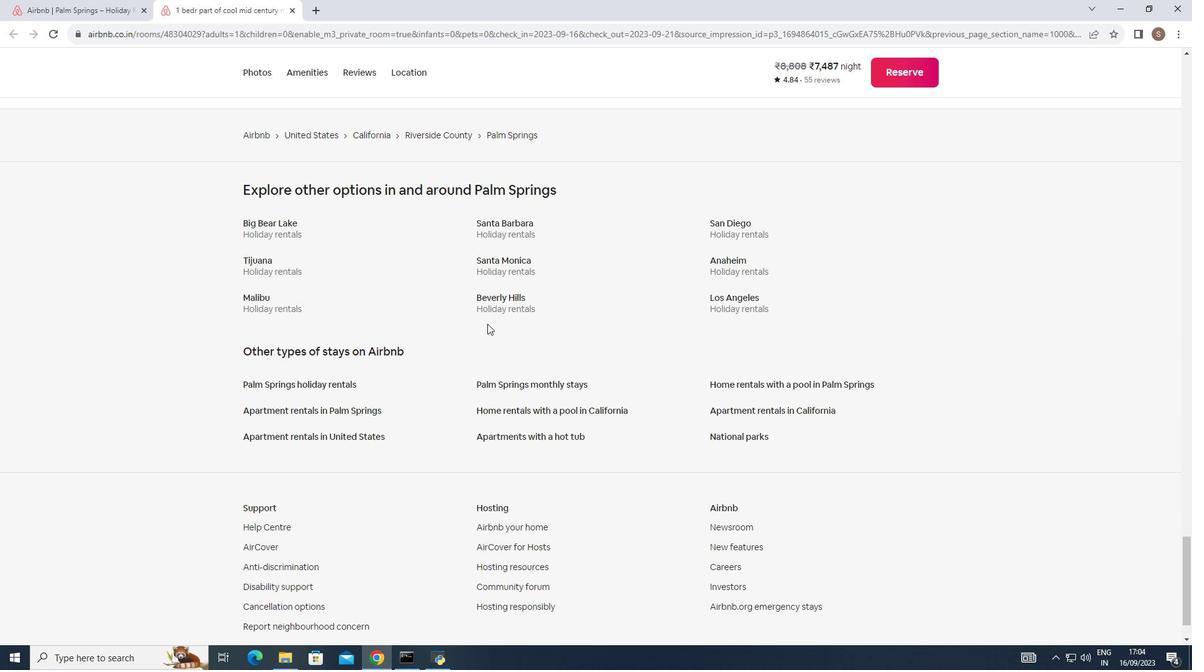 
Action: Mouse moved to (488, 323)
Screenshot: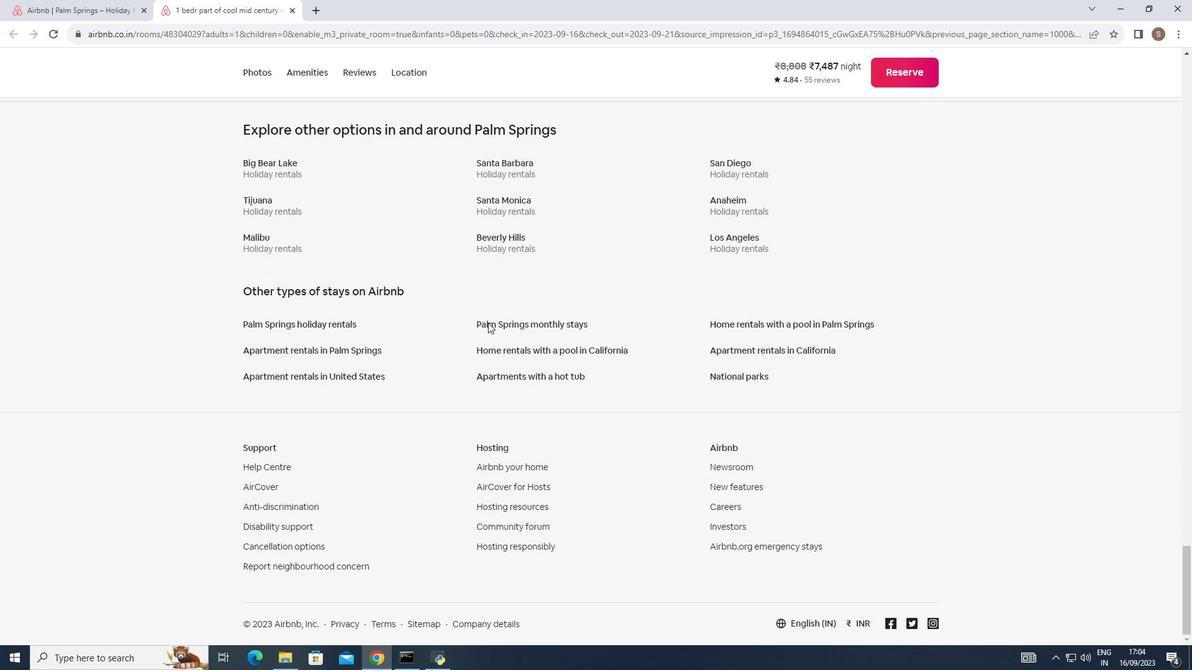 
Action: Mouse scrolled (488, 322) with delta (0, 0)
Screenshot: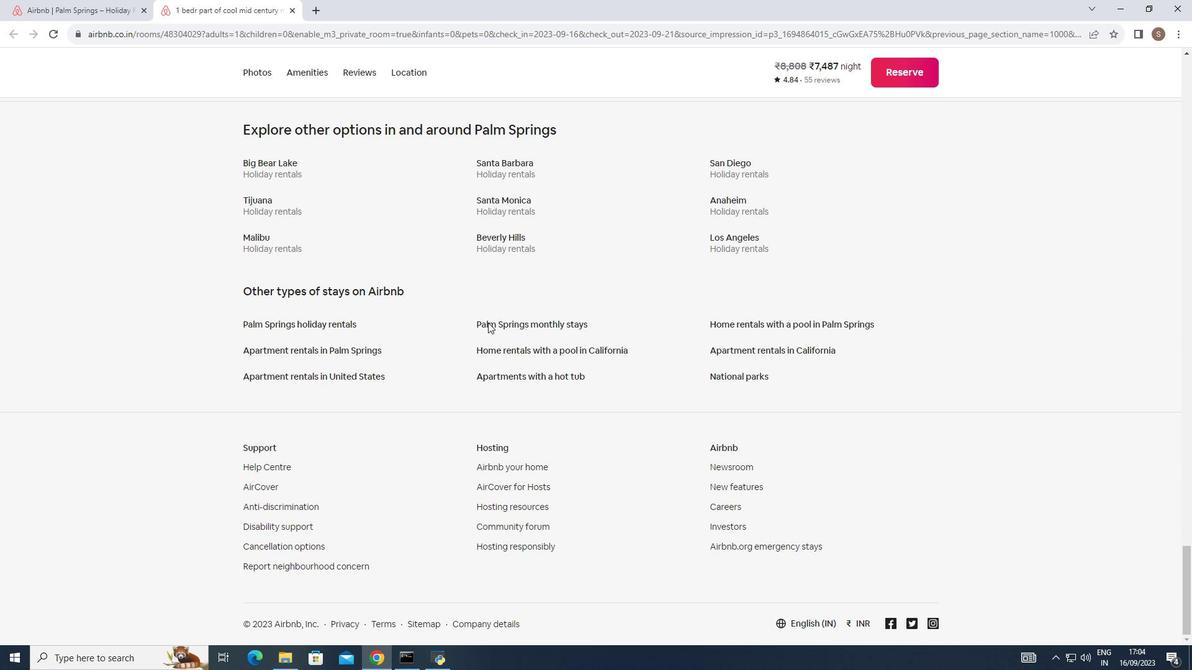 
Action: Mouse scrolled (488, 322) with delta (0, 0)
Screenshot: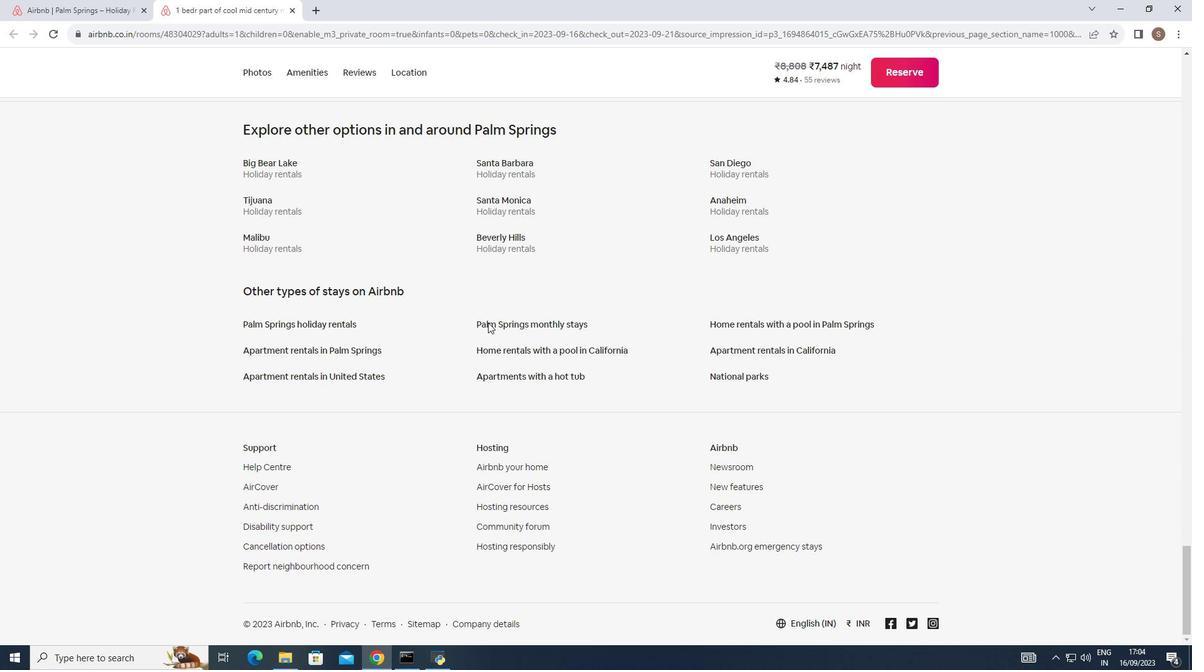 
Action: Mouse scrolled (488, 322) with delta (0, 0)
Screenshot: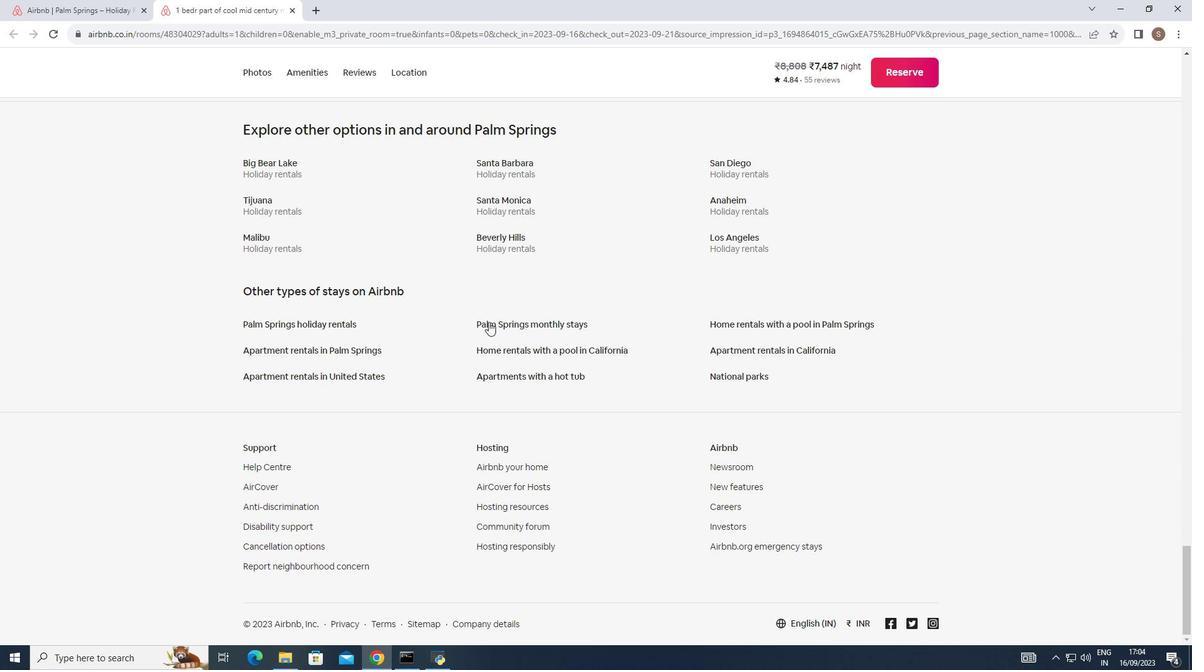 
Action: Mouse scrolled (488, 322) with delta (0, 0)
Screenshot: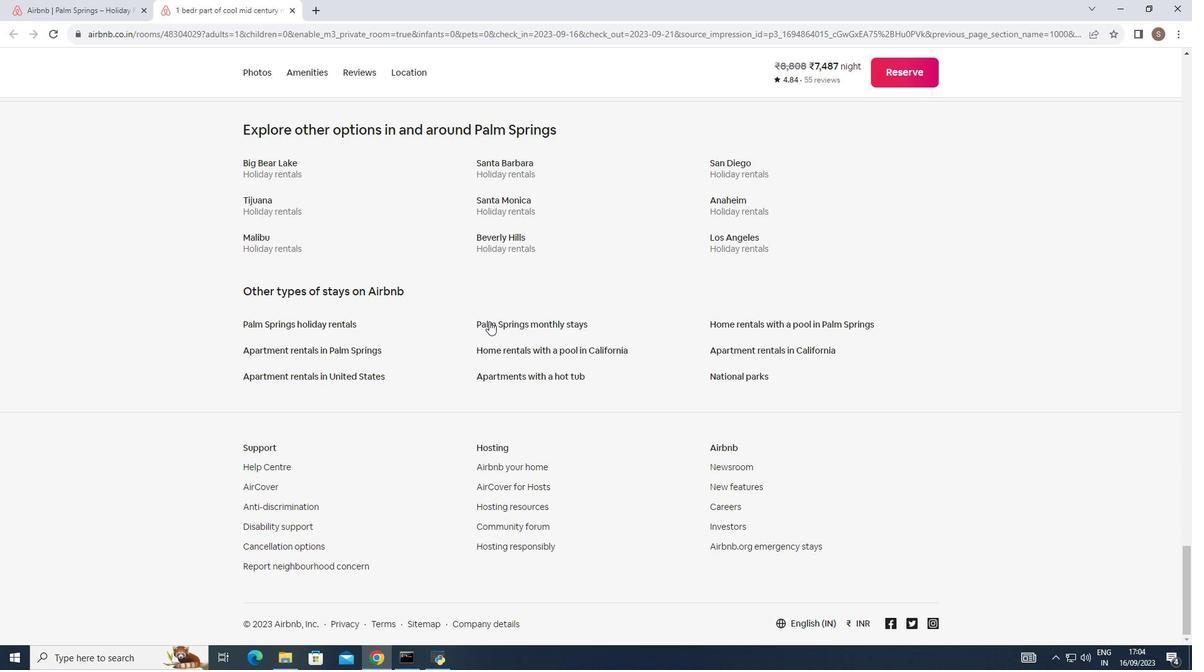 
Action: Mouse moved to (489, 321)
Screenshot: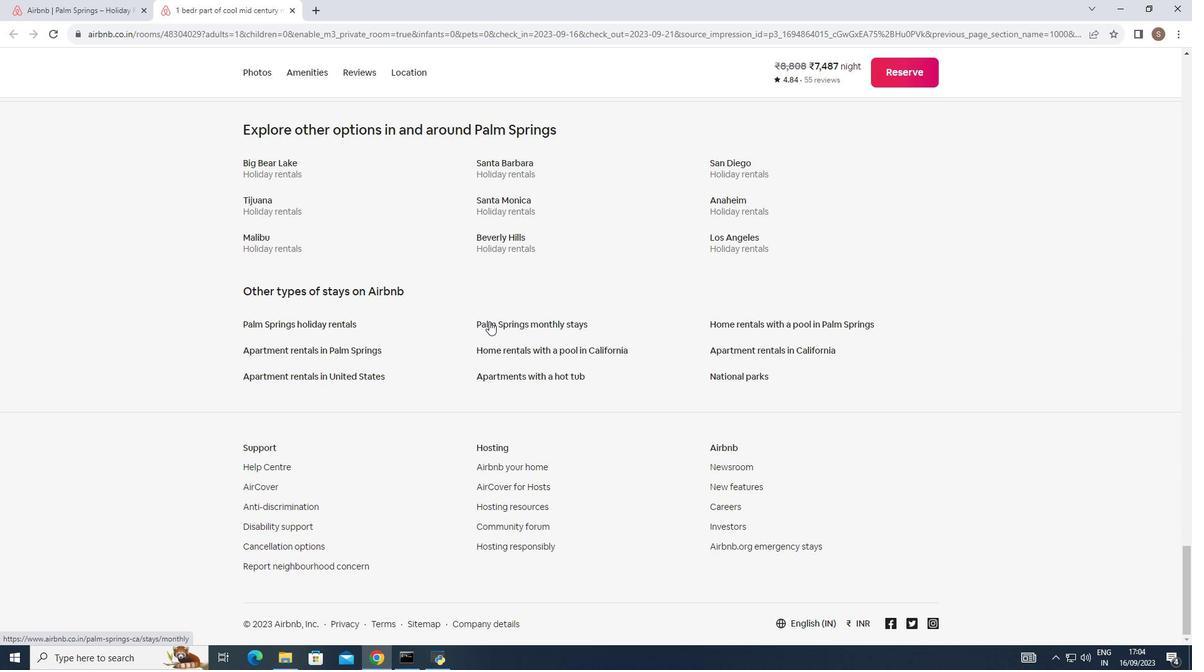 
Action: Mouse scrolled (489, 321) with delta (0, 0)
Screenshot: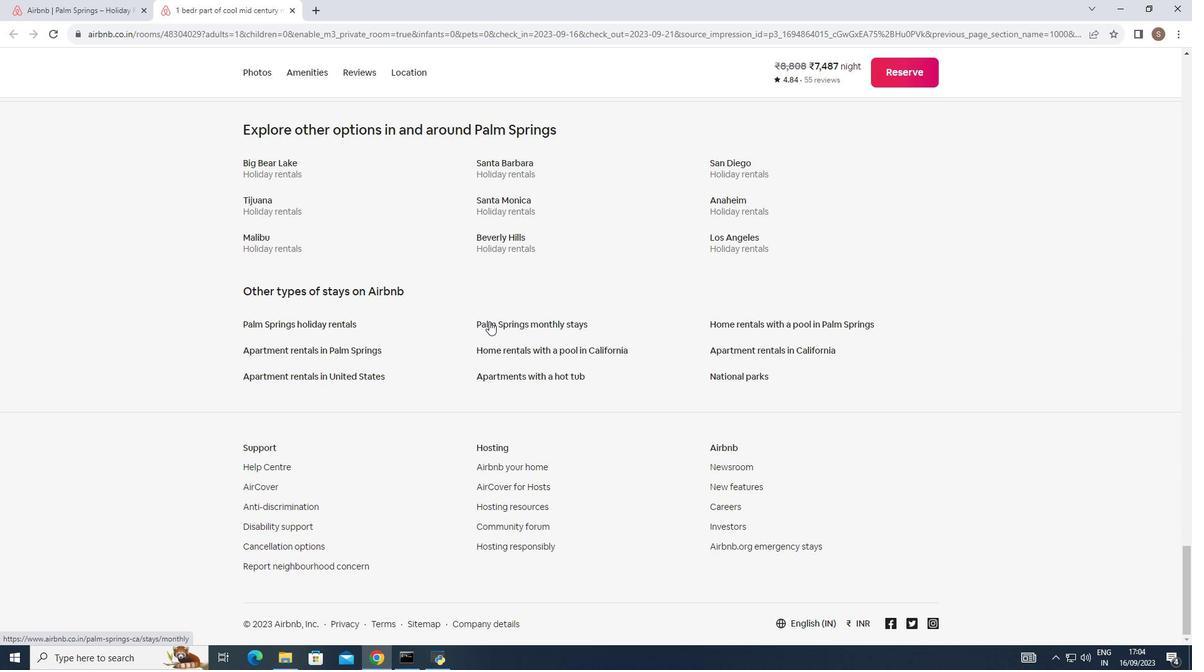 
Action: Mouse scrolled (489, 321) with delta (0, 0)
Screenshot: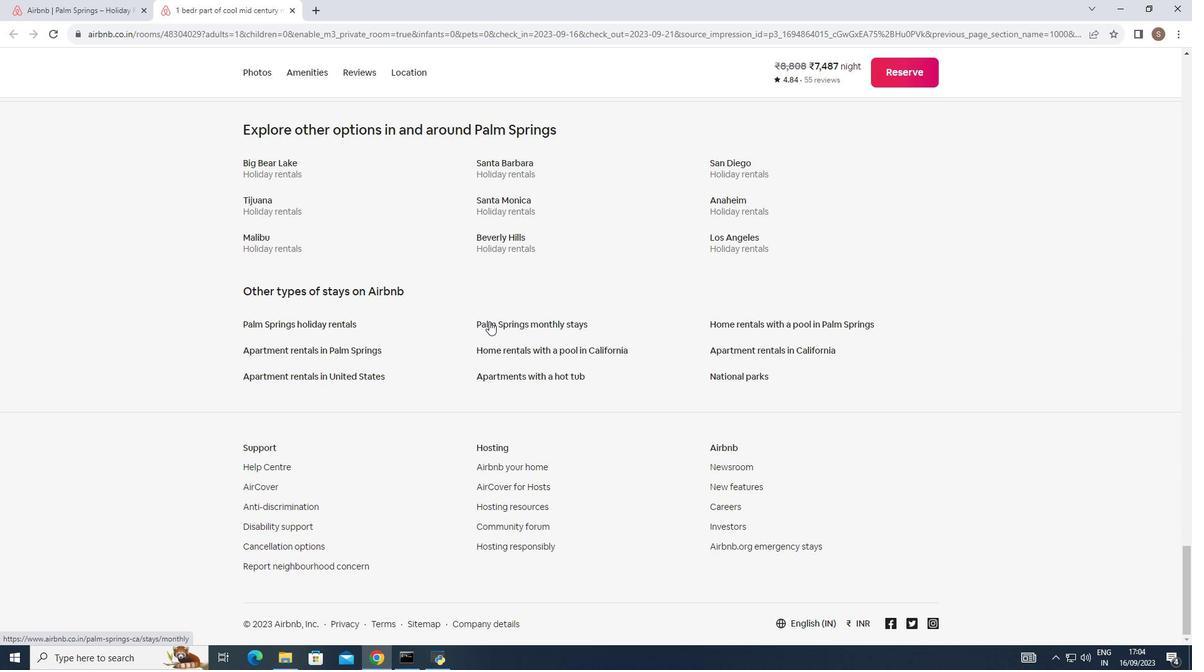 
Action: Mouse scrolled (489, 322) with delta (0, 0)
Screenshot: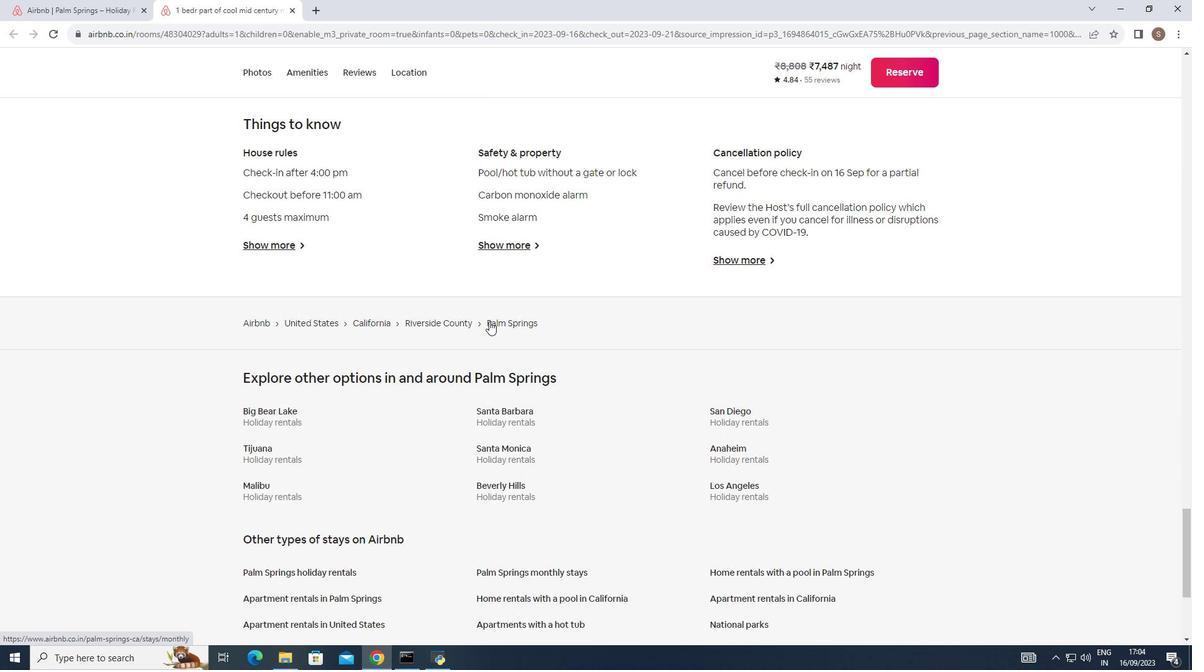 
Action: Mouse scrolled (489, 322) with delta (0, 0)
Screenshot: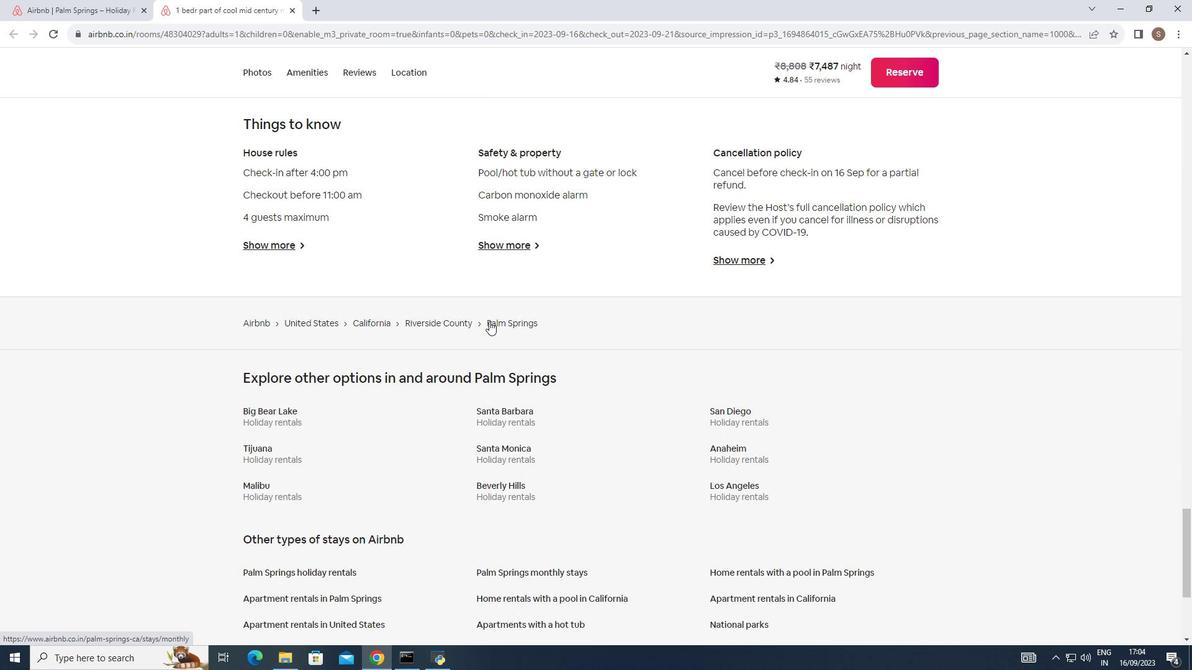 
Action: Mouse scrolled (489, 322) with delta (0, 0)
Screenshot: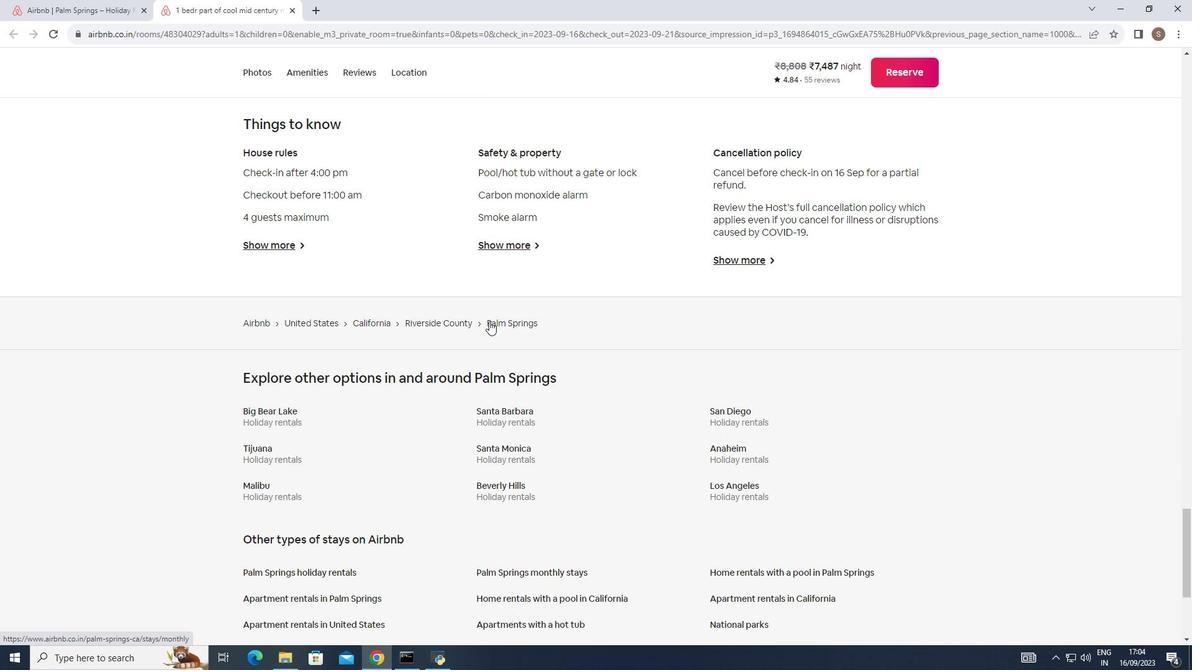 
Action: Mouse scrolled (489, 322) with delta (0, 0)
Screenshot: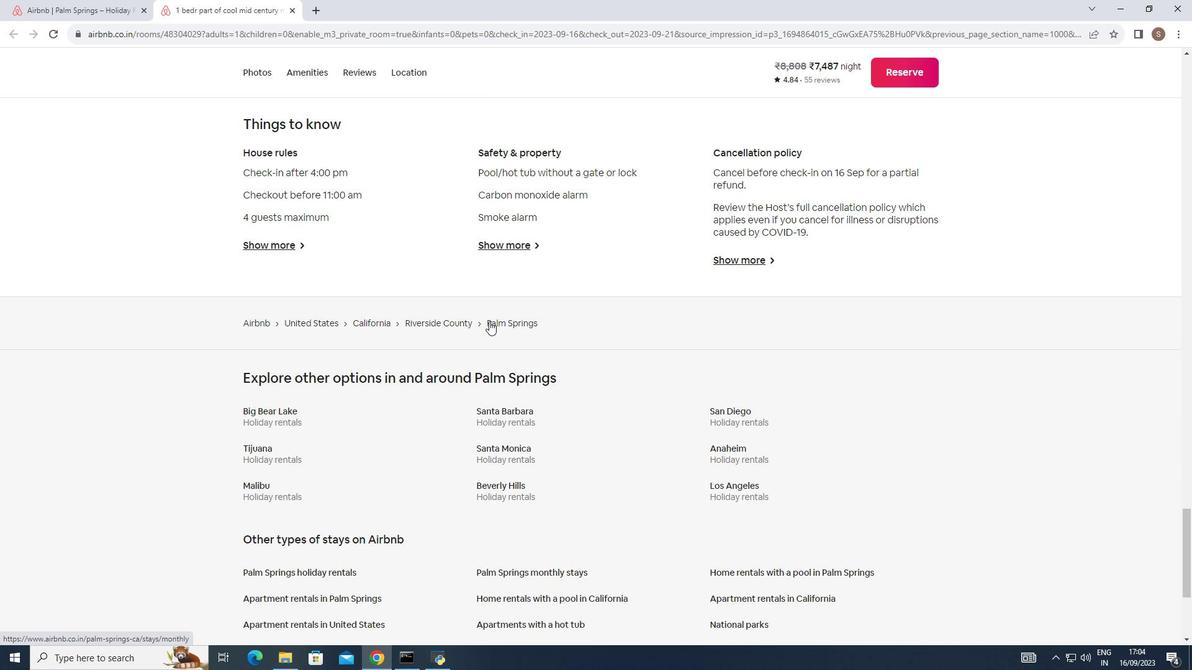 
Action: Mouse scrolled (489, 322) with delta (0, 0)
Screenshot: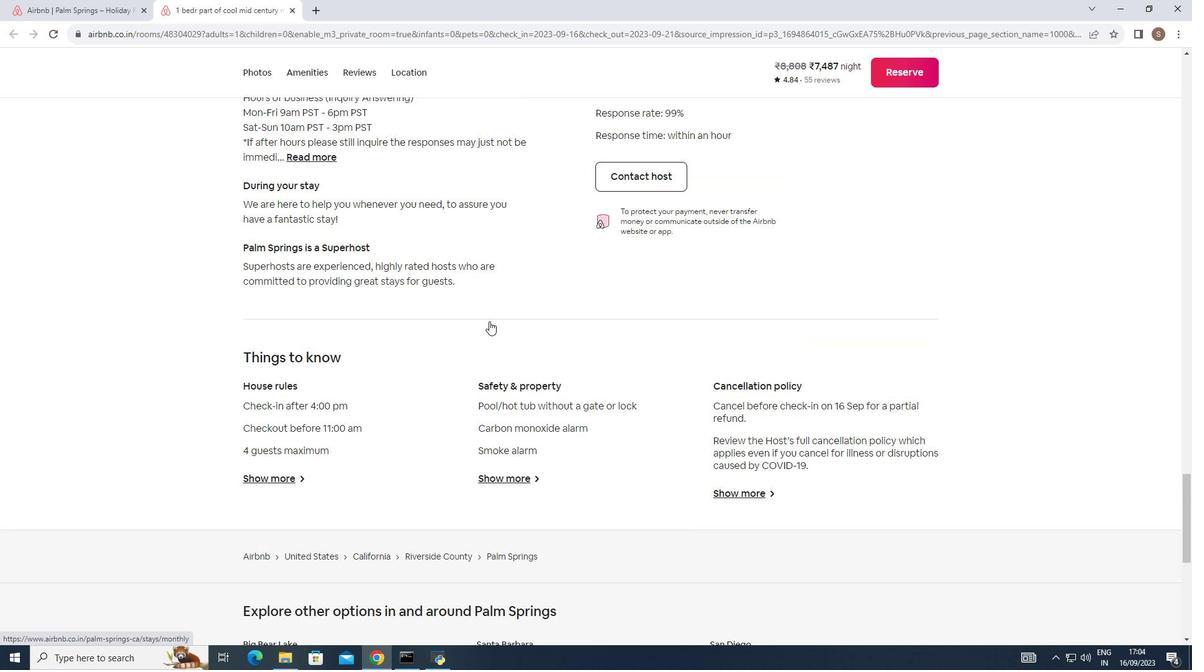 
Action: Mouse scrolled (489, 322) with delta (0, 0)
Screenshot: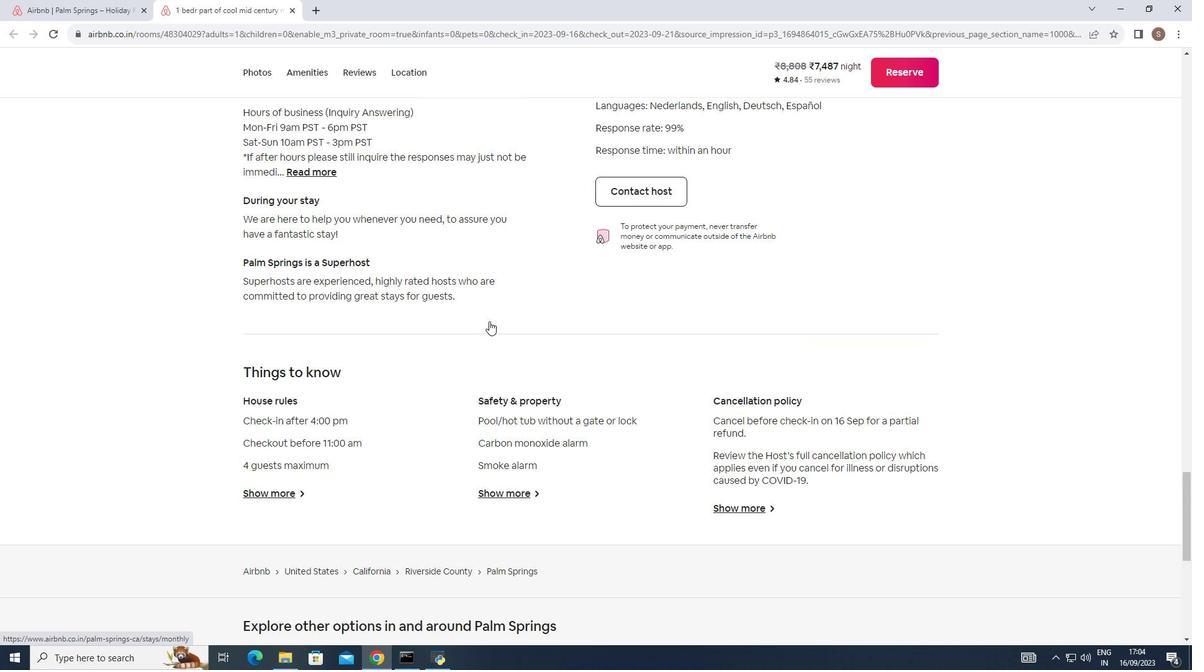 
Action: Mouse scrolled (489, 322) with delta (0, 0)
Screenshot: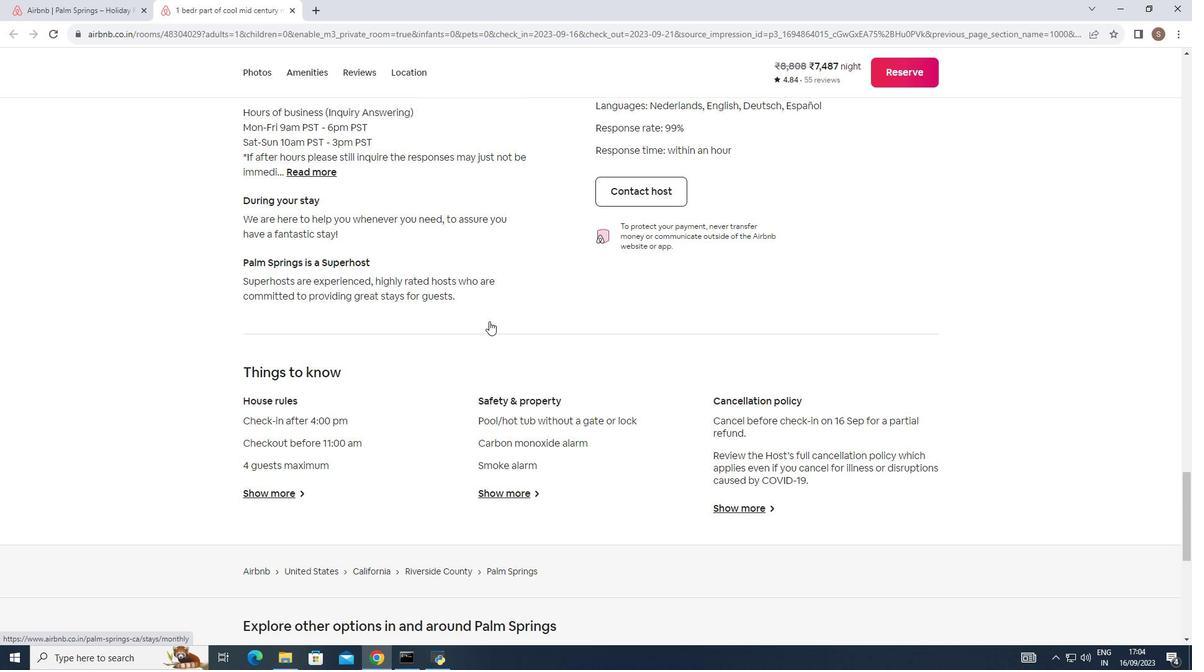 
Action: Mouse scrolled (489, 322) with delta (0, 0)
Screenshot: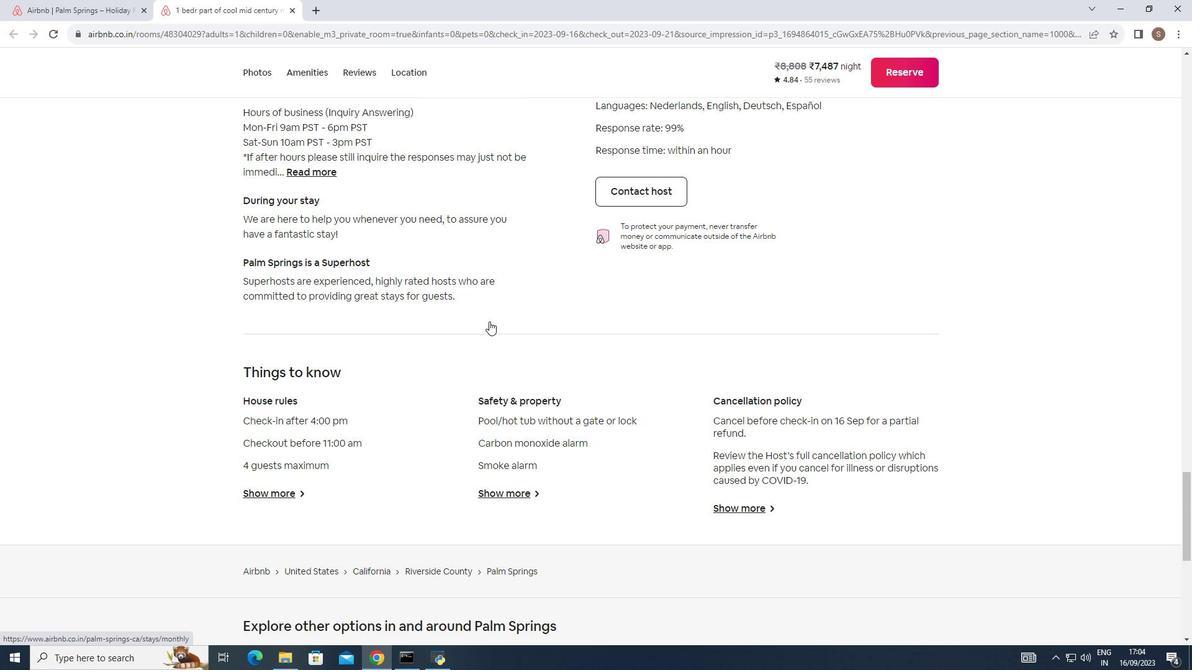 
Action: Mouse scrolled (489, 322) with delta (0, 0)
Screenshot: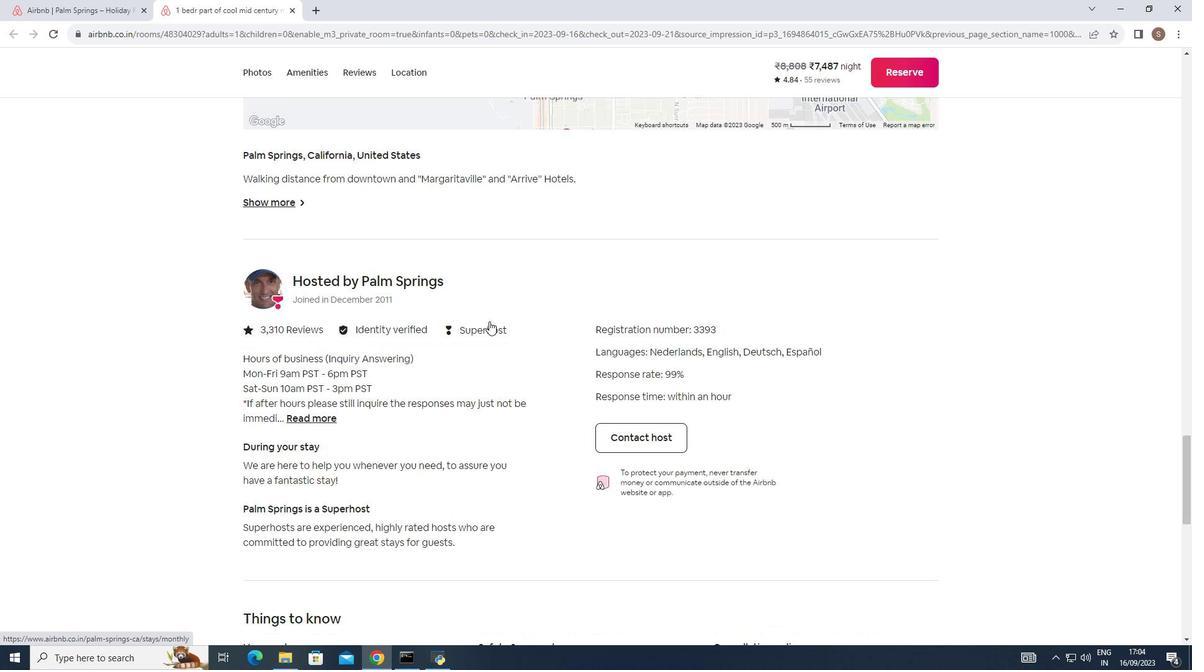 
Action: Mouse scrolled (489, 322) with delta (0, 0)
Screenshot: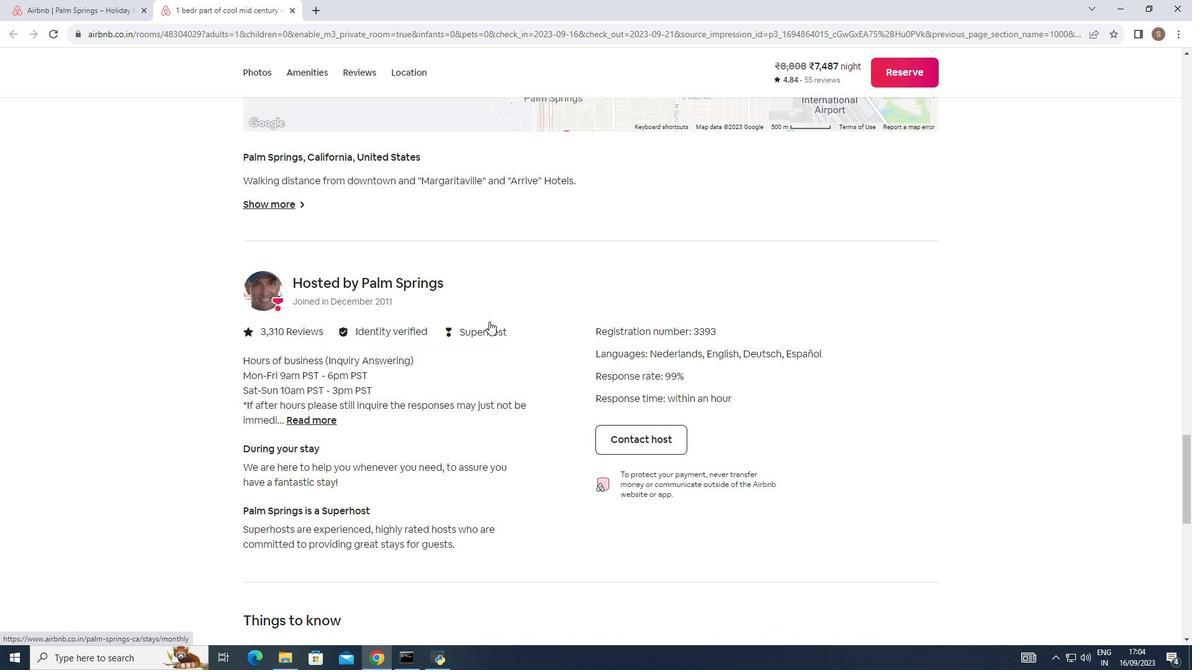 
Action: Mouse scrolled (489, 322) with delta (0, 0)
Screenshot: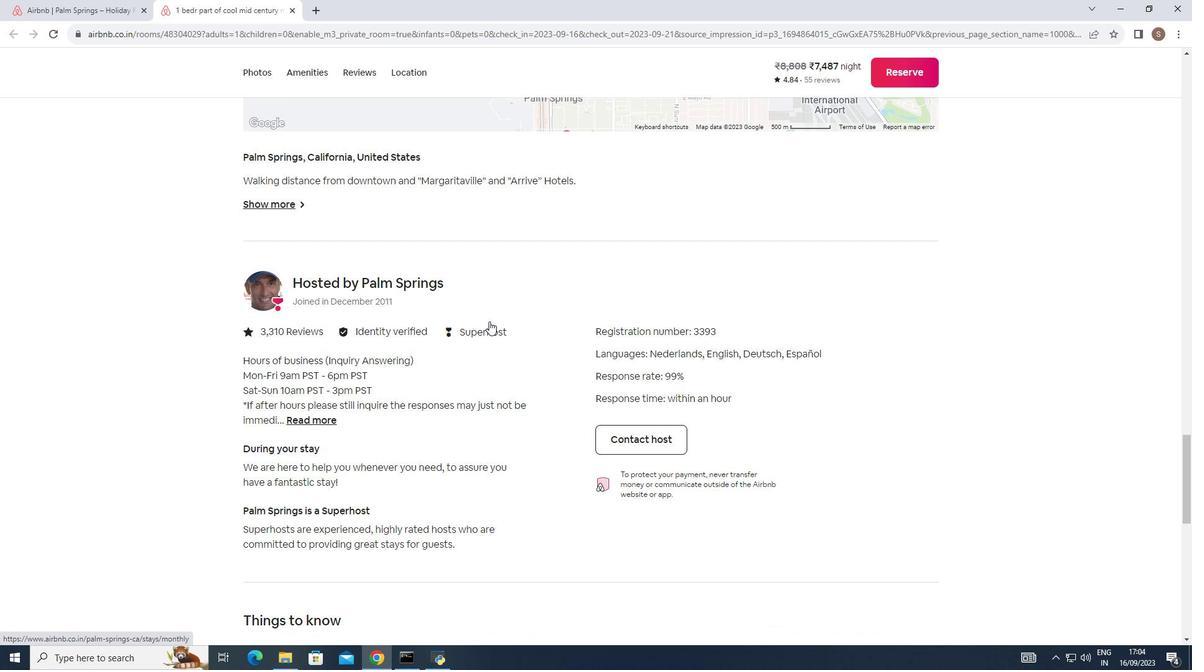 
Action: Mouse scrolled (489, 322) with delta (0, 0)
Screenshot: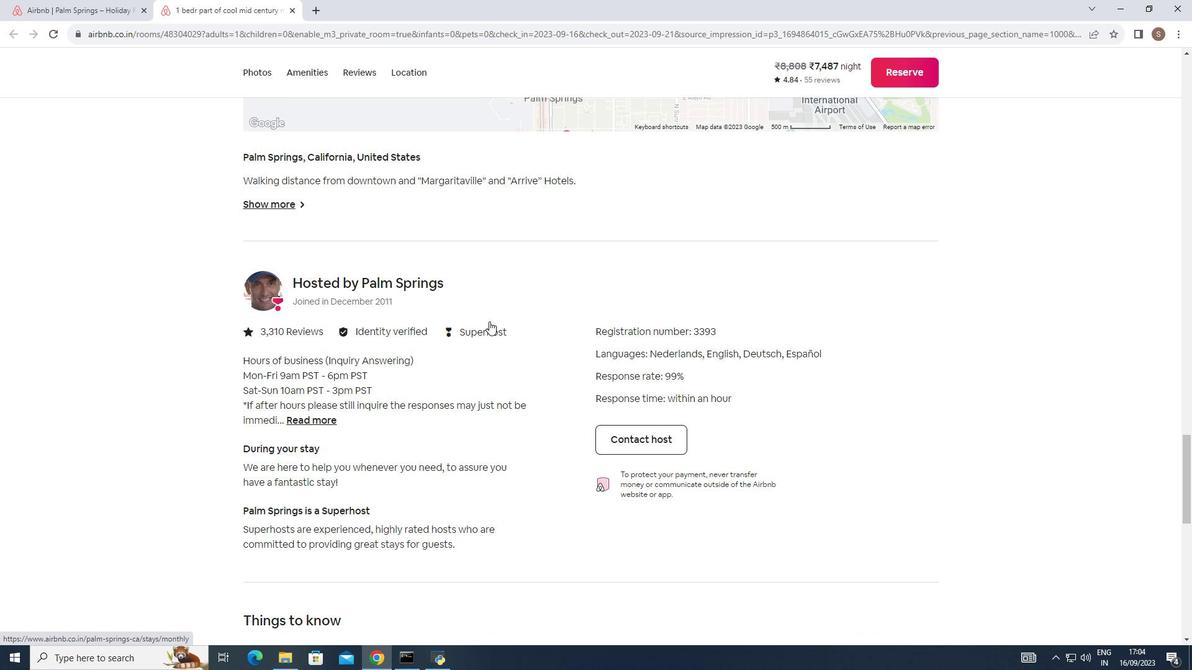 
Action: Mouse scrolled (489, 322) with delta (0, 0)
Screenshot: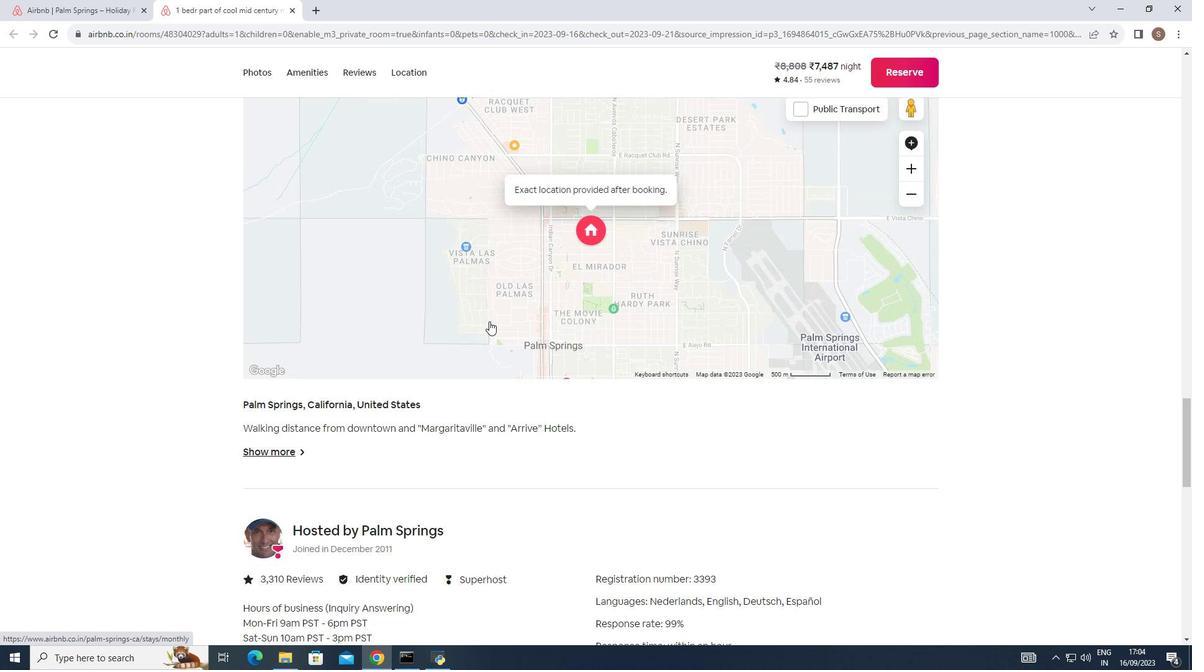 
Action: Mouse scrolled (489, 322) with delta (0, 0)
Screenshot: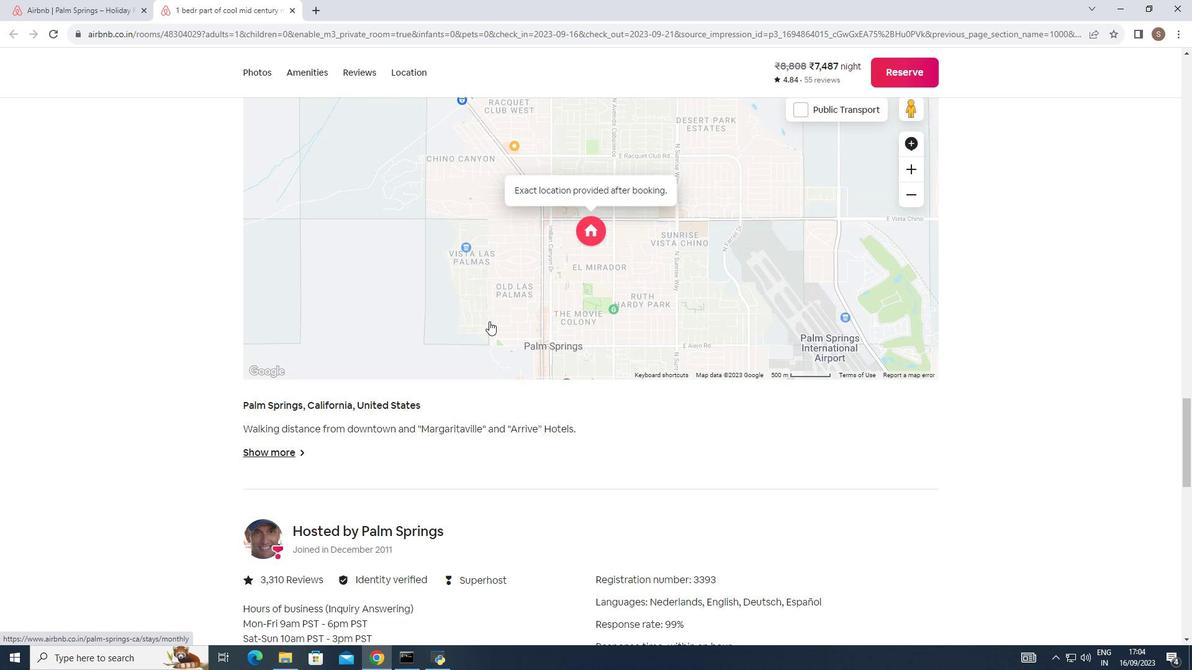 
Action: Mouse scrolled (489, 322) with delta (0, 0)
Screenshot: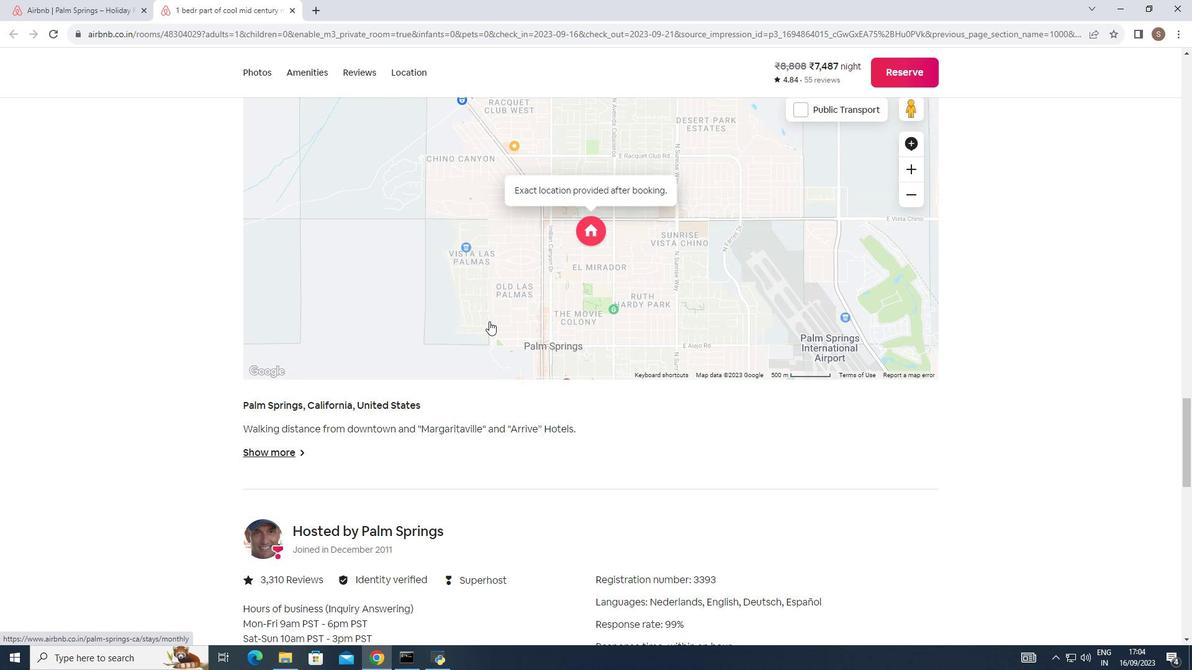 
Action: Mouse scrolled (489, 322) with delta (0, 0)
Screenshot: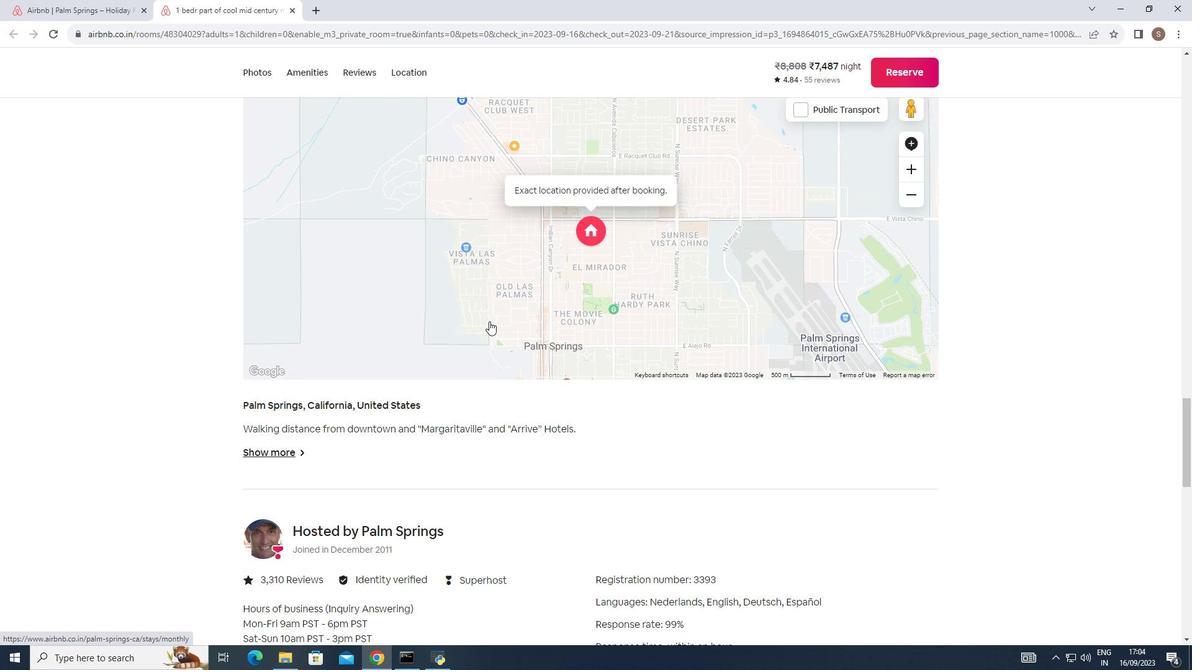 
Action: Mouse scrolled (489, 322) with delta (0, 0)
Screenshot: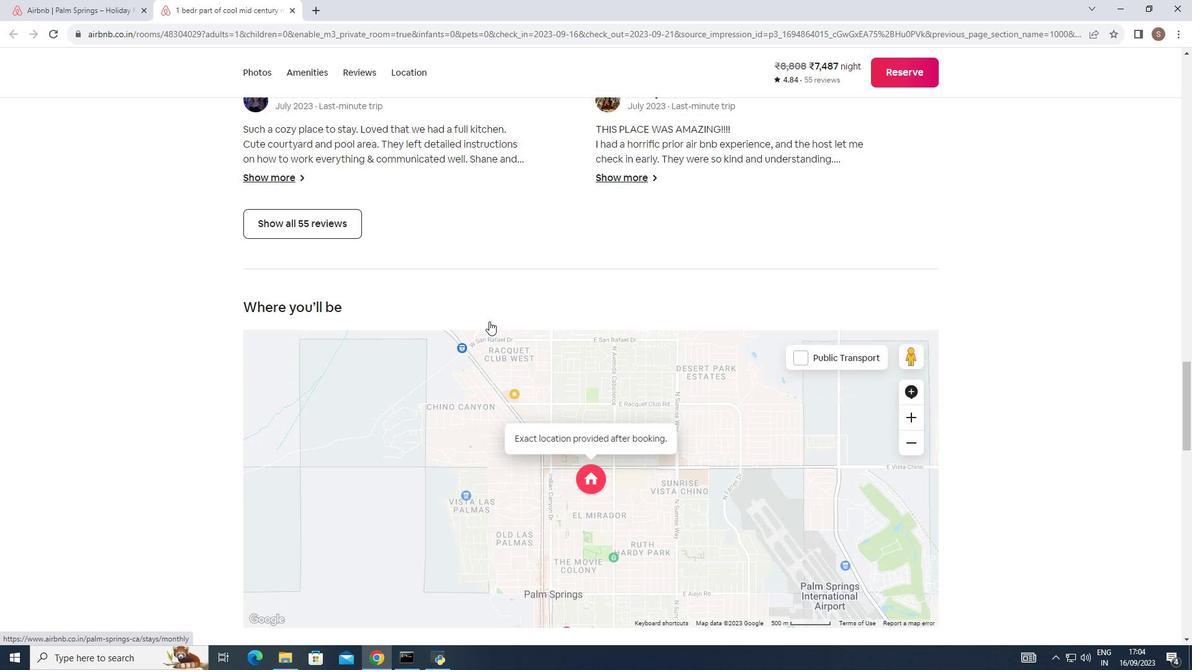 
Action: Mouse scrolled (489, 322) with delta (0, 0)
Screenshot: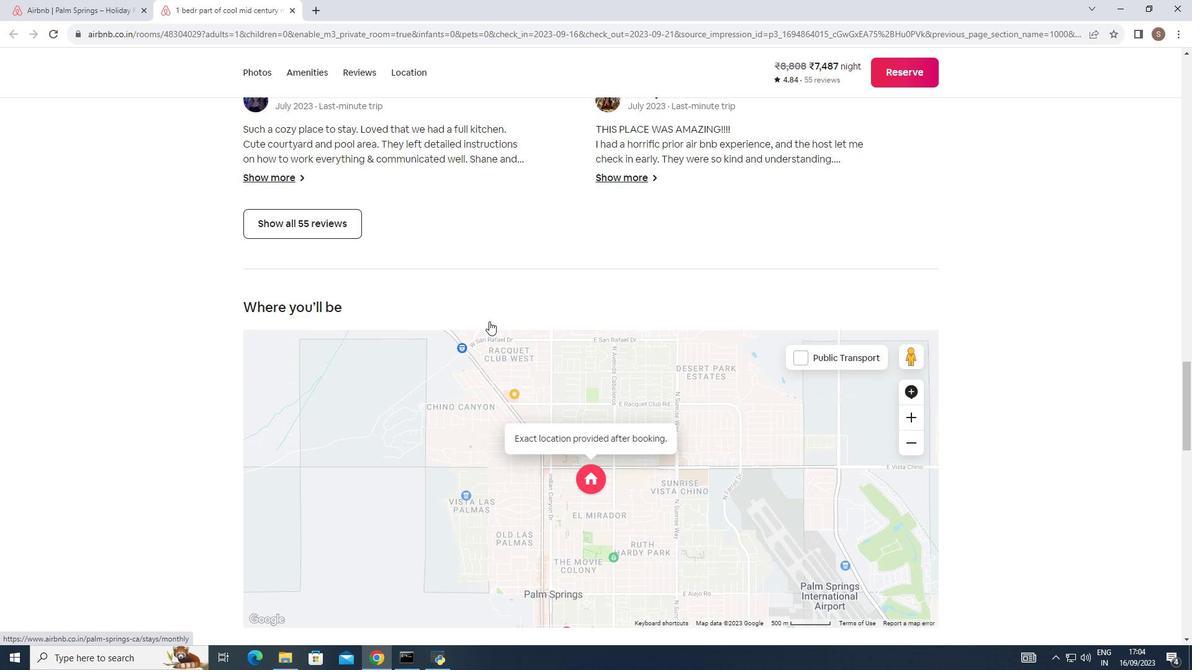 
Action: Mouse scrolled (489, 322) with delta (0, 0)
Screenshot: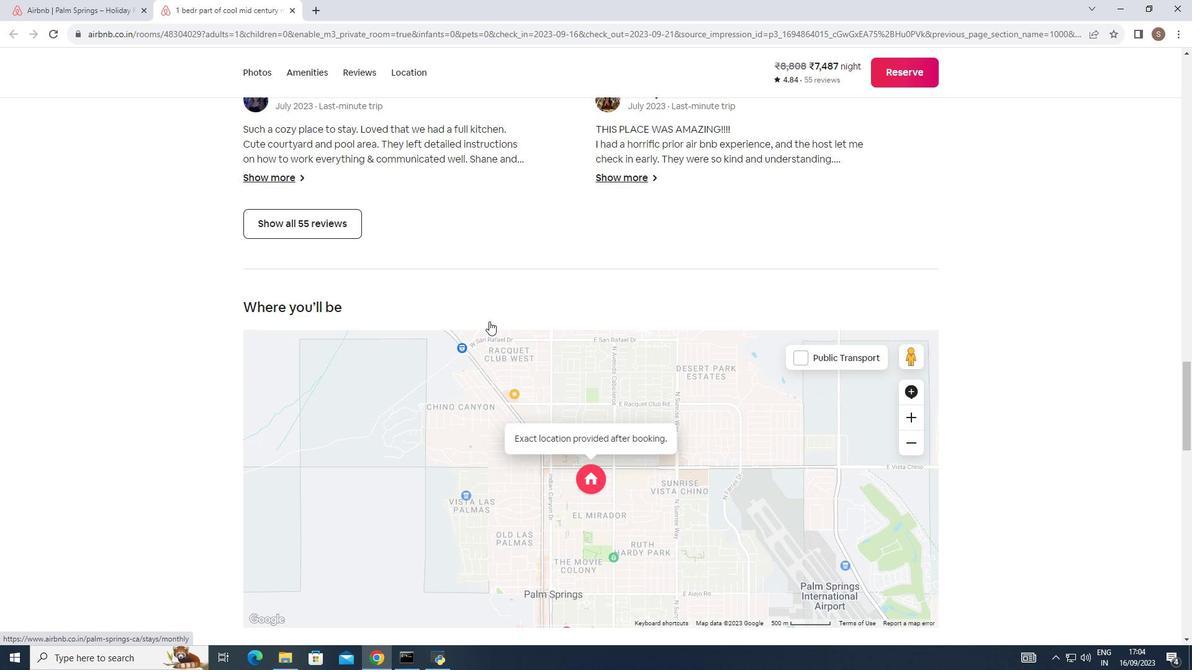 
Action: Mouse scrolled (489, 322) with delta (0, 0)
Screenshot: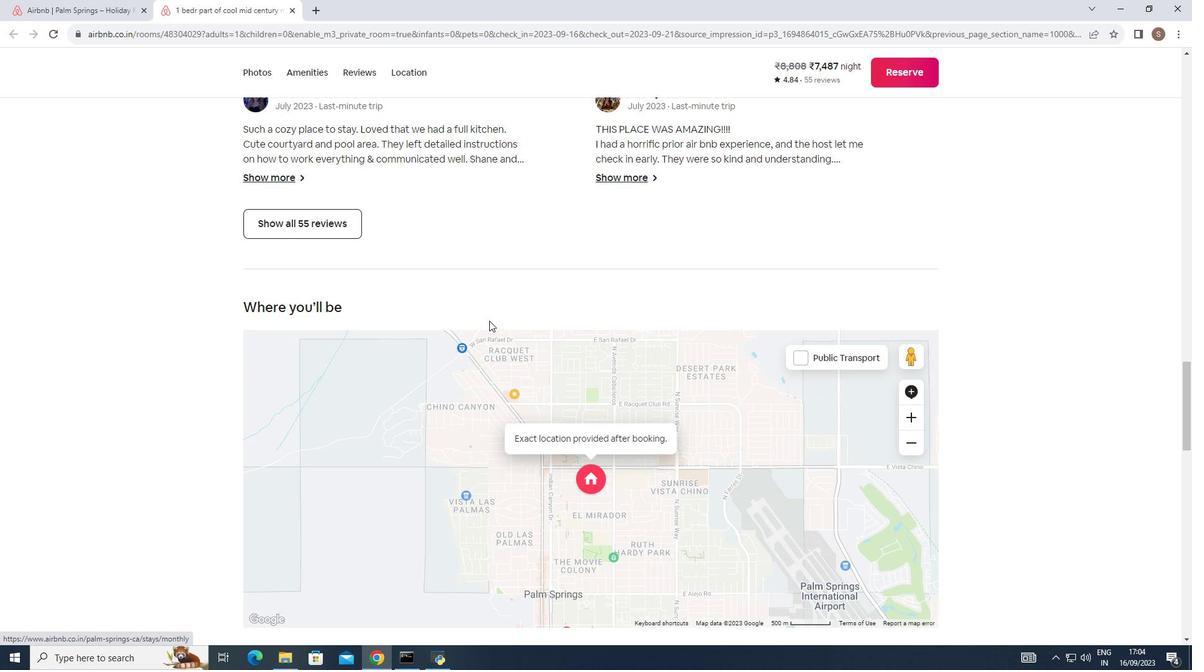 
Action: Mouse moved to (489, 321)
Screenshot: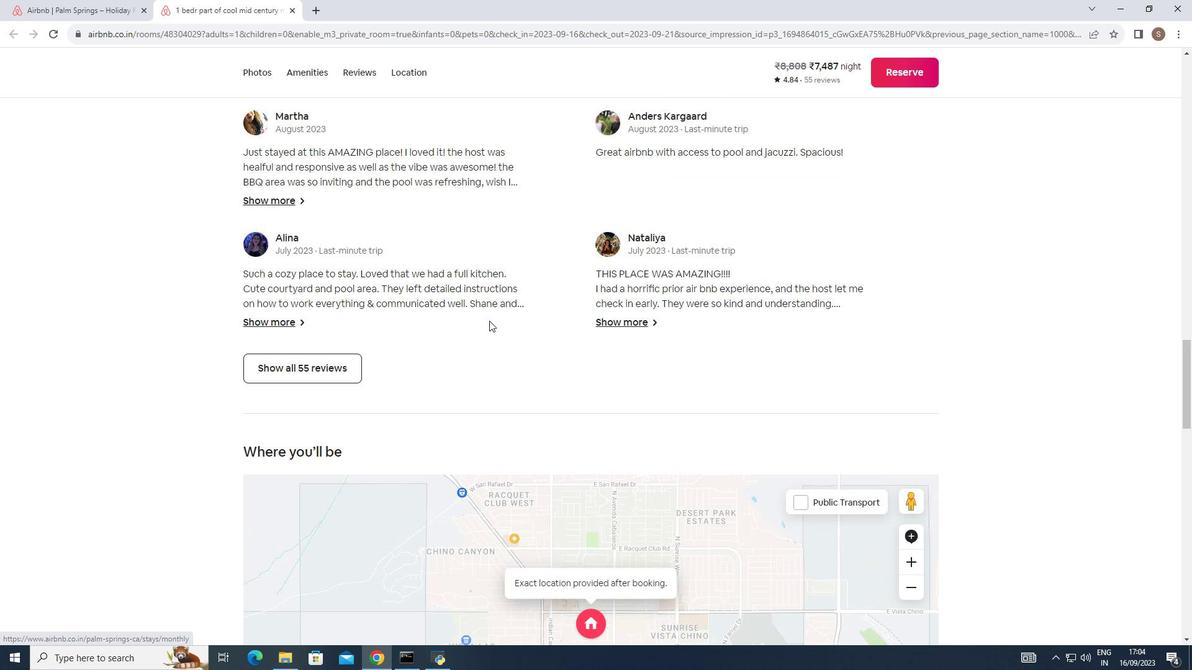 
Action: Mouse scrolled (489, 321) with delta (0, 0)
Screenshot: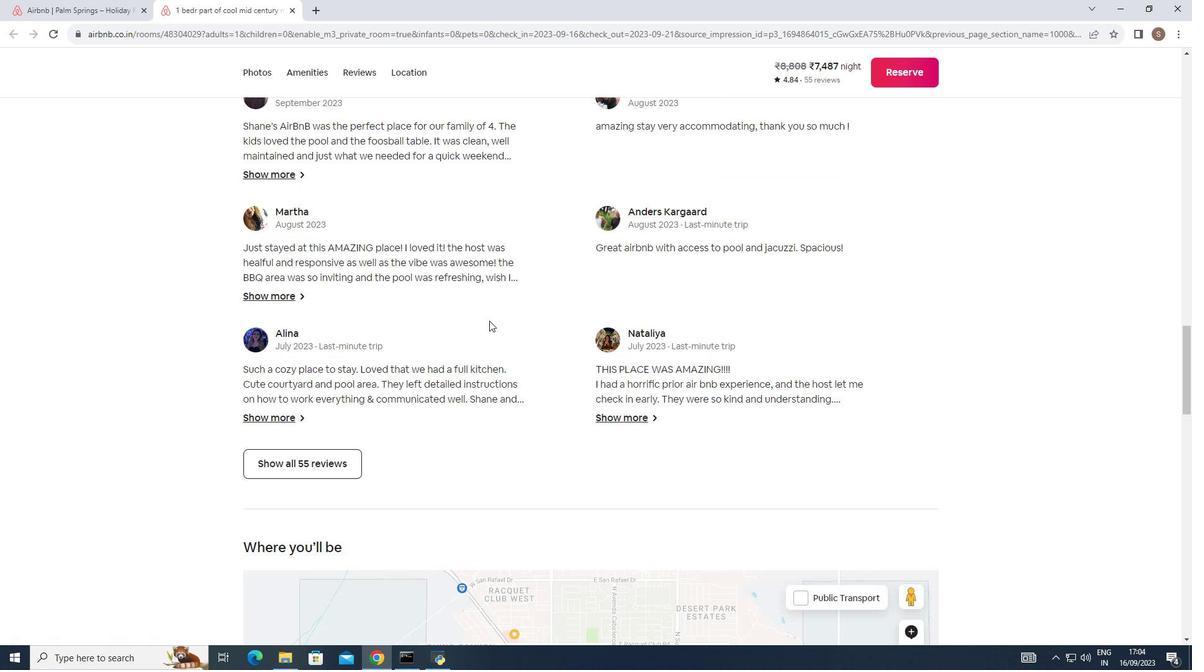 
Action: Mouse scrolled (489, 321) with delta (0, 0)
Screenshot: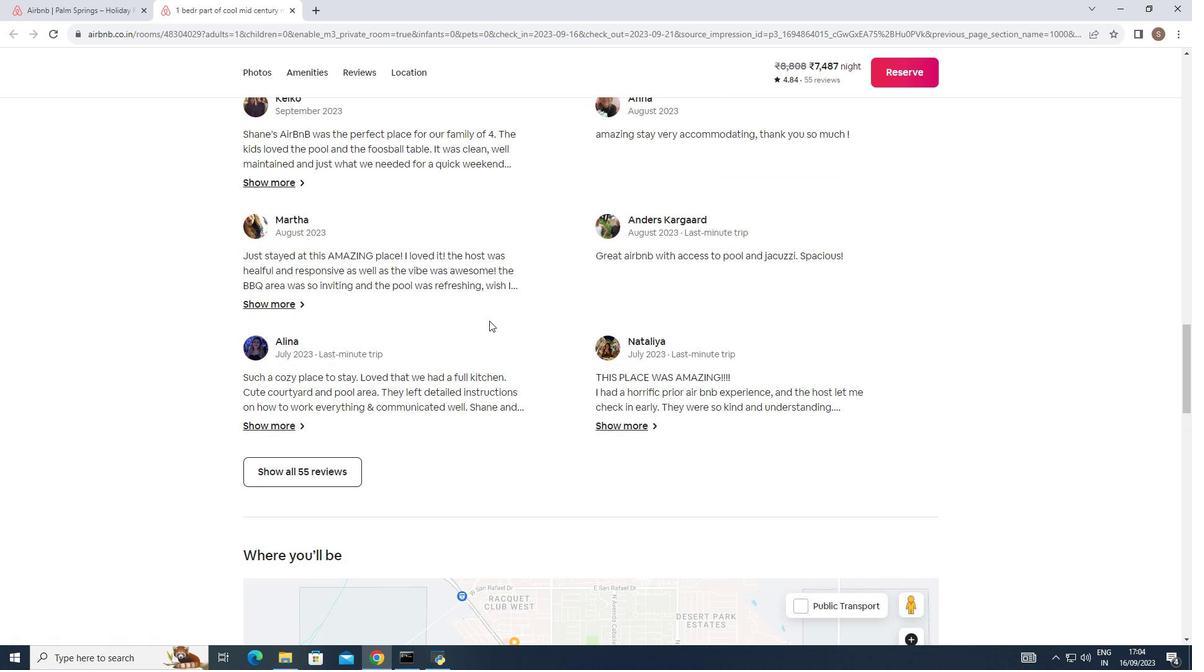 
Action: Mouse scrolled (489, 321) with delta (0, 0)
Screenshot: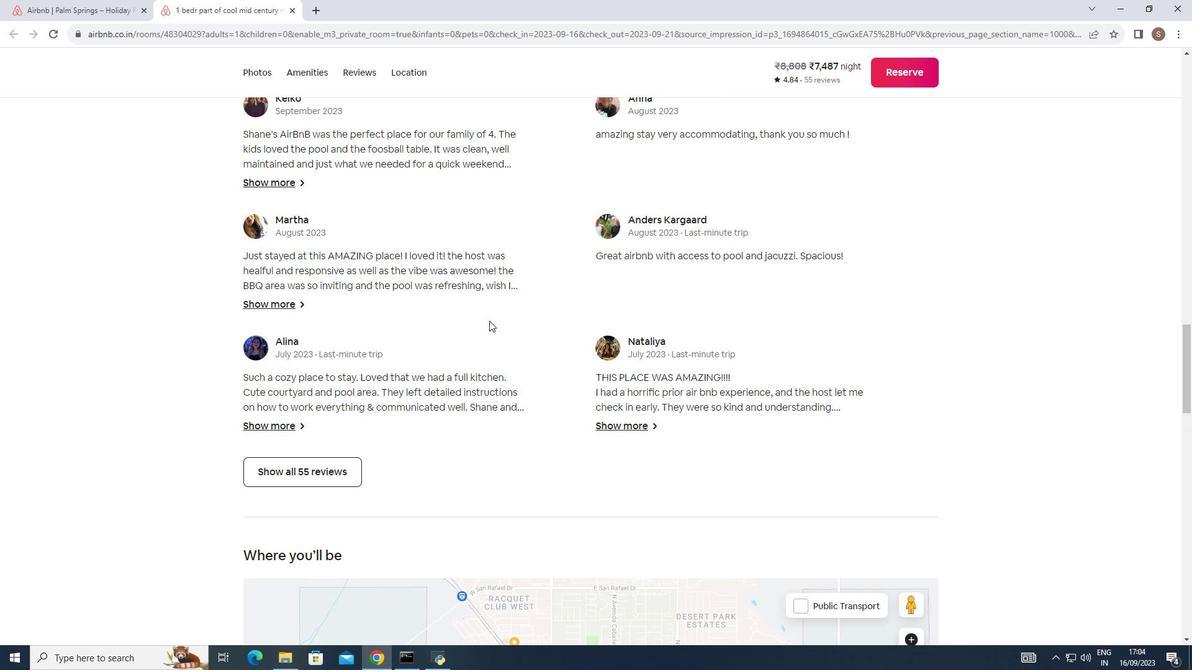 
Action: Mouse scrolled (489, 321) with delta (0, 0)
Screenshot: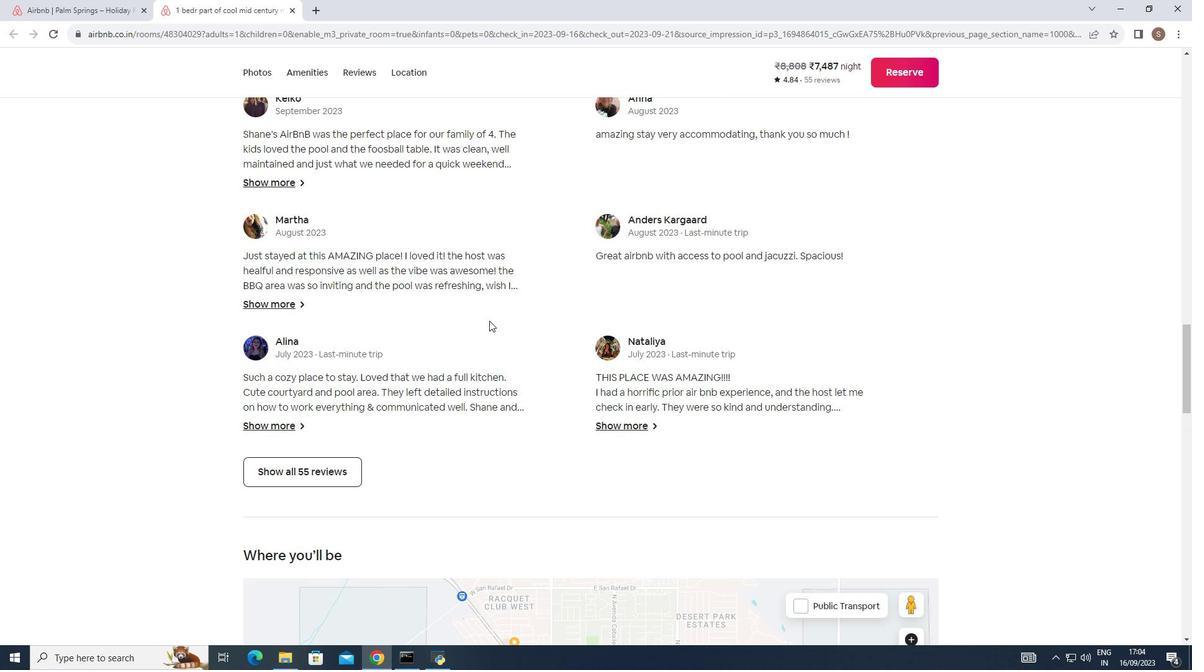 
Action: Mouse scrolled (489, 321) with delta (0, 0)
Screenshot: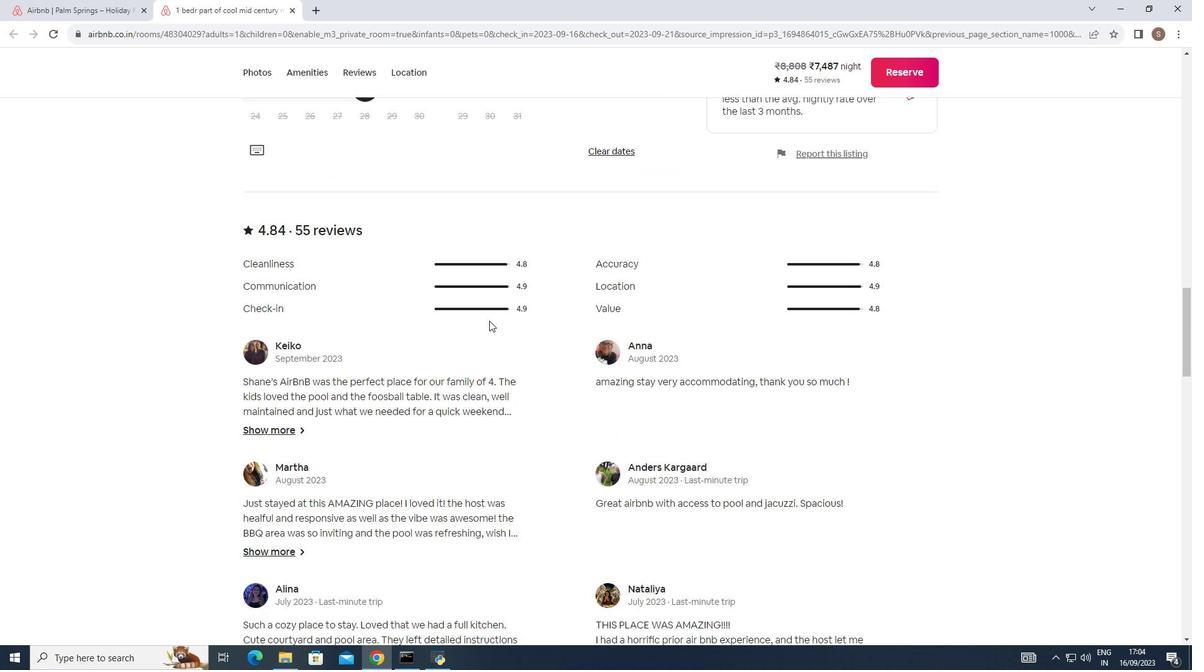 
Action: Mouse scrolled (489, 321) with delta (0, 0)
Screenshot: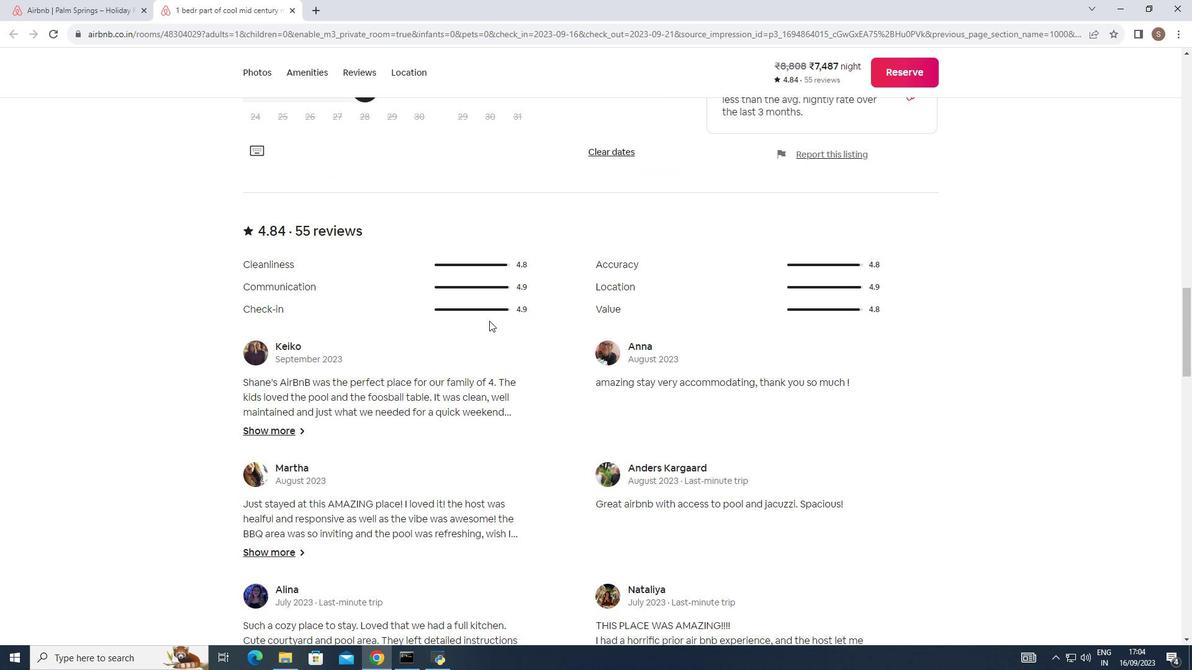 
Action: Mouse scrolled (489, 321) with delta (0, 0)
Screenshot: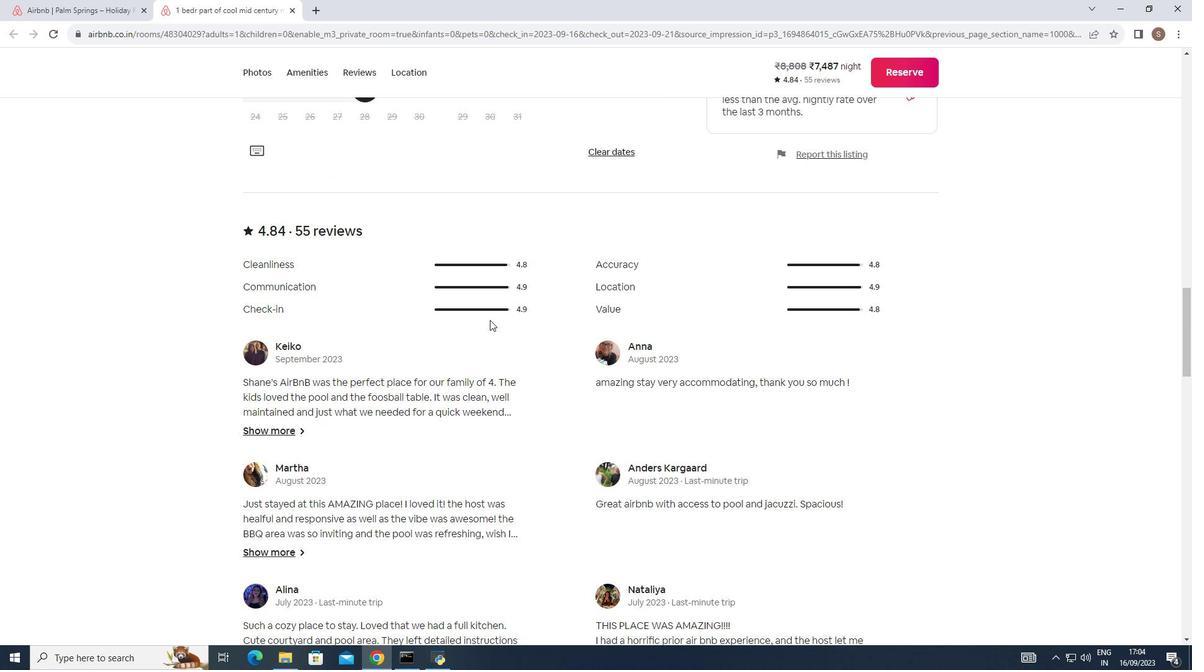 
Action: Mouse scrolled (489, 321) with delta (0, 0)
Screenshot: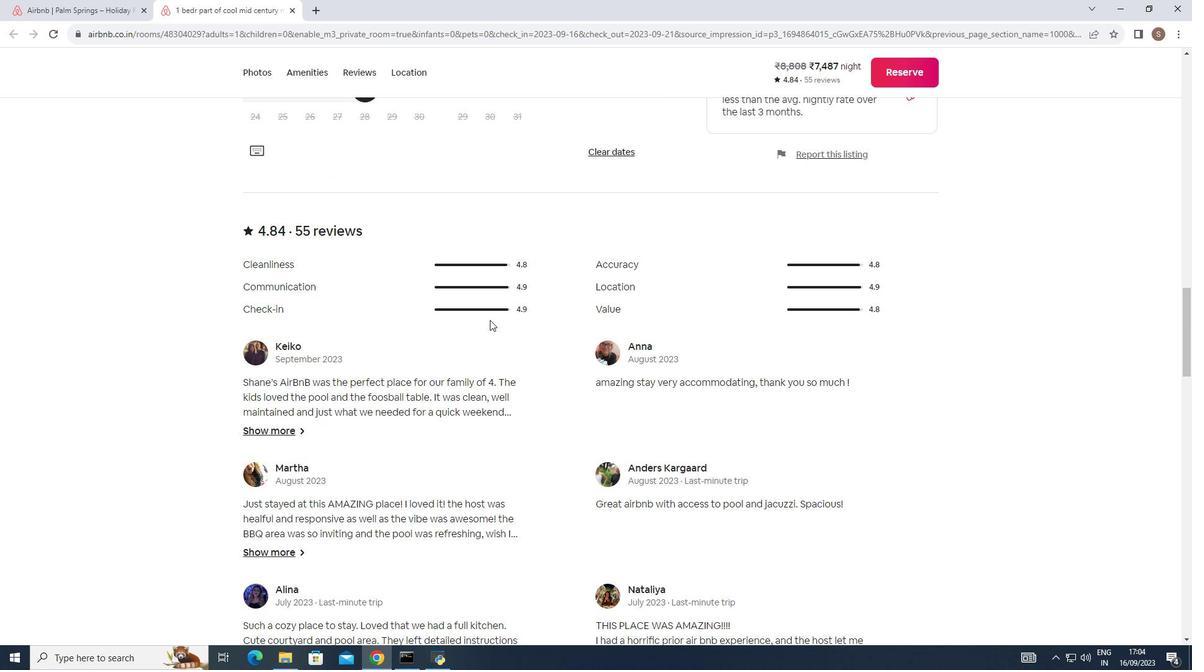 
Action: Mouse moved to (490, 320)
Screenshot: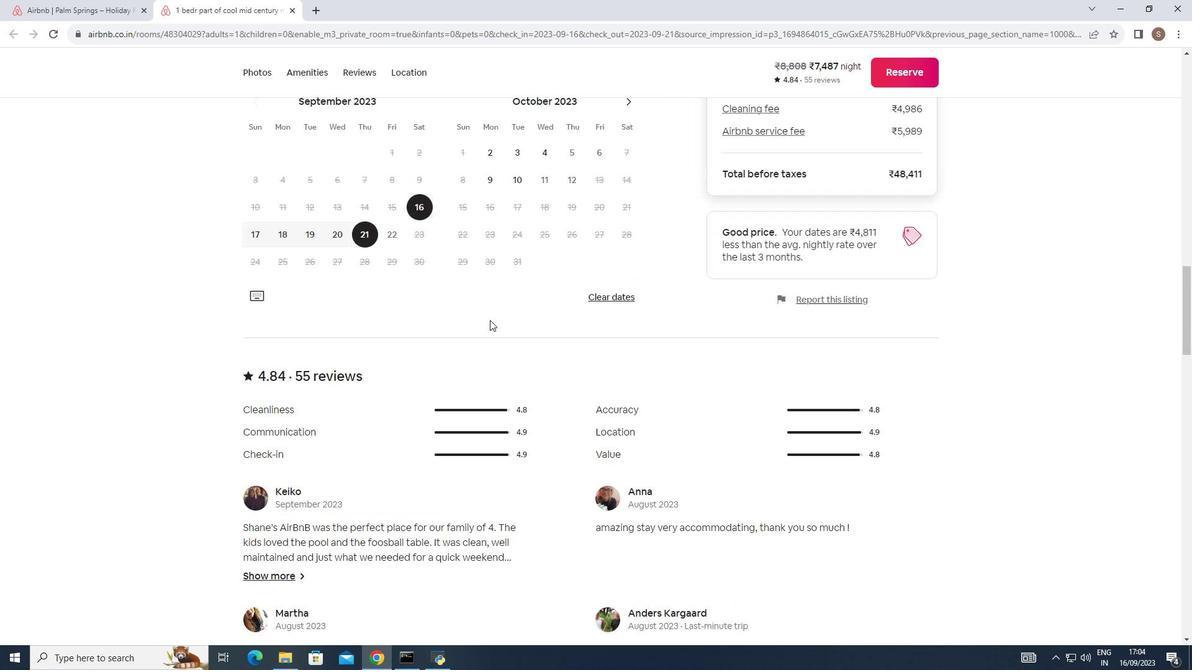 
Action: Mouse scrolled (490, 321) with delta (0, 0)
Screenshot: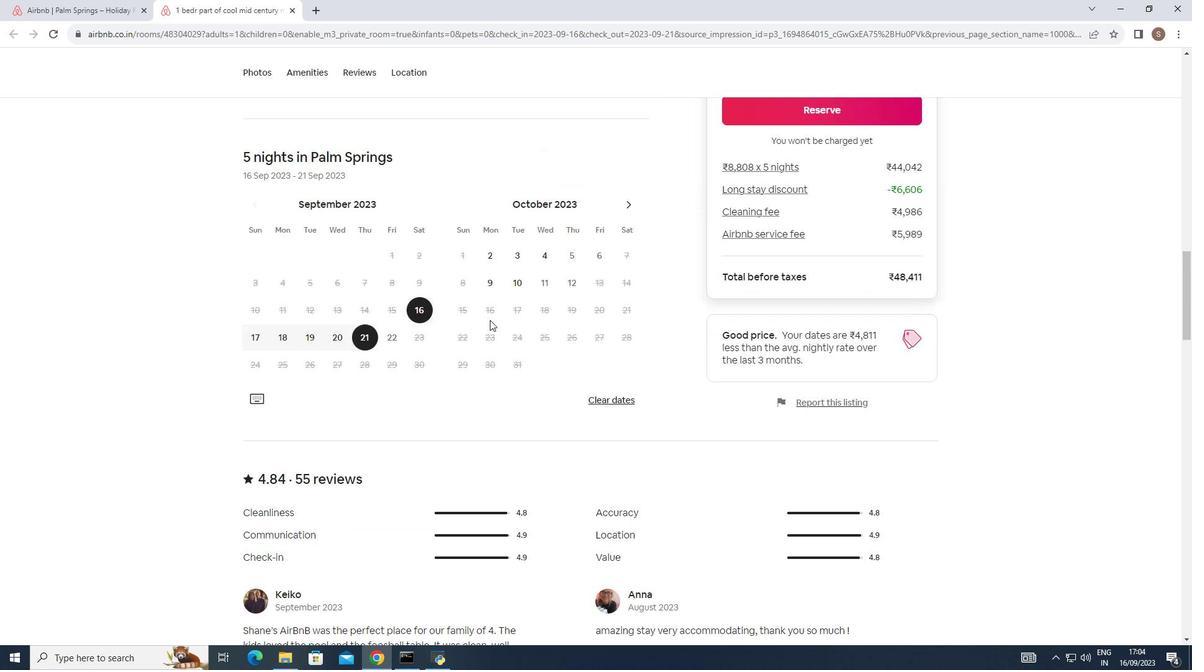 
Action: Mouse scrolled (490, 321) with delta (0, 0)
Screenshot: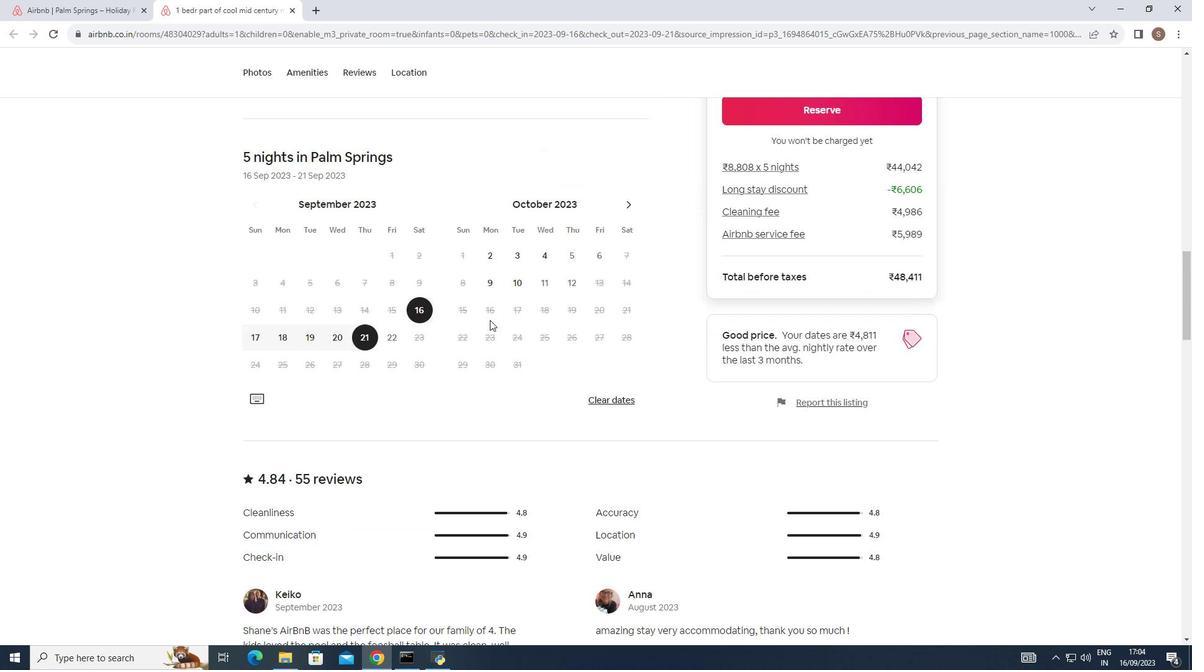 
Action: Mouse scrolled (490, 321) with delta (0, 0)
Screenshot: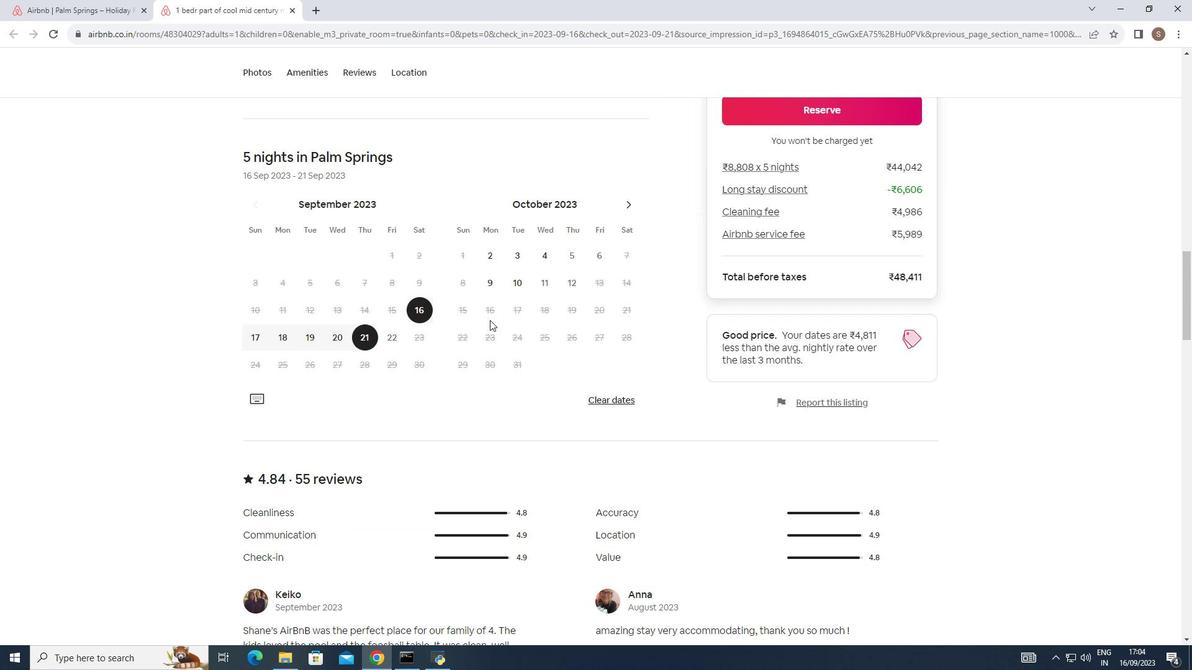 
Action: Mouse scrolled (490, 321) with delta (0, 0)
Screenshot: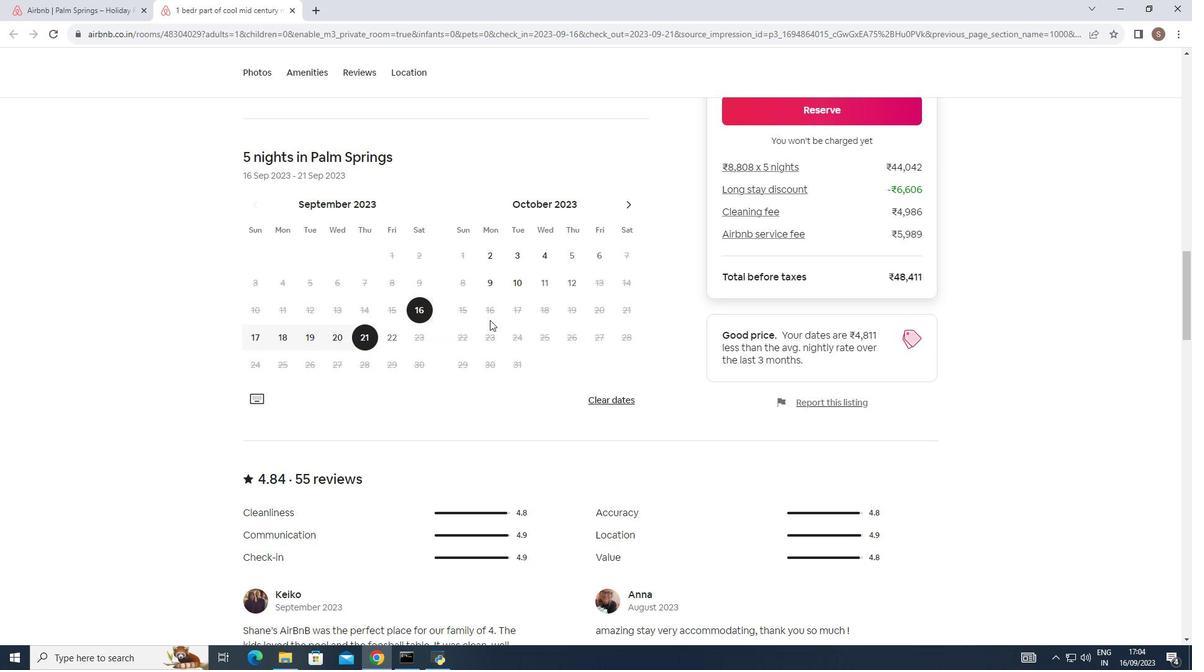 
Action: Mouse moved to (490, 320)
Screenshot: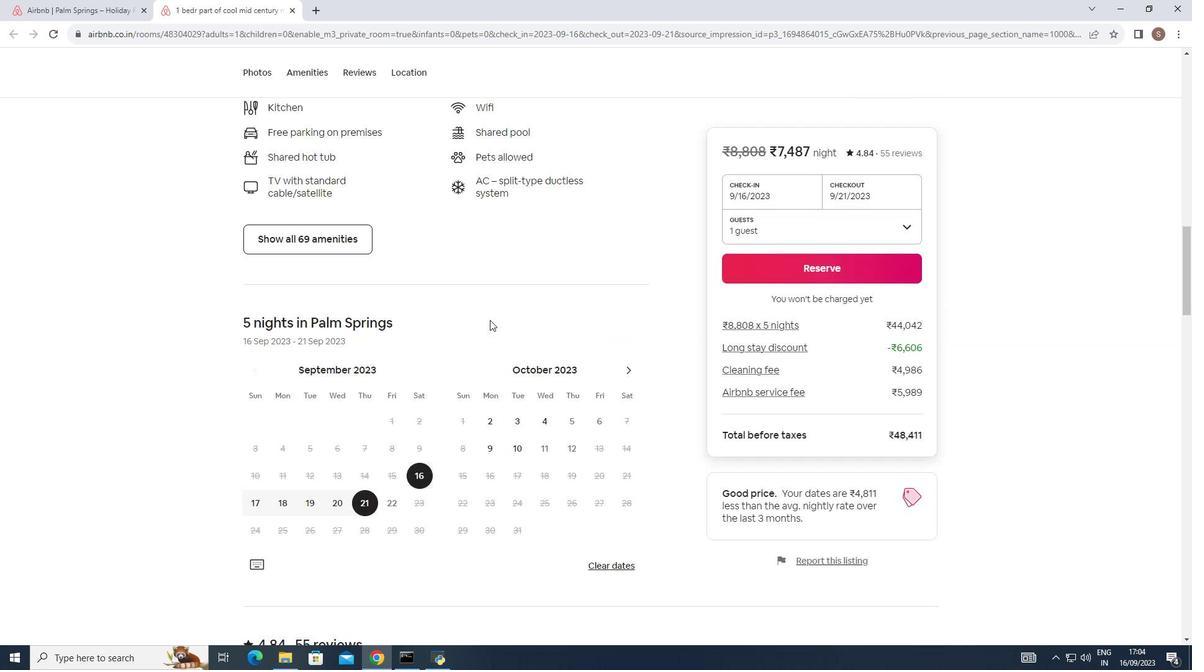 
Action: Mouse scrolled (490, 321) with delta (0, 0)
Screenshot: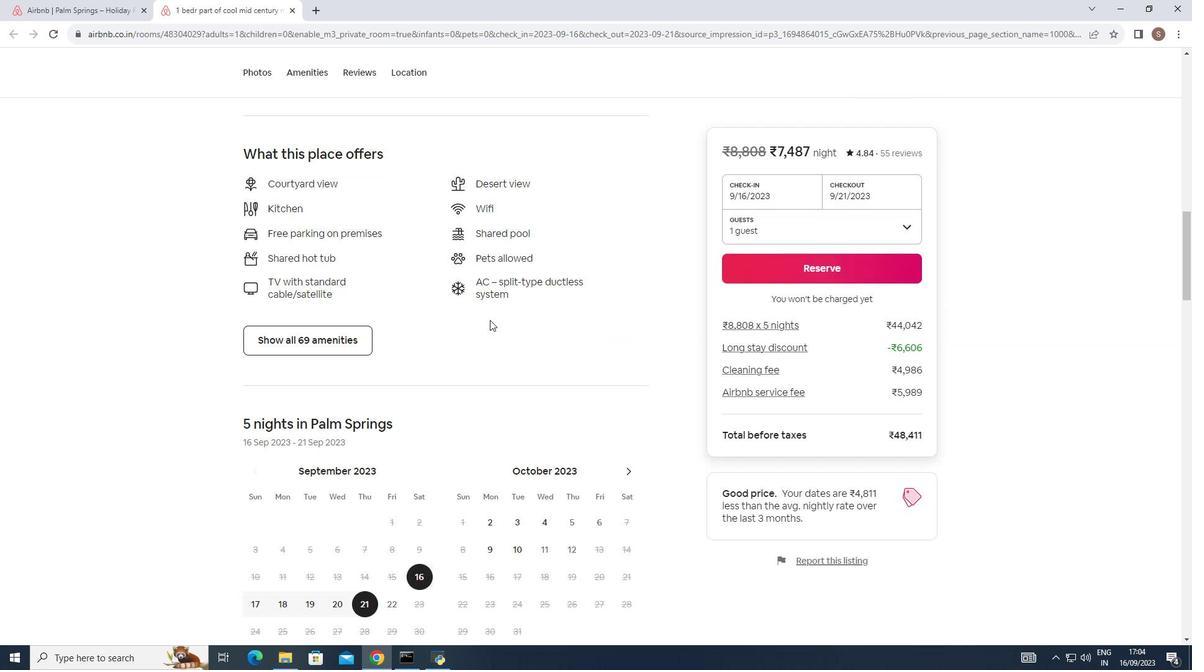 
Action: Mouse scrolled (490, 321) with delta (0, 0)
Screenshot: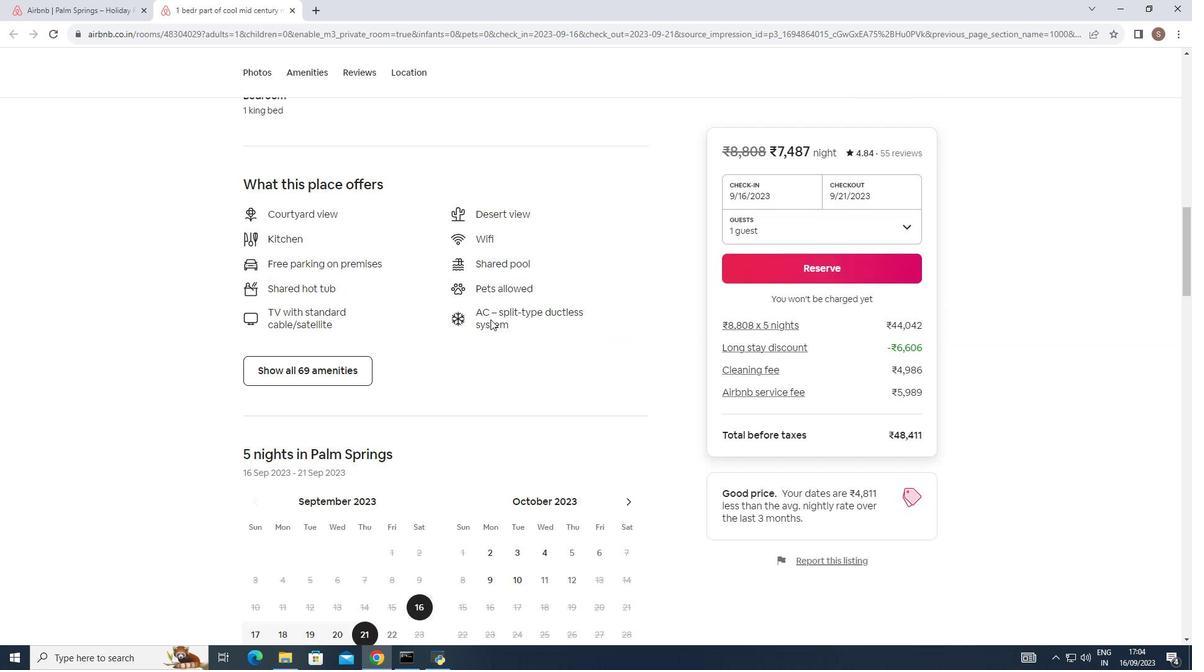 
Action: Mouse scrolled (490, 321) with delta (0, 0)
Screenshot: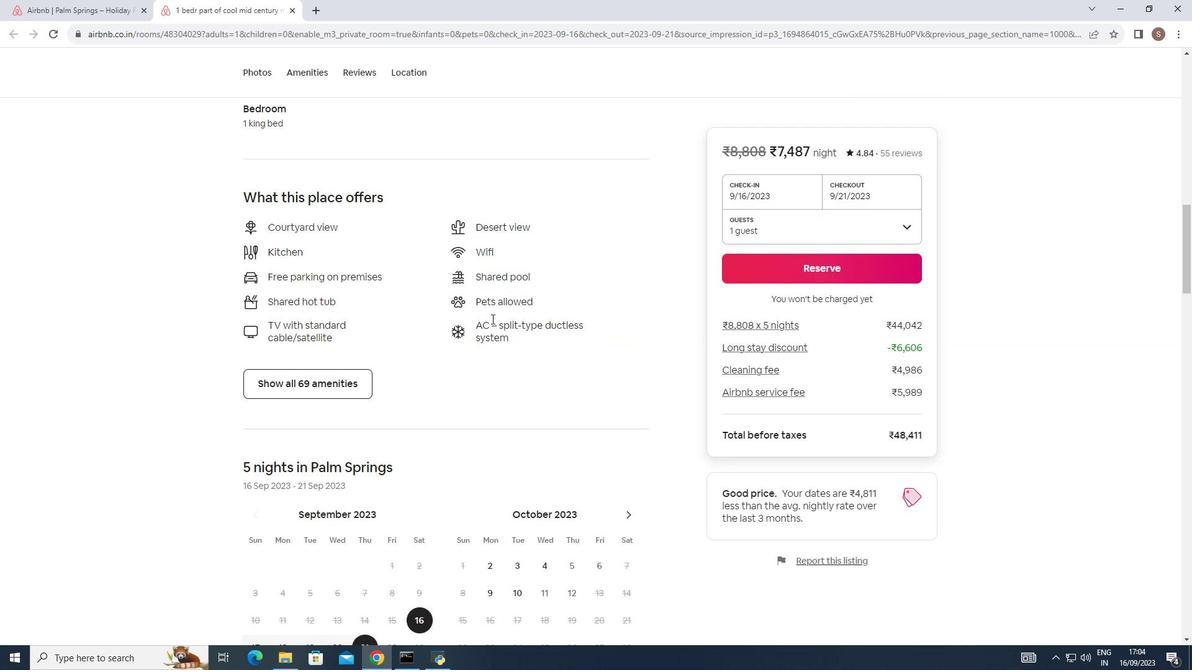 
Action: Mouse scrolled (490, 321) with delta (0, 0)
Screenshot: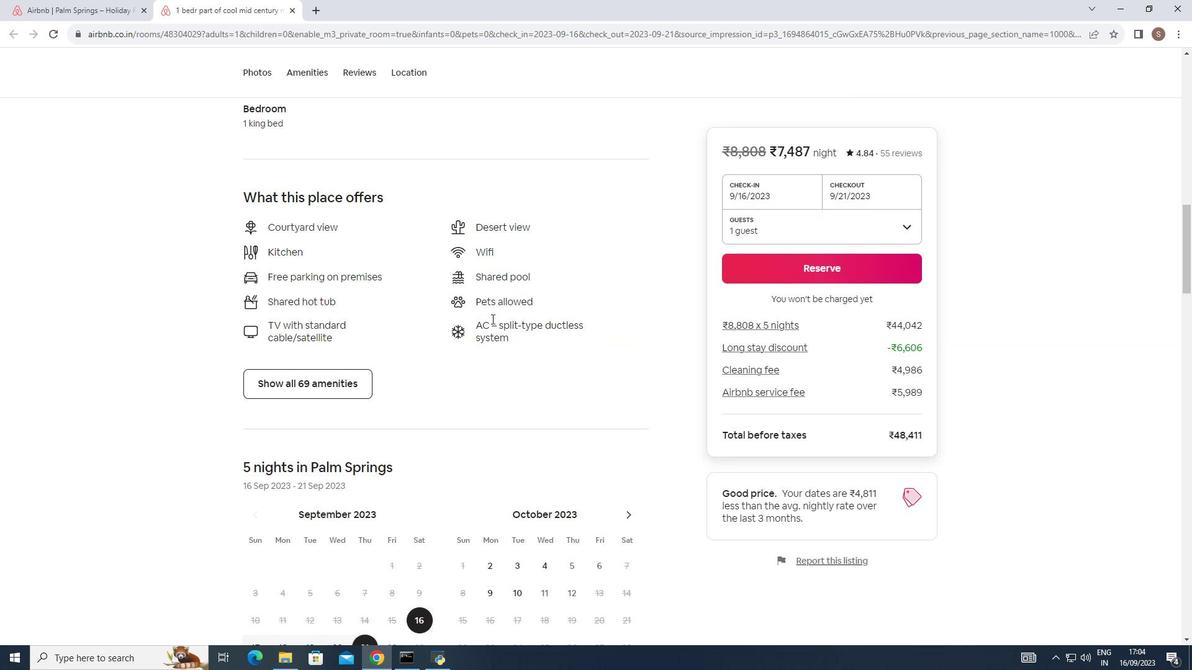 
Action: Mouse scrolled (490, 321) with delta (0, 0)
Screenshot: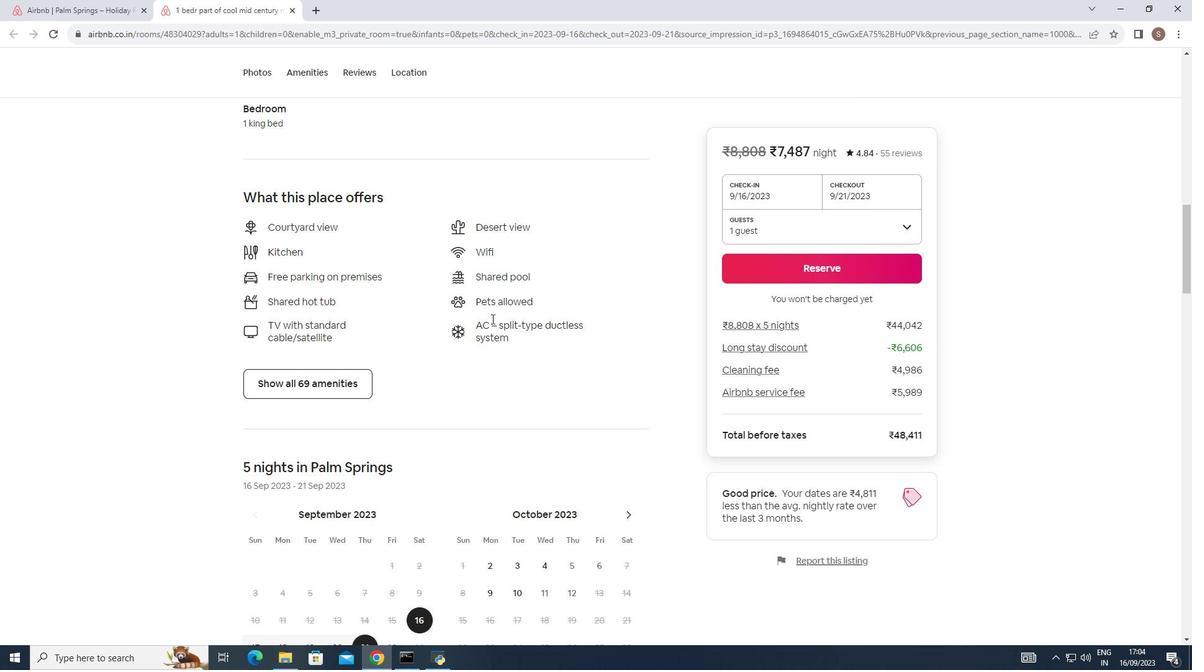 
Action: Mouse moved to (492, 319)
Screenshot: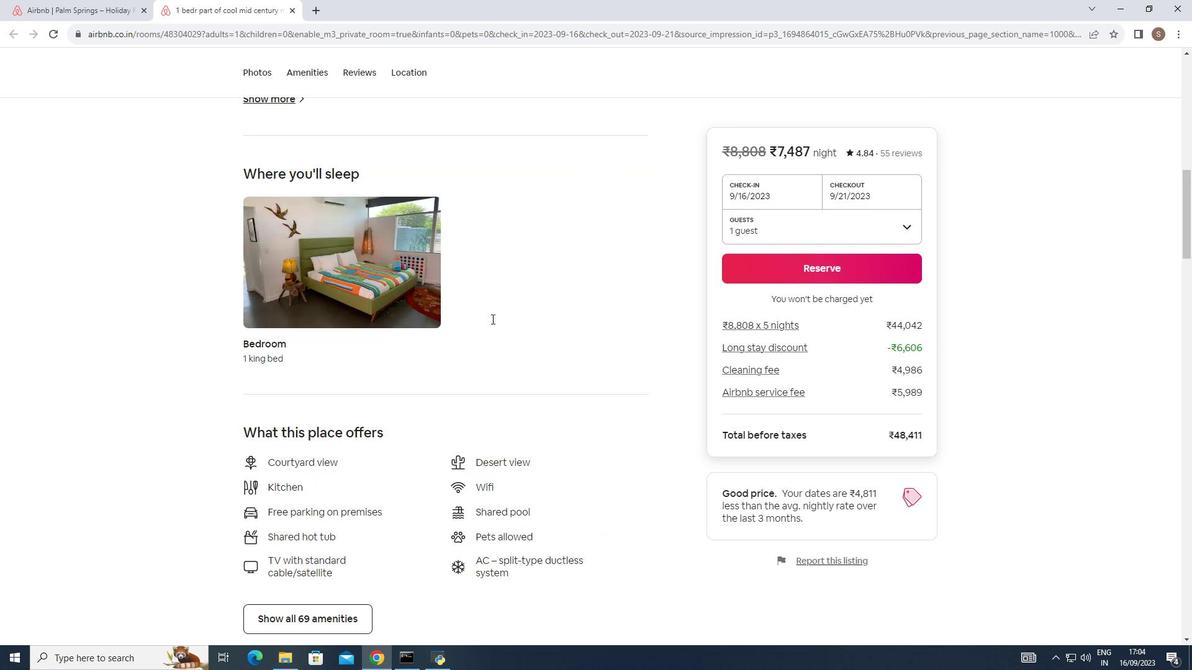 
Action: Mouse scrolled (492, 319) with delta (0, 0)
Screenshot: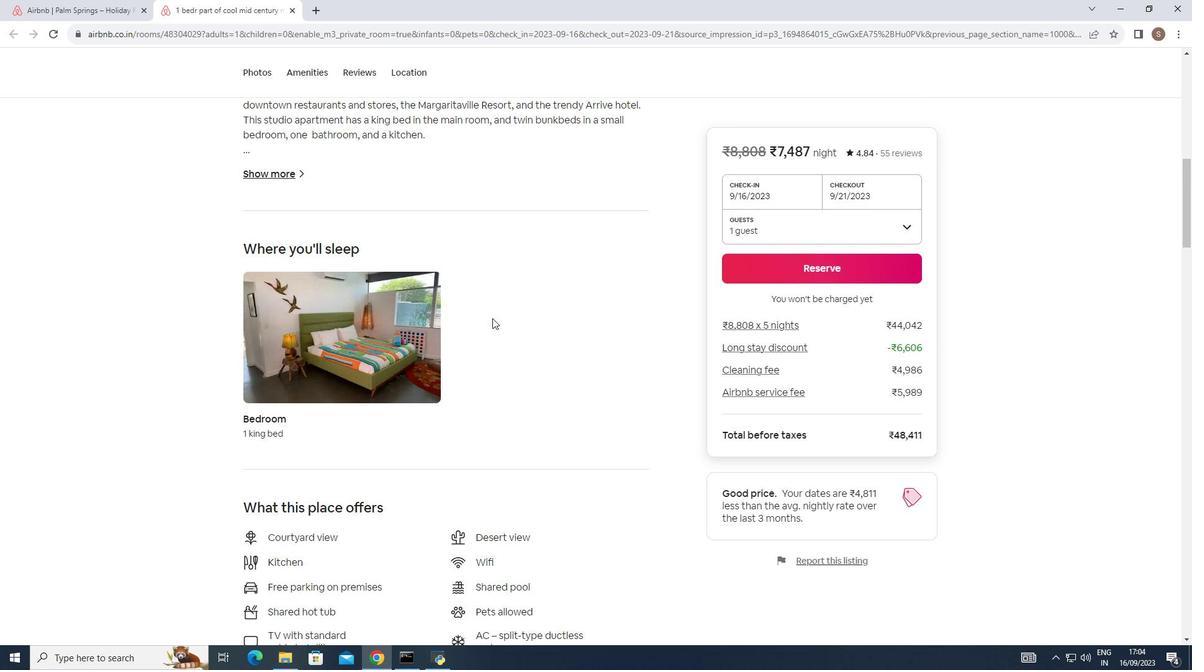 
Action: Mouse scrolled (492, 319) with delta (0, 0)
Screenshot: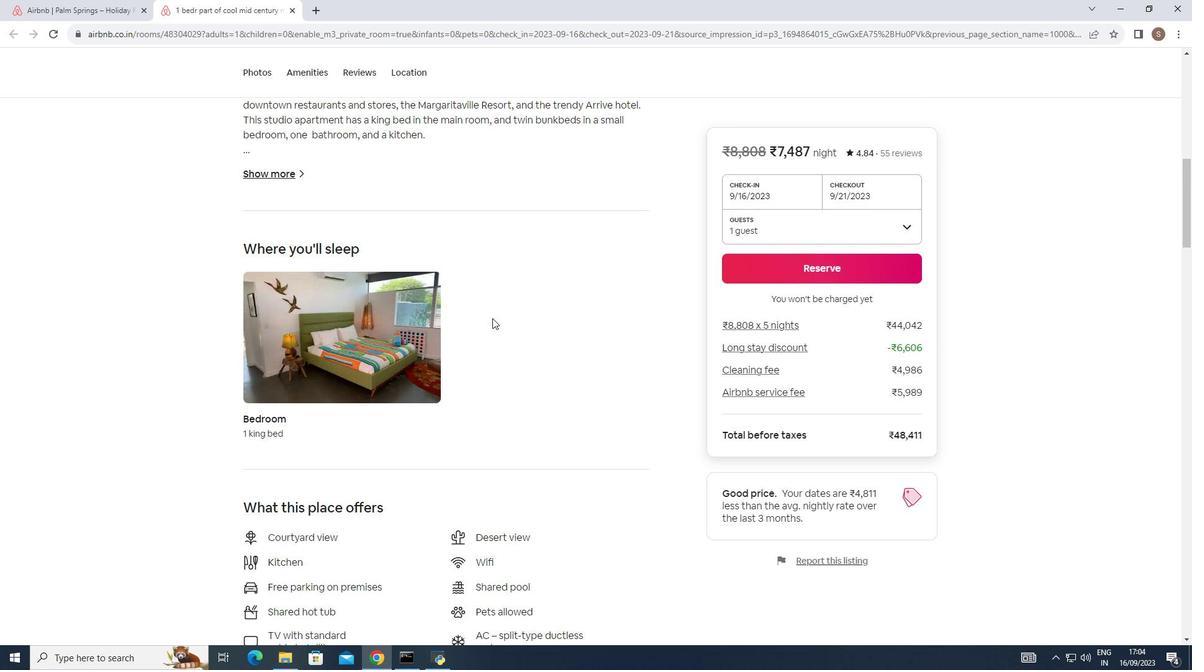
Action: Mouse scrolled (492, 319) with delta (0, 0)
Screenshot: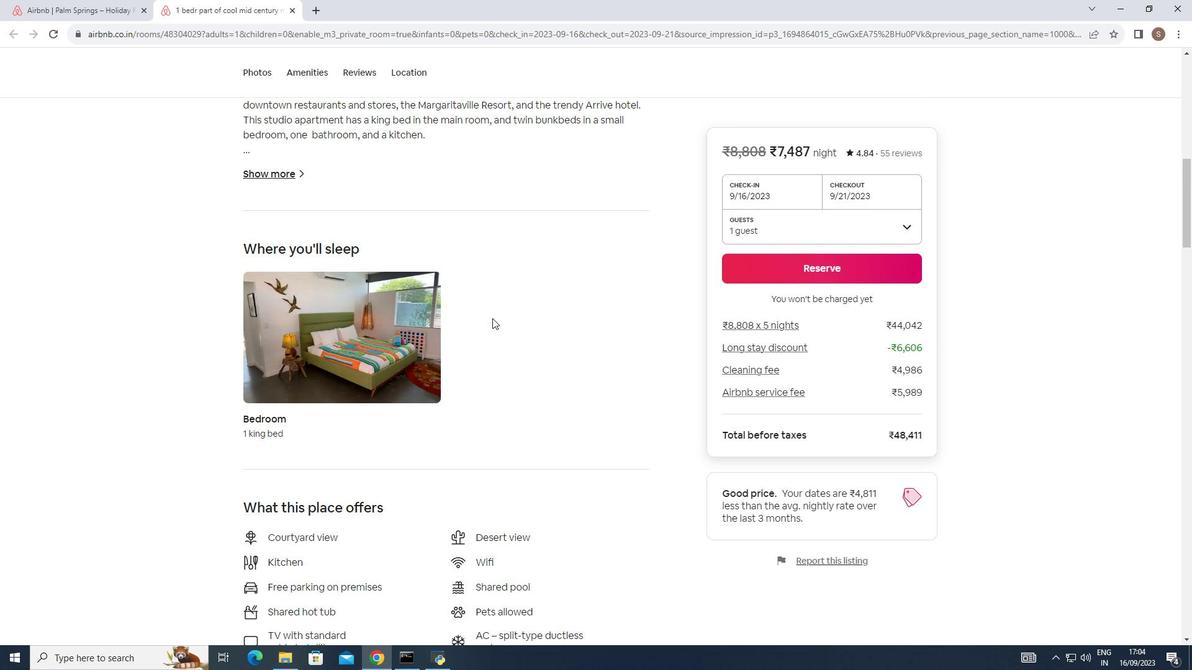 
Action: Mouse scrolled (492, 319) with delta (0, 0)
Screenshot: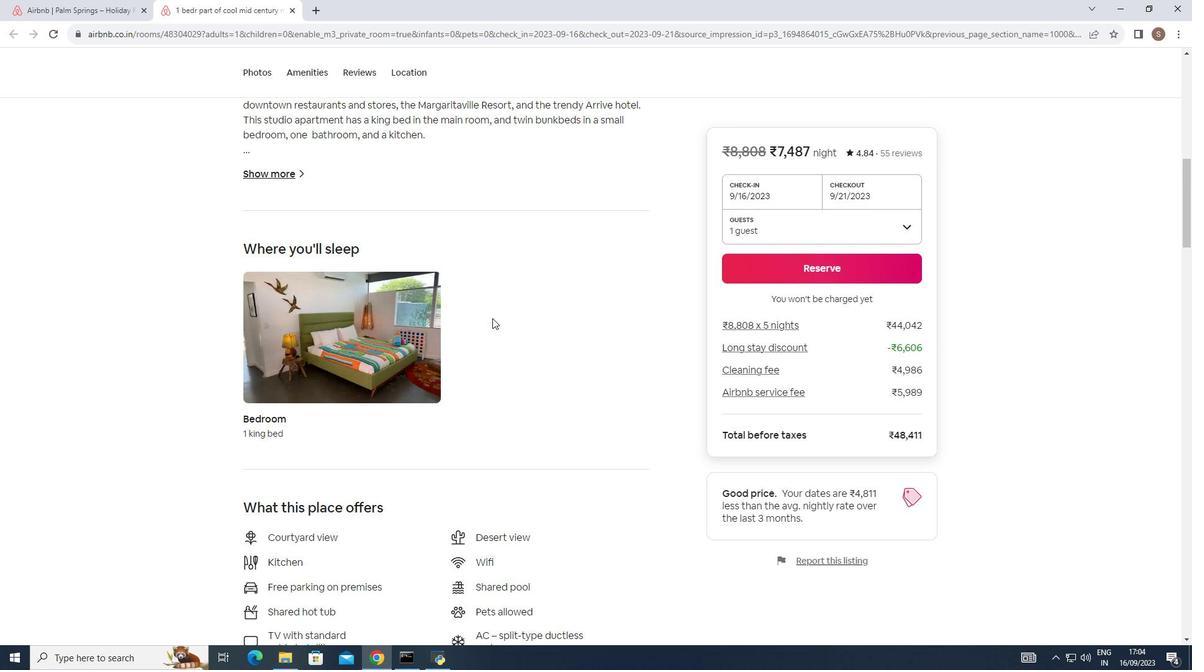 
Action: Mouse scrolled (492, 319) with delta (0, 0)
Screenshot: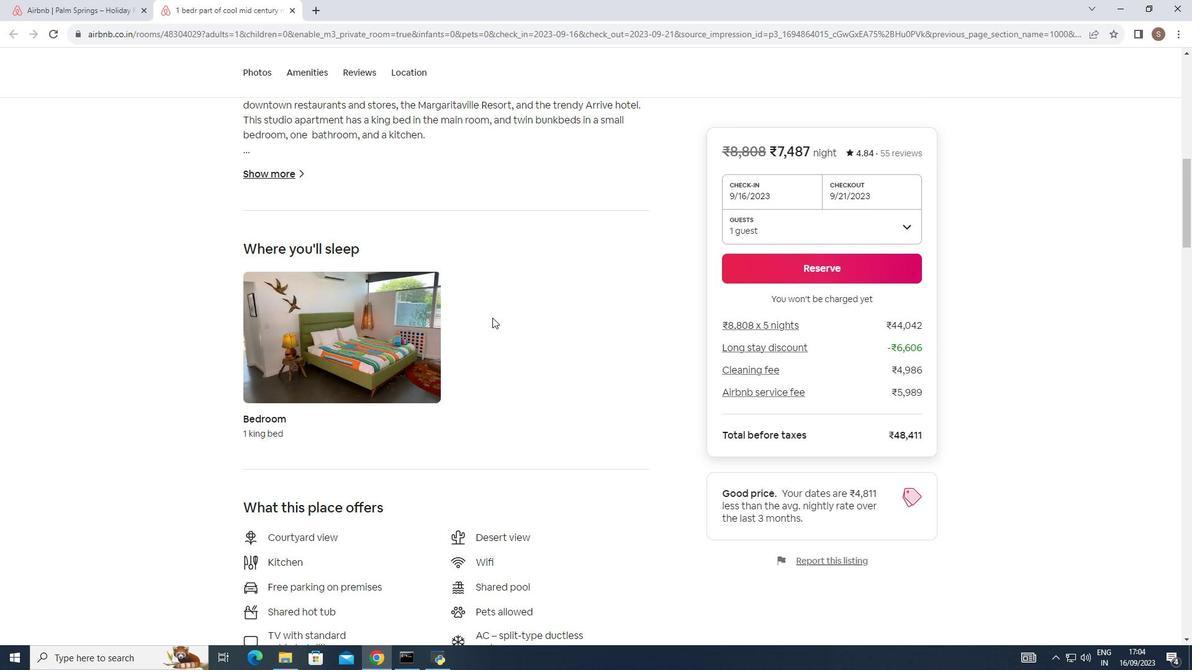 
Action: Mouse moved to (492, 318)
Screenshot: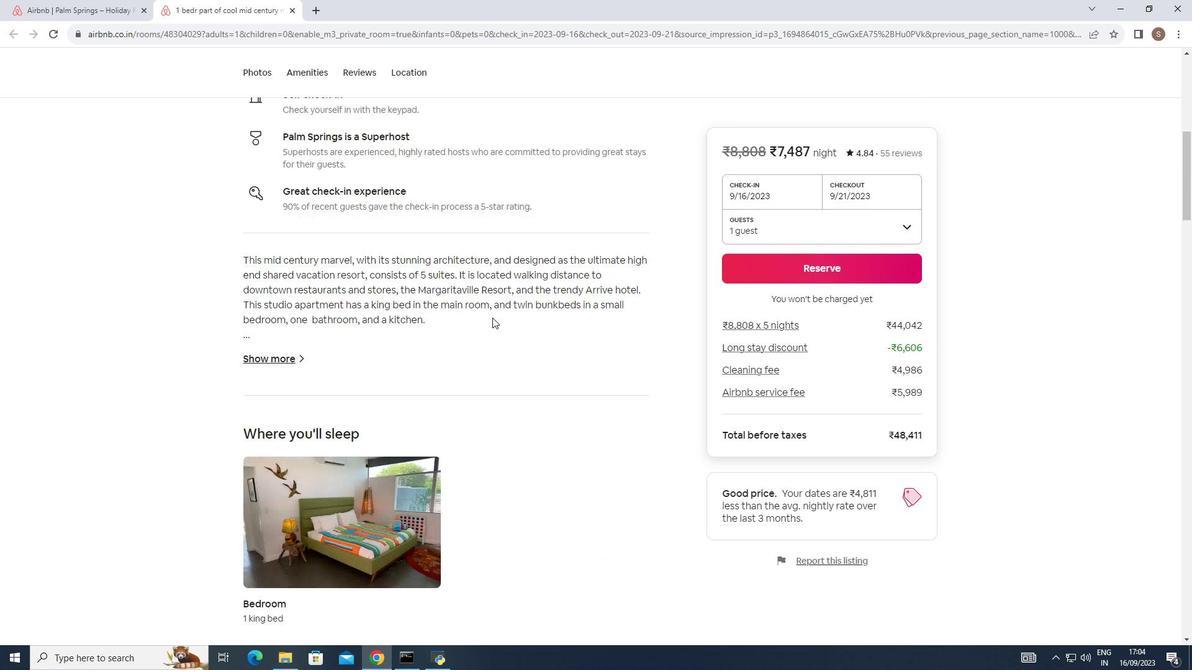 
Action: Mouse scrolled (492, 318) with delta (0, 0)
Screenshot: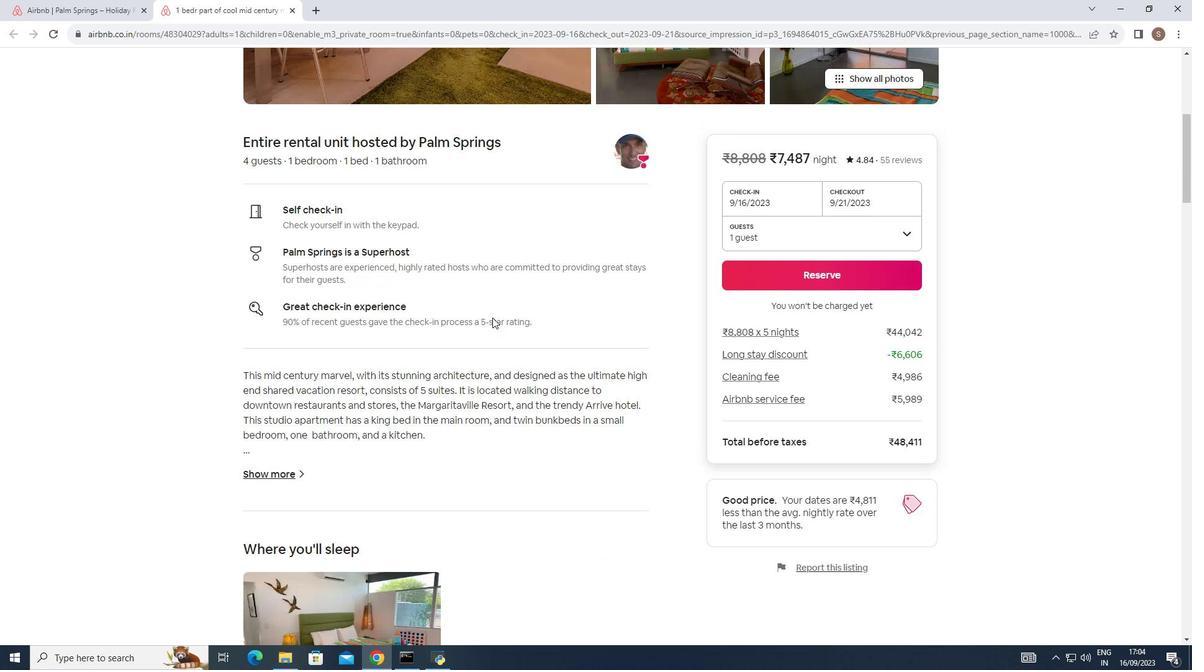 
Action: Mouse scrolled (492, 318) with delta (0, 0)
Screenshot: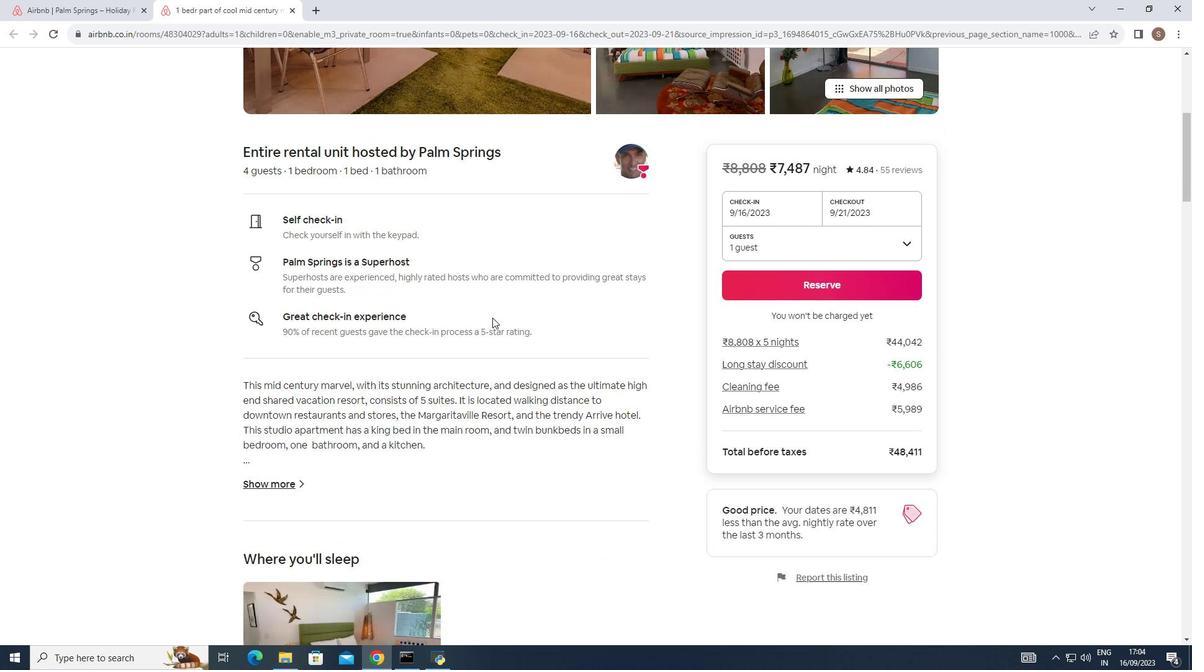 
Action: Mouse scrolled (492, 318) with delta (0, 0)
Screenshot: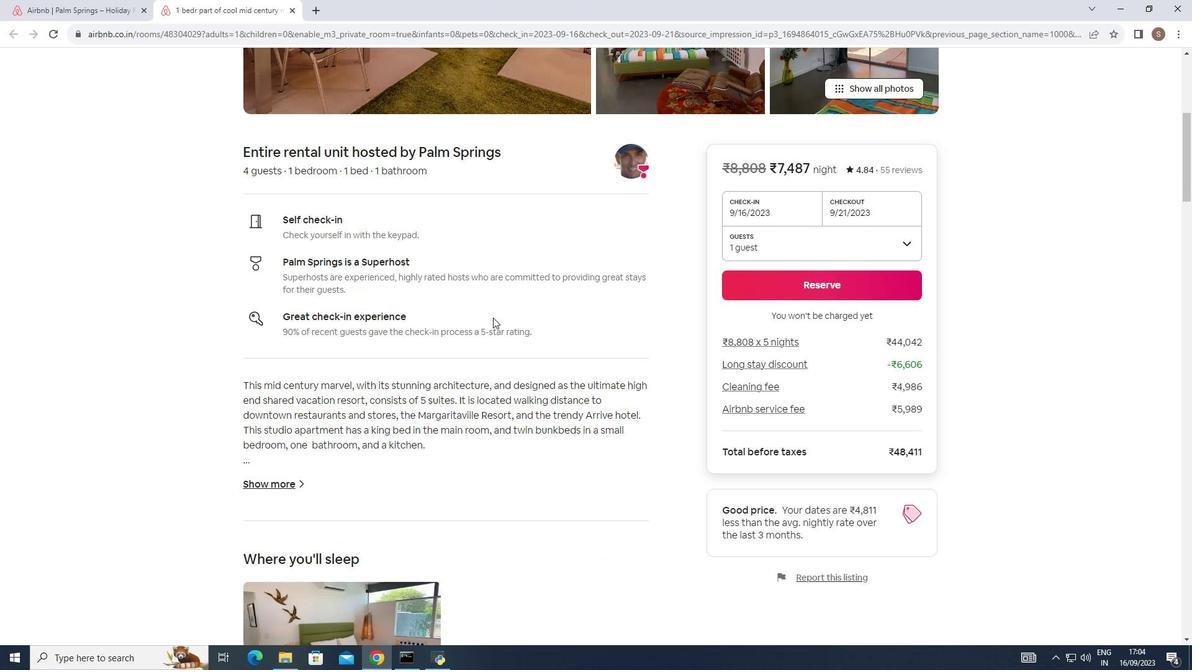 
Action: Mouse scrolled (492, 318) with delta (0, 0)
Screenshot: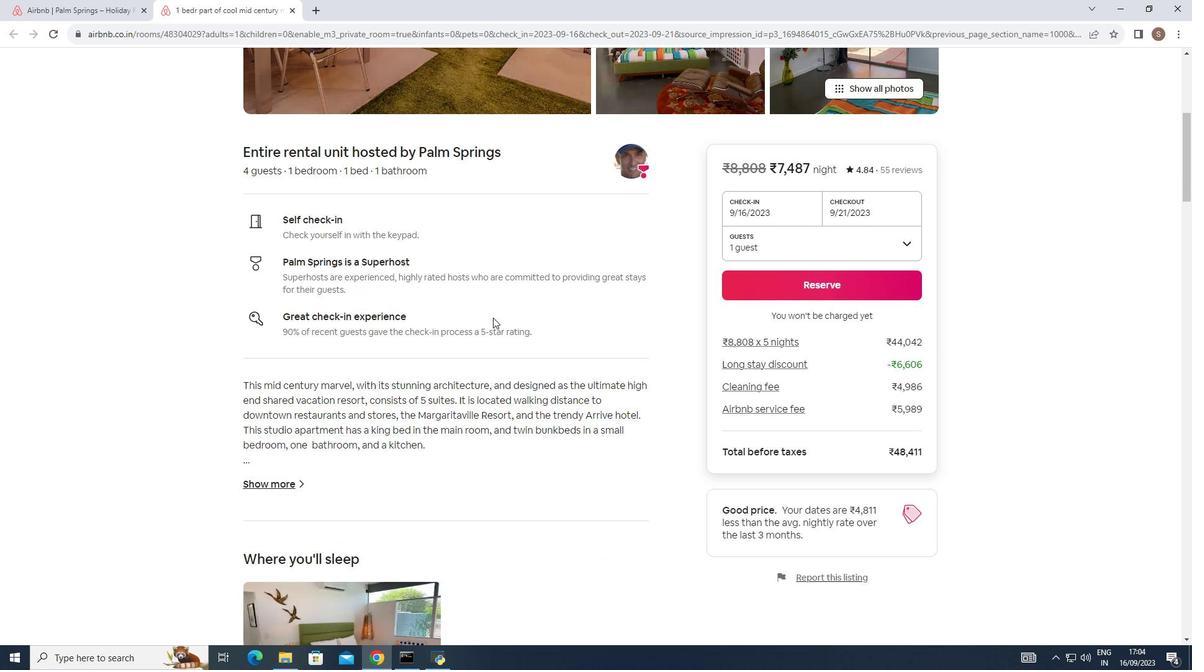 
Action: Mouse scrolled (492, 318) with delta (0, 0)
Screenshot: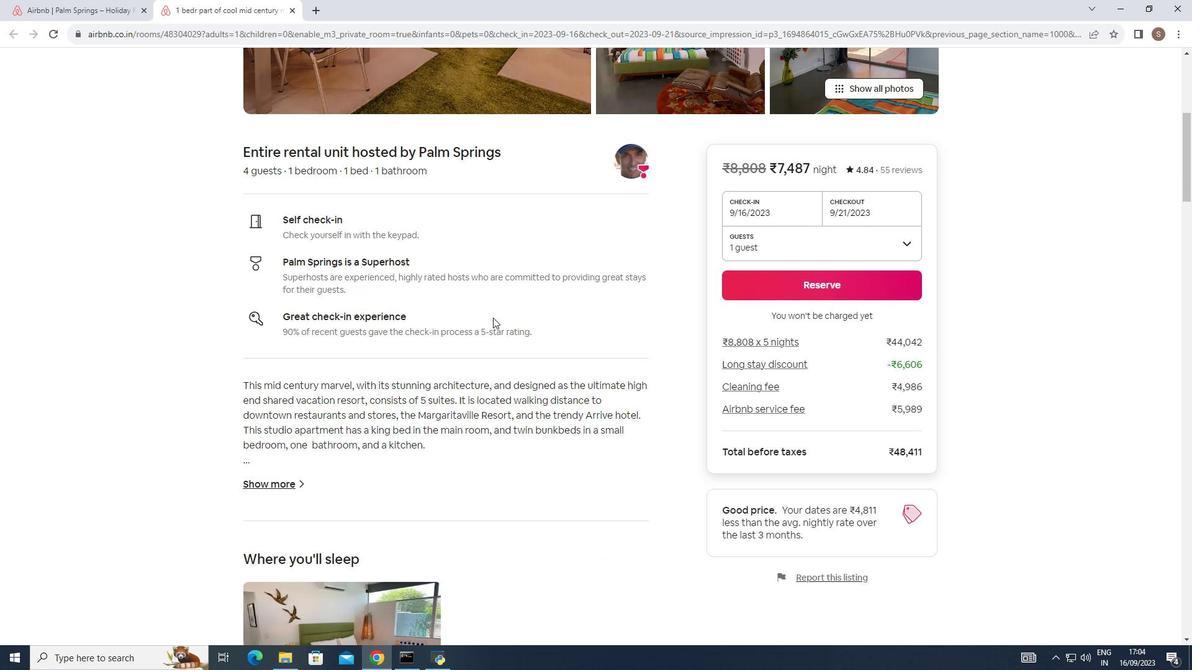 
Action: Mouse moved to (493, 318)
Screenshot: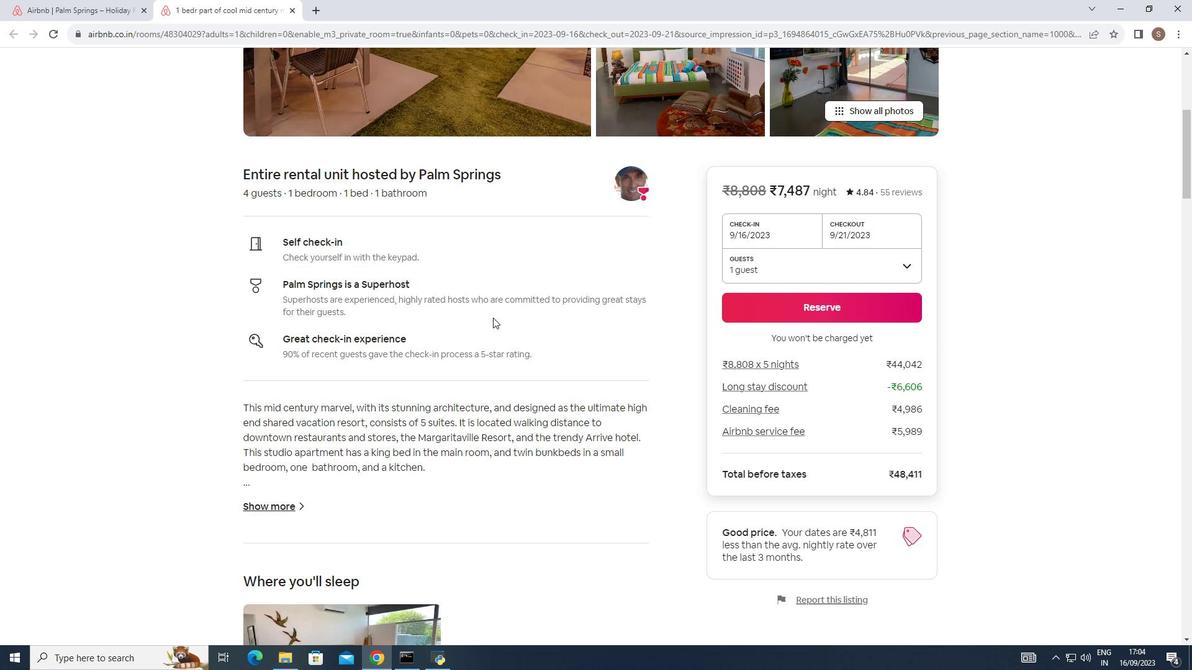 
Action: Mouse scrolled (493, 318) with delta (0, 0)
Screenshot: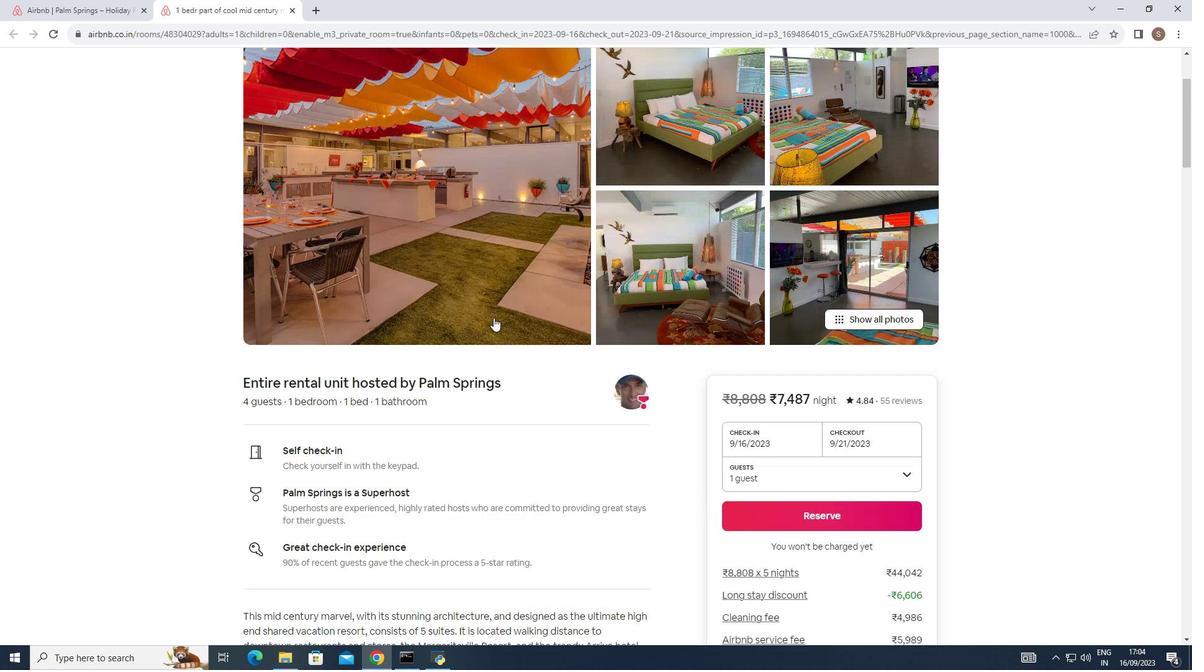 
Action: Mouse scrolled (493, 318) with delta (0, 0)
Screenshot: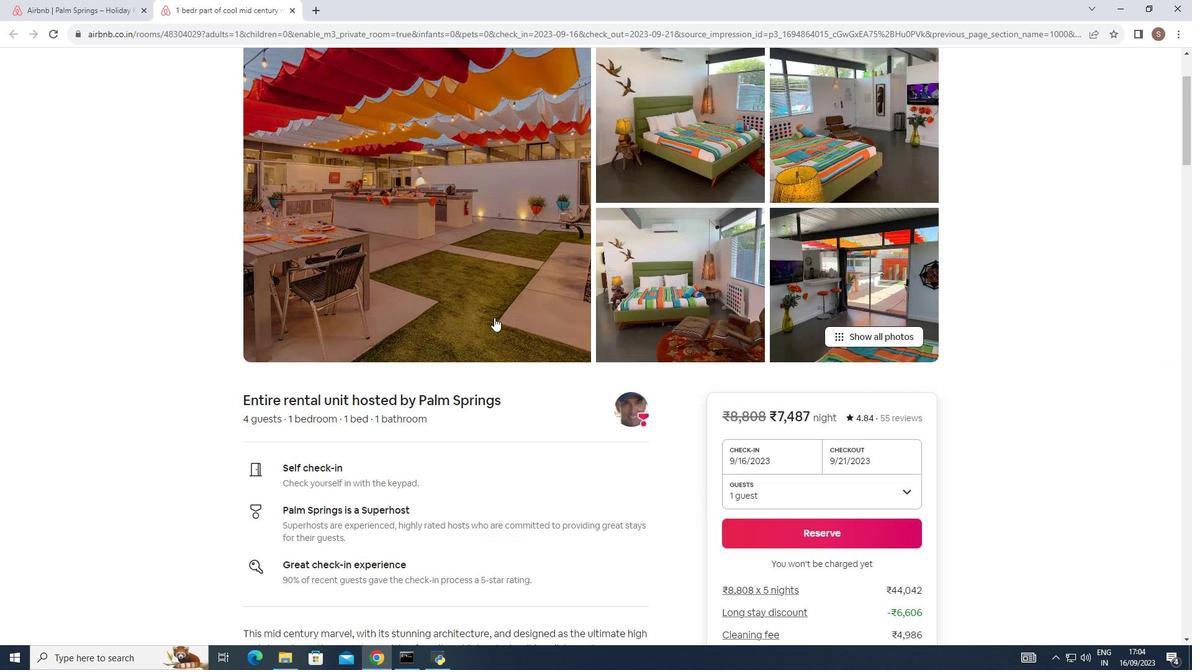 
Action: Mouse scrolled (493, 318) with delta (0, 0)
Screenshot: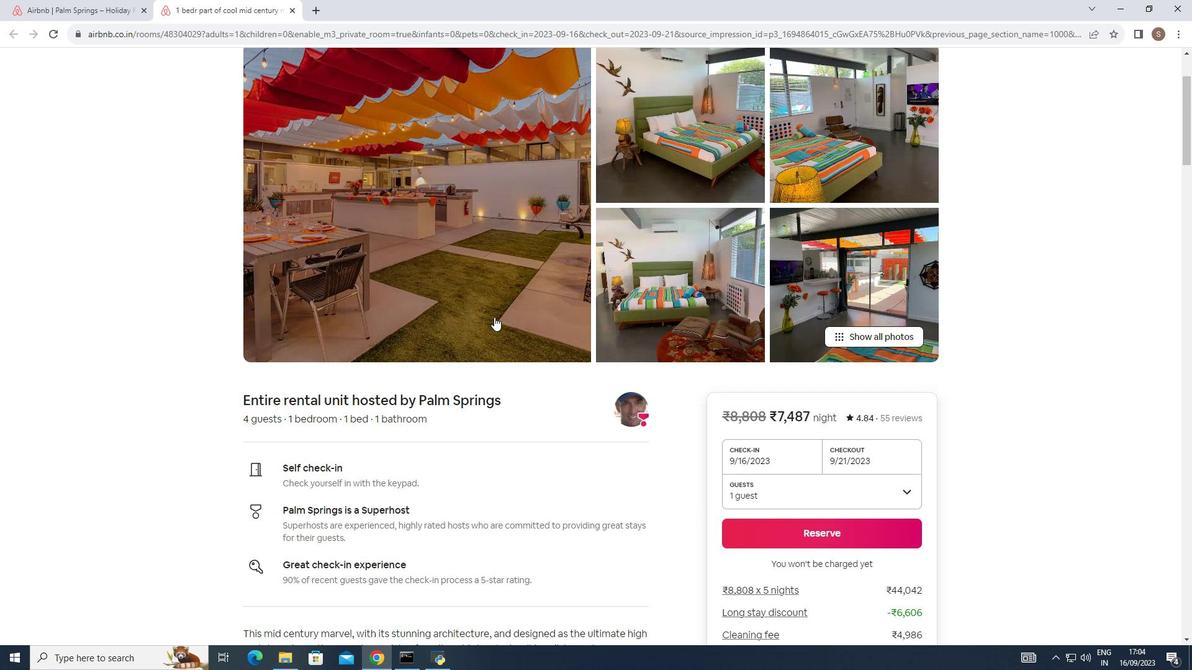
Action: Mouse scrolled (493, 318) with delta (0, 0)
Screenshot: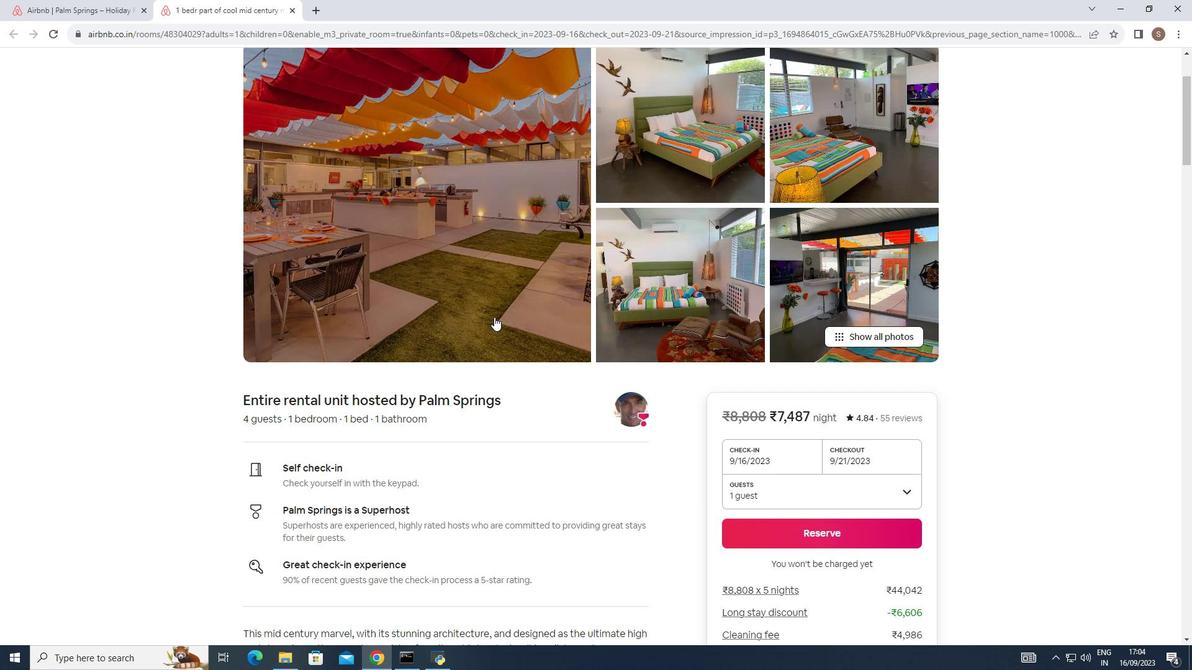 
Action: Mouse moved to (494, 317)
Screenshot: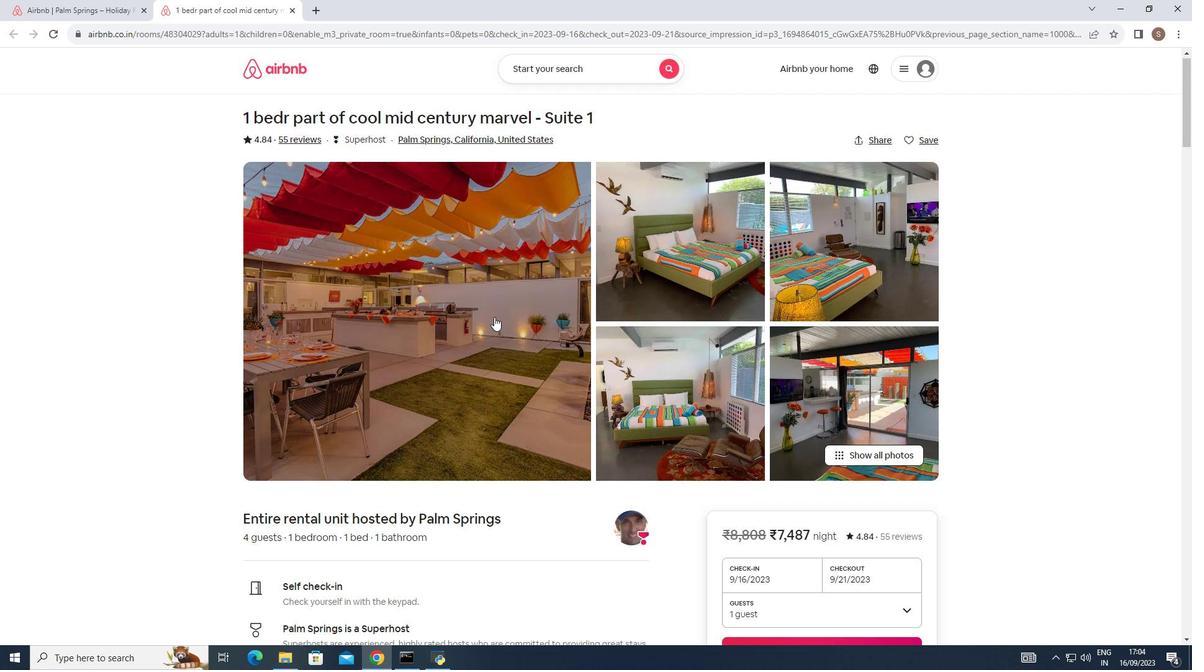 
Action: Mouse scrolled (494, 318) with delta (0, 0)
Screenshot: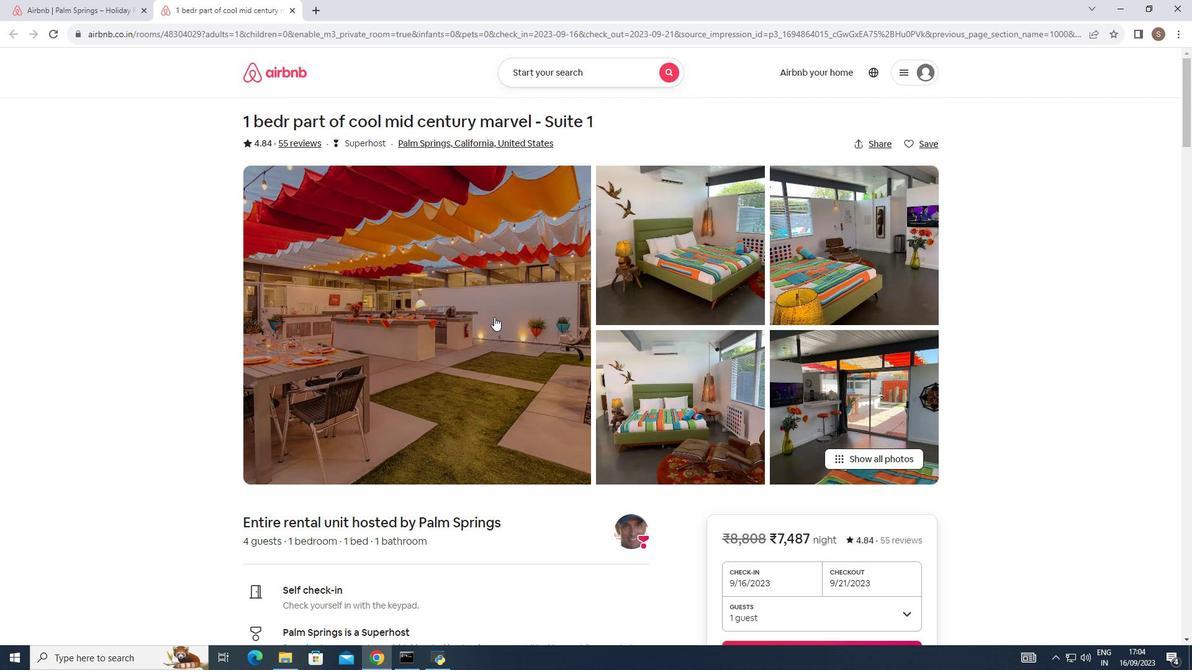 
Action: Mouse scrolled (494, 318) with delta (0, 0)
Screenshot: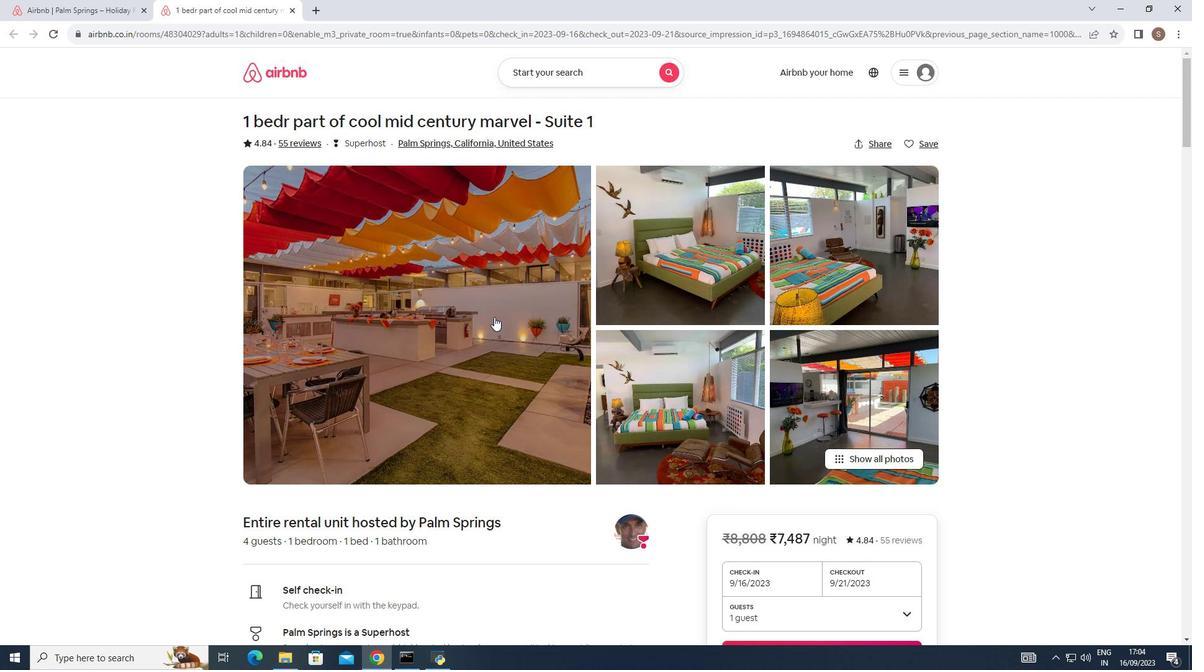 
Action: Mouse scrolled (494, 318) with delta (0, 0)
Screenshot: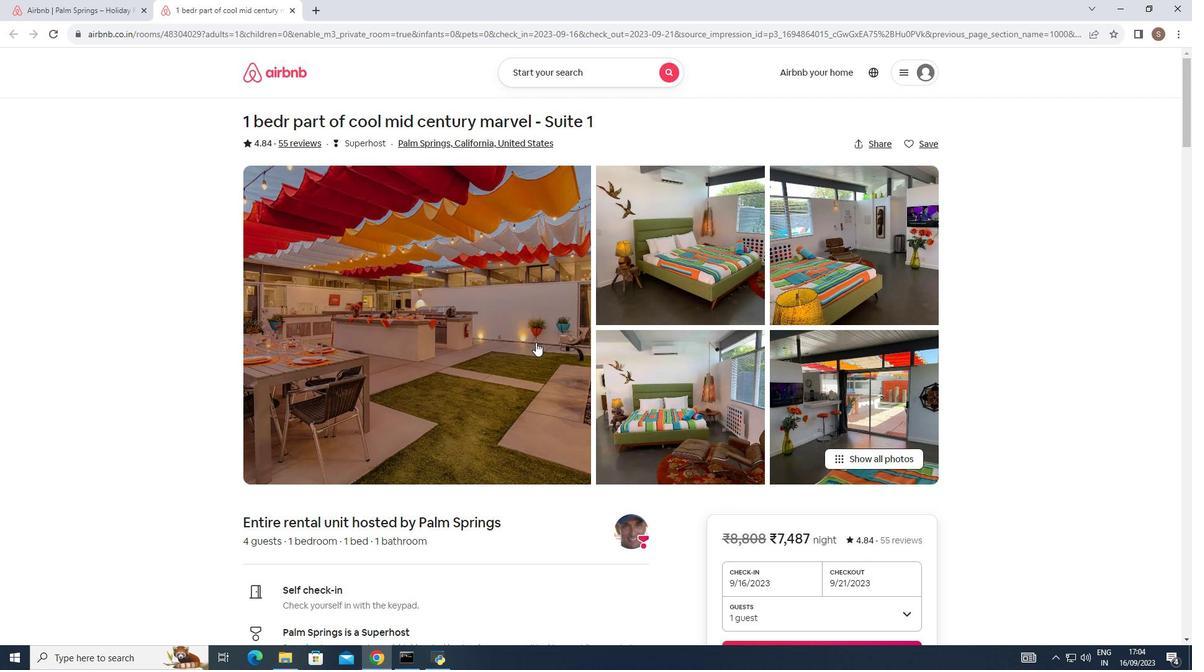 
Action: Mouse scrolled (494, 318) with delta (0, 0)
Screenshot: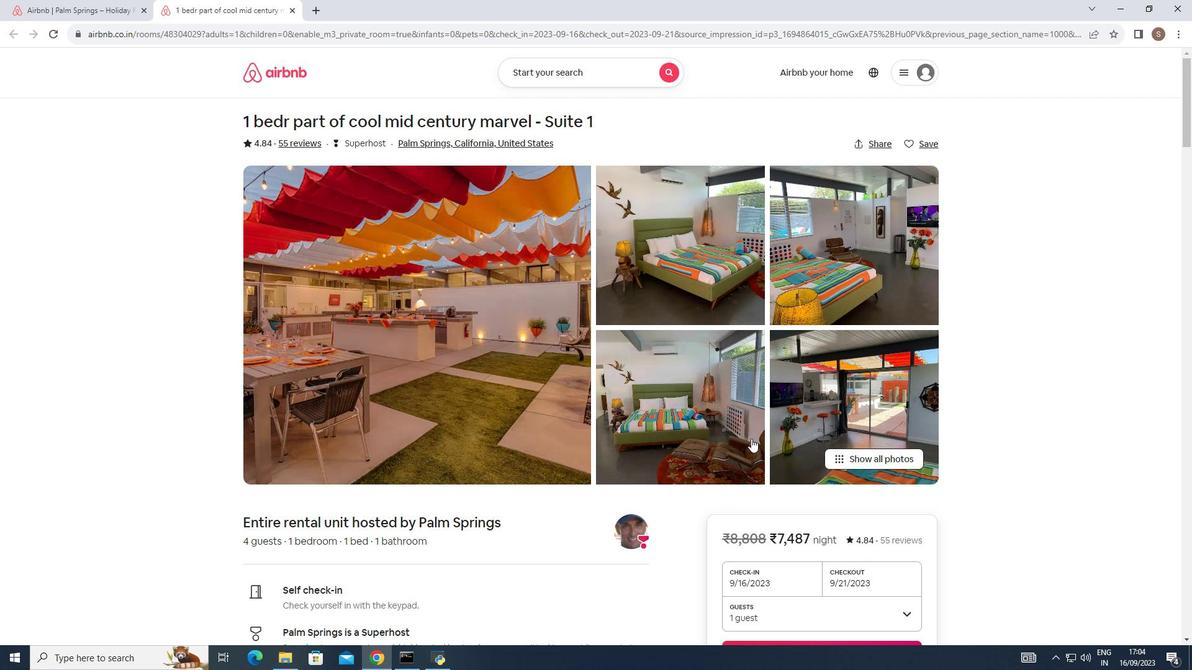 
Action: Mouse moved to (860, 457)
Screenshot: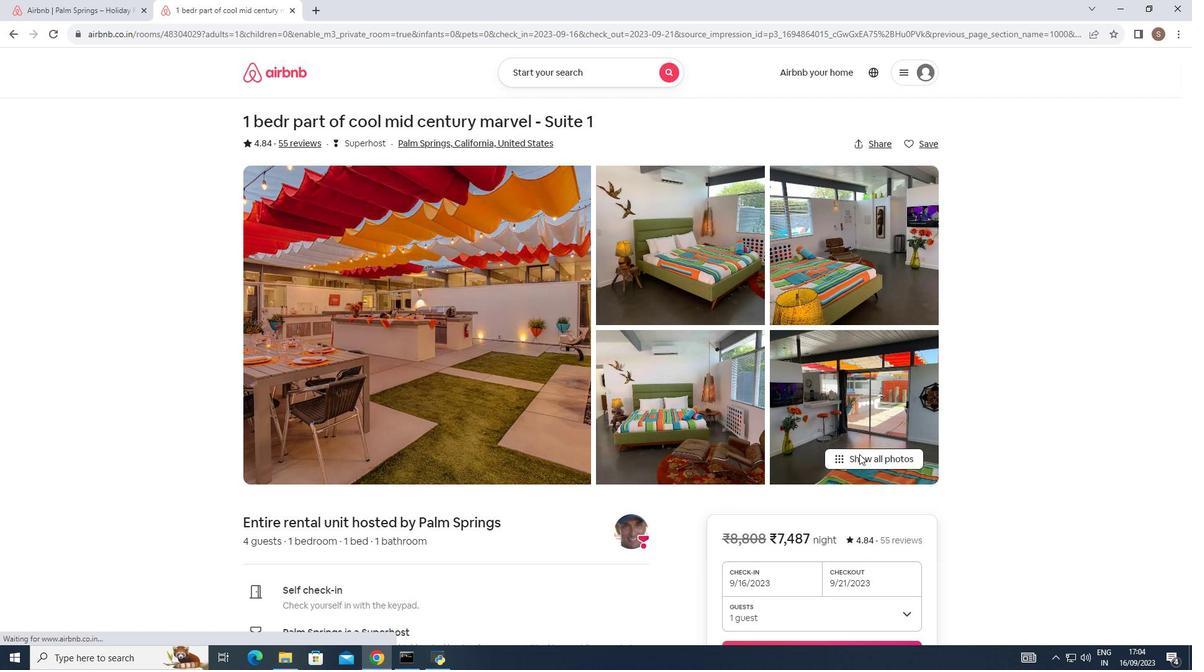 
Action: Mouse pressed left at (860, 457)
Screenshot: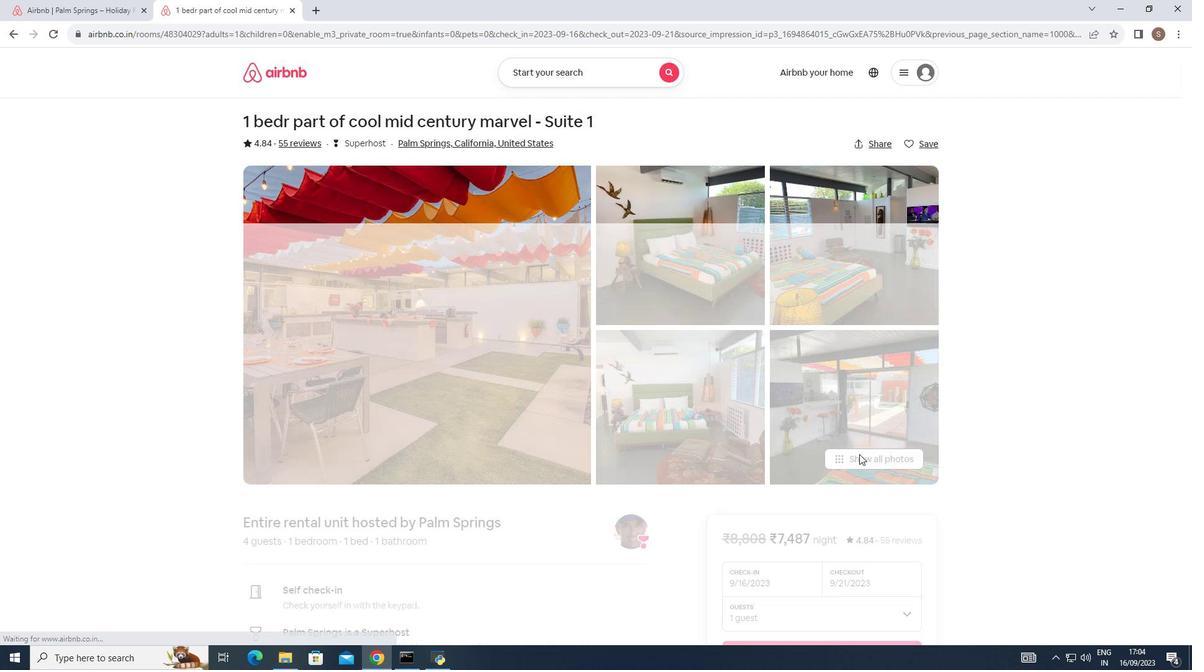 
Action: Mouse moved to (703, 424)
Screenshot: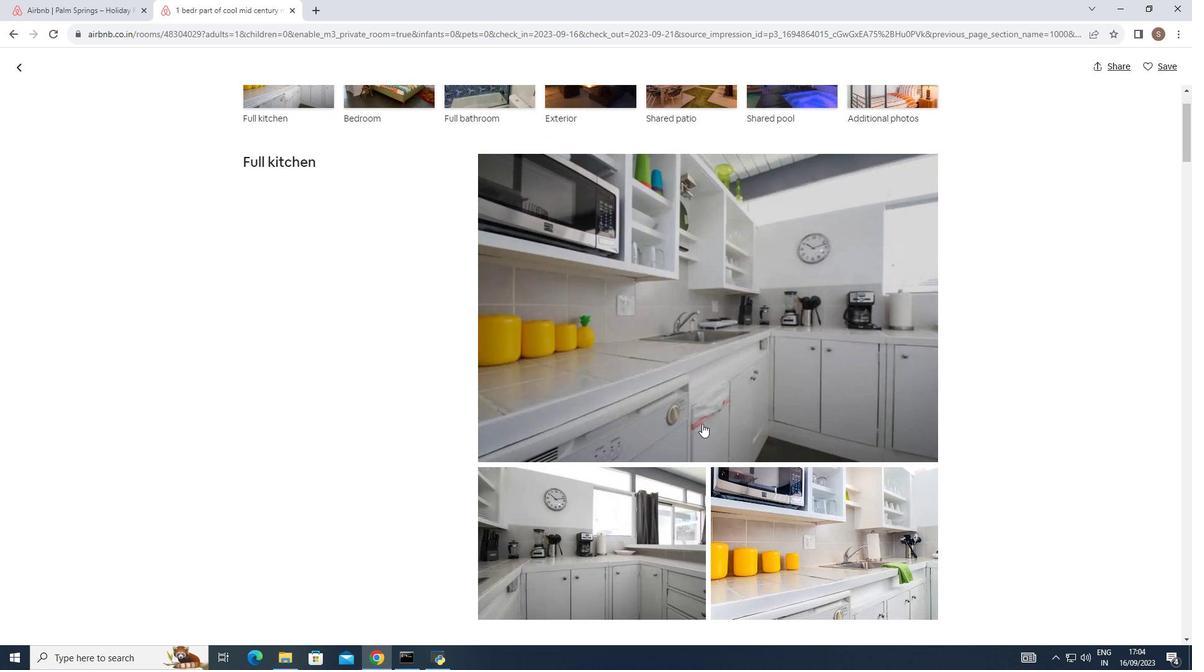 
Action: Mouse scrolled (703, 424) with delta (0, 0)
Screenshot: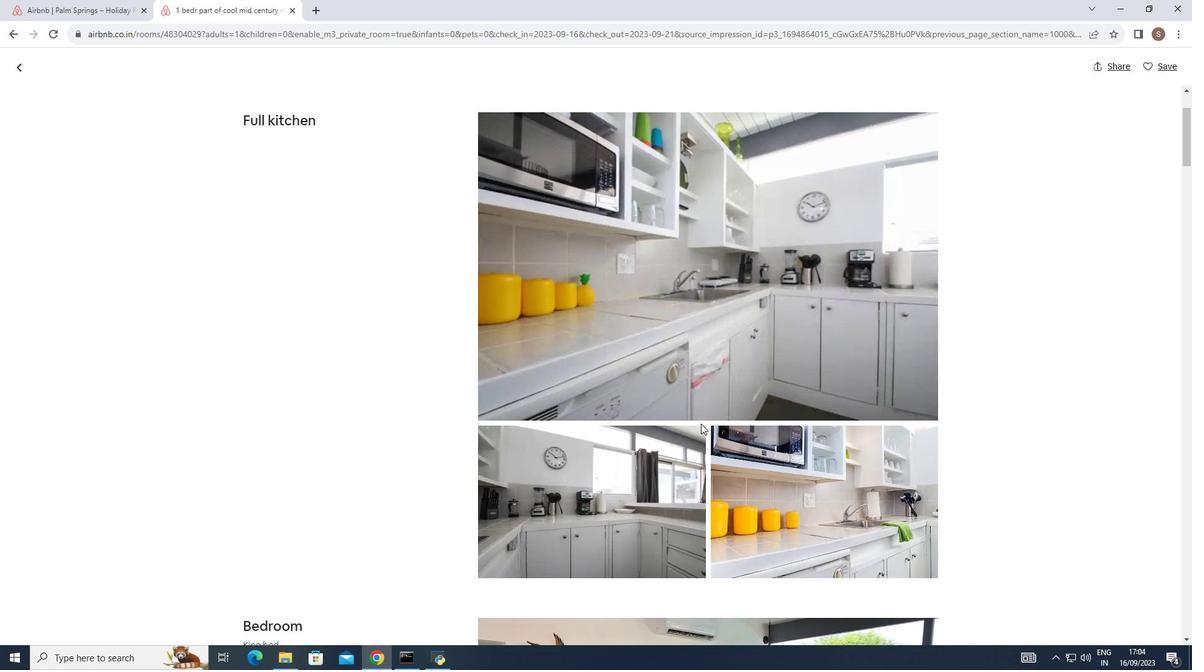 
Action: Mouse moved to (702, 424)
Screenshot: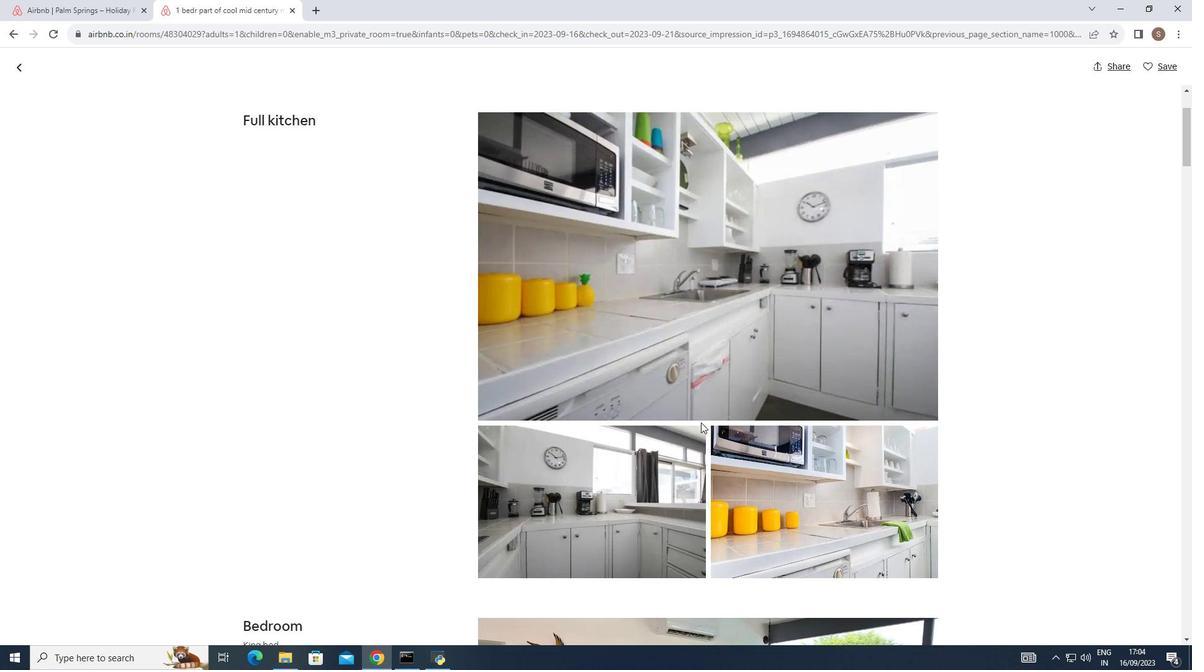 
Action: Mouse scrolled (702, 423) with delta (0, 0)
